 Task: Read customer reviews and ratings for real estate agents in Pittsburgh, Pennsylvania, to find a reliable agent
Action: Key pressed <Key.caps_lock>P<Key.caps_lock>ittsburgh
Screenshot: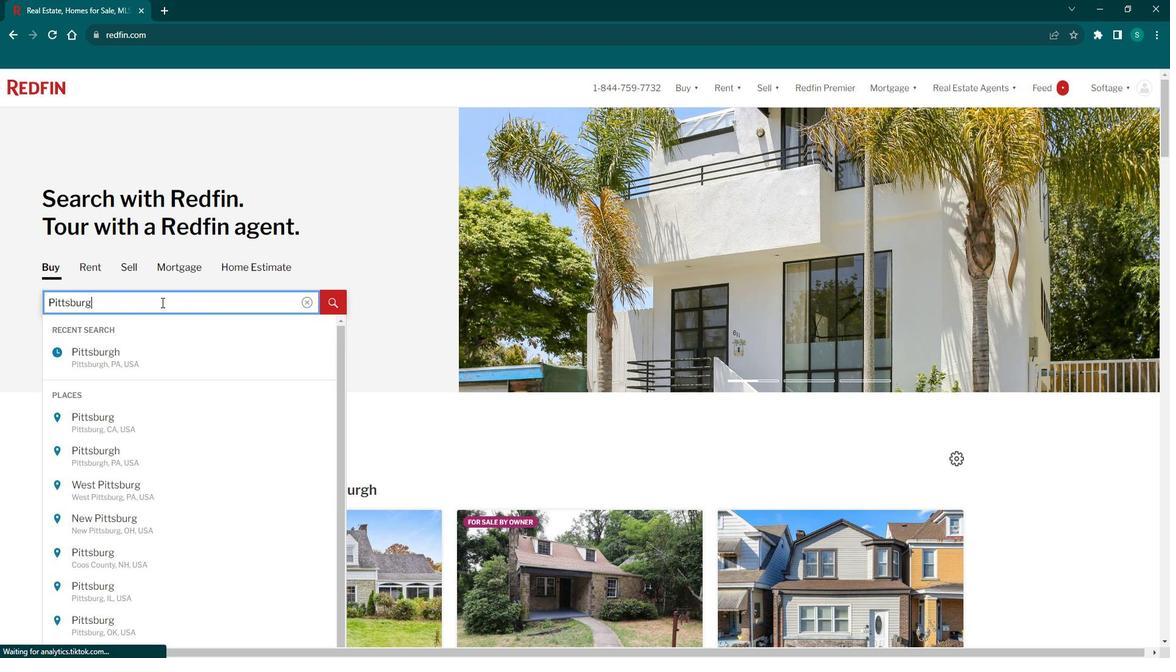
Action: Mouse moved to (127, 428)
Screenshot: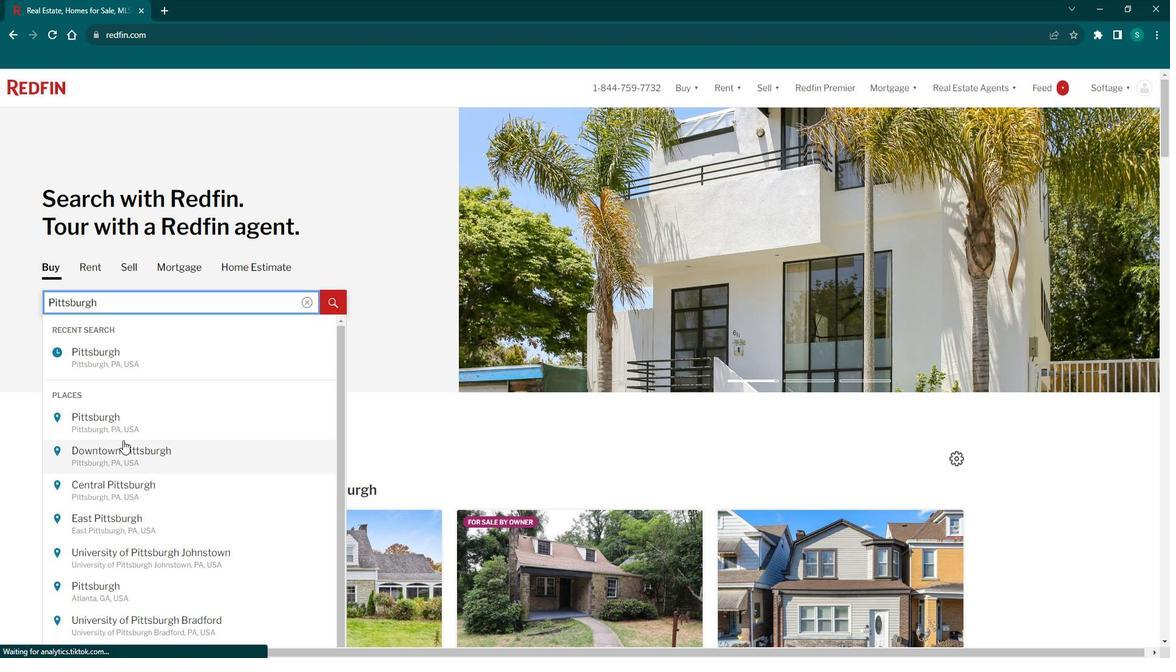 
Action: Mouse pressed left at (127, 428)
Screenshot: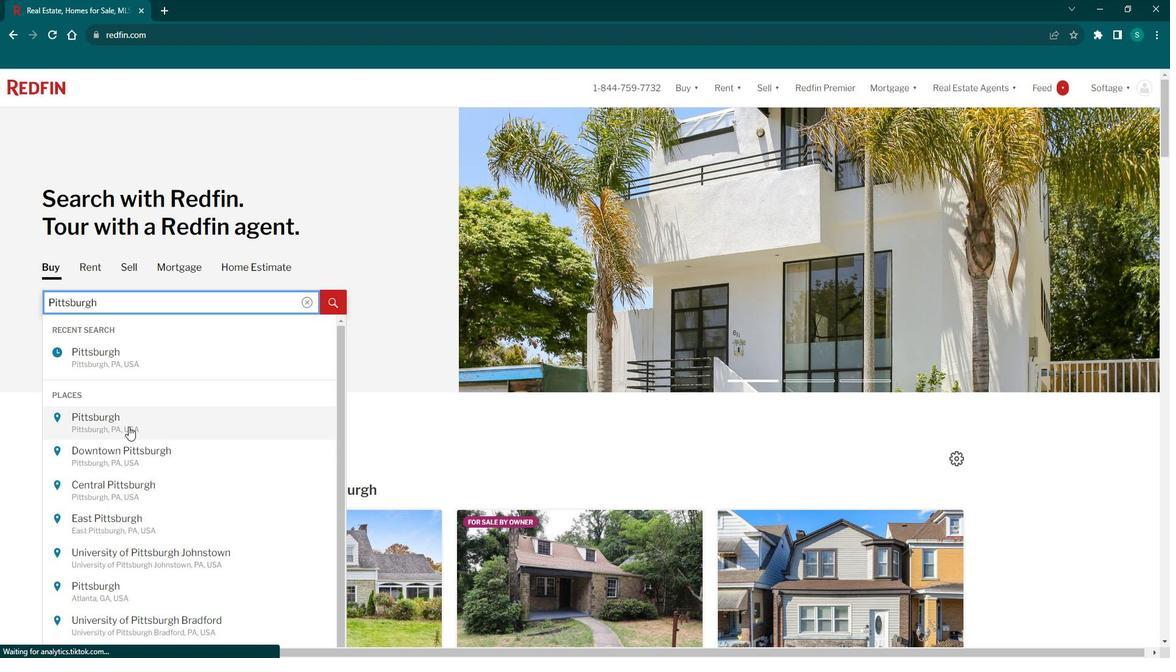 
Action: Mouse moved to (979, 84)
Screenshot: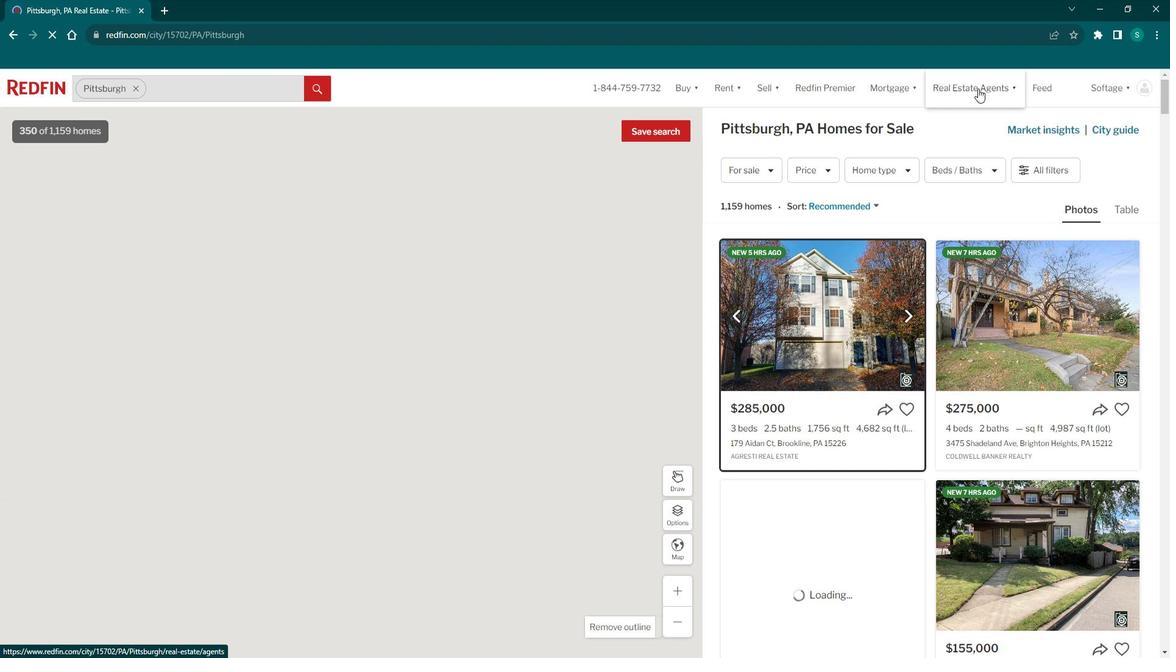 
Action: Mouse pressed left at (979, 84)
Screenshot: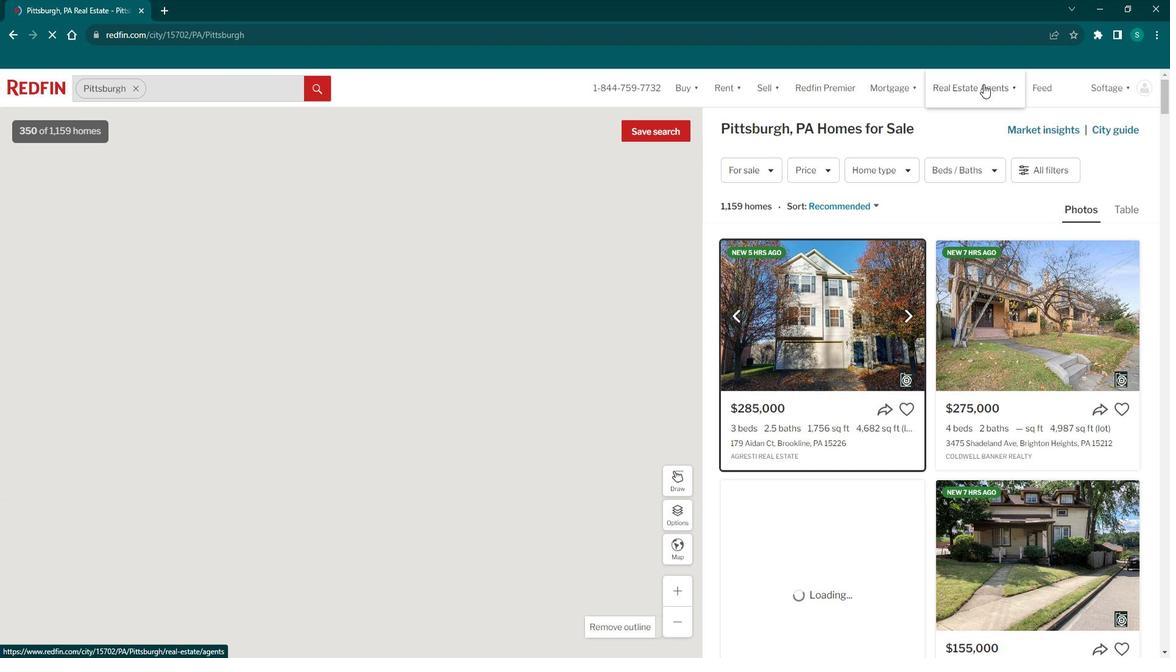 
Action: Mouse moved to (461, 348)
Screenshot: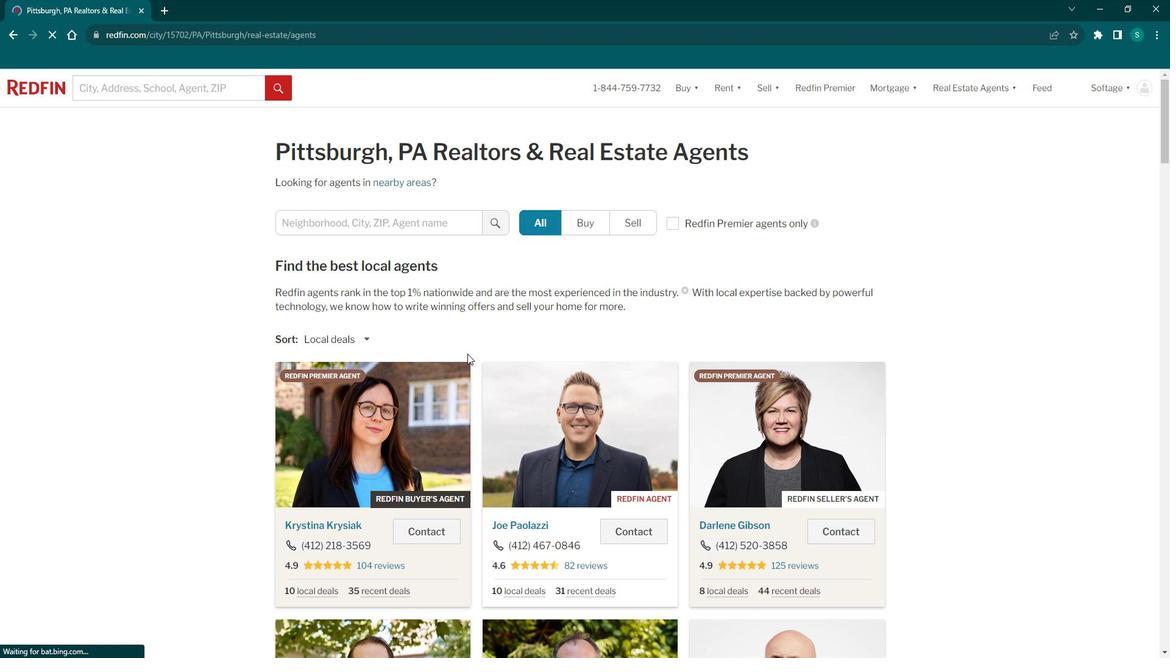 
Action: Mouse scrolled (461, 348) with delta (0, 0)
Screenshot: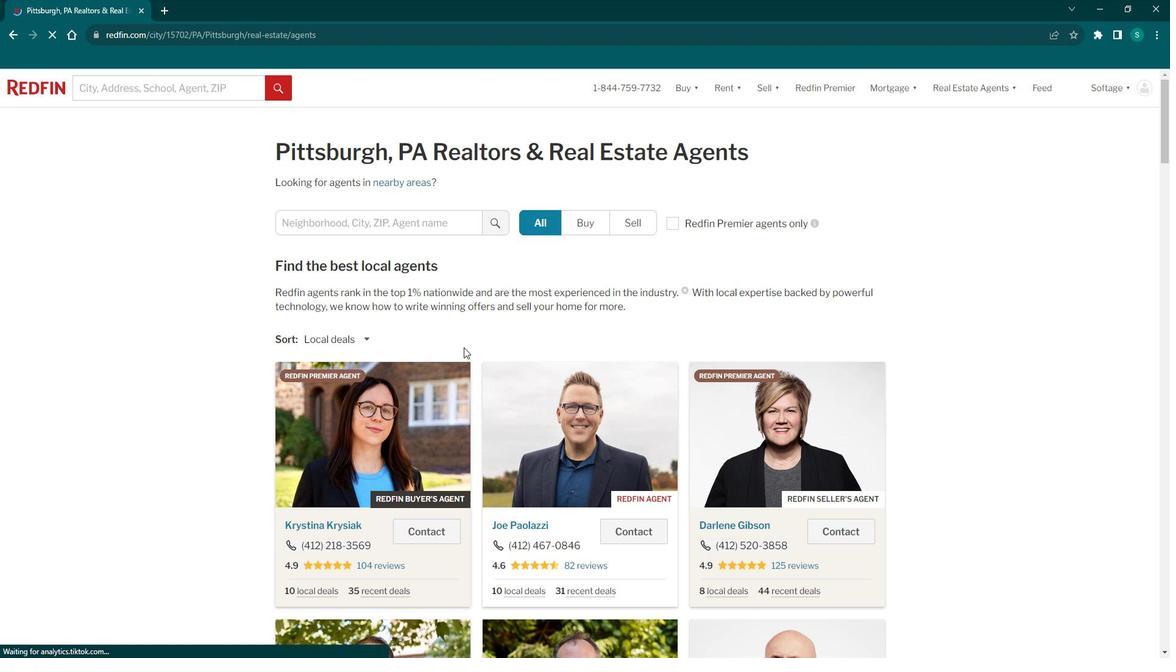 
Action: Mouse scrolled (461, 348) with delta (0, 0)
Screenshot: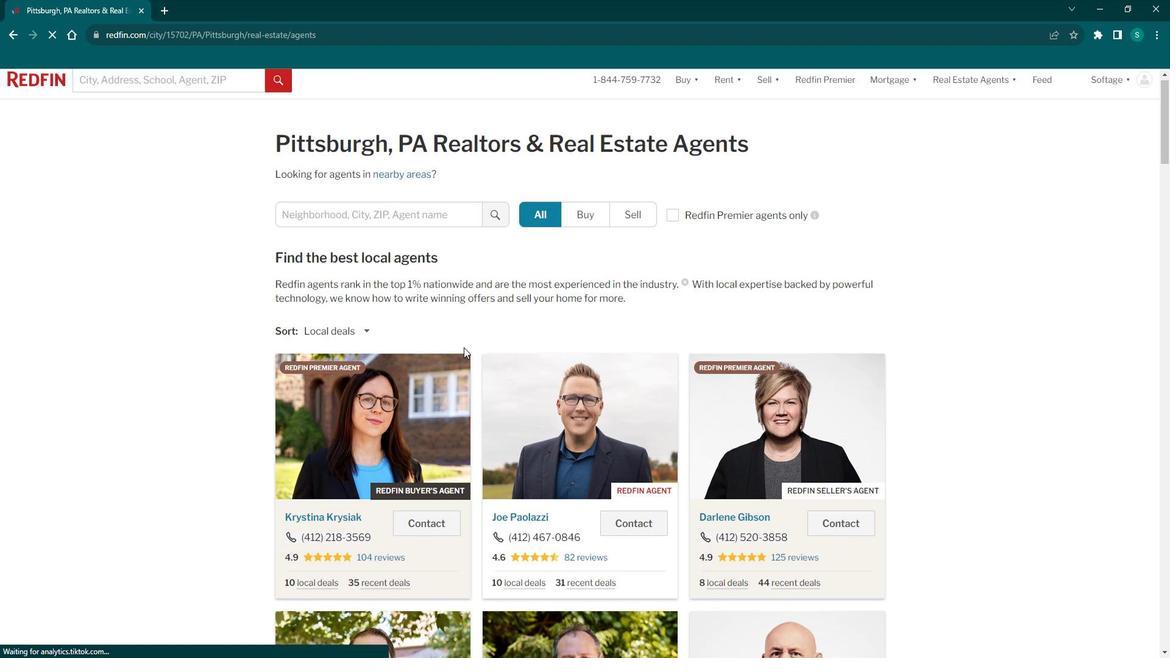 
Action: Mouse moved to (397, 316)
Screenshot: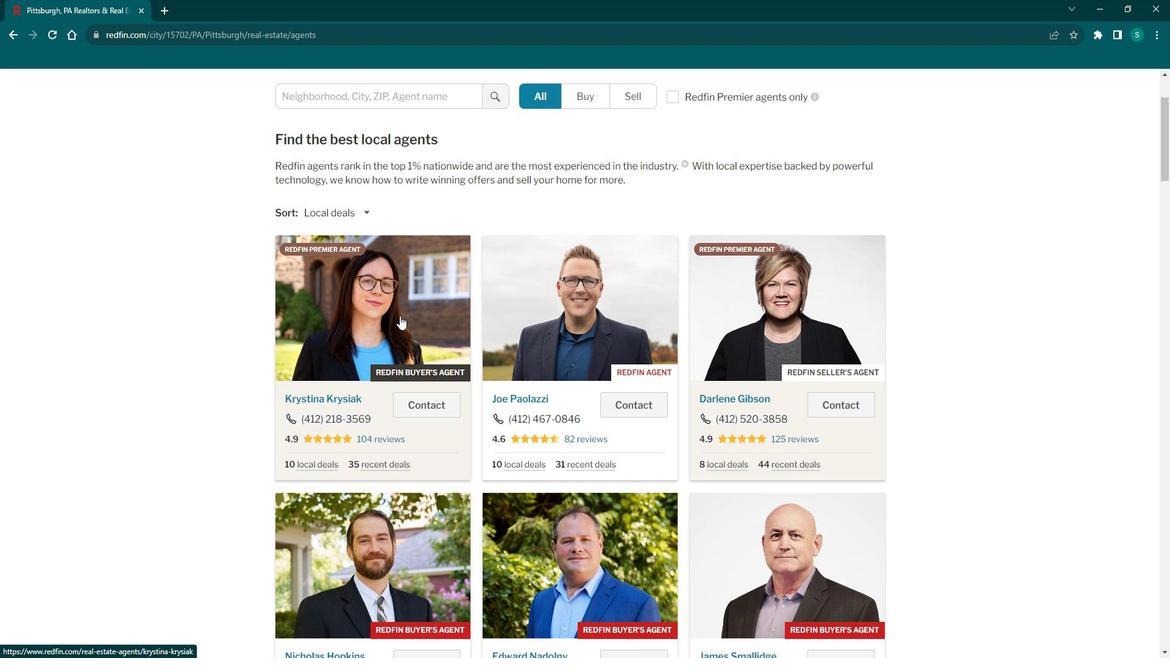 
Action: Mouse pressed left at (397, 316)
Screenshot: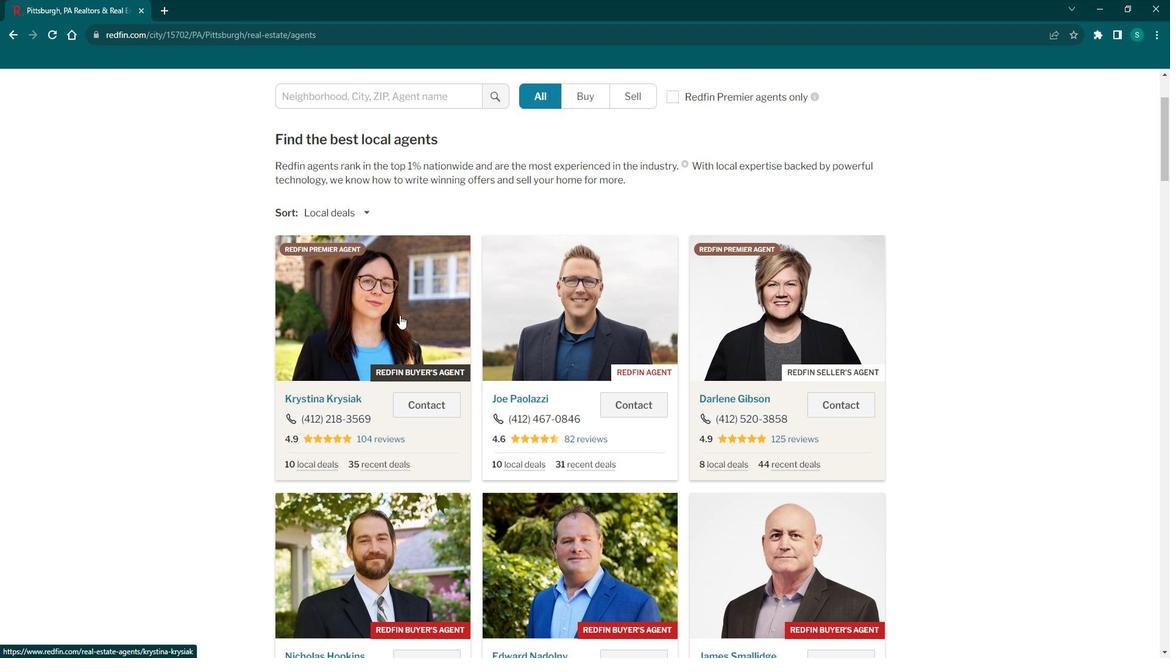 
Action: Mouse scrolled (397, 315) with delta (0, 0)
Screenshot: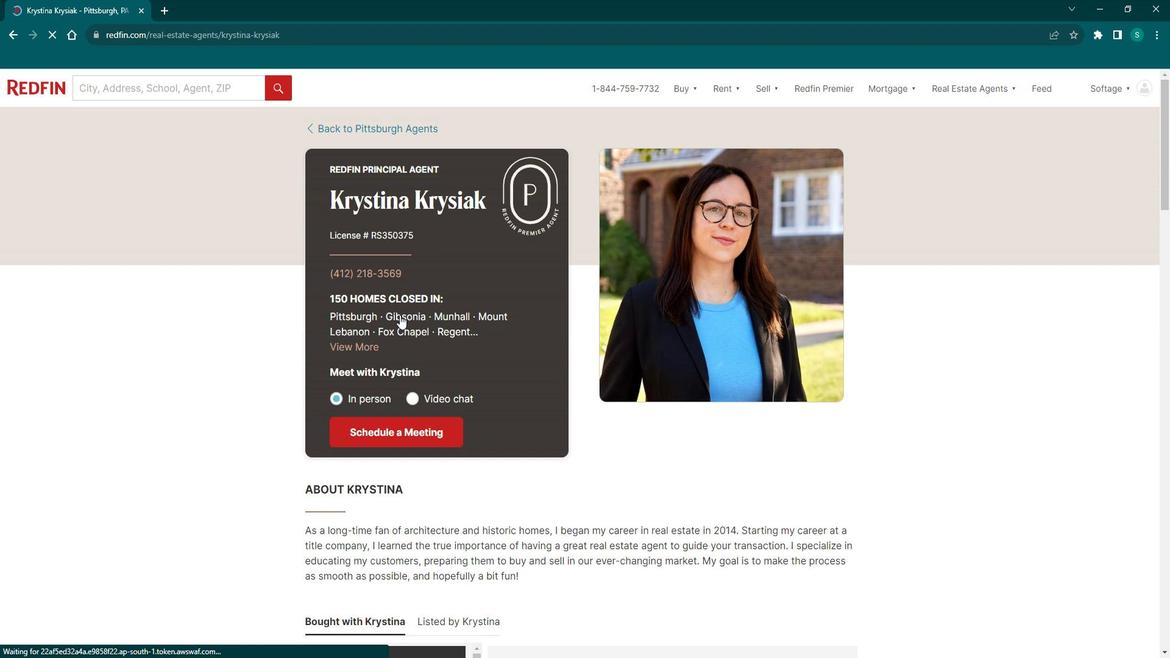 
Action: Mouse scrolled (397, 315) with delta (0, 0)
Screenshot: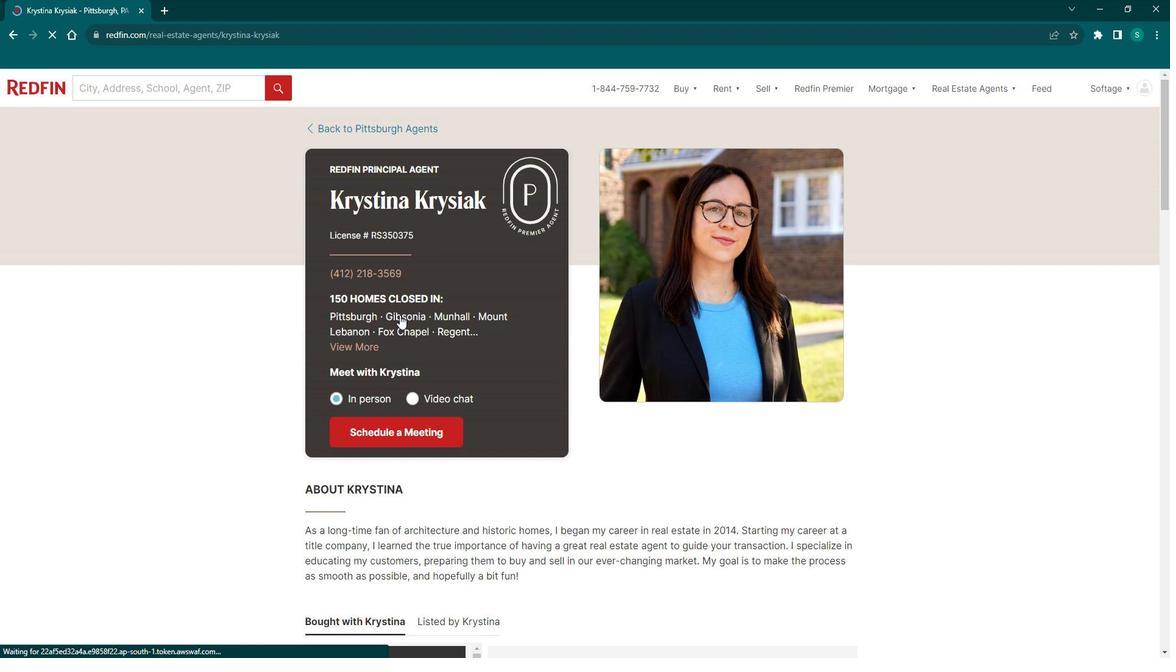 
Action: Mouse scrolled (397, 315) with delta (0, 0)
Screenshot: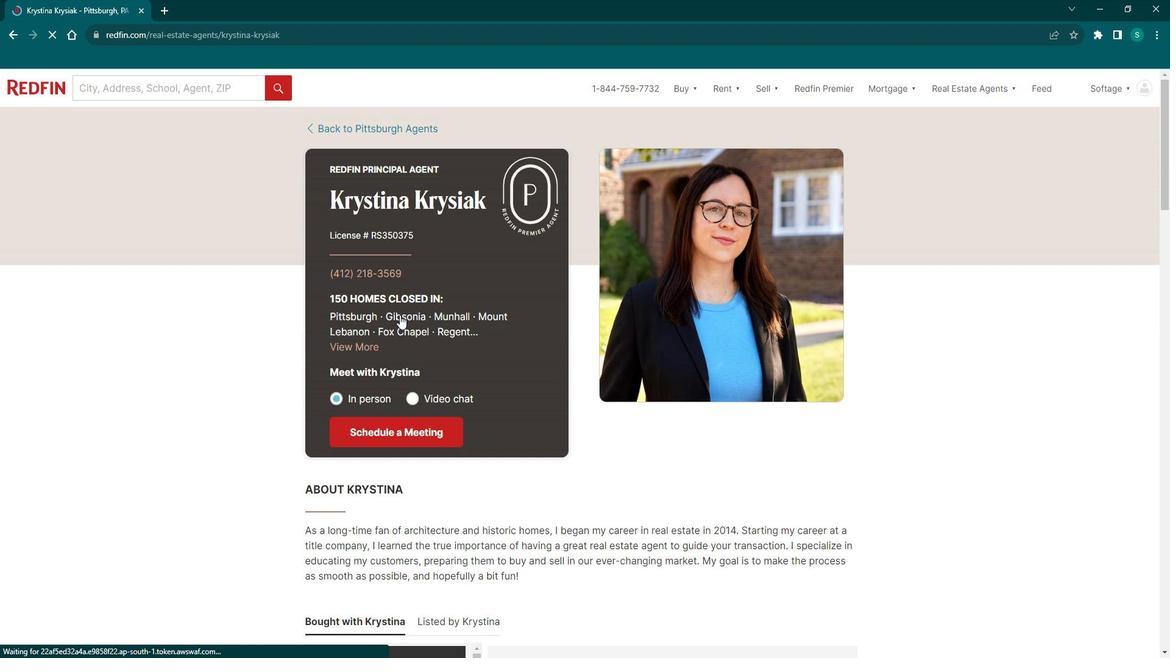 
Action: Mouse scrolled (397, 315) with delta (0, 0)
Screenshot: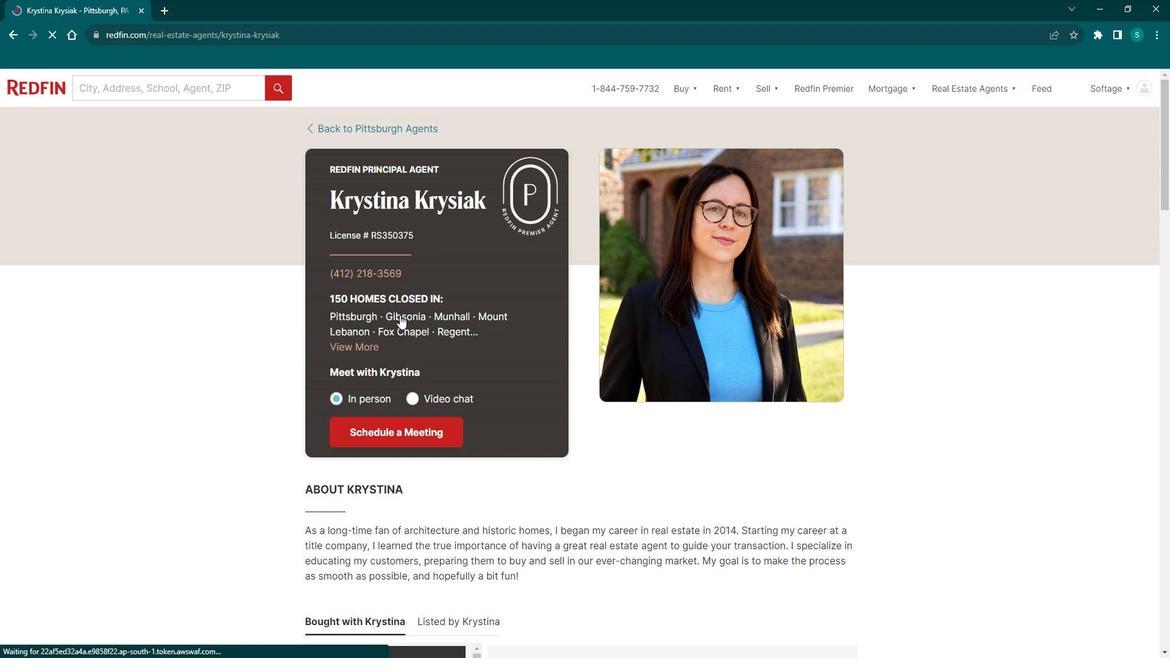 
Action: Mouse scrolled (397, 315) with delta (0, 0)
Screenshot: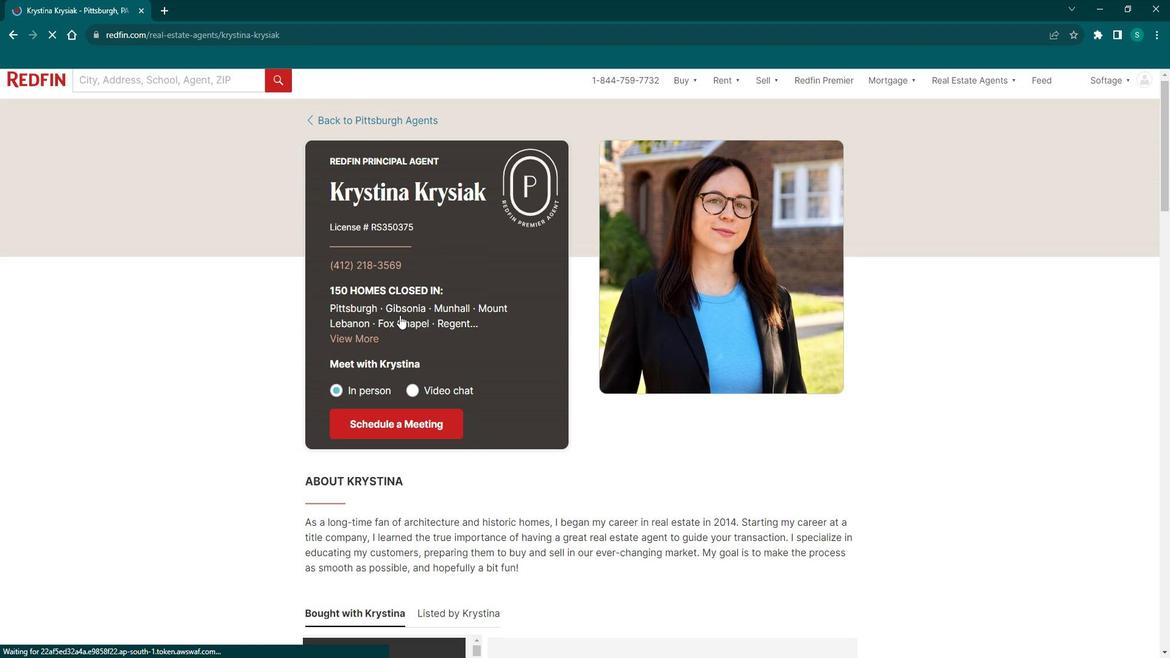 
Action: Mouse moved to (427, 307)
Screenshot: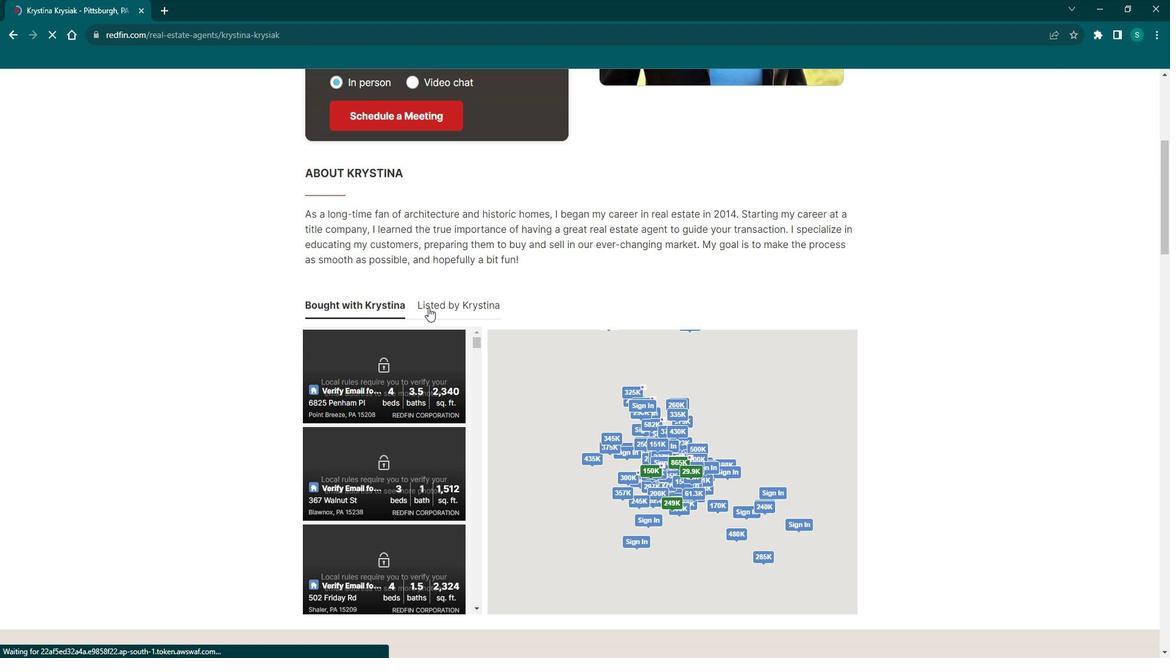 
Action: Mouse pressed left at (427, 307)
Screenshot: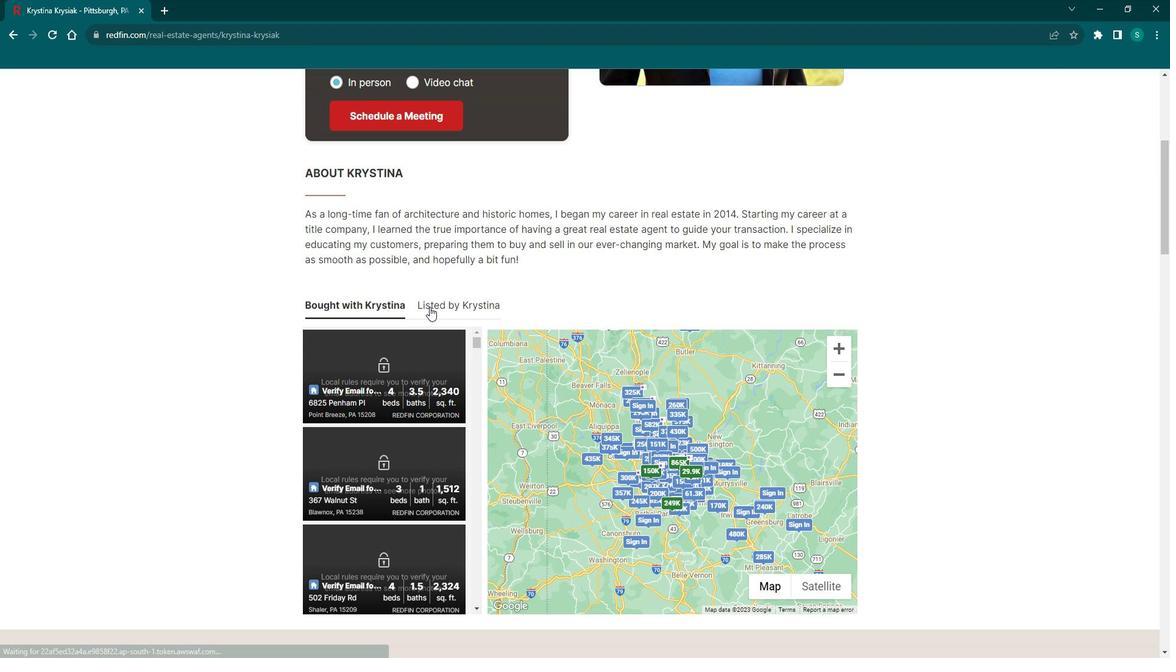 
Action: Mouse scrolled (427, 307) with delta (0, 0)
Screenshot: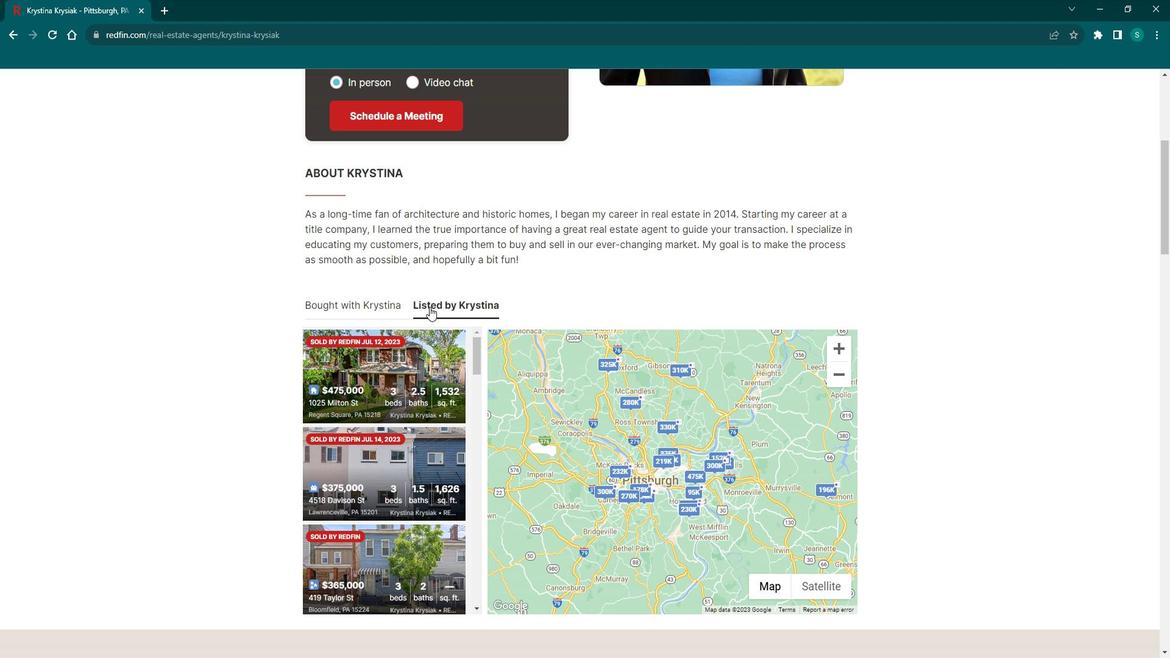
Action: Mouse scrolled (427, 307) with delta (0, 0)
Screenshot: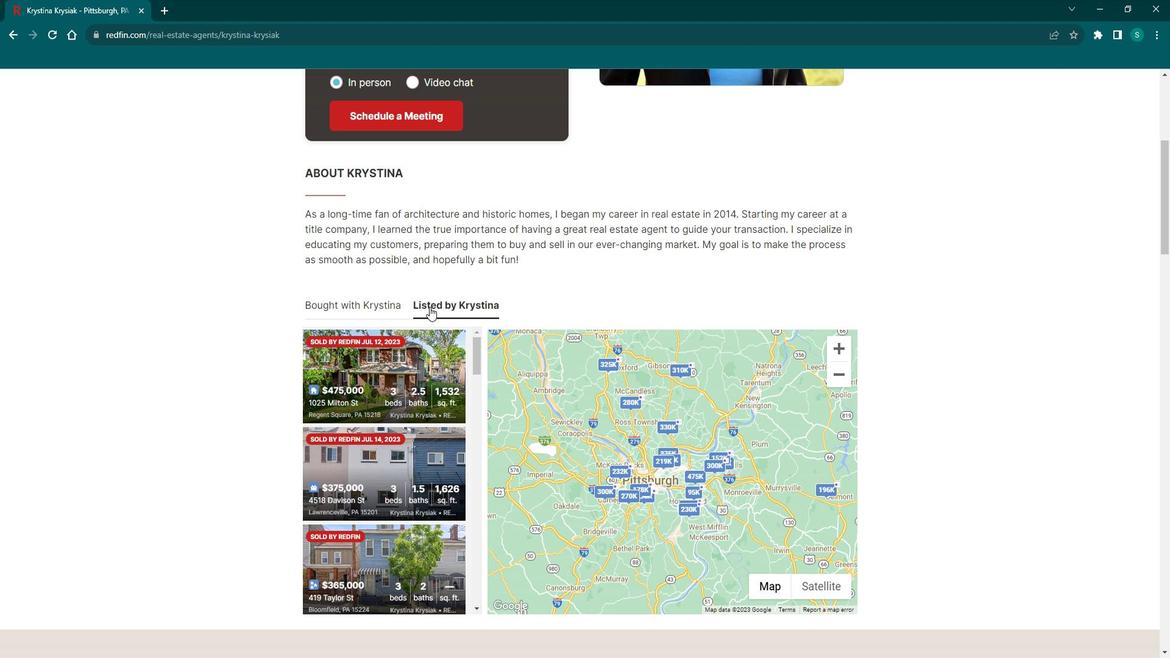 
Action: Mouse scrolled (427, 307) with delta (0, 0)
Screenshot: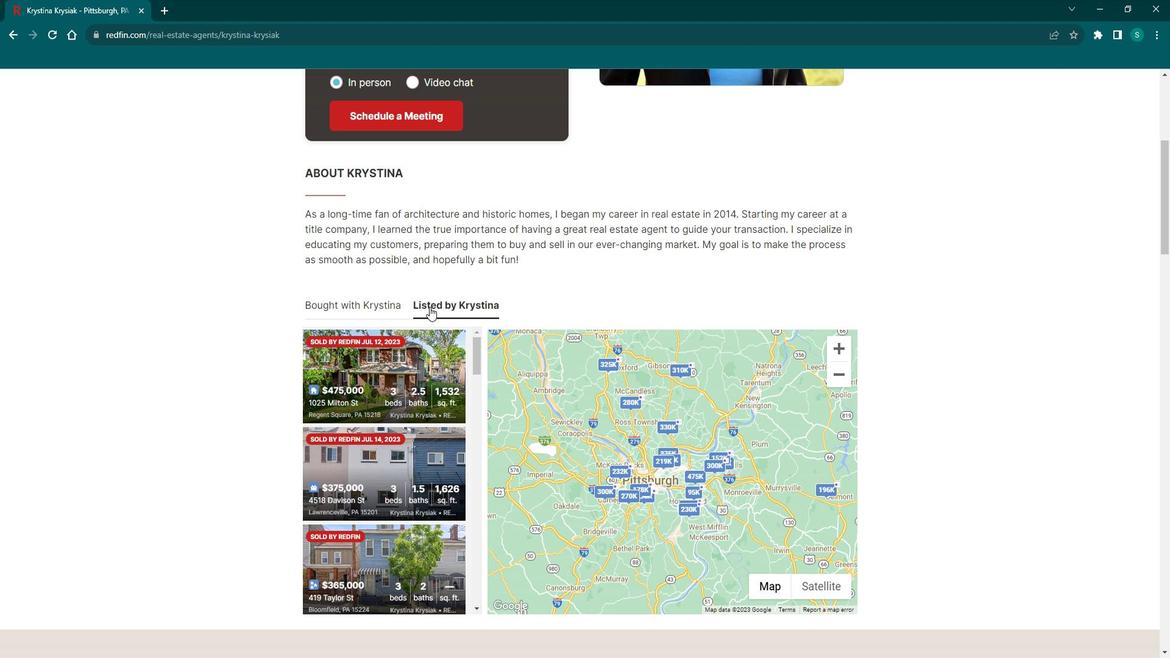 
Action: Mouse scrolled (427, 307) with delta (0, 0)
Screenshot: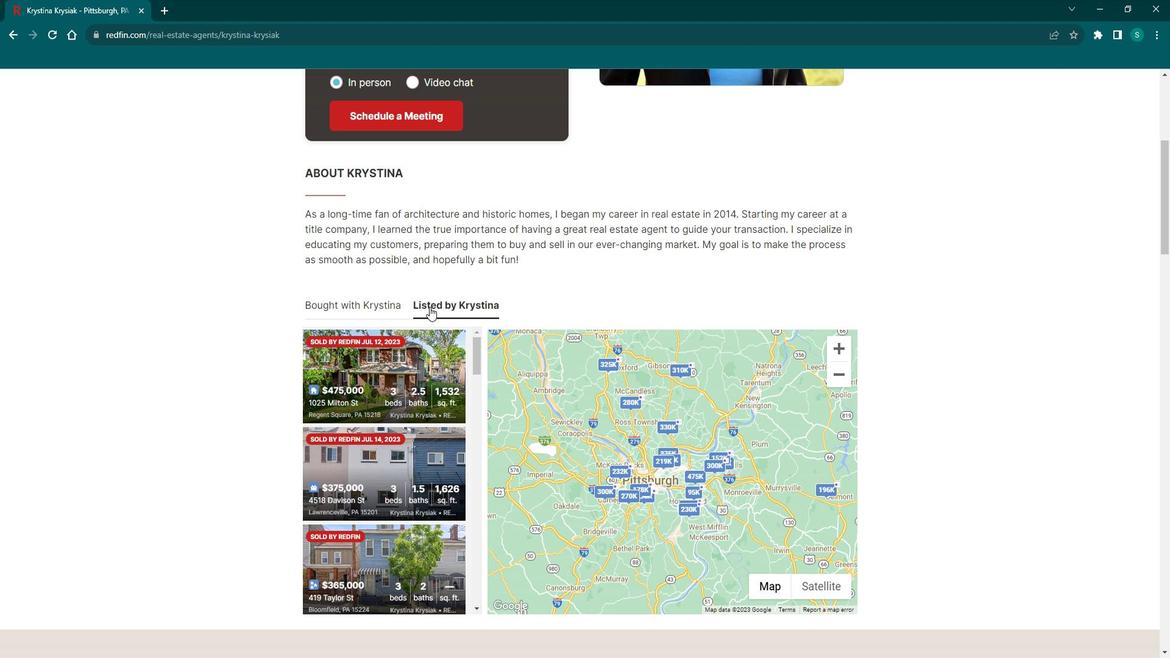 
Action: Mouse scrolled (427, 307) with delta (0, 0)
Screenshot: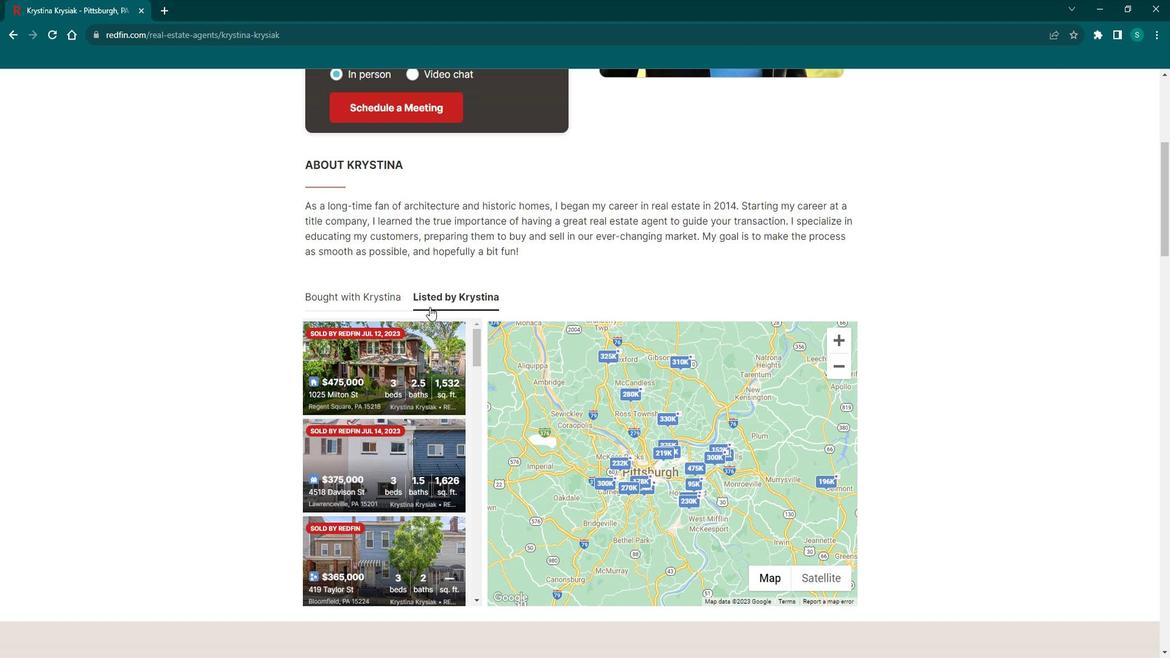 
Action: Mouse scrolled (427, 307) with delta (0, 0)
Screenshot: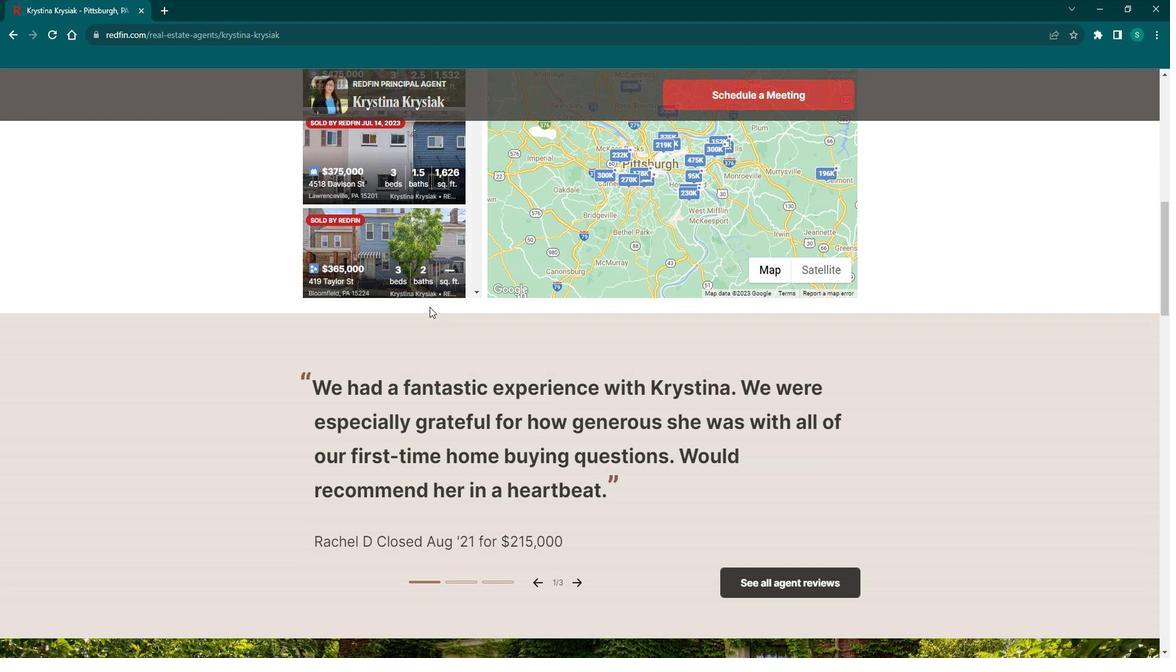 
Action: Mouse scrolled (427, 307) with delta (0, 0)
Screenshot: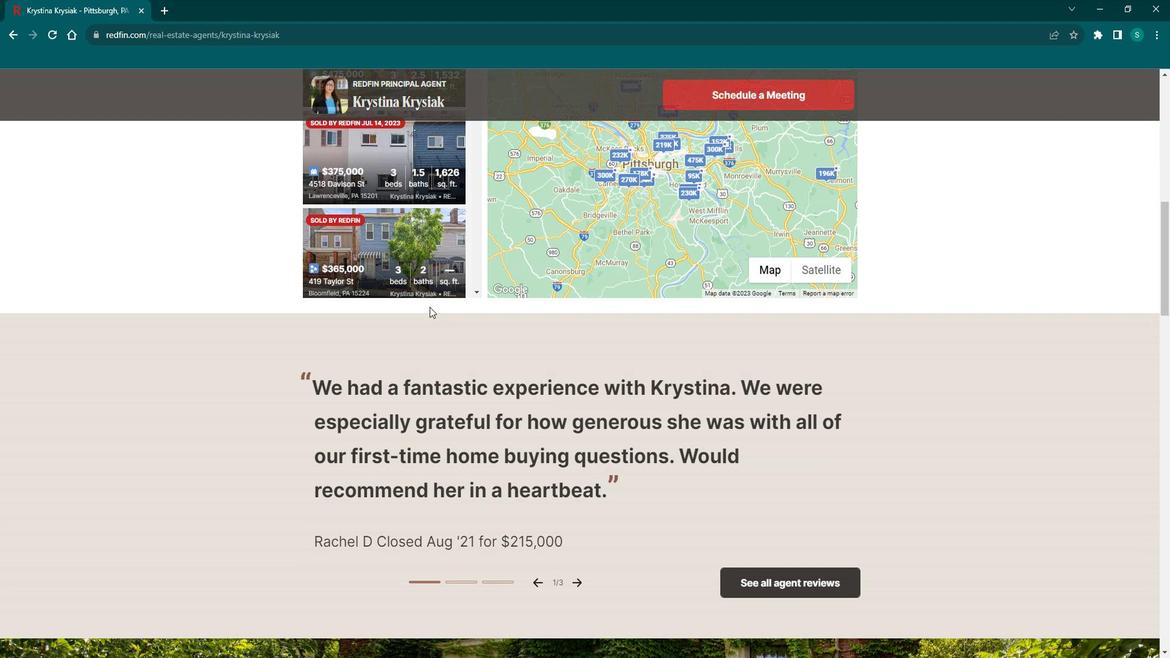 
Action: Mouse scrolled (427, 307) with delta (0, 0)
Screenshot: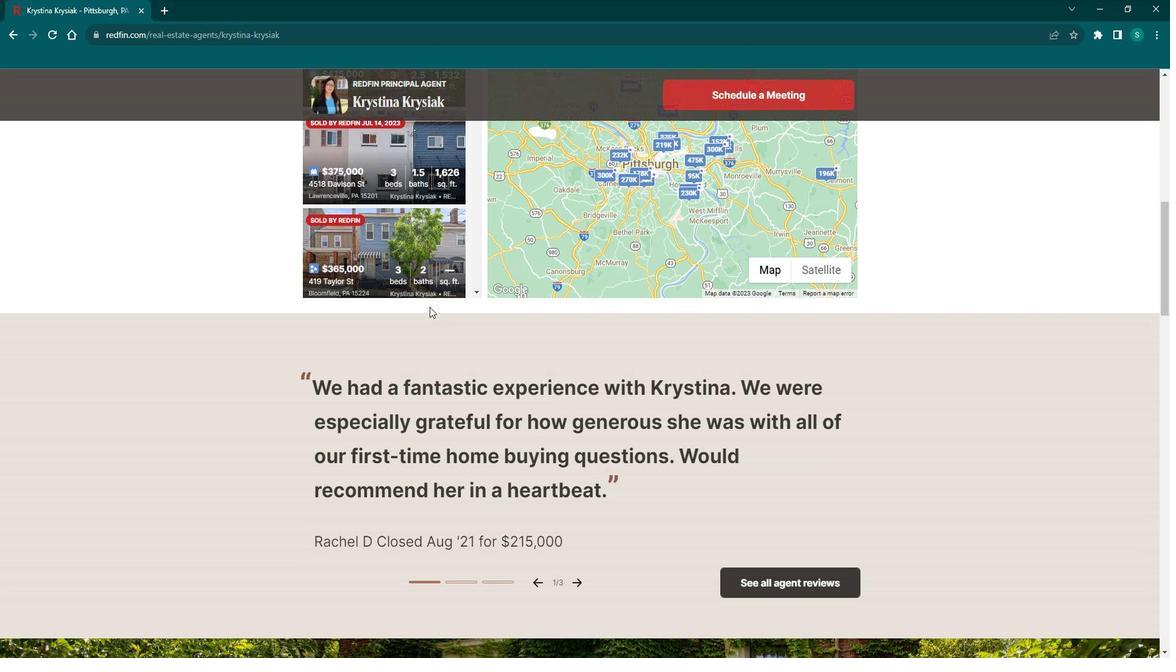 
Action: Mouse scrolled (427, 307) with delta (0, 0)
Screenshot: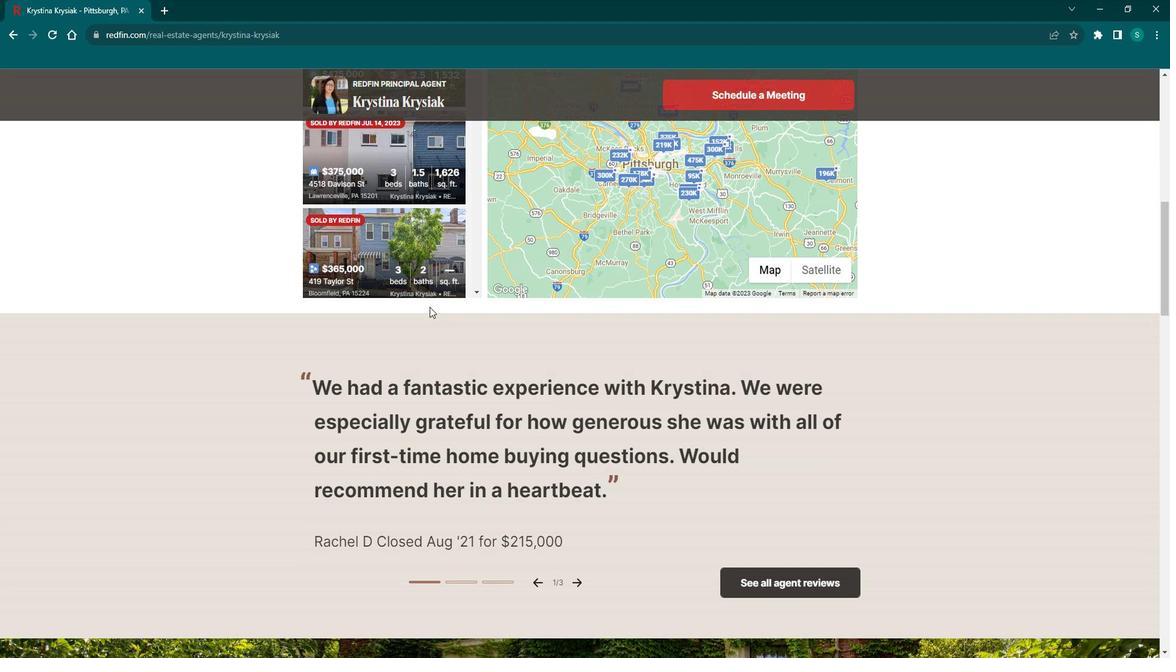 
Action: Mouse moved to (427, 307)
Screenshot: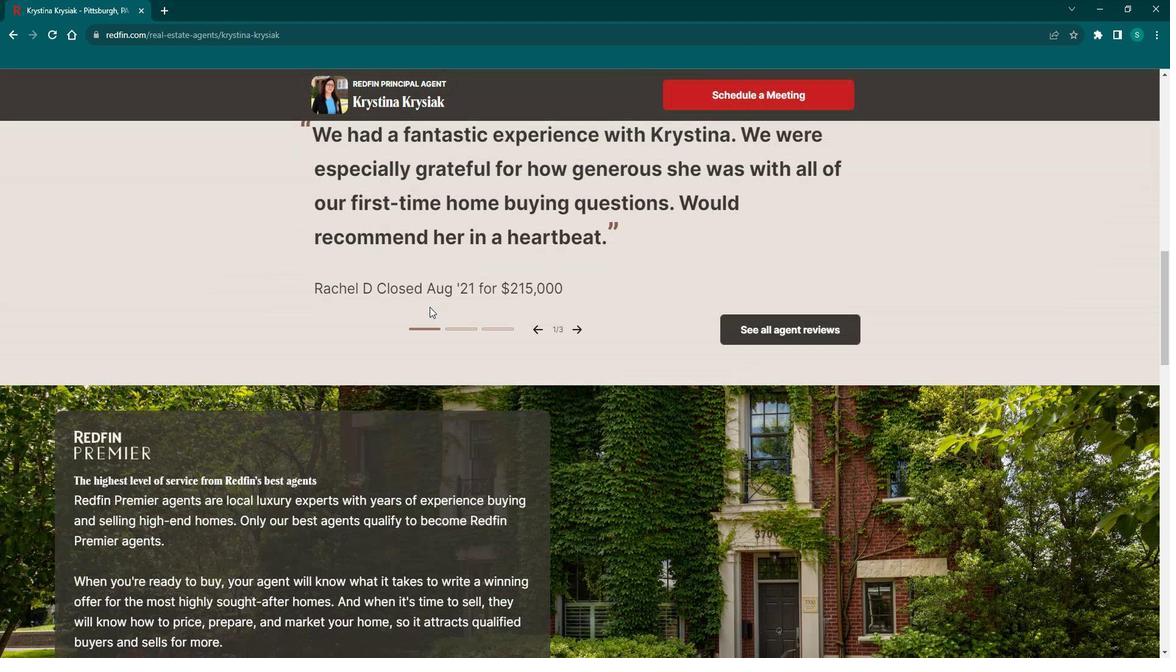 
Action: Mouse scrolled (427, 307) with delta (0, 0)
Screenshot: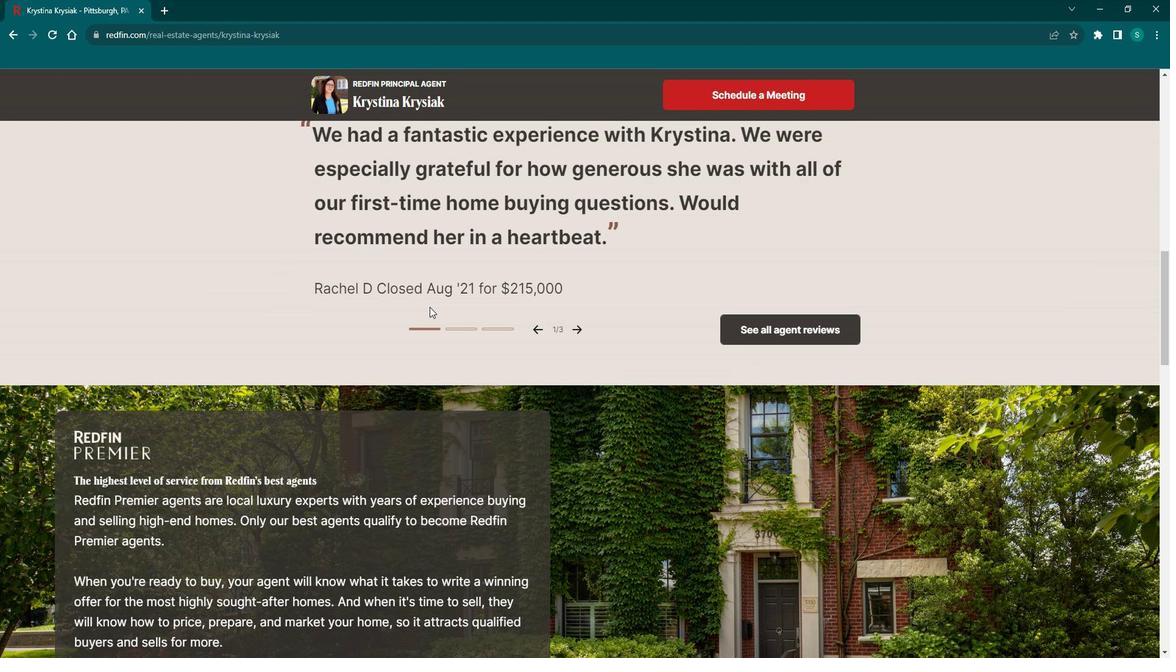 
Action: Mouse scrolled (427, 307) with delta (0, 0)
Screenshot: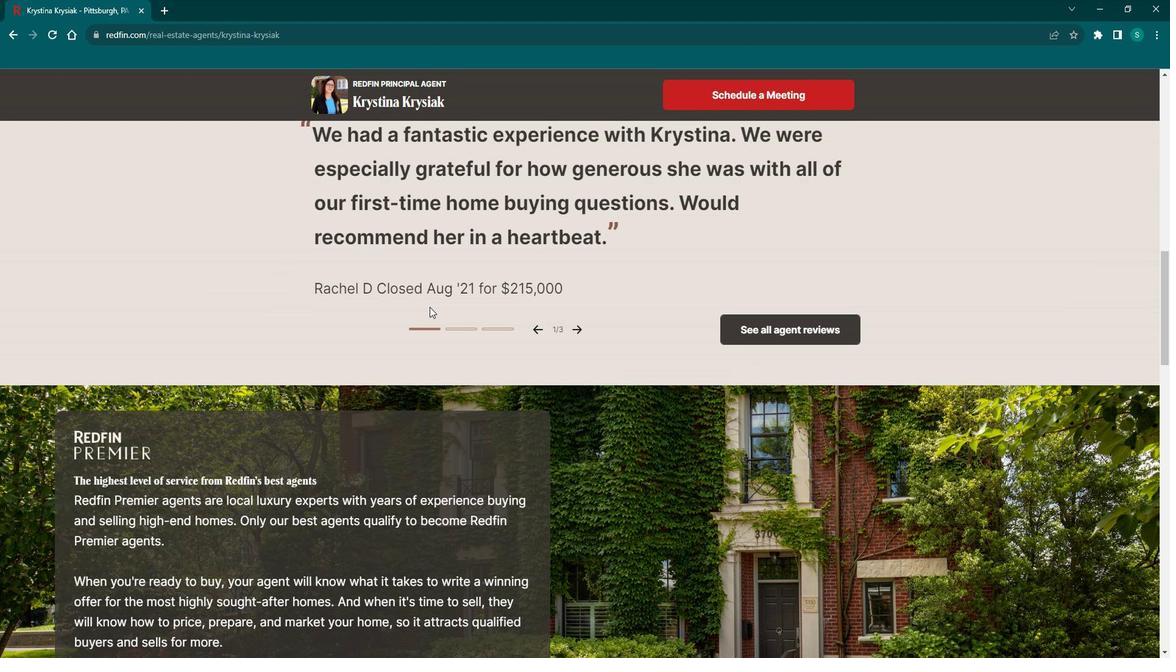 
Action: Mouse scrolled (427, 307) with delta (0, 0)
Screenshot: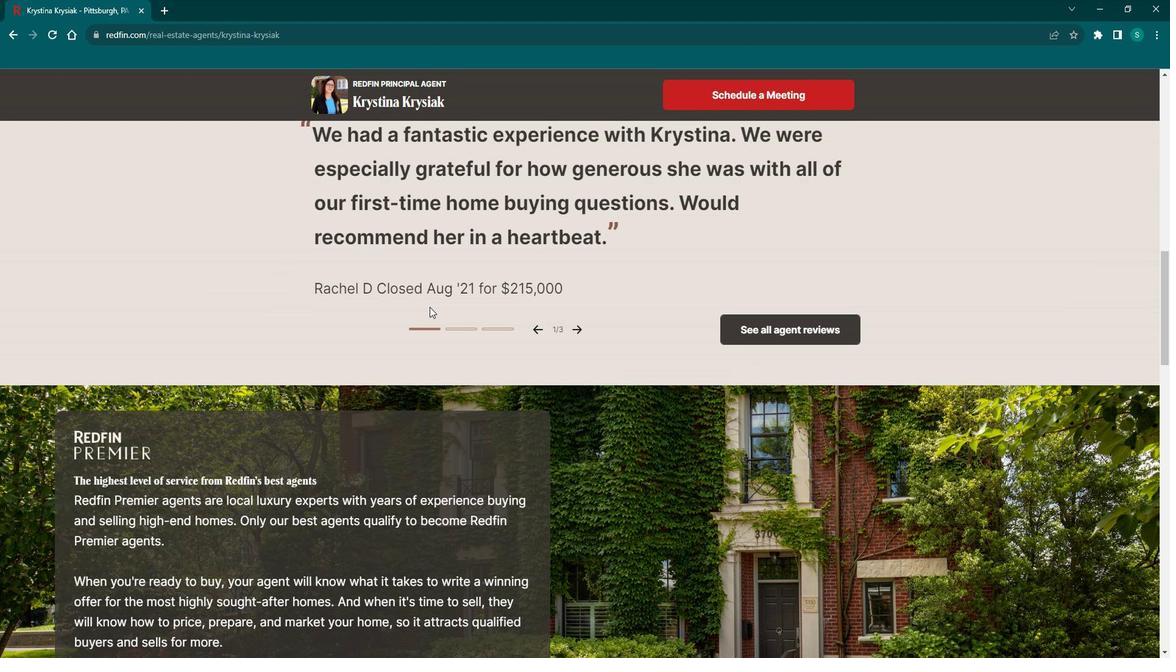 
Action: Mouse scrolled (427, 307) with delta (0, 0)
Screenshot: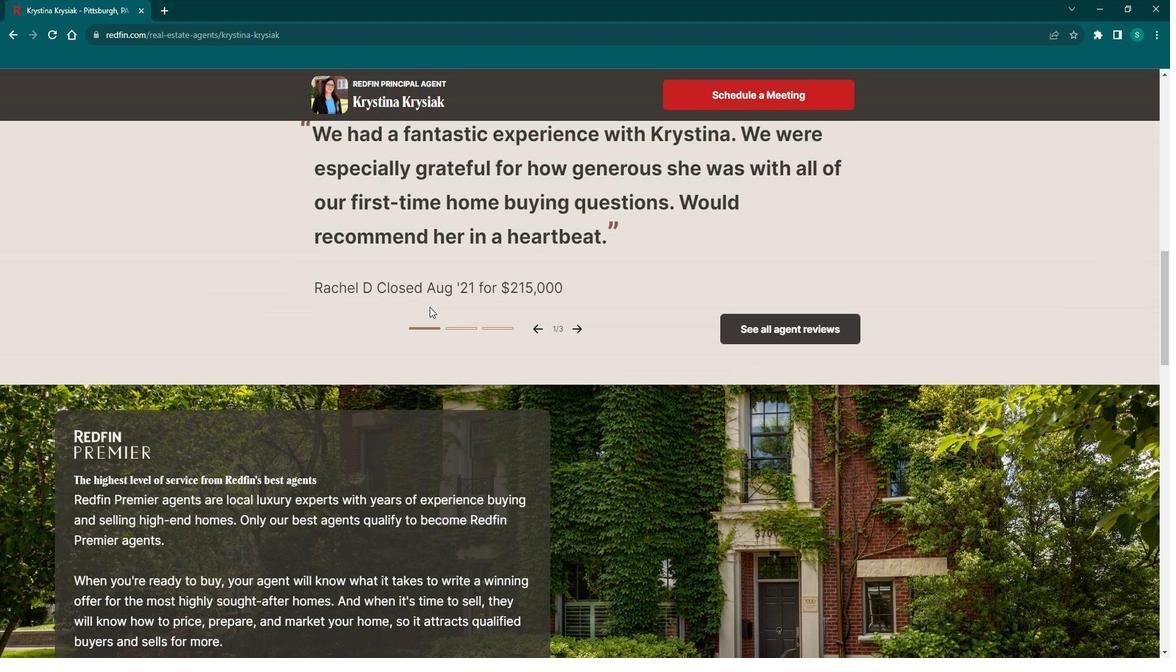 
Action: Mouse scrolled (427, 308) with delta (0, 0)
Screenshot: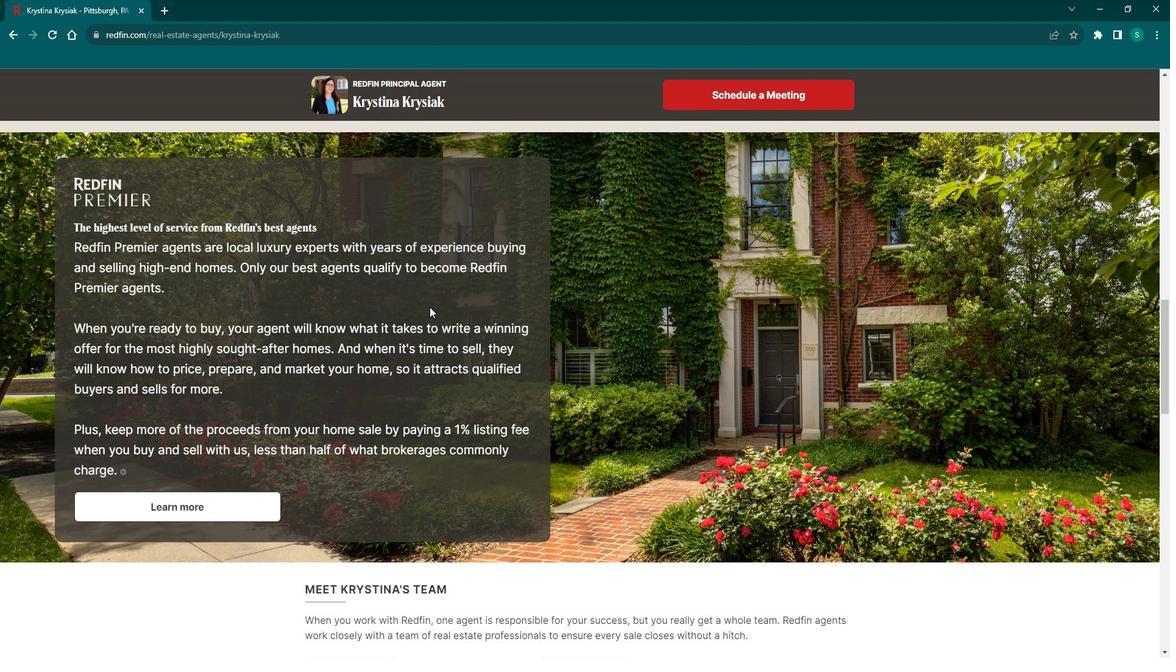 
Action: Mouse scrolled (427, 308) with delta (0, 0)
Screenshot: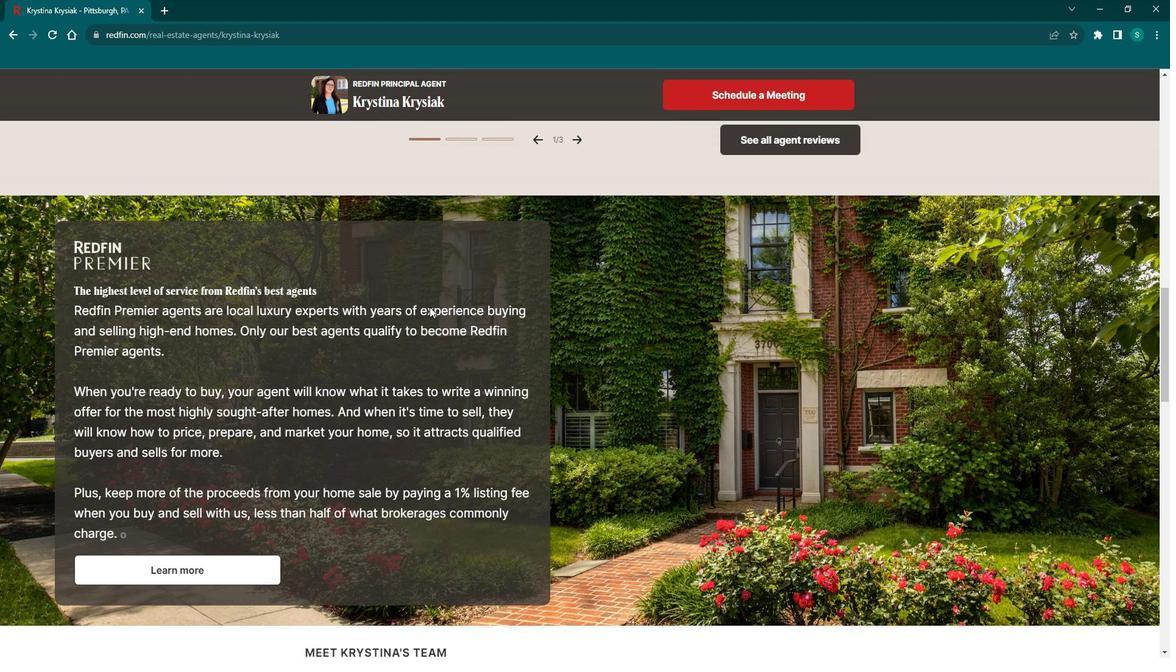 
Action: Mouse scrolled (427, 308) with delta (0, 0)
Screenshot: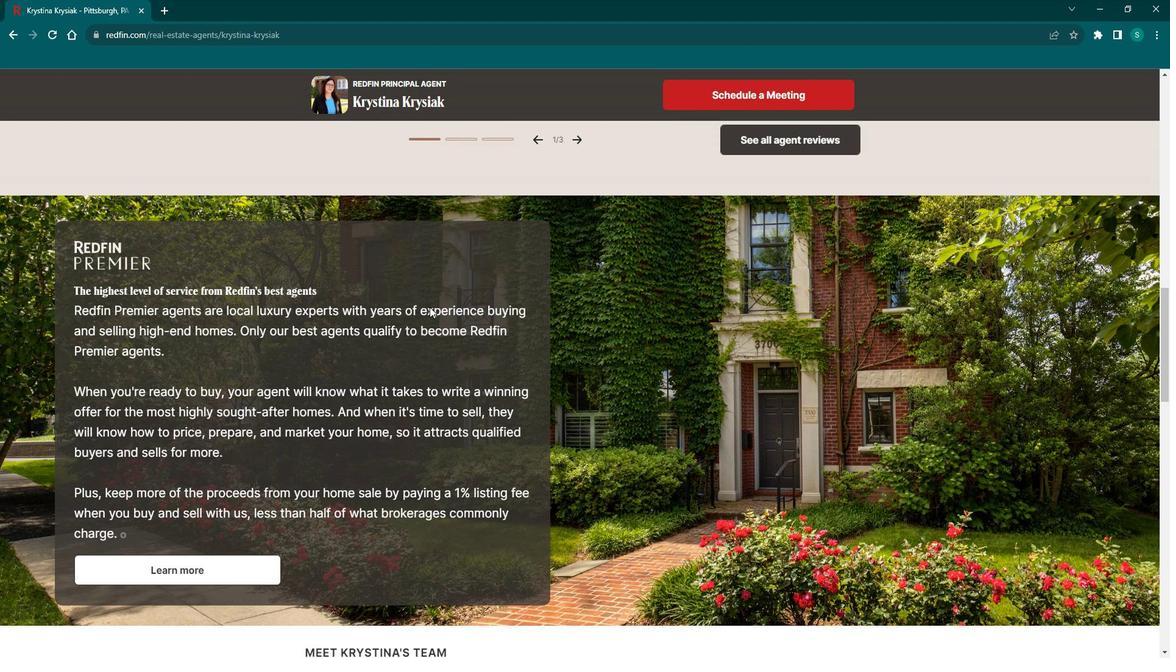 
Action: Mouse scrolled (427, 308) with delta (0, 0)
Screenshot: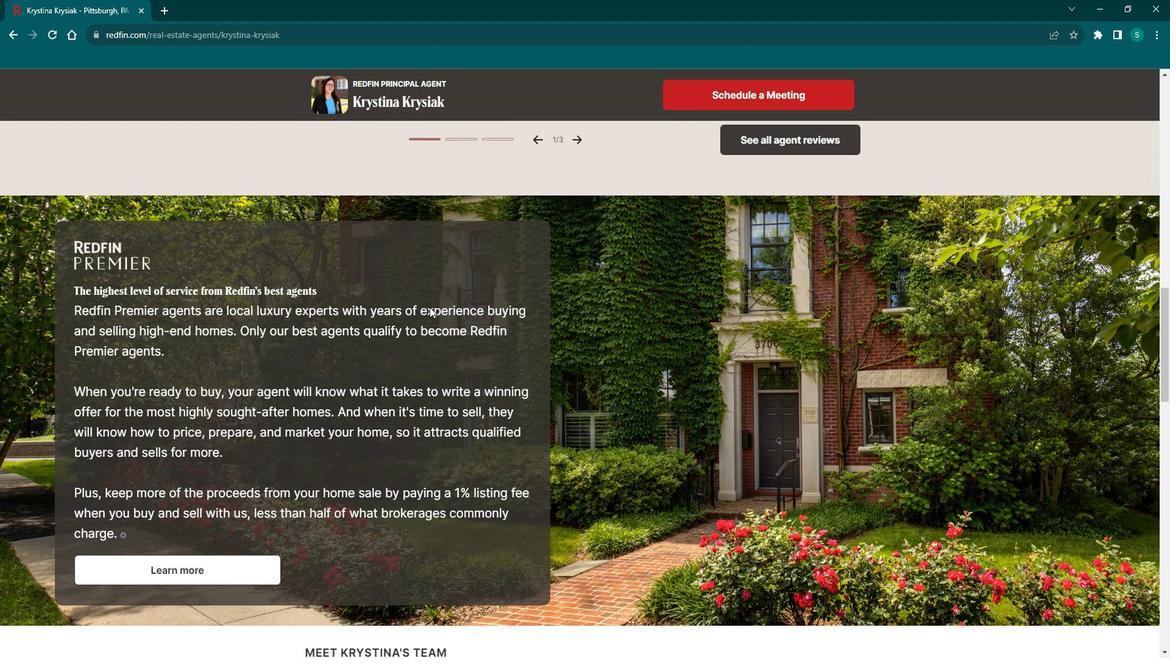 
Action: Mouse scrolled (427, 308) with delta (0, 0)
Screenshot: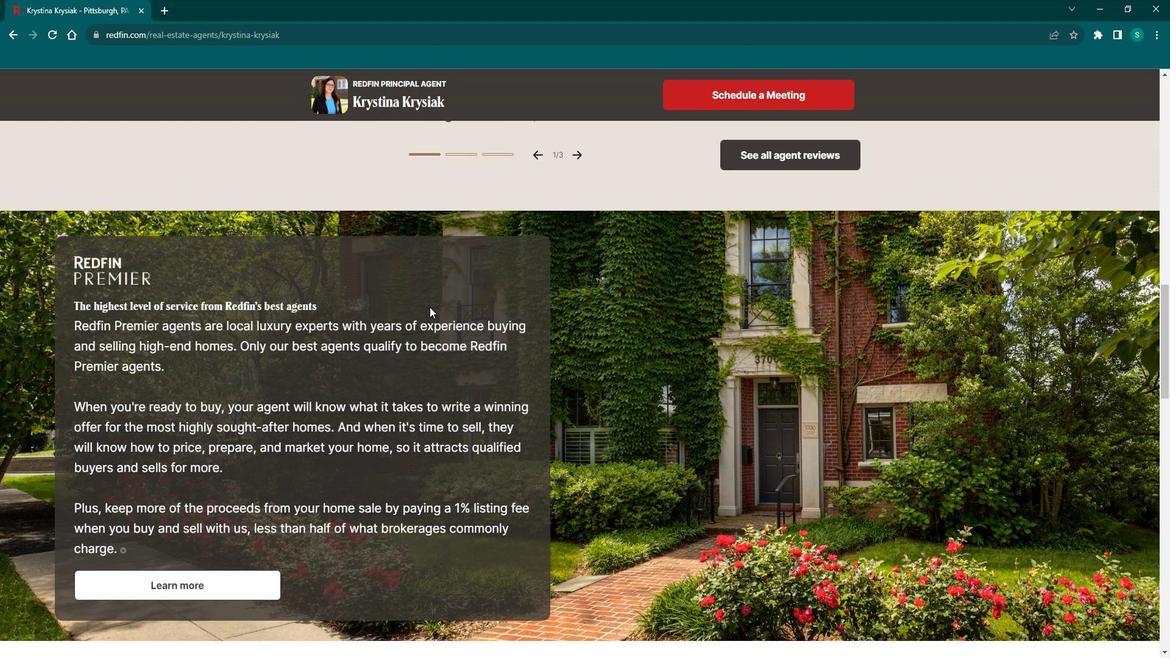 
Action: Mouse scrolled (427, 308) with delta (0, 0)
Screenshot: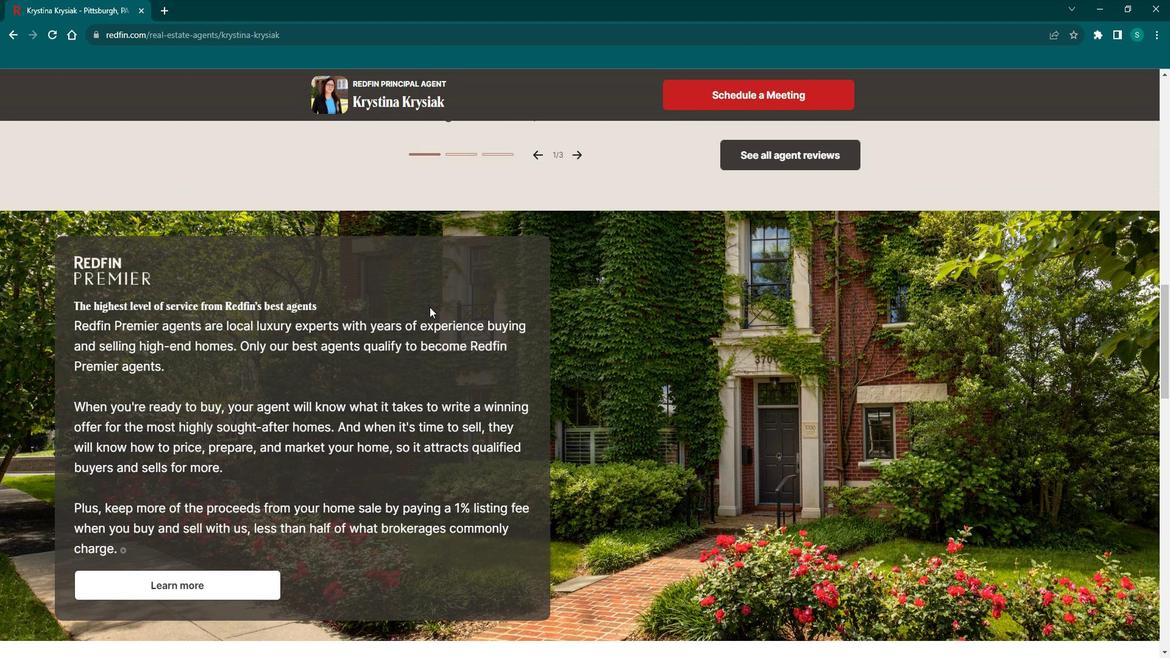 
Action: Mouse moved to (806, 462)
Screenshot: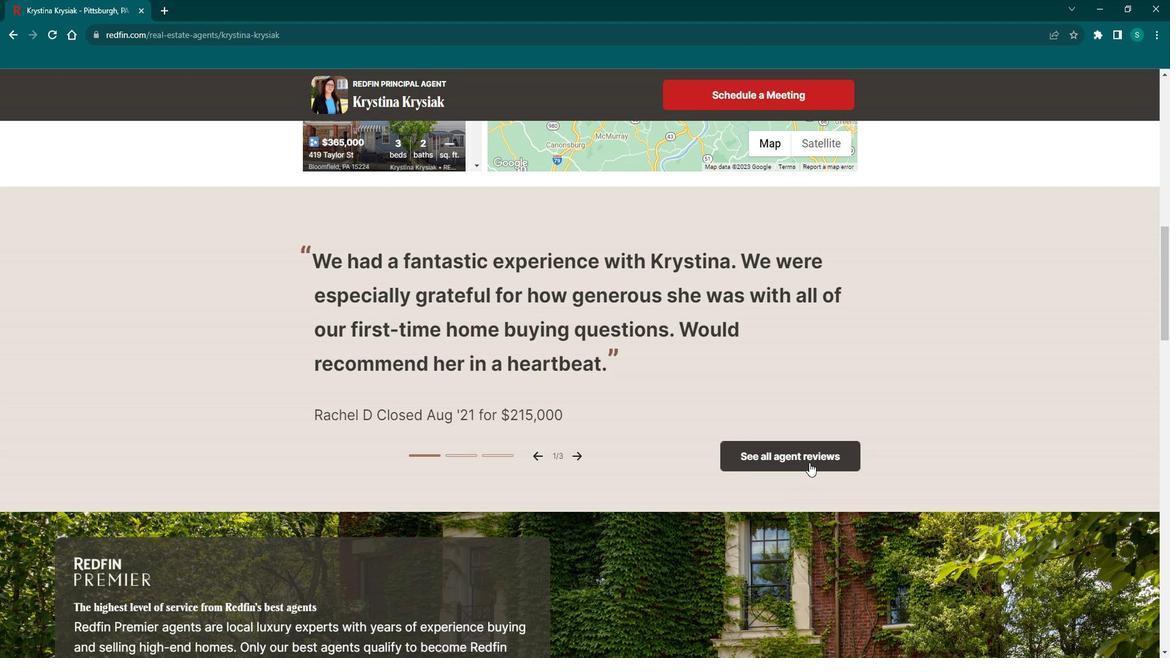 
Action: Mouse pressed left at (806, 462)
Screenshot: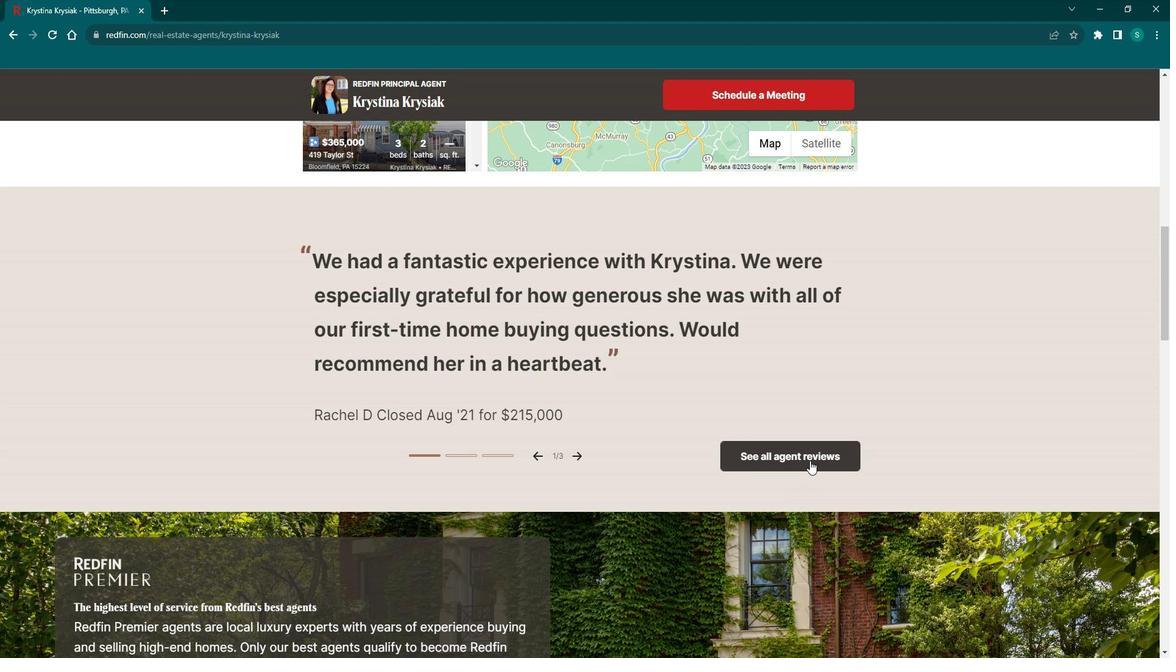 
Action: Mouse moved to (660, 446)
Screenshot: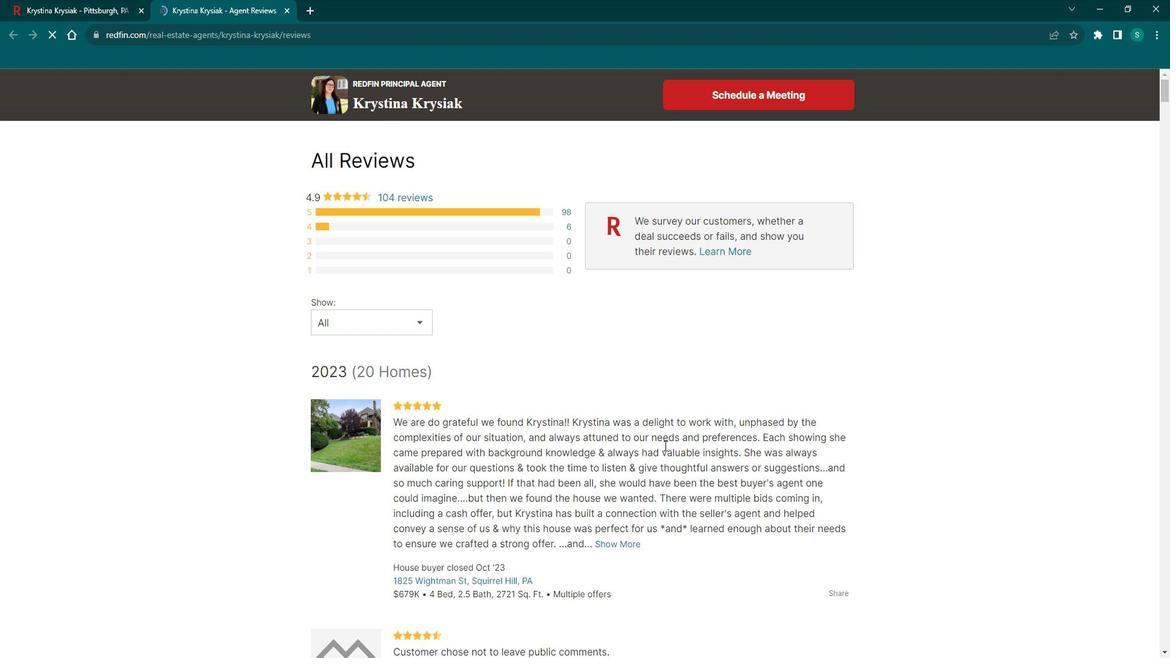 
Action: Mouse scrolled (660, 445) with delta (0, 0)
Screenshot: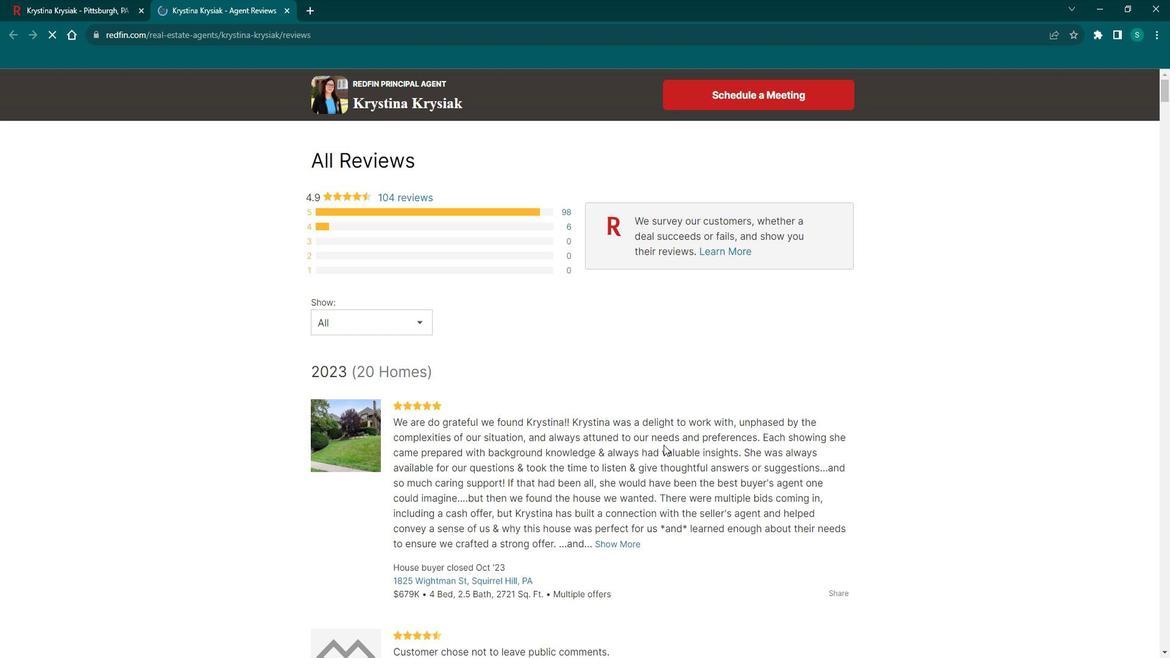 
Action: Mouse scrolled (660, 445) with delta (0, 0)
Screenshot: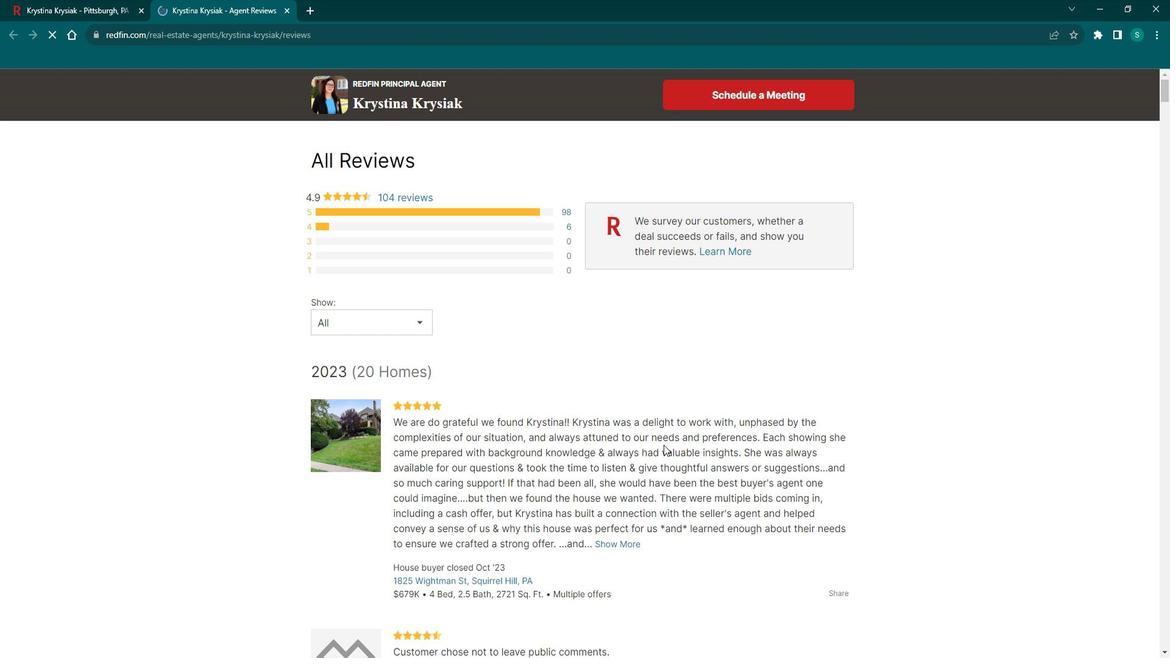
Action: Mouse scrolled (660, 445) with delta (0, 0)
Screenshot: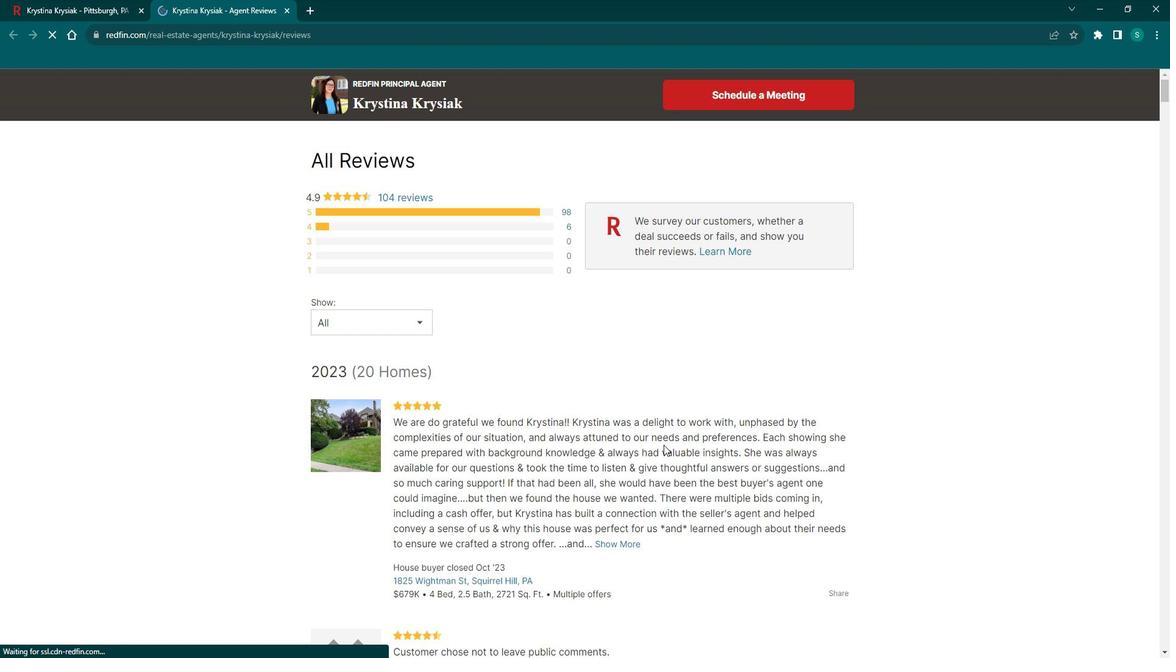 
Action: Mouse scrolled (660, 445) with delta (0, 0)
Screenshot: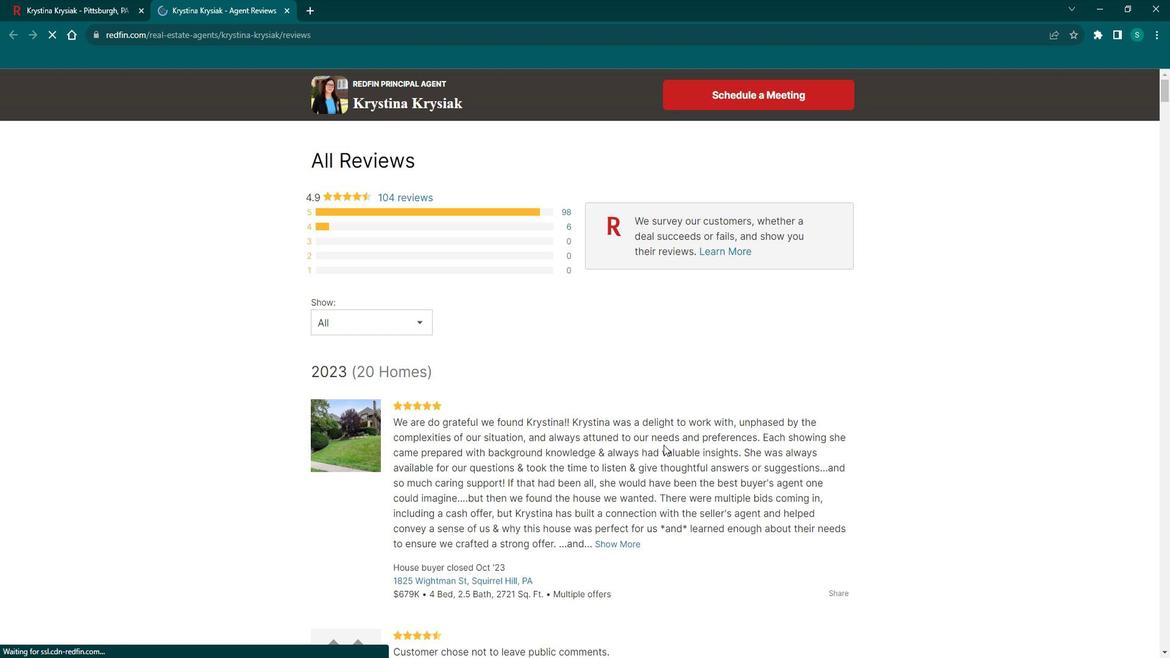 
Action: Mouse scrolled (660, 445) with delta (0, 0)
Screenshot: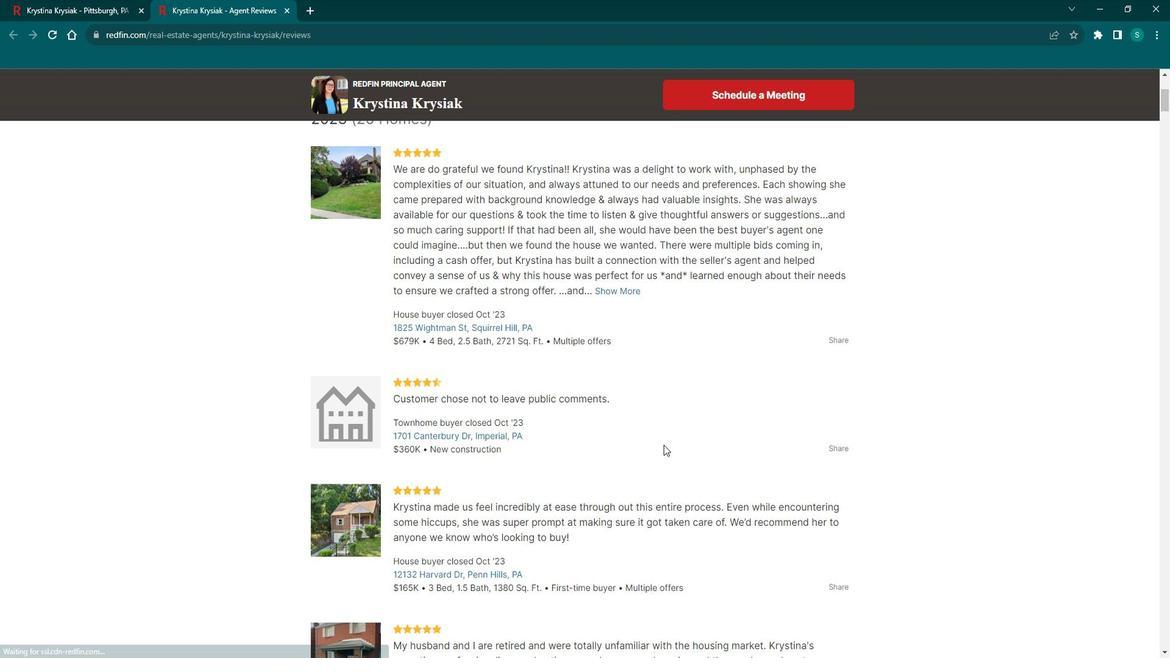 
Action: Mouse scrolled (660, 445) with delta (0, 0)
Screenshot: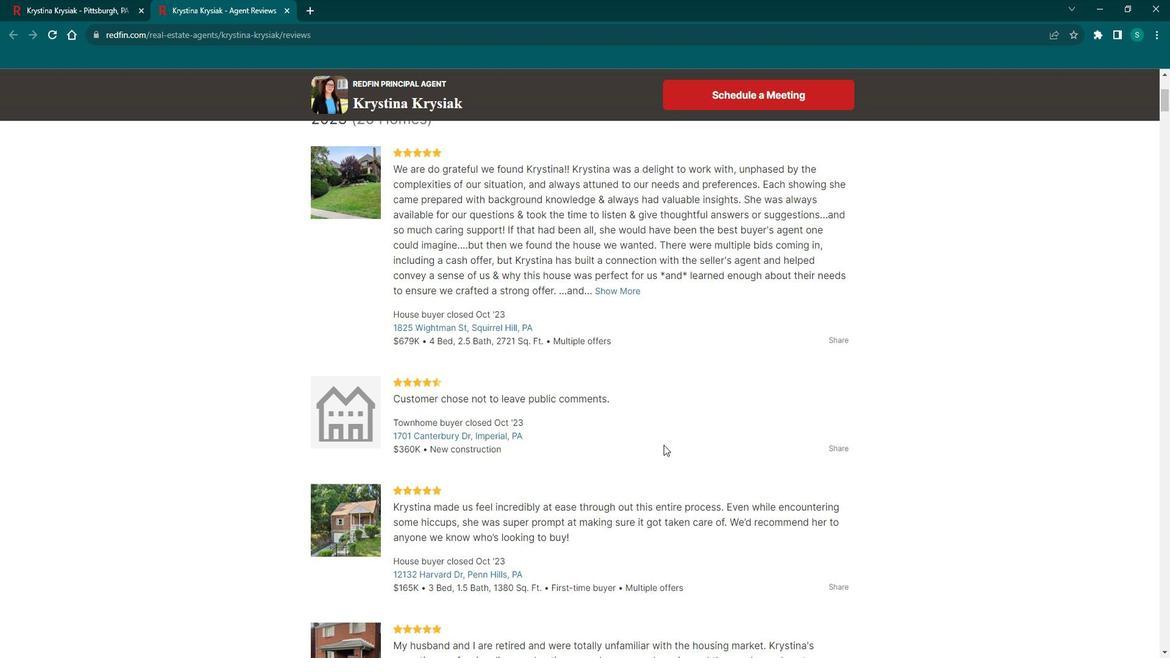 
Action: Mouse scrolled (660, 445) with delta (0, 0)
Screenshot: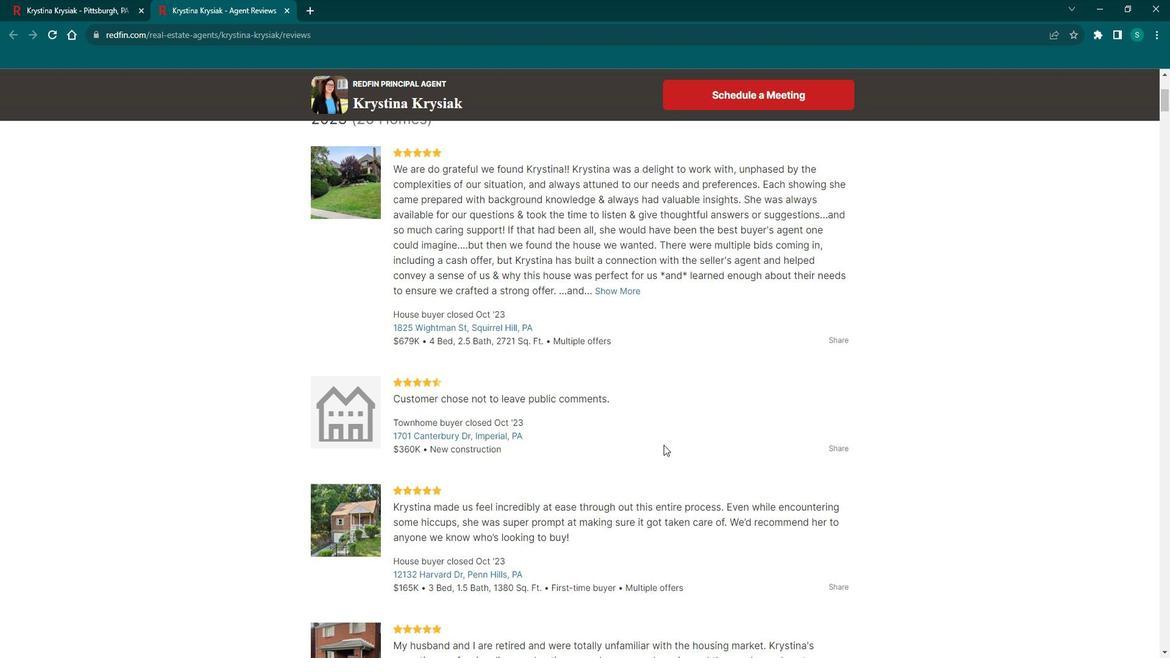 
Action: Mouse scrolled (660, 445) with delta (0, 0)
Screenshot: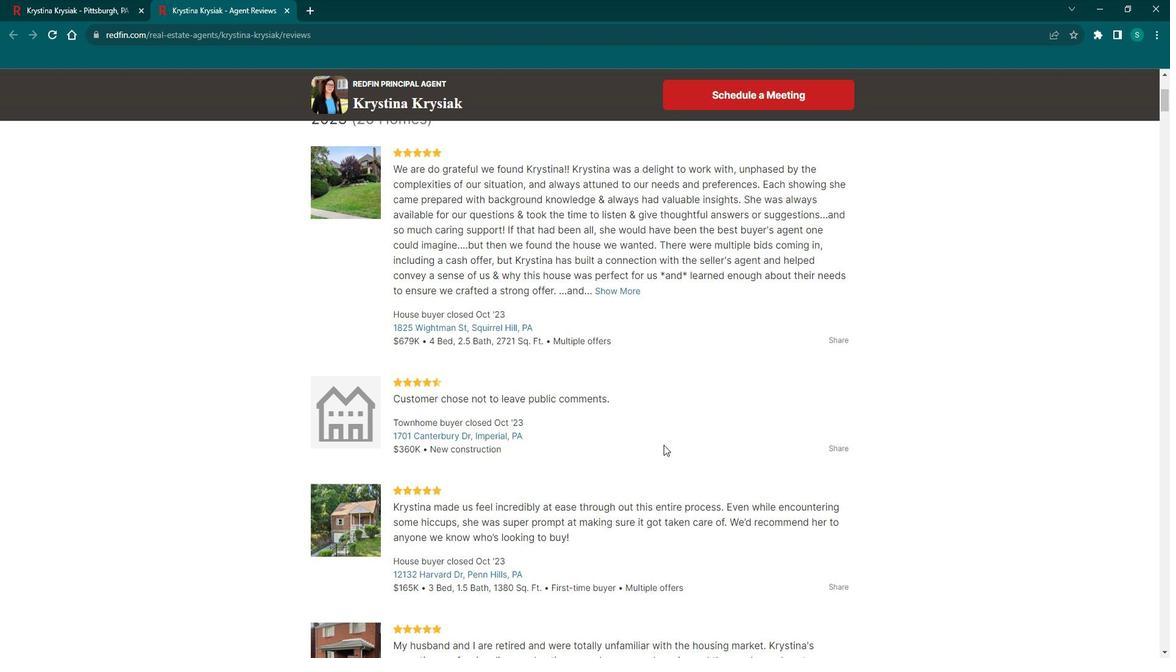 
Action: Mouse scrolled (660, 445) with delta (0, 0)
Screenshot: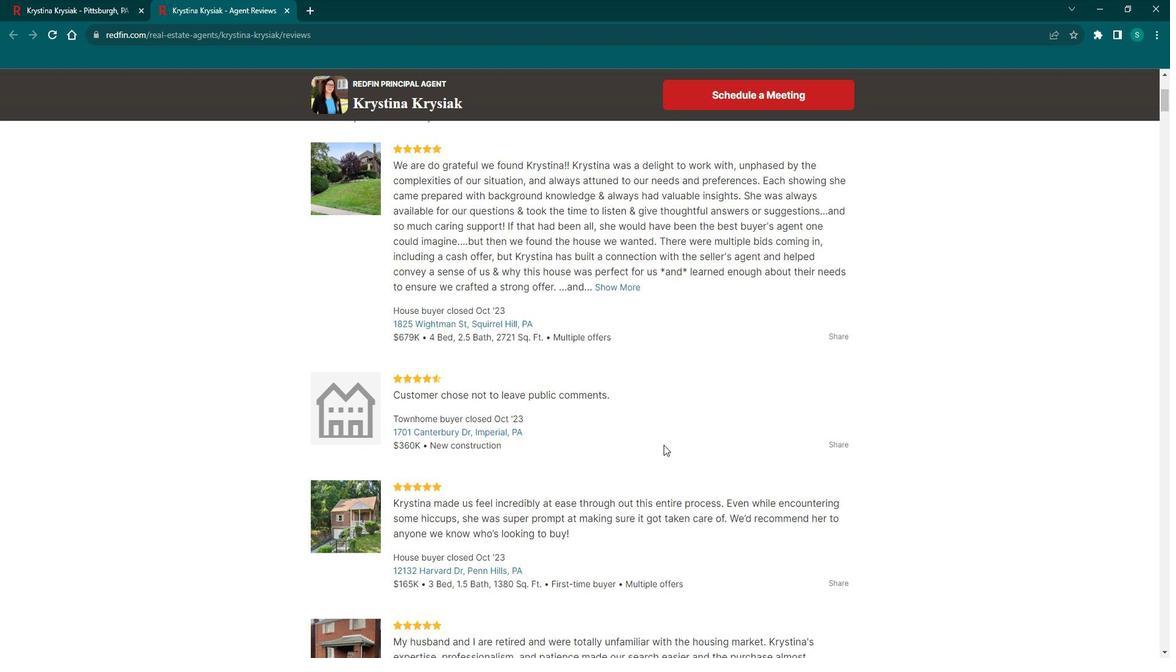 
Action: Mouse scrolled (660, 445) with delta (0, 0)
Screenshot: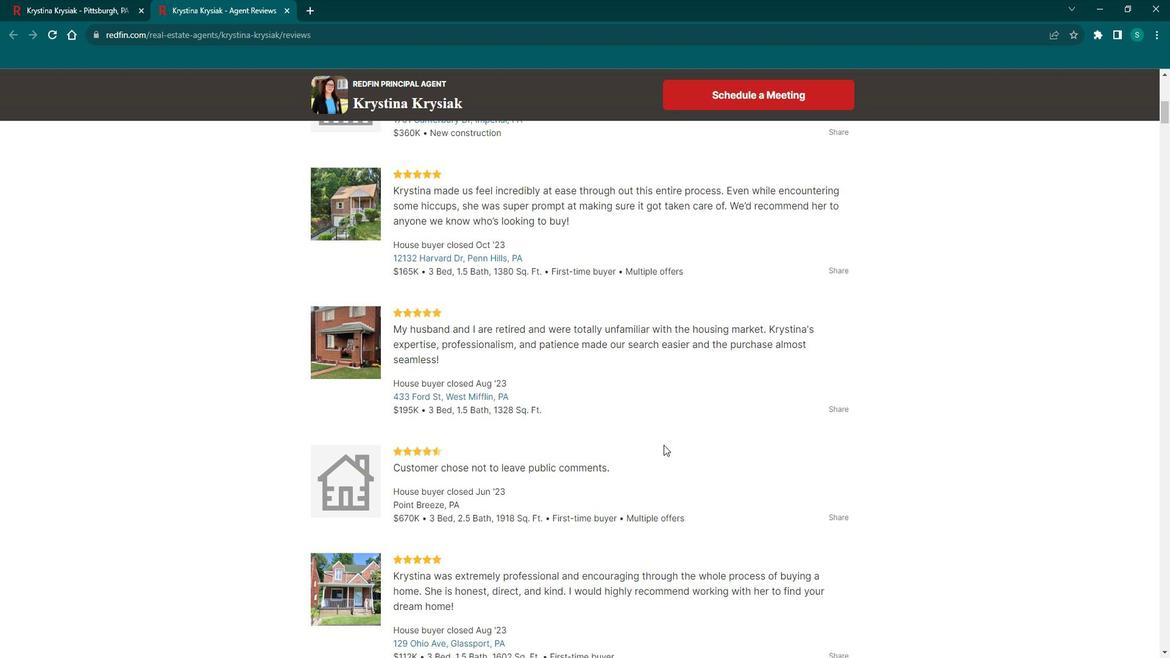 
Action: Mouse scrolled (660, 445) with delta (0, 0)
Screenshot: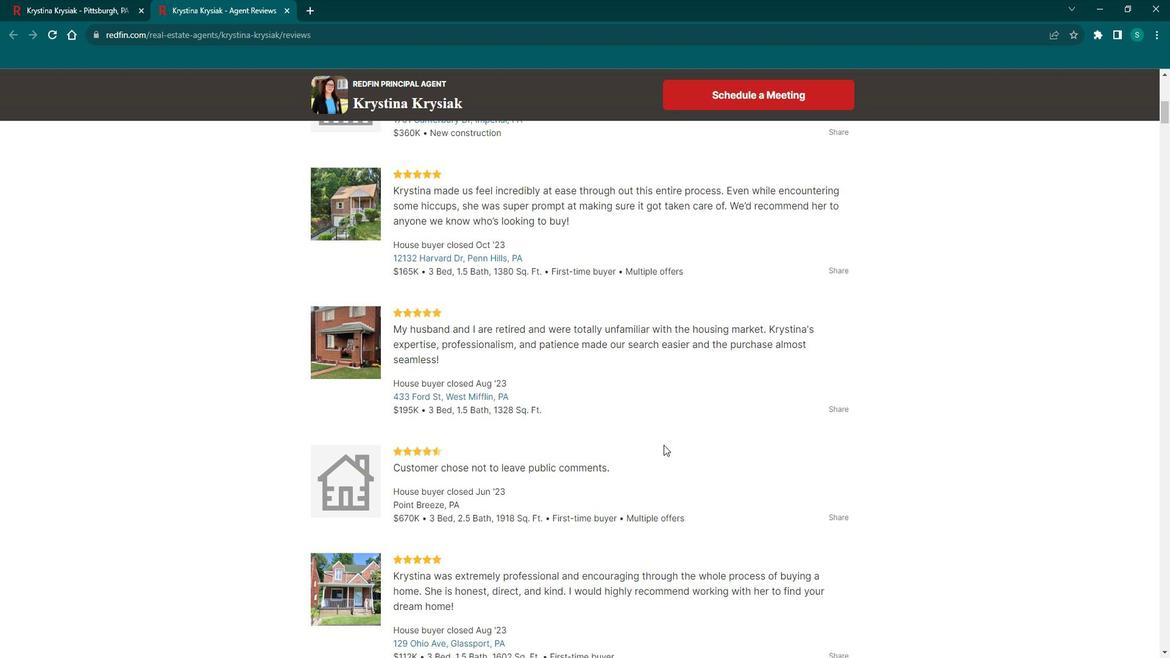 
Action: Mouse scrolled (660, 445) with delta (0, 0)
Screenshot: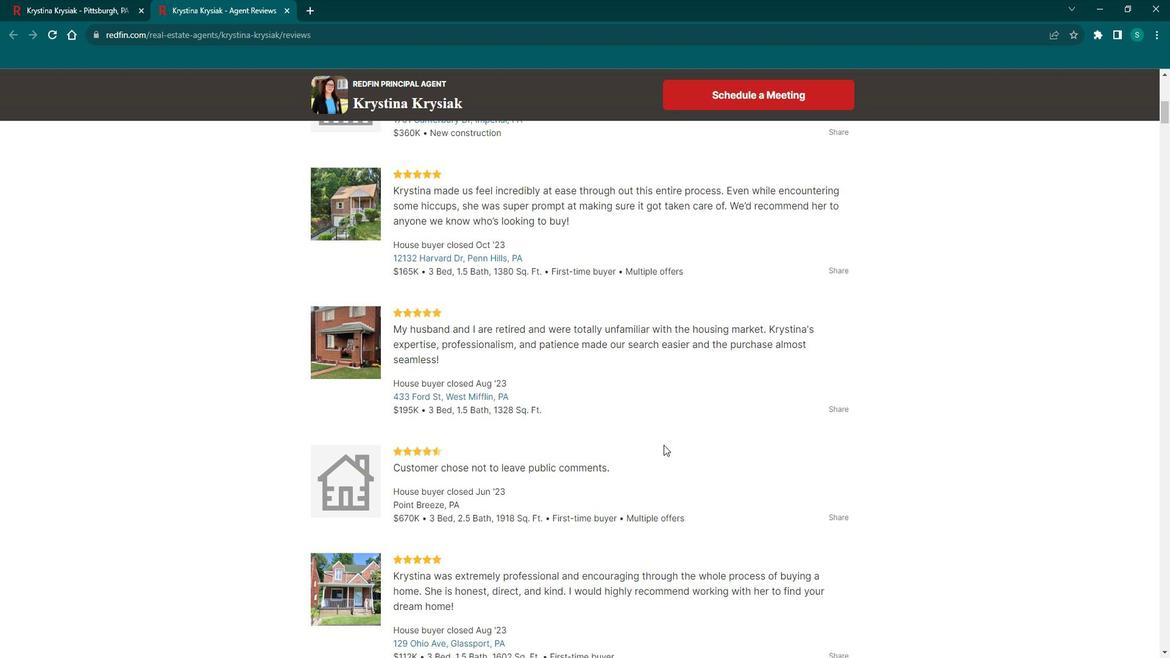 
Action: Mouse scrolled (660, 445) with delta (0, 0)
Screenshot: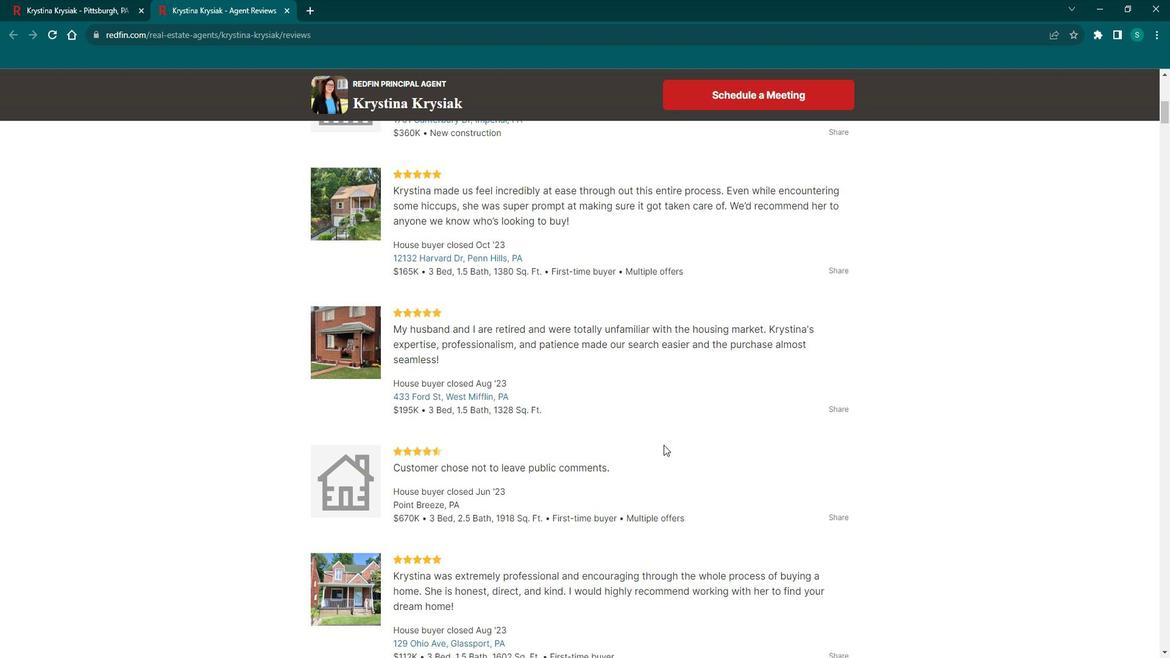 
Action: Mouse scrolled (660, 445) with delta (0, 0)
Screenshot: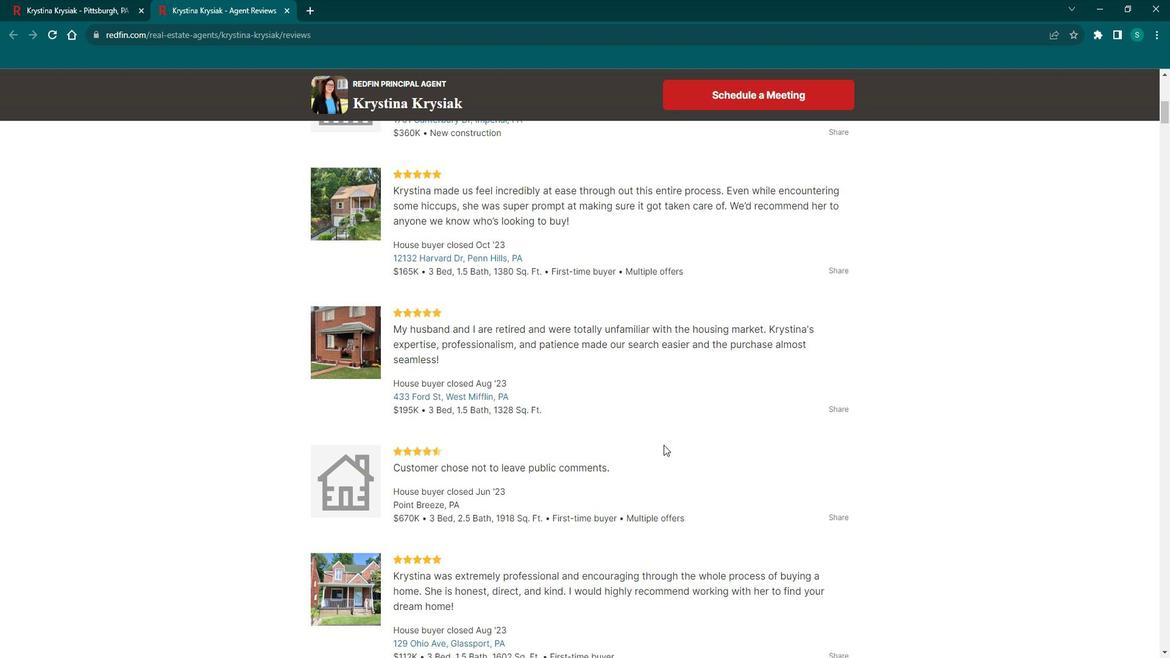 
Action: Mouse scrolled (660, 445) with delta (0, 0)
Screenshot: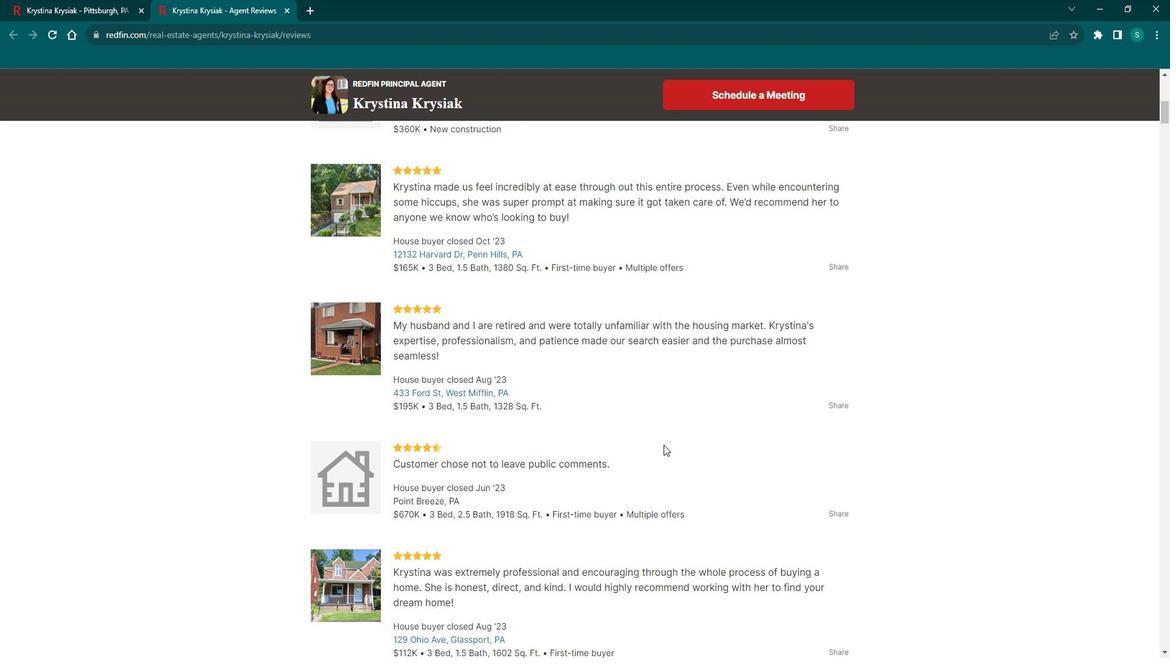 
Action: Mouse scrolled (660, 445) with delta (0, 0)
Screenshot: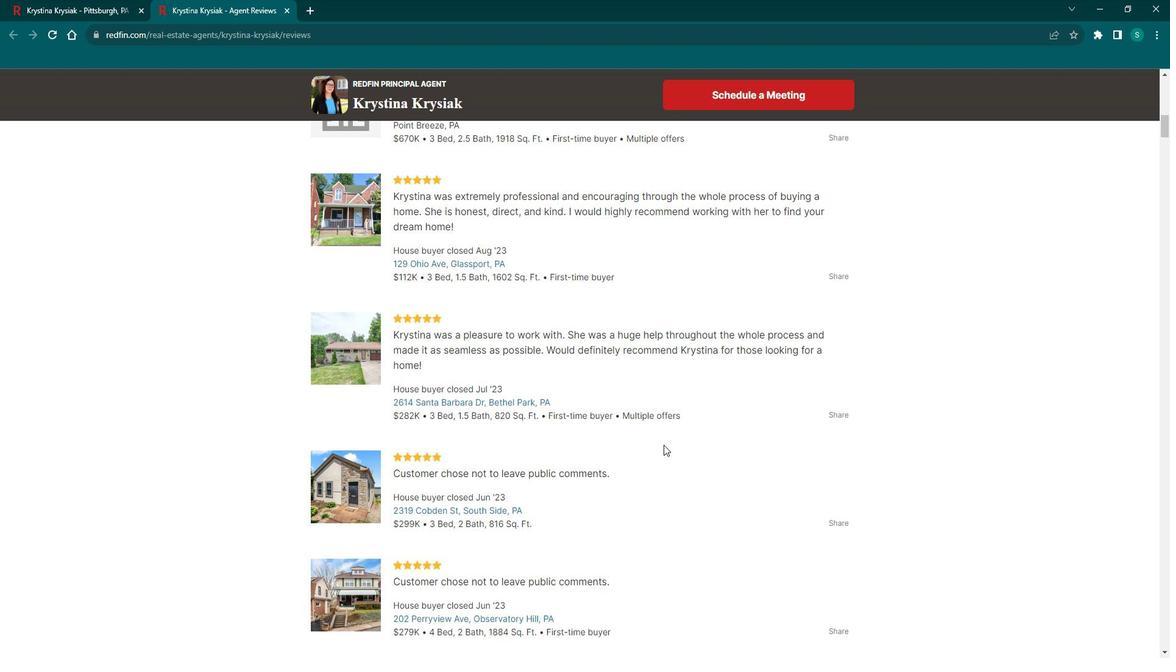 
Action: Mouse scrolled (660, 445) with delta (0, 0)
Screenshot: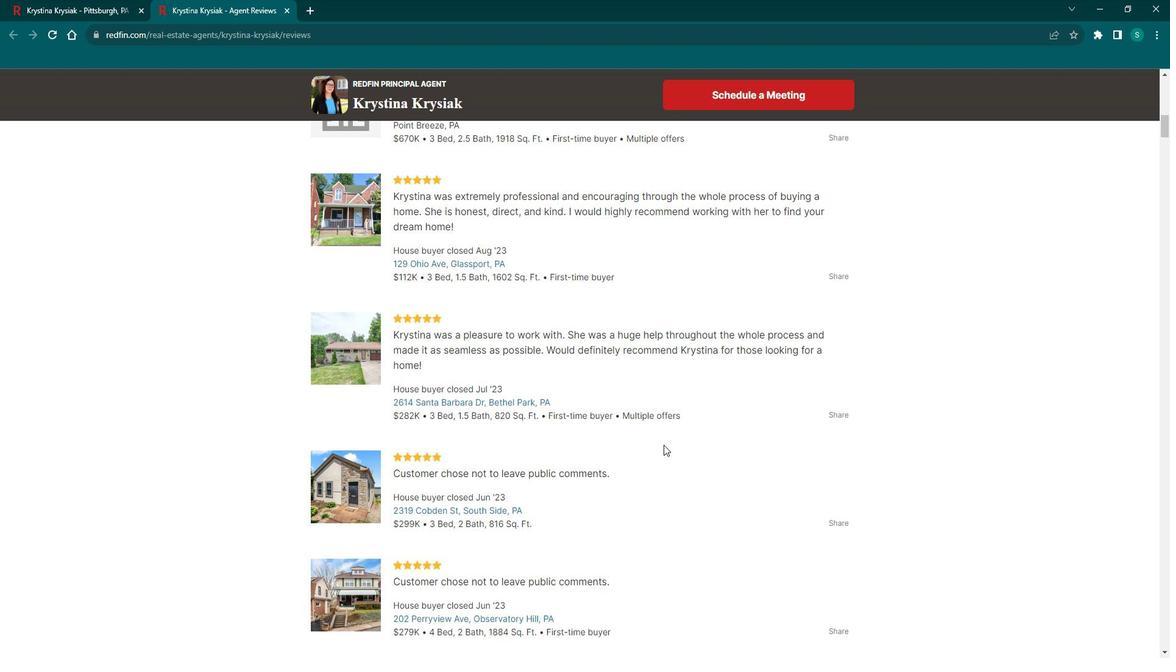 
Action: Mouse scrolled (660, 445) with delta (0, 0)
Screenshot: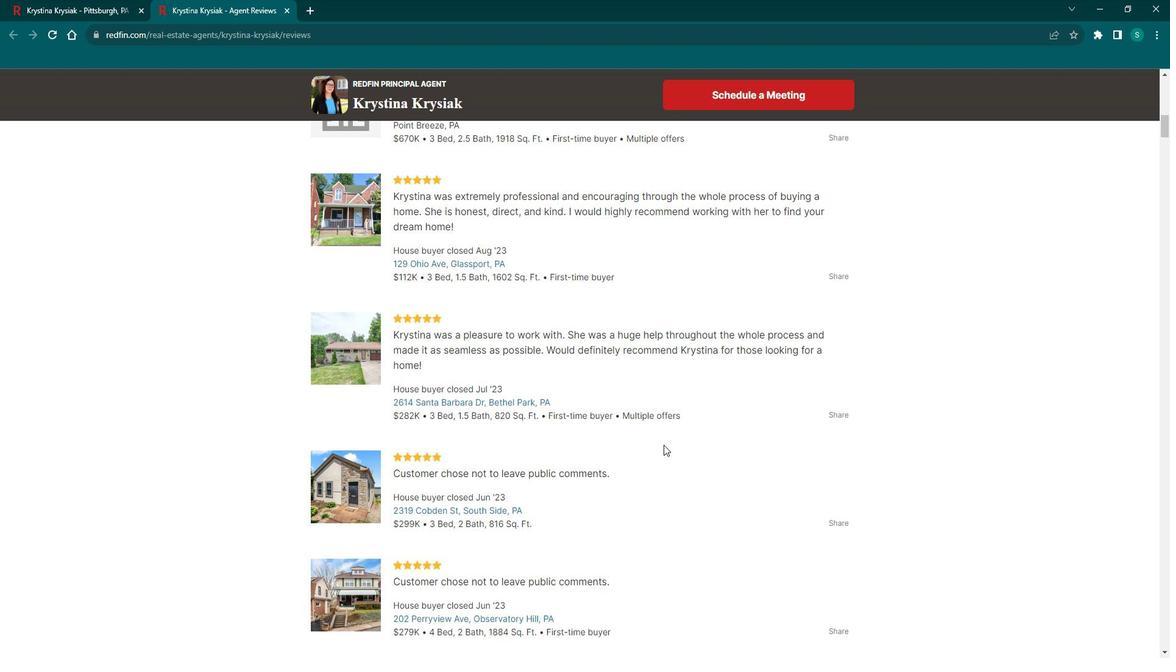 
Action: Mouse scrolled (660, 445) with delta (0, 0)
Screenshot: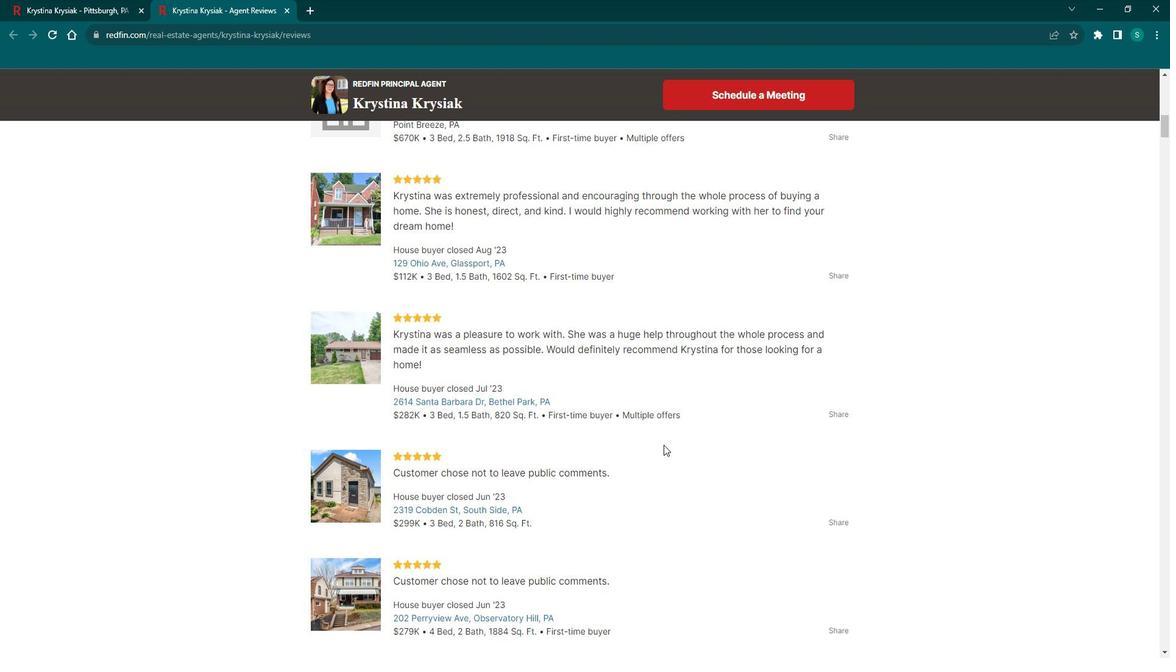 
Action: Mouse scrolled (660, 445) with delta (0, 0)
Screenshot: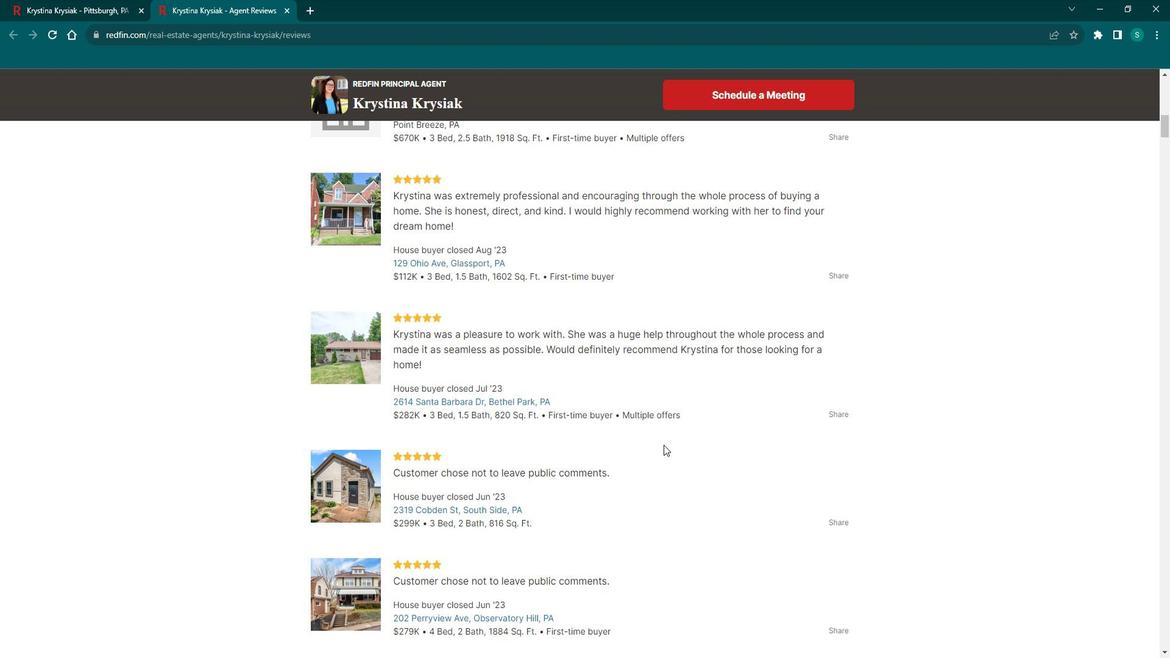 
Action: Mouse scrolled (660, 445) with delta (0, 0)
Screenshot: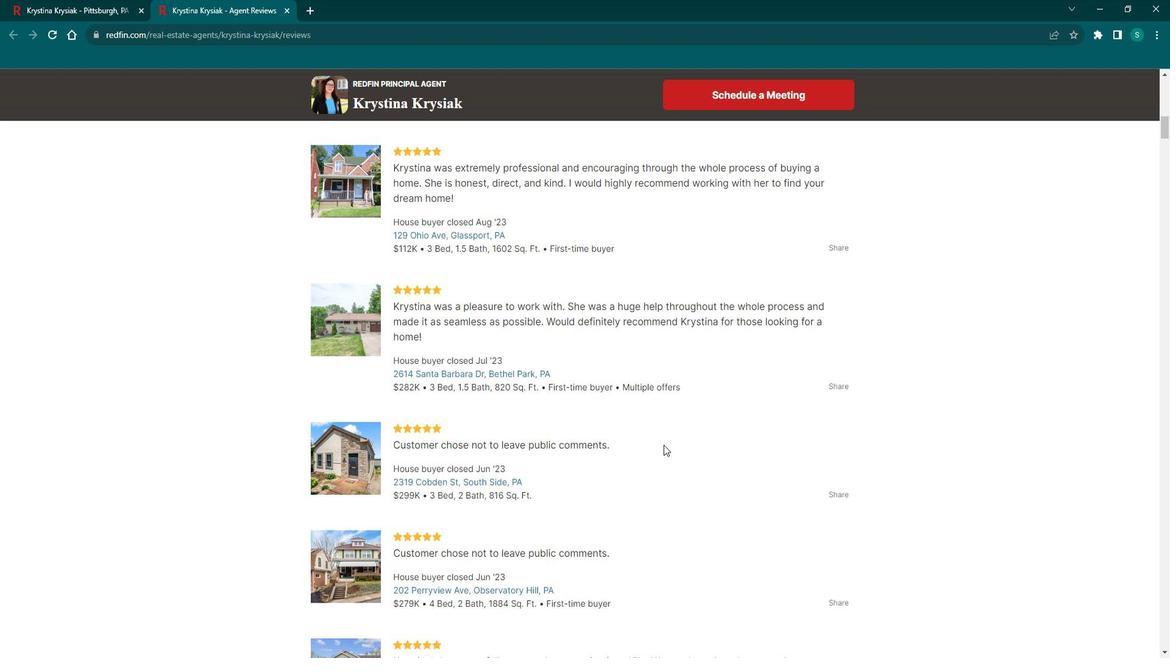 
Action: Mouse scrolled (660, 445) with delta (0, 0)
Screenshot: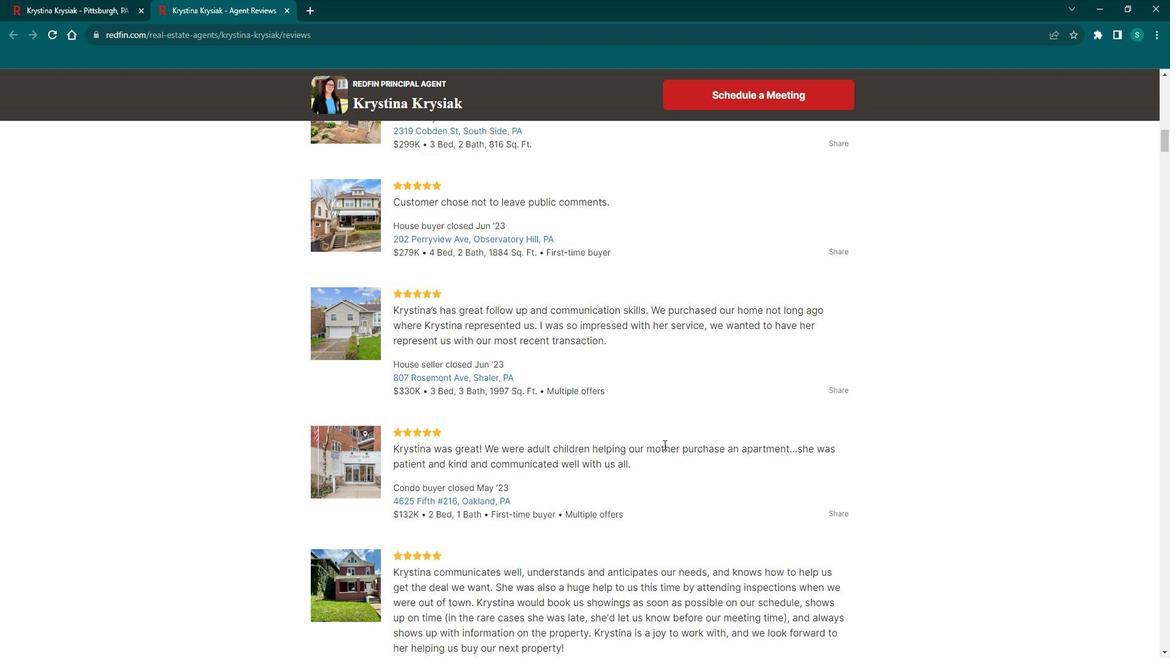 
Action: Mouse scrolled (660, 445) with delta (0, 0)
Screenshot: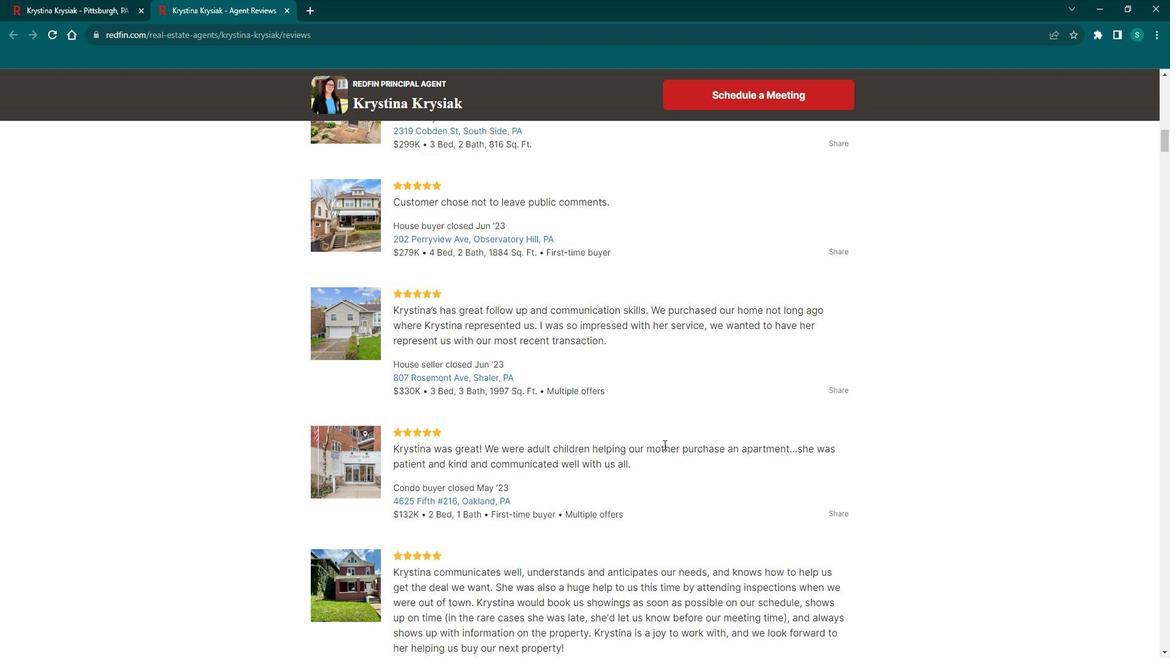 
Action: Mouse scrolled (660, 445) with delta (0, 0)
Screenshot: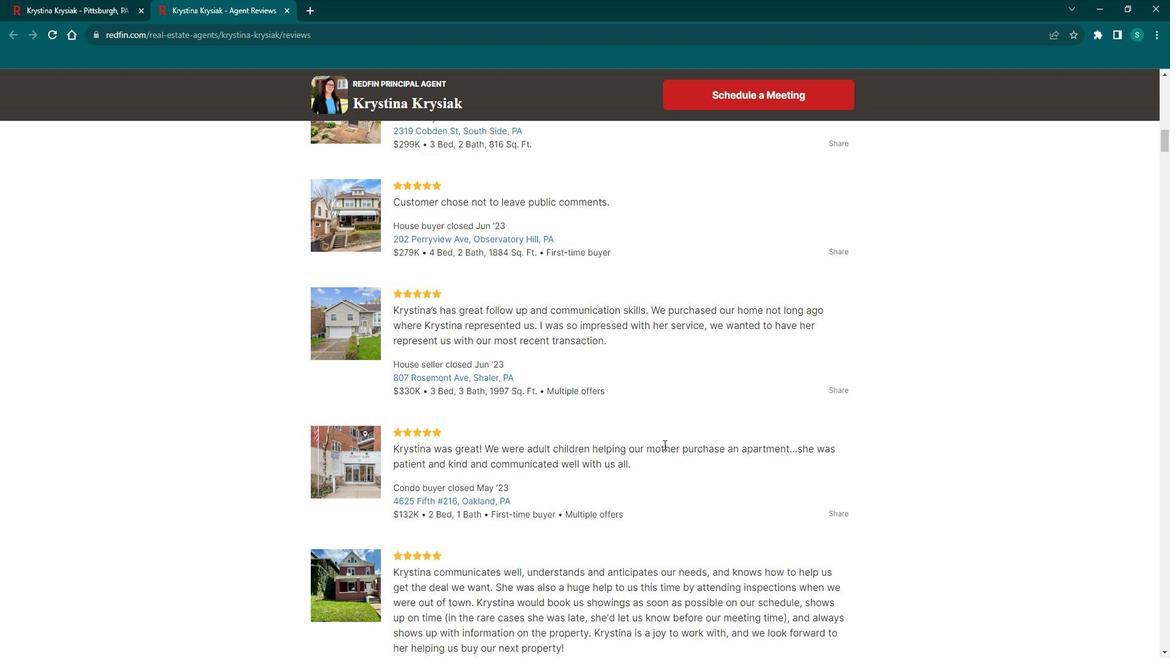 
Action: Mouse scrolled (660, 445) with delta (0, 0)
Screenshot: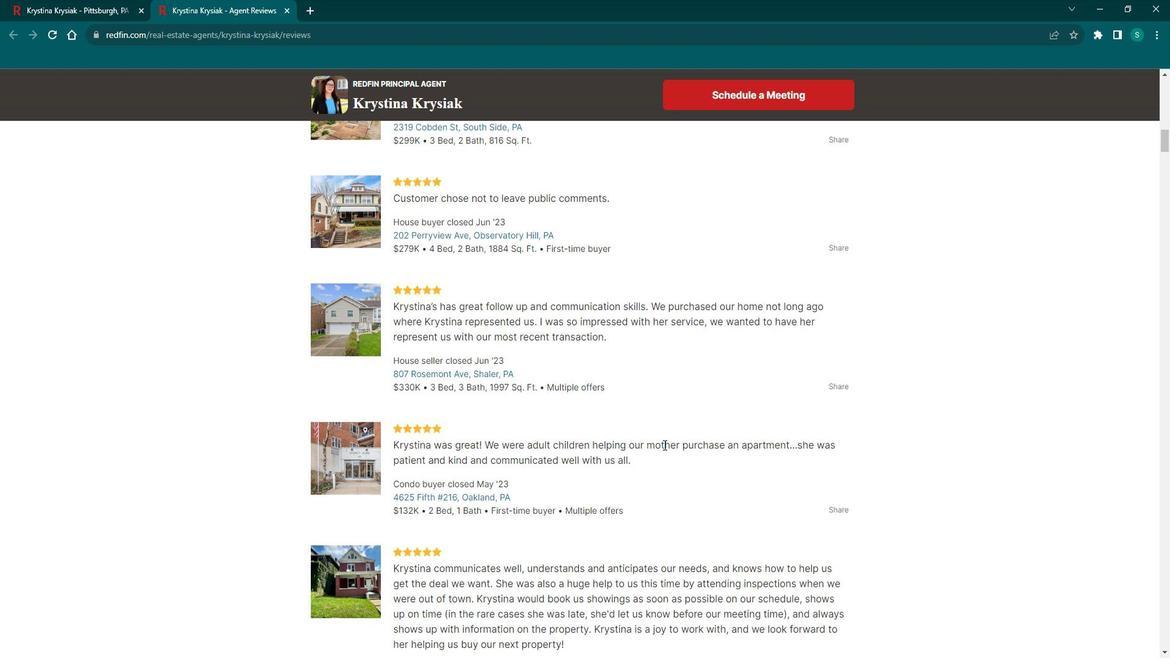 
Action: Mouse scrolled (660, 445) with delta (0, 0)
Screenshot: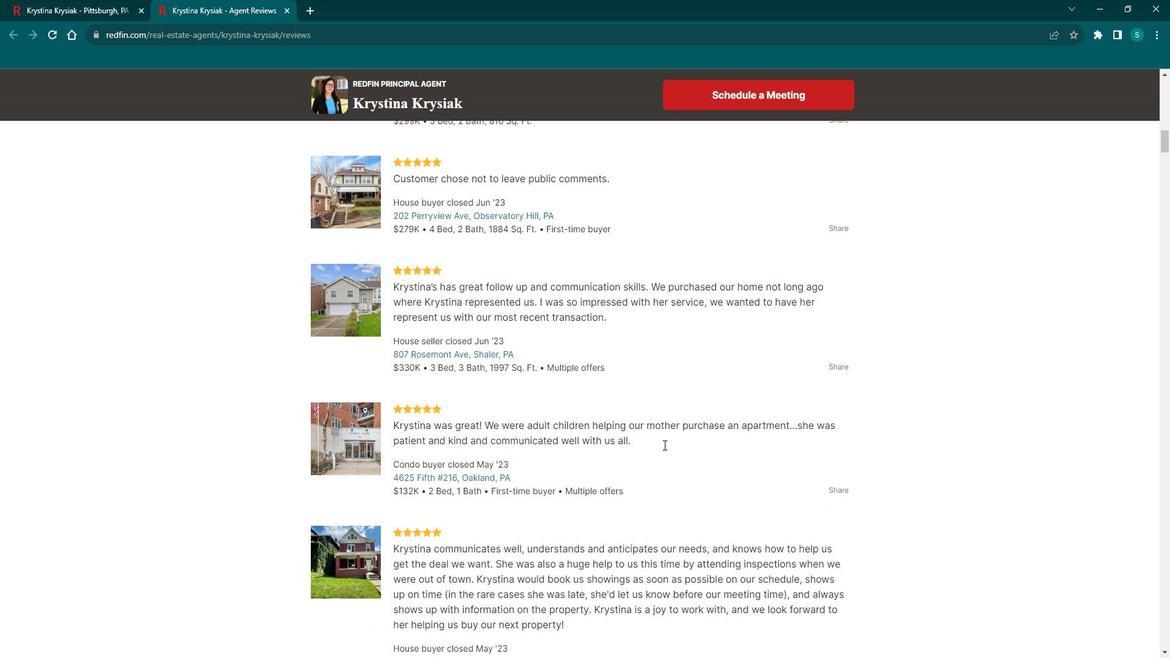
Action: Mouse scrolled (660, 445) with delta (0, 0)
Screenshot: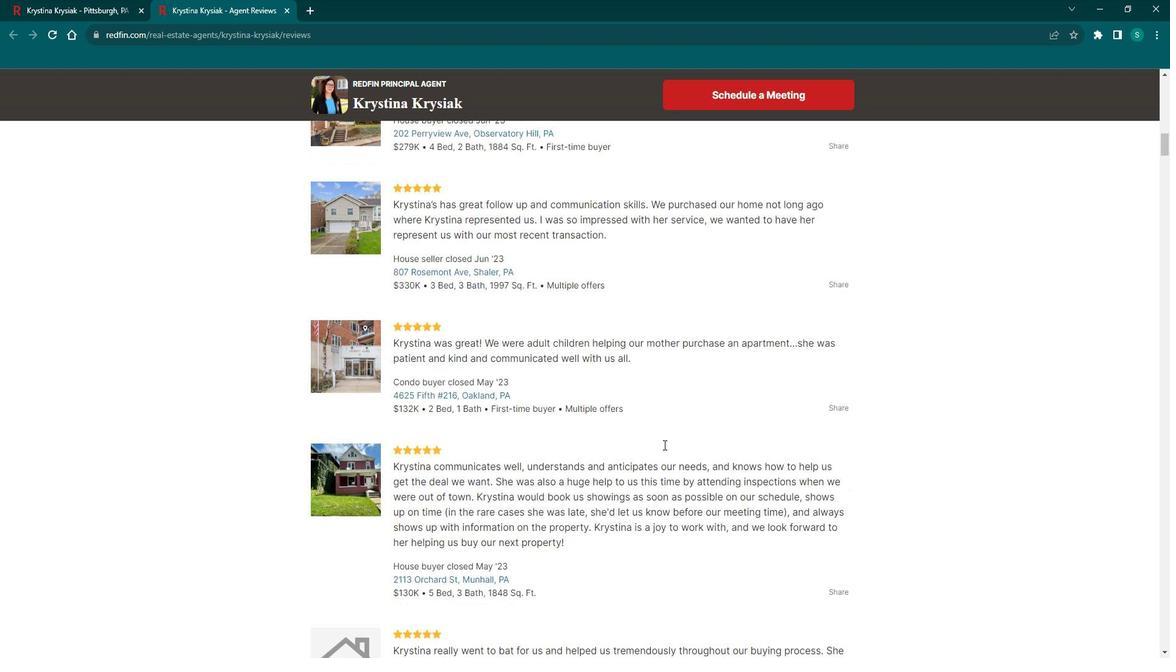 
Action: Mouse scrolled (660, 445) with delta (0, 0)
Screenshot: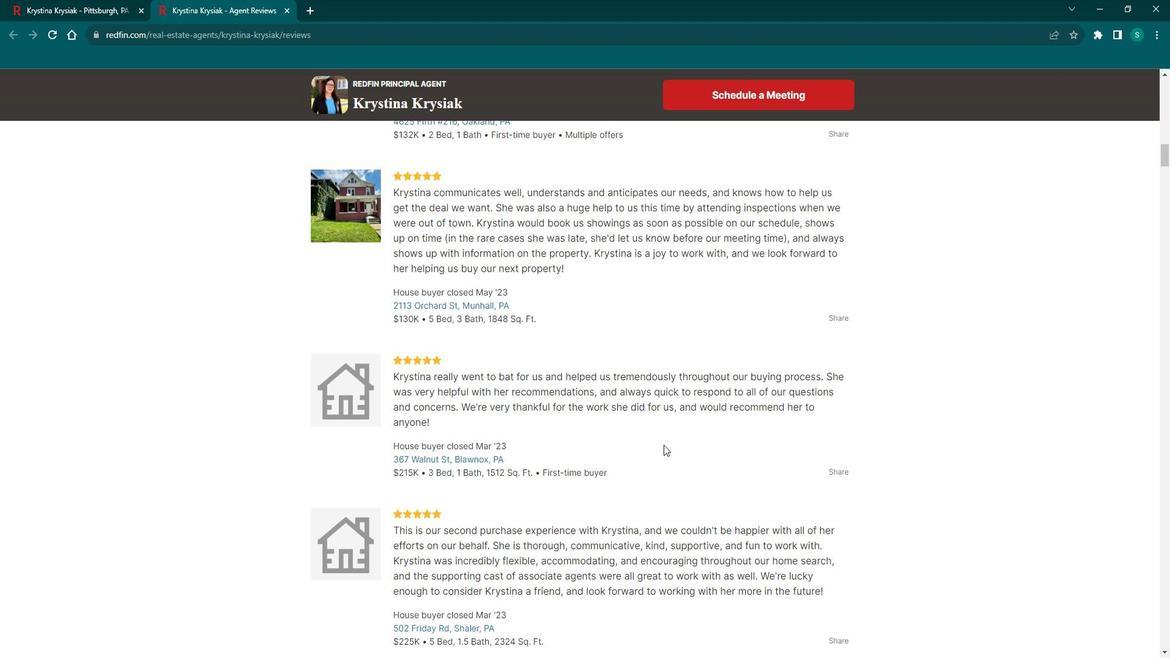 
Action: Mouse scrolled (660, 445) with delta (0, 0)
Screenshot: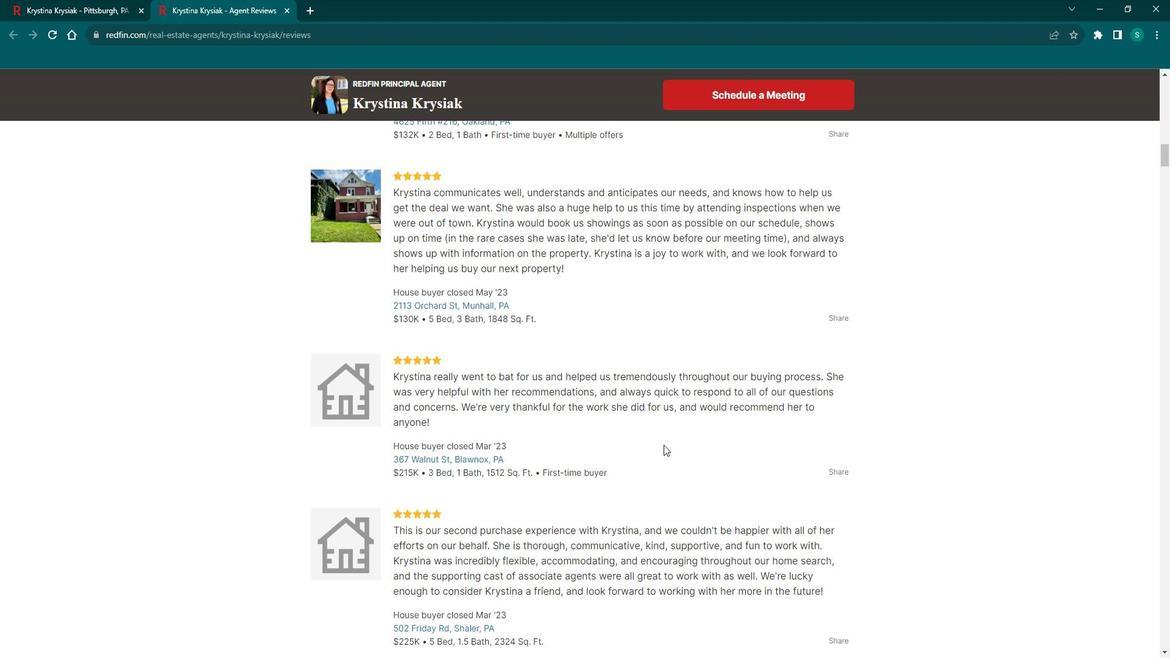 
Action: Mouse scrolled (660, 445) with delta (0, 0)
Screenshot: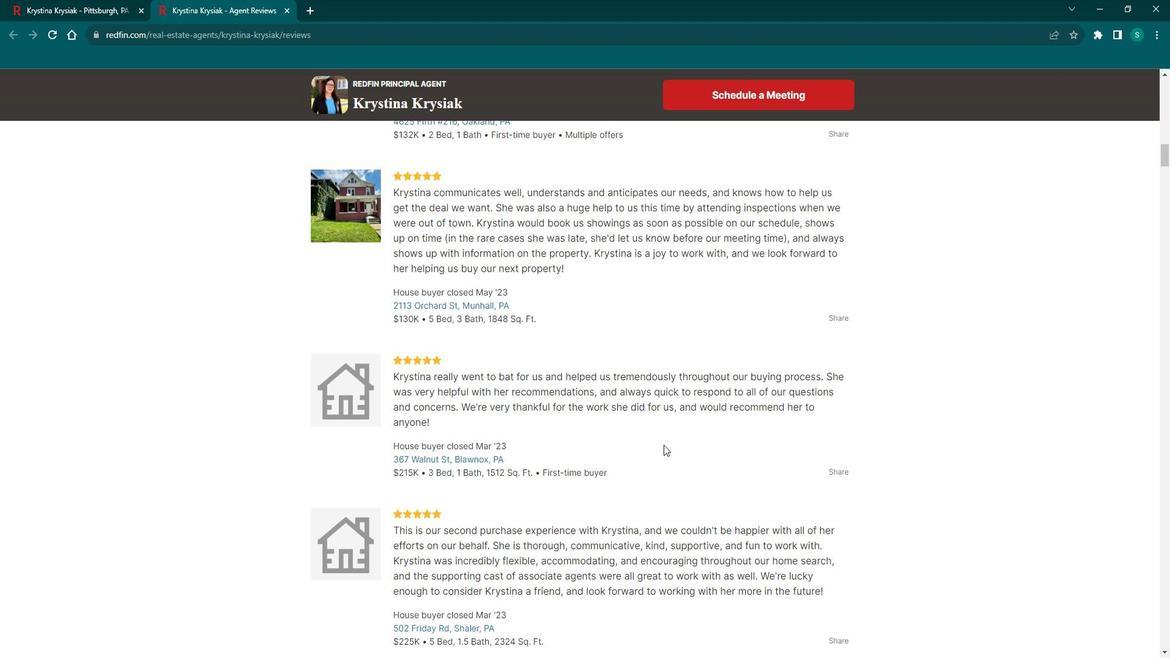 
Action: Mouse scrolled (660, 445) with delta (0, 0)
Screenshot: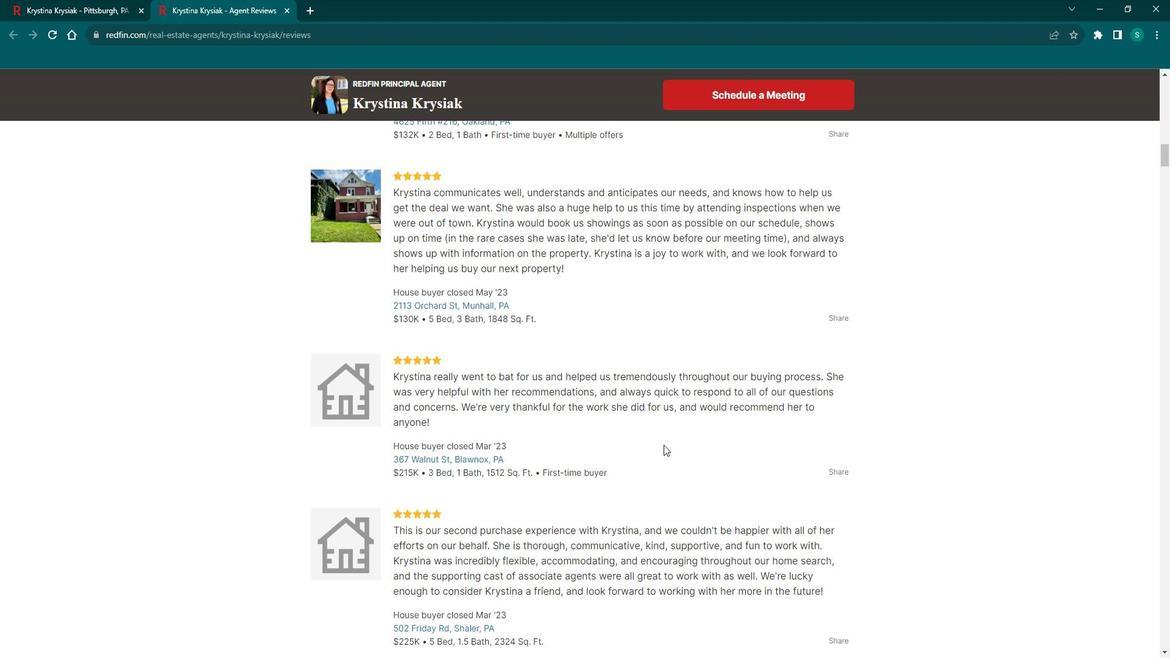 
Action: Mouse scrolled (660, 445) with delta (0, 0)
Screenshot: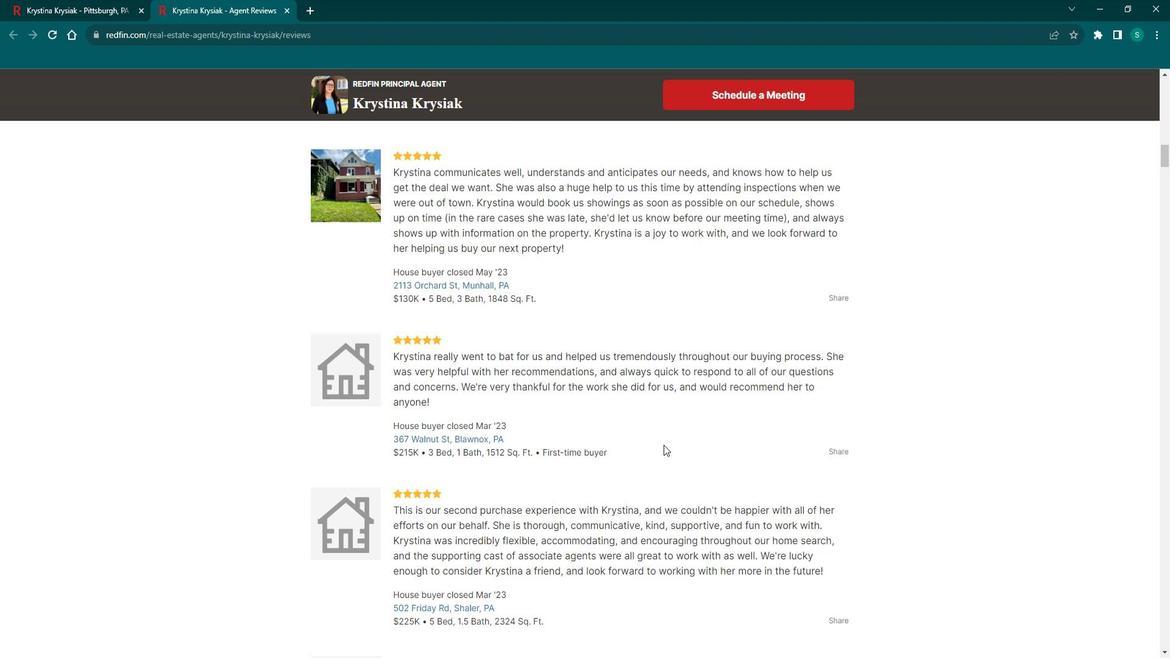 
Action: Mouse scrolled (660, 445) with delta (0, 0)
Screenshot: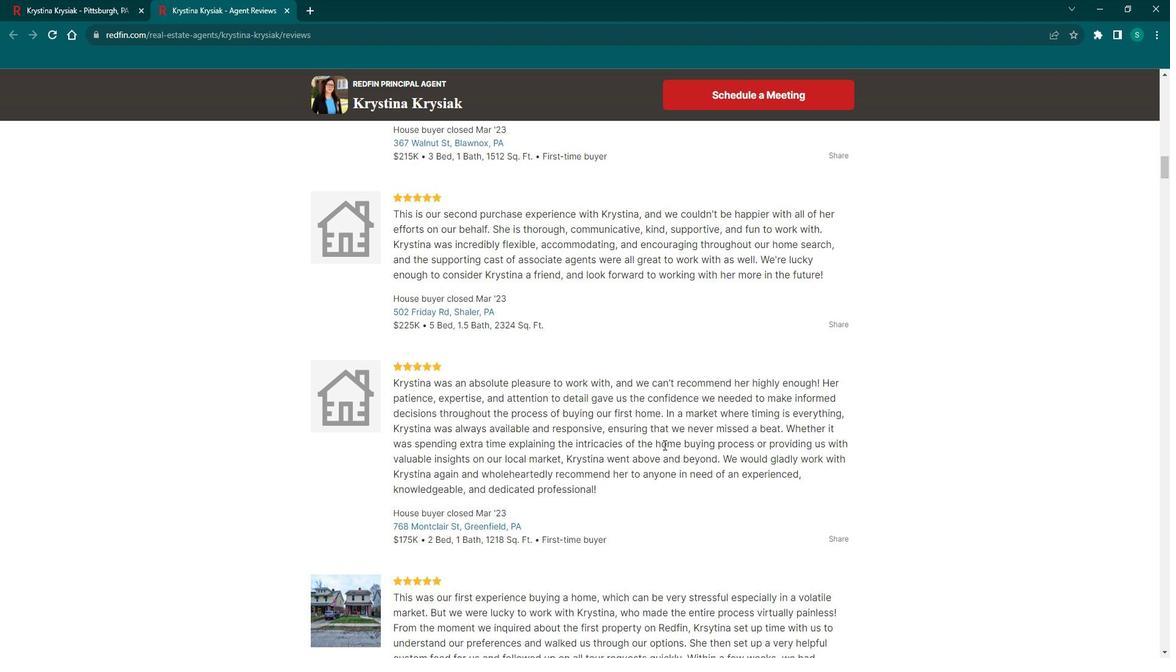 
Action: Mouse scrolled (660, 445) with delta (0, 0)
Screenshot: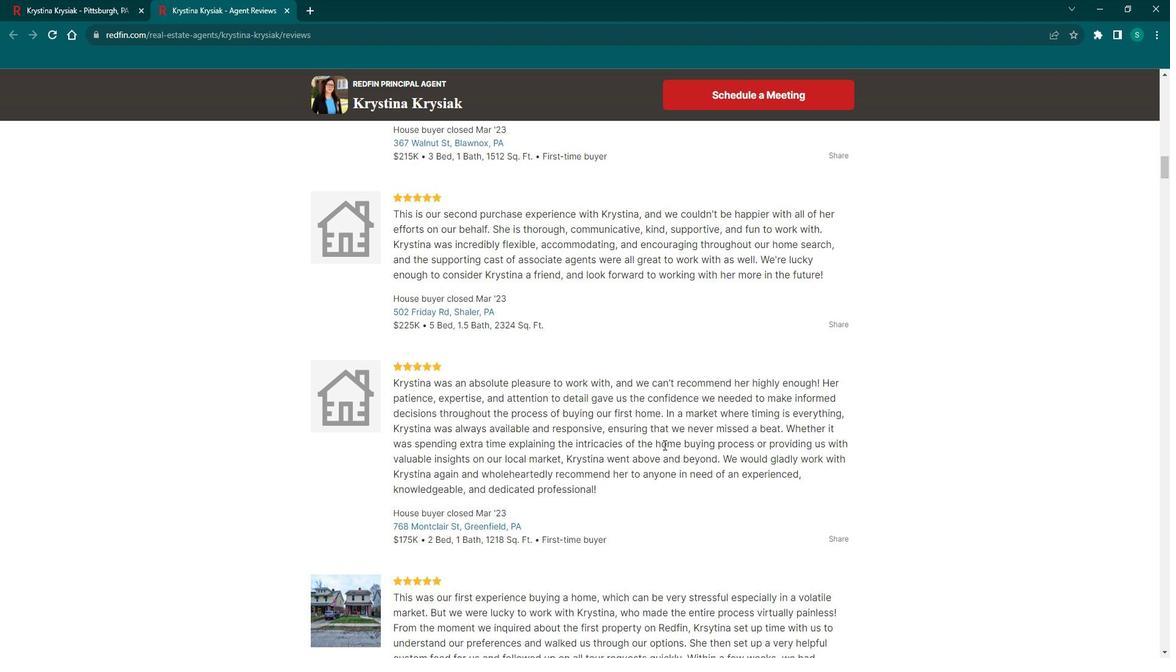 
Action: Mouse scrolled (660, 445) with delta (0, 0)
Screenshot: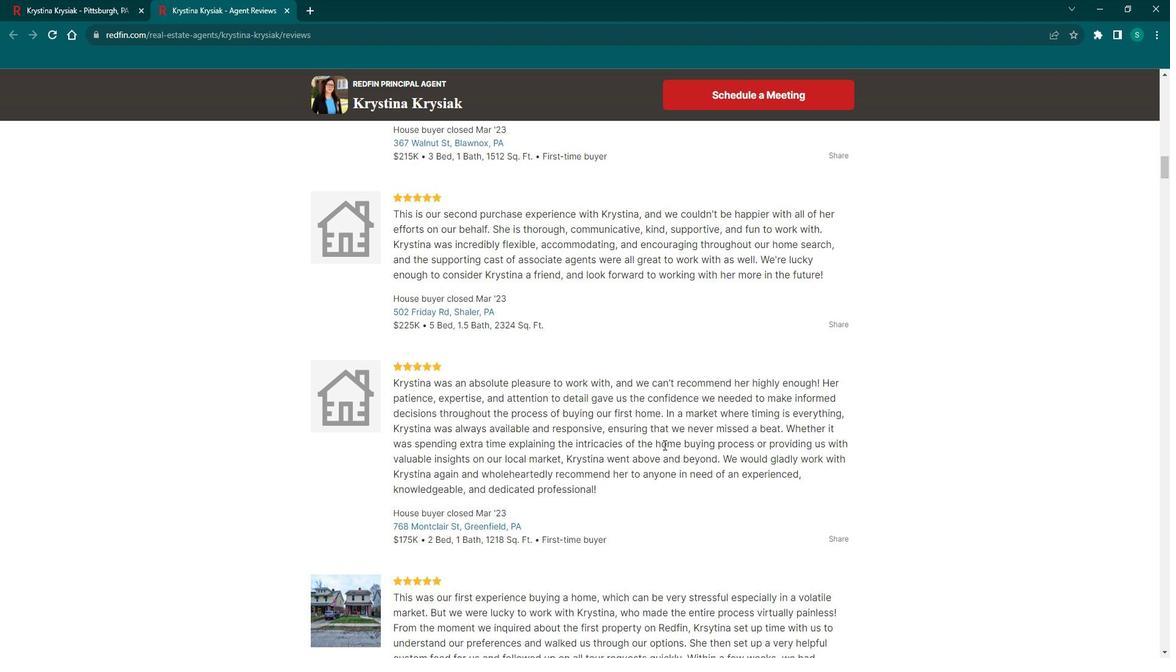 
Action: Mouse scrolled (660, 445) with delta (0, 0)
Screenshot: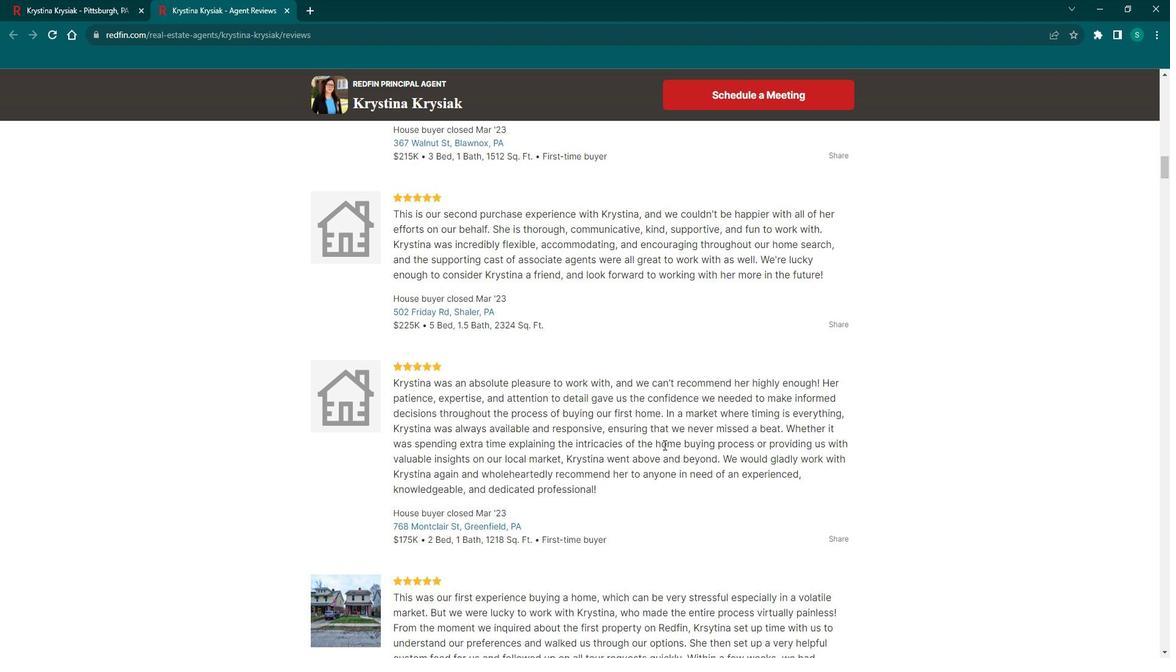 
Action: Mouse scrolled (660, 445) with delta (0, 0)
Screenshot: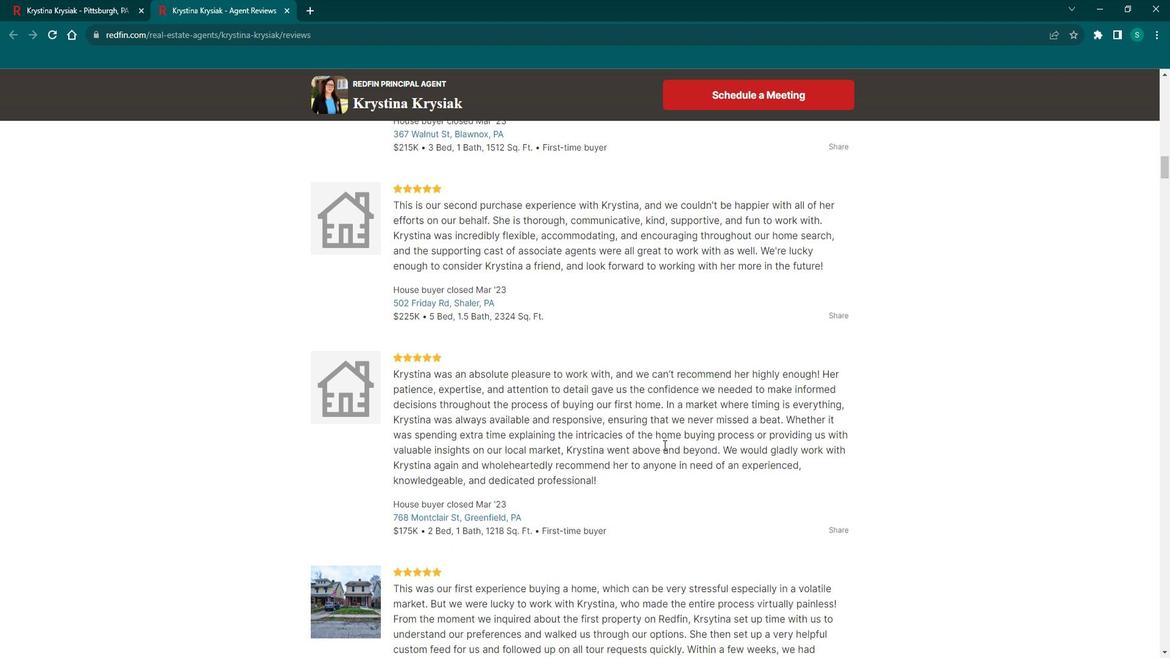 
Action: Mouse scrolled (660, 445) with delta (0, 0)
Screenshot: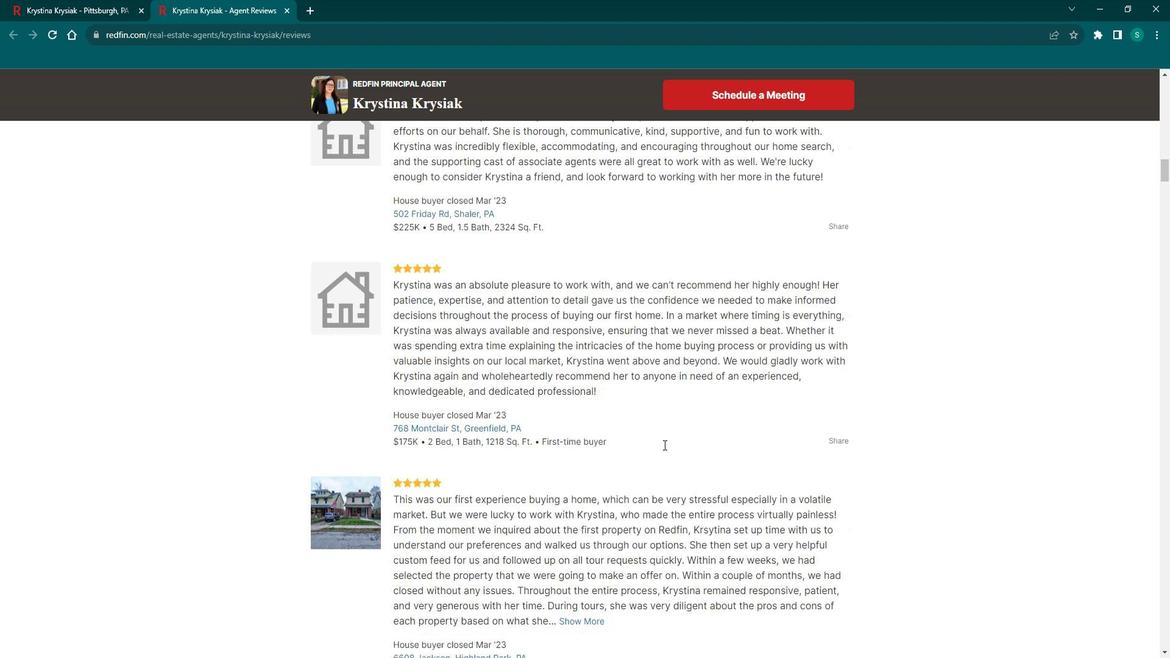 
Action: Mouse scrolled (660, 445) with delta (0, 0)
Screenshot: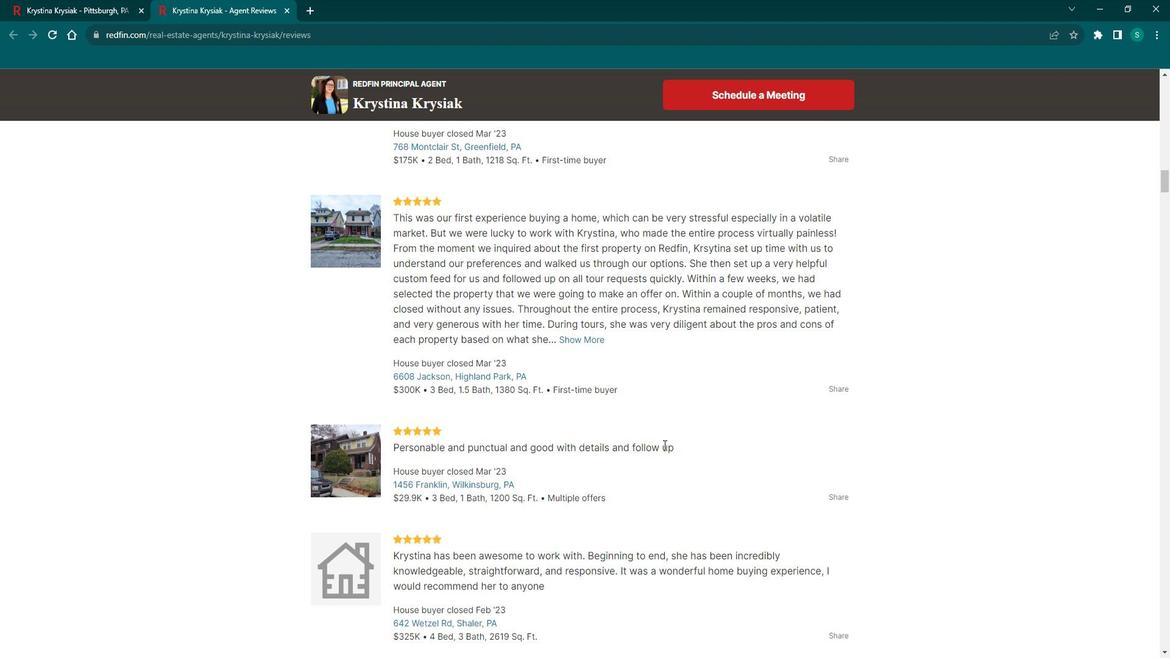 
Action: Mouse scrolled (660, 445) with delta (0, 0)
Screenshot: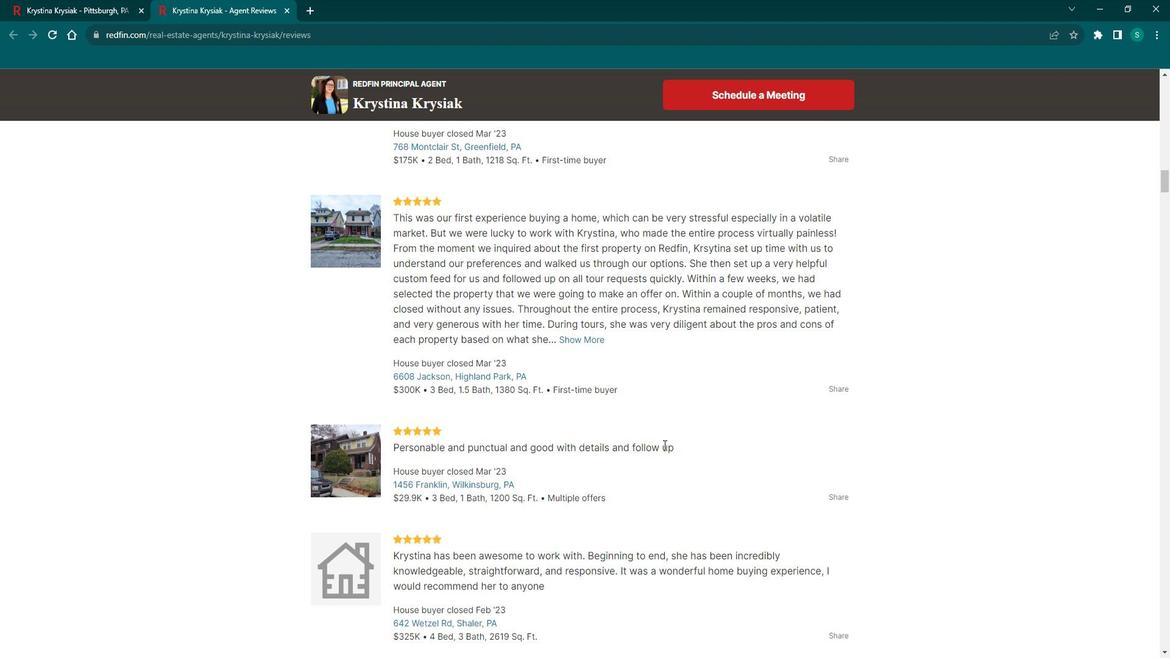
Action: Mouse scrolled (660, 445) with delta (0, 0)
Screenshot: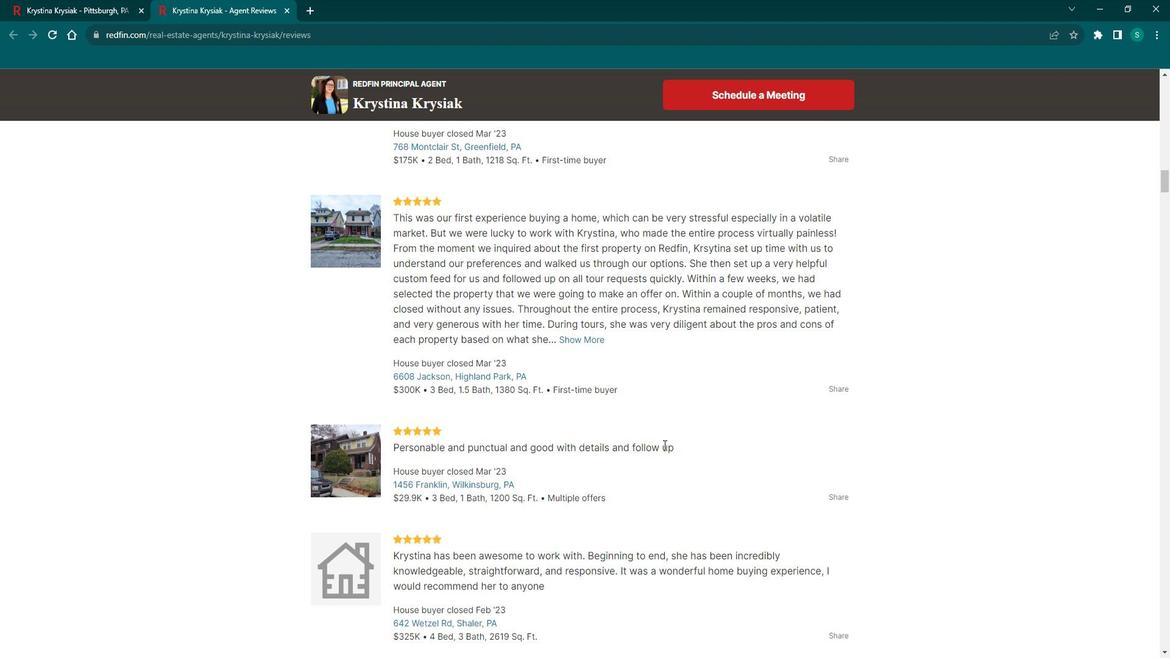 
Action: Mouse scrolled (660, 445) with delta (0, 0)
Screenshot: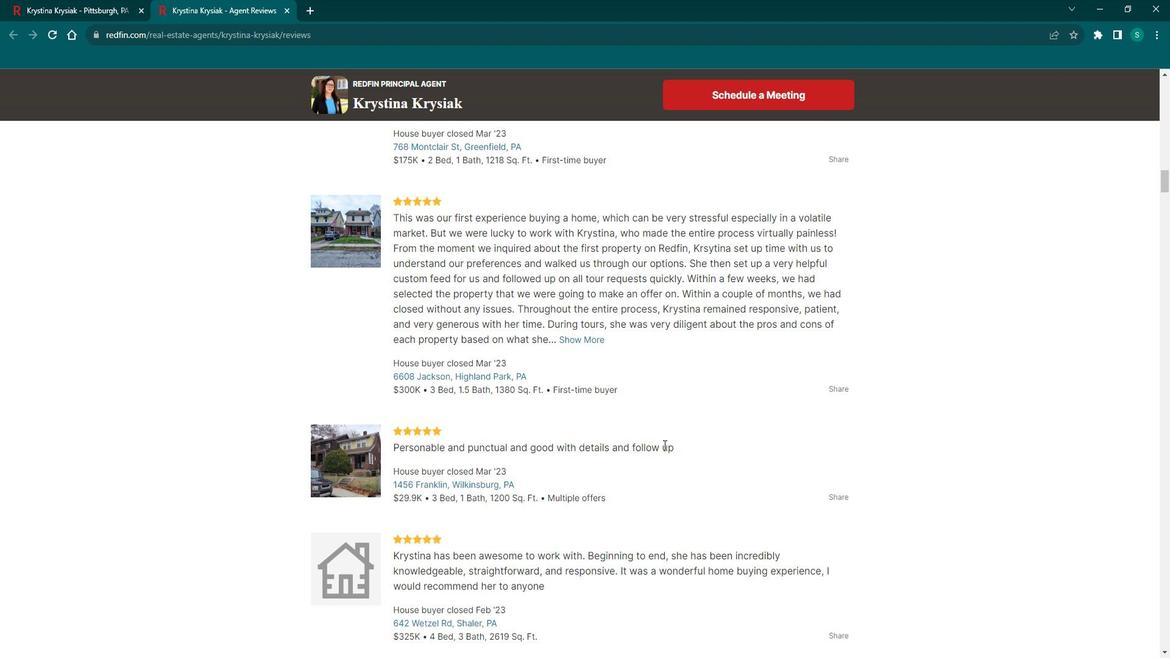 
Action: Mouse scrolled (660, 445) with delta (0, 0)
Screenshot: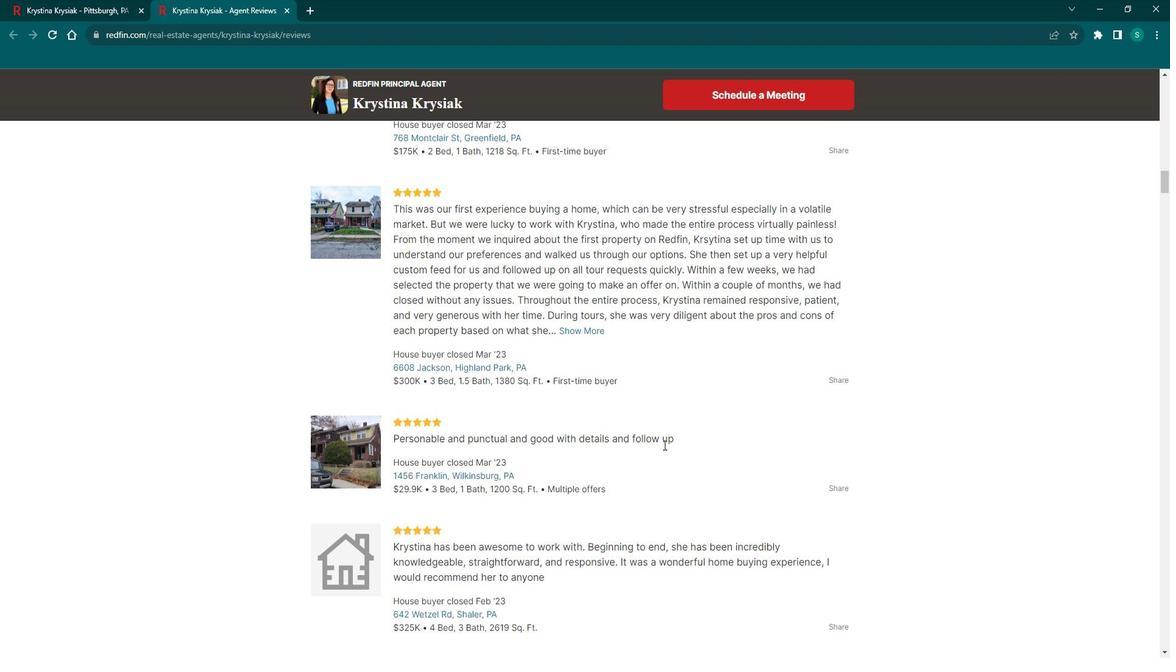 
Action: Mouse scrolled (660, 445) with delta (0, 0)
Screenshot: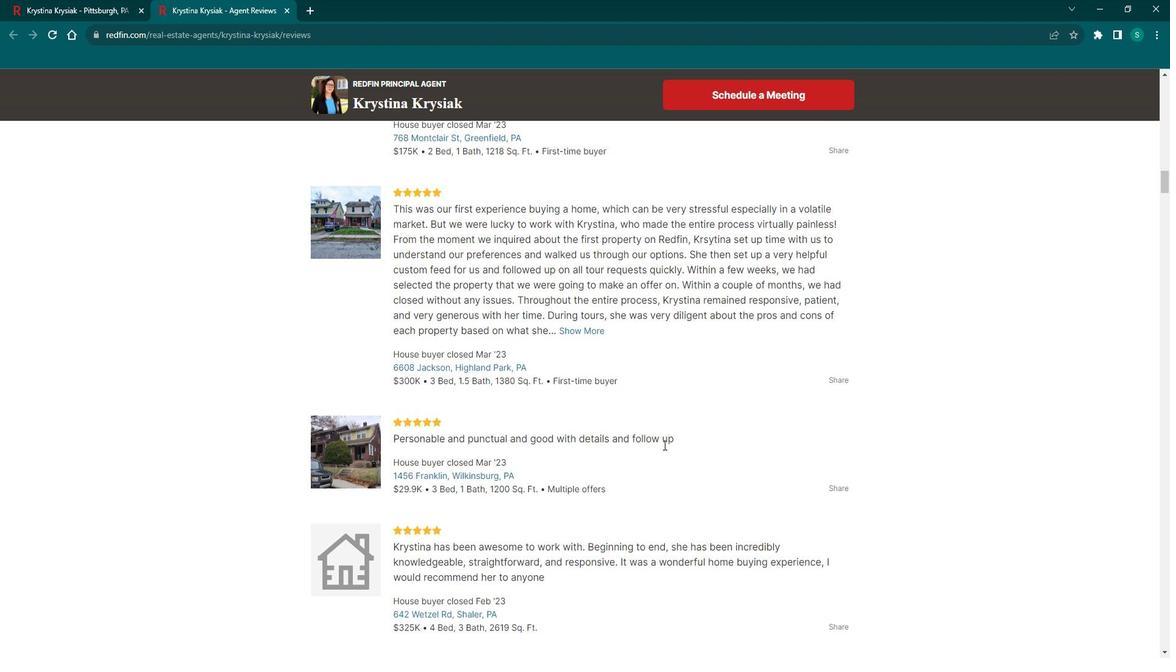 
Action: Mouse scrolled (660, 445) with delta (0, 0)
Screenshot: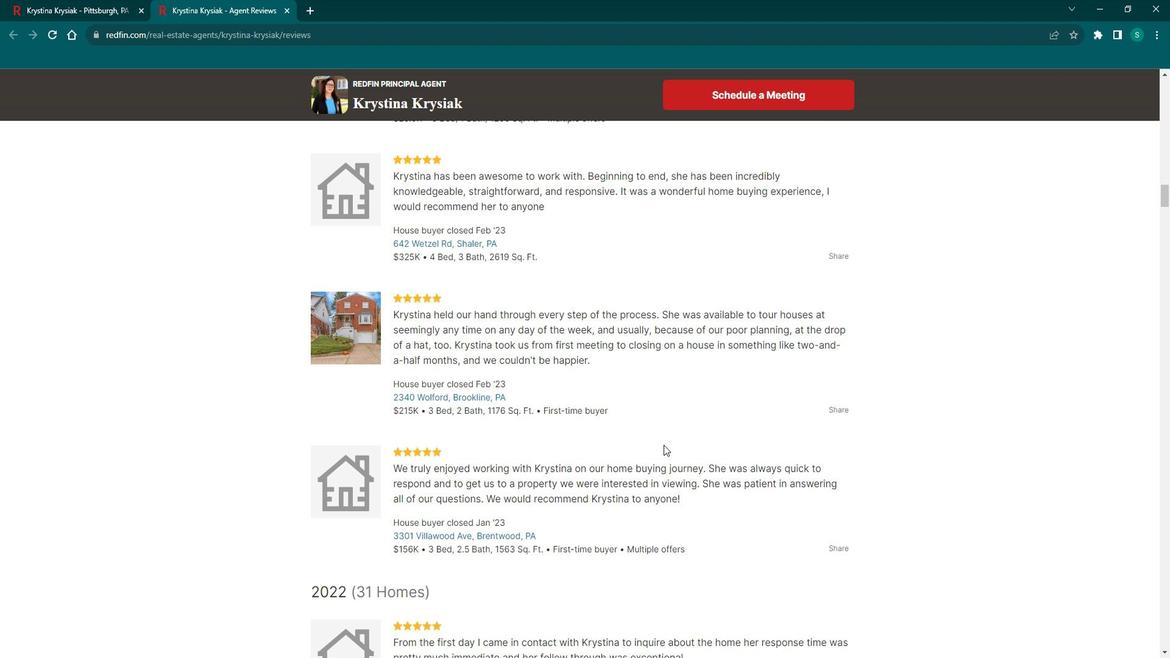 
Action: Mouse scrolled (660, 445) with delta (0, 0)
Screenshot: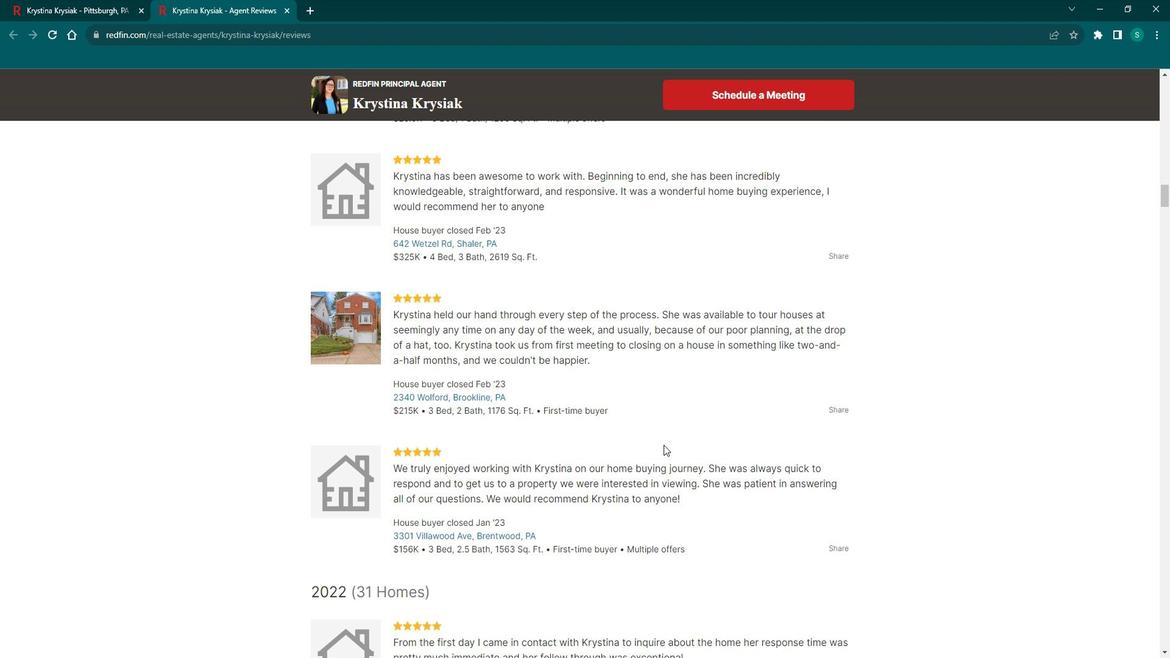 
Action: Mouse scrolled (660, 445) with delta (0, 0)
Screenshot: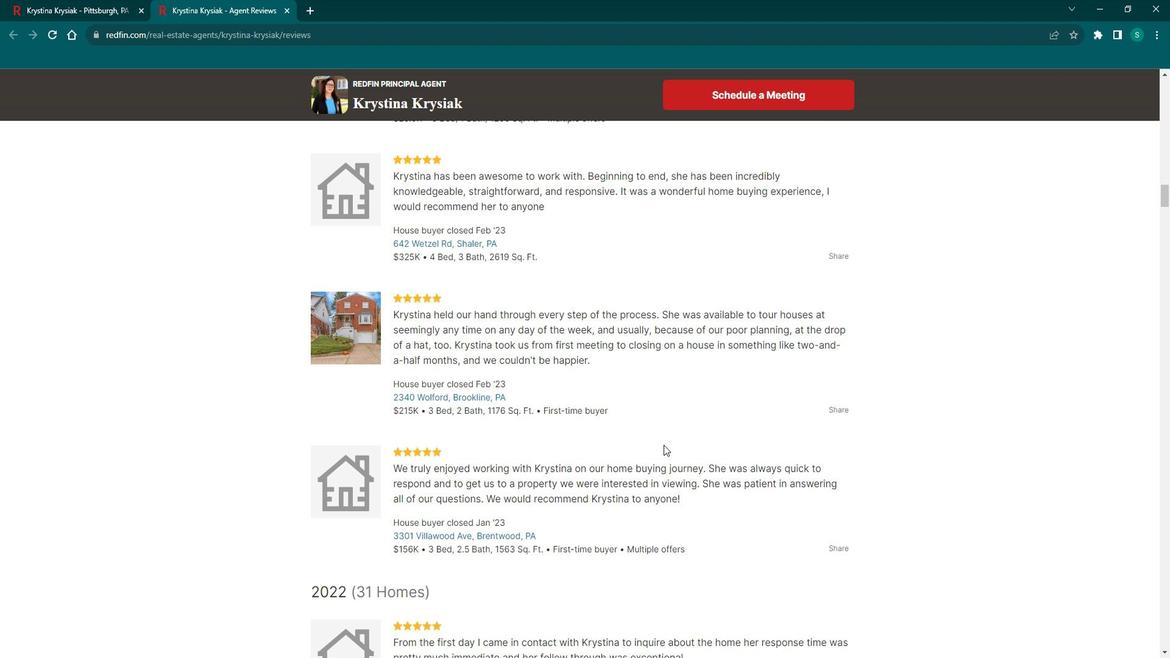 
Action: Mouse scrolled (660, 445) with delta (0, 0)
Screenshot: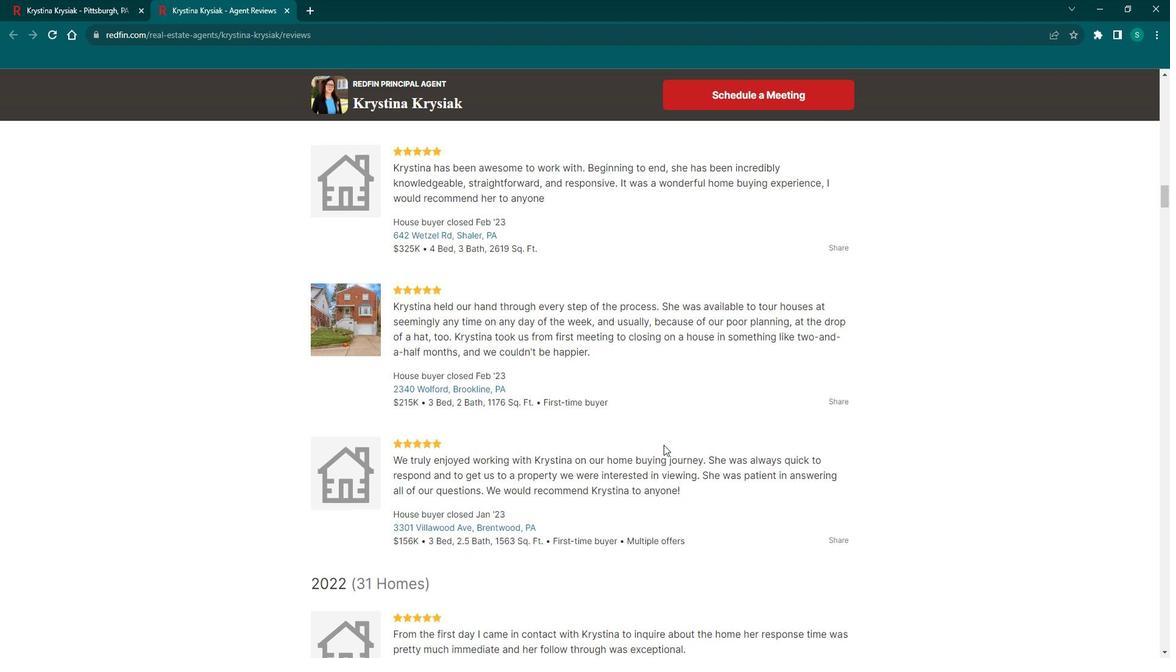 
Action: Mouse scrolled (660, 445) with delta (0, 0)
Screenshot: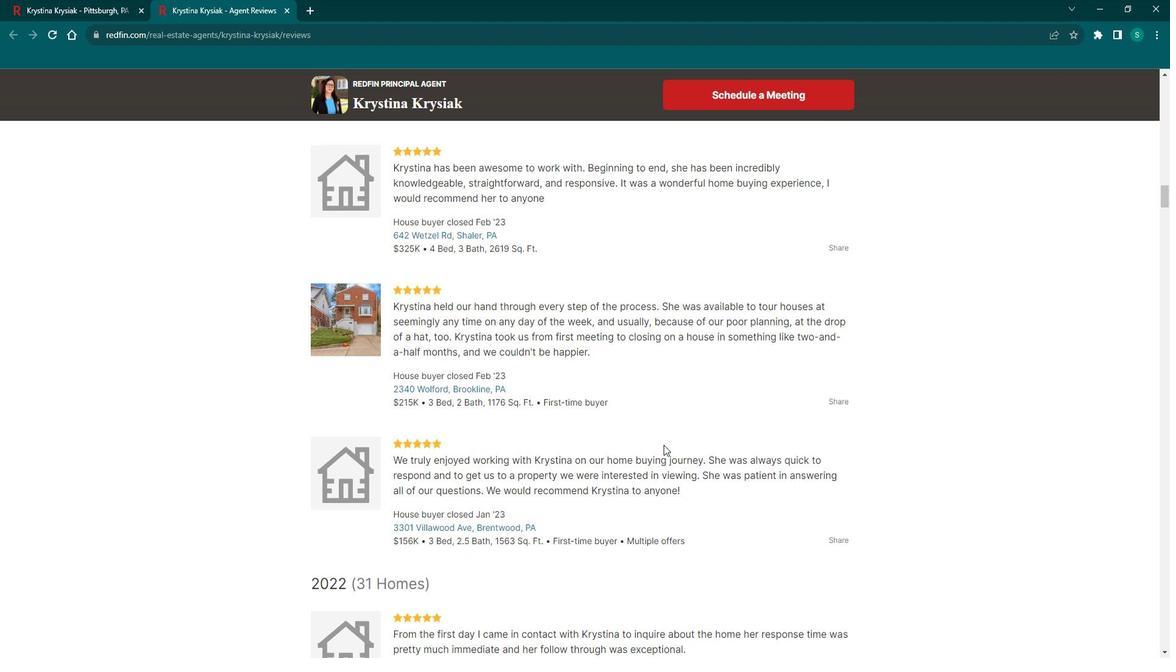 
Action: Mouse scrolled (660, 445) with delta (0, 0)
Screenshot: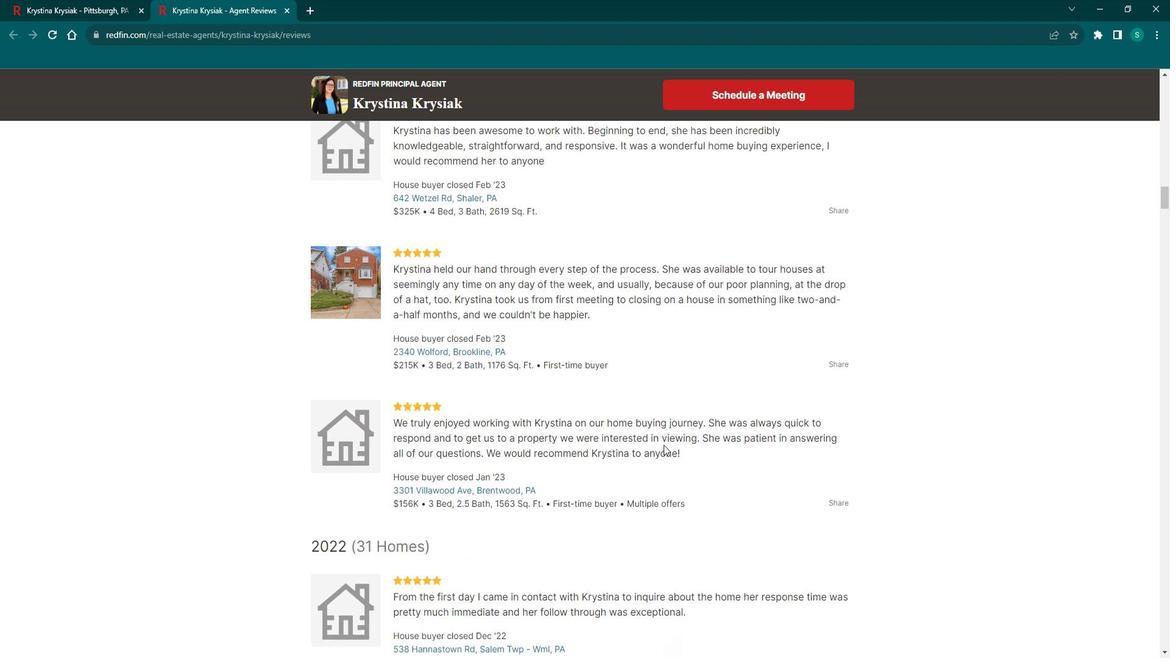 
Action: Mouse scrolled (660, 445) with delta (0, 0)
Screenshot: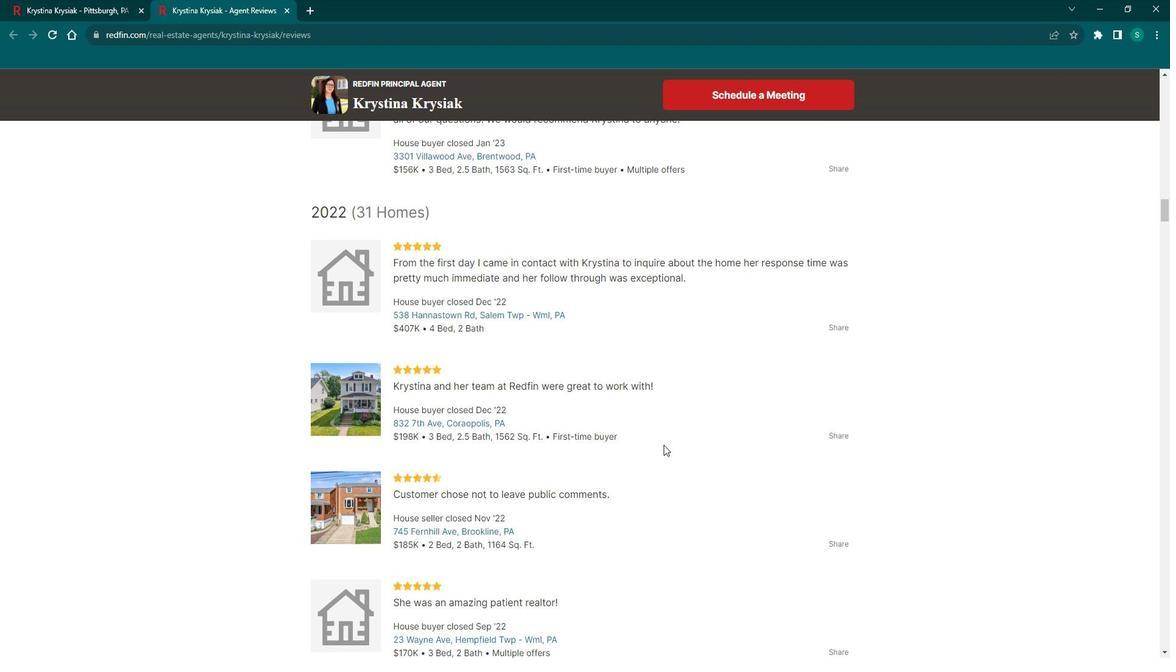 
Action: Mouse scrolled (660, 445) with delta (0, 0)
Screenshot: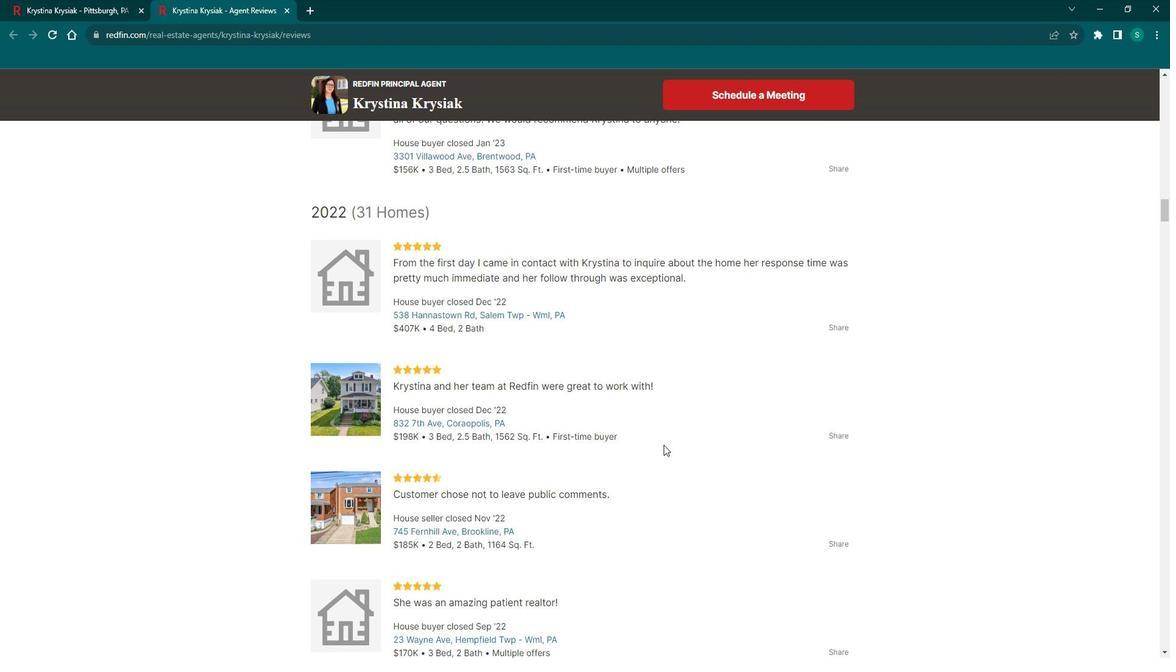 
Action: Mouse scrolled (660, 445) with delta (0, 0)
Screenshot: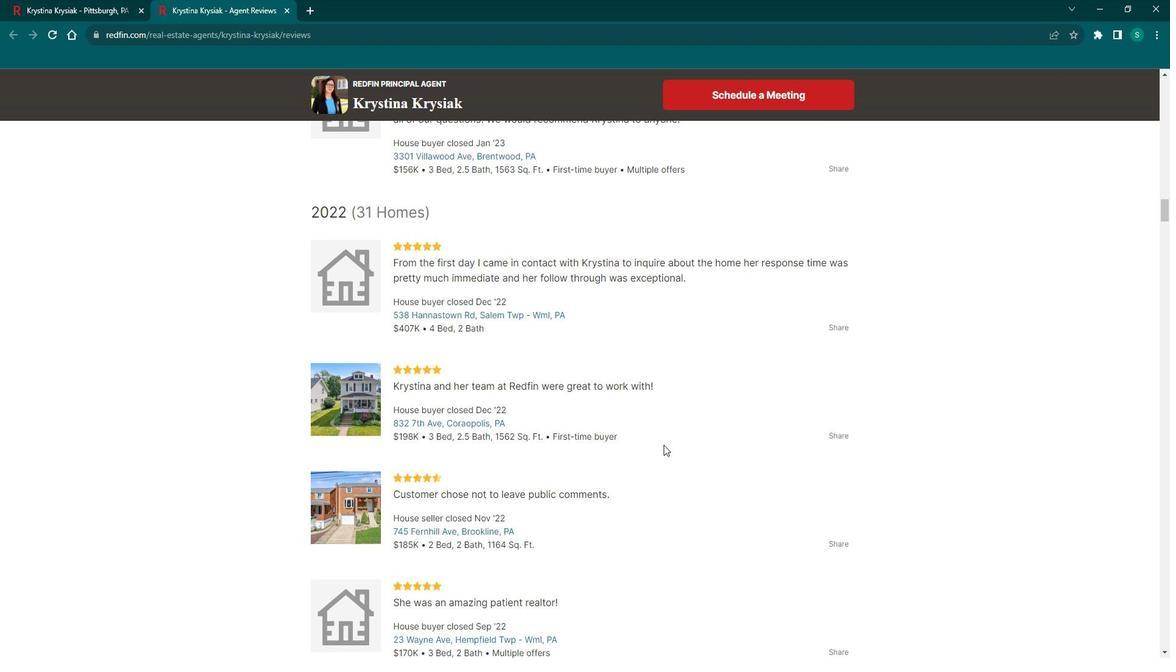 
Action: Mouse scrolled (660, 445) with delta (0, 0)
Screenshot: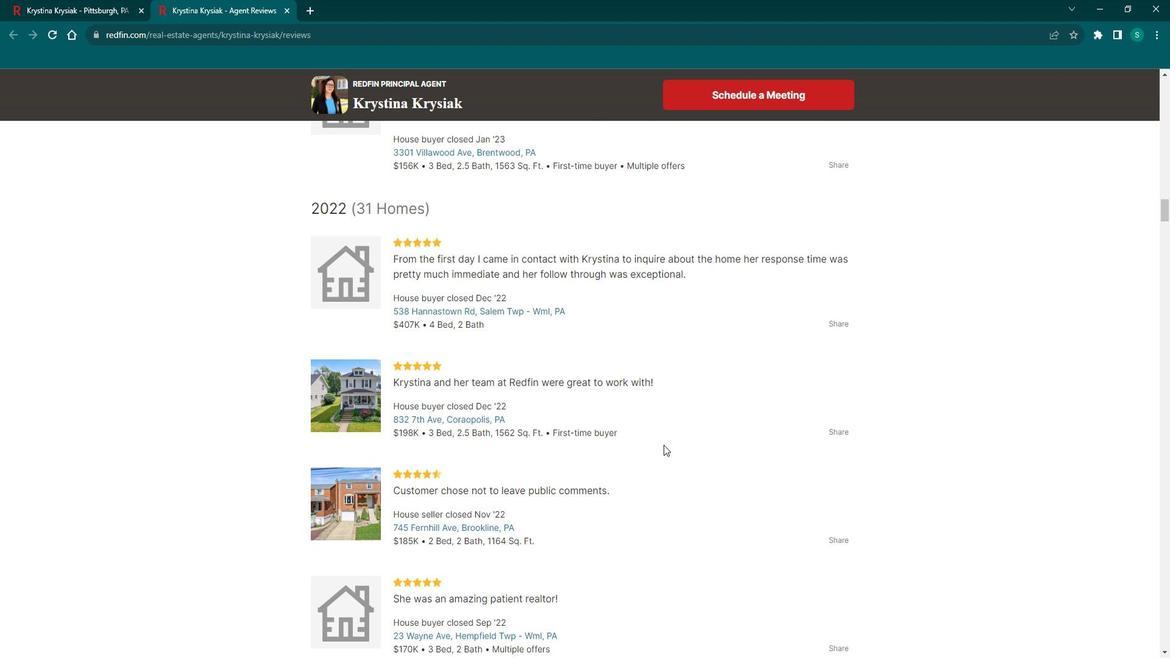 
Action: Mouse scrolled (660, 445) with delta (0, 0)
Screenshot: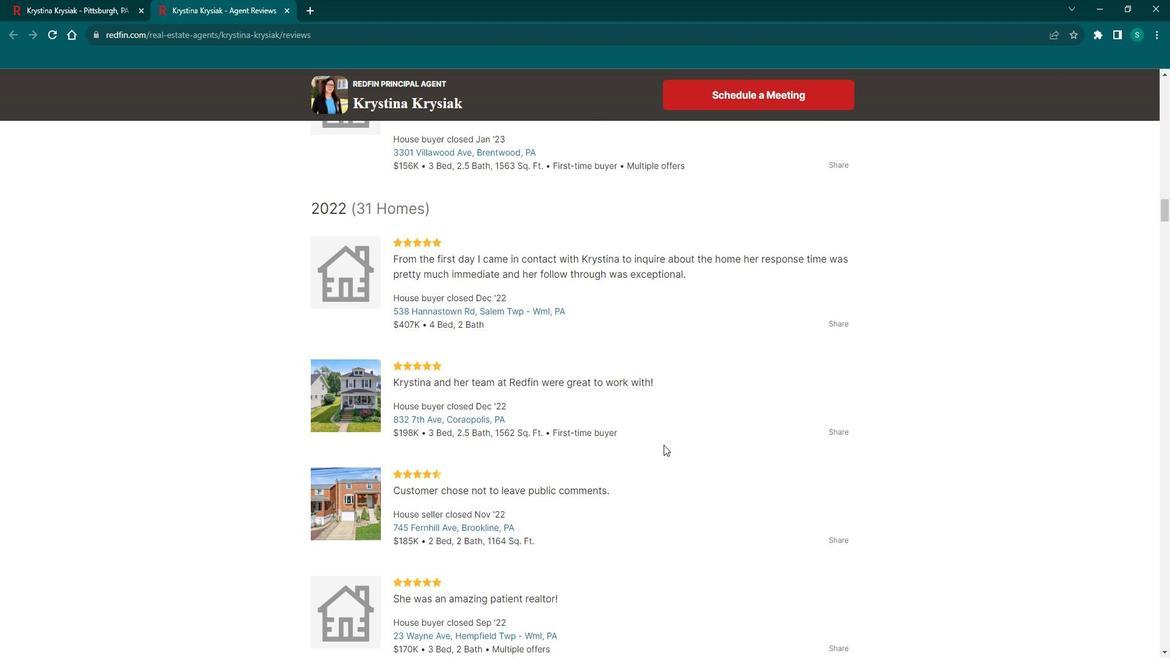 
Action: Mouse scrolled (660, 445) with delta (0, 0)
Screenshot: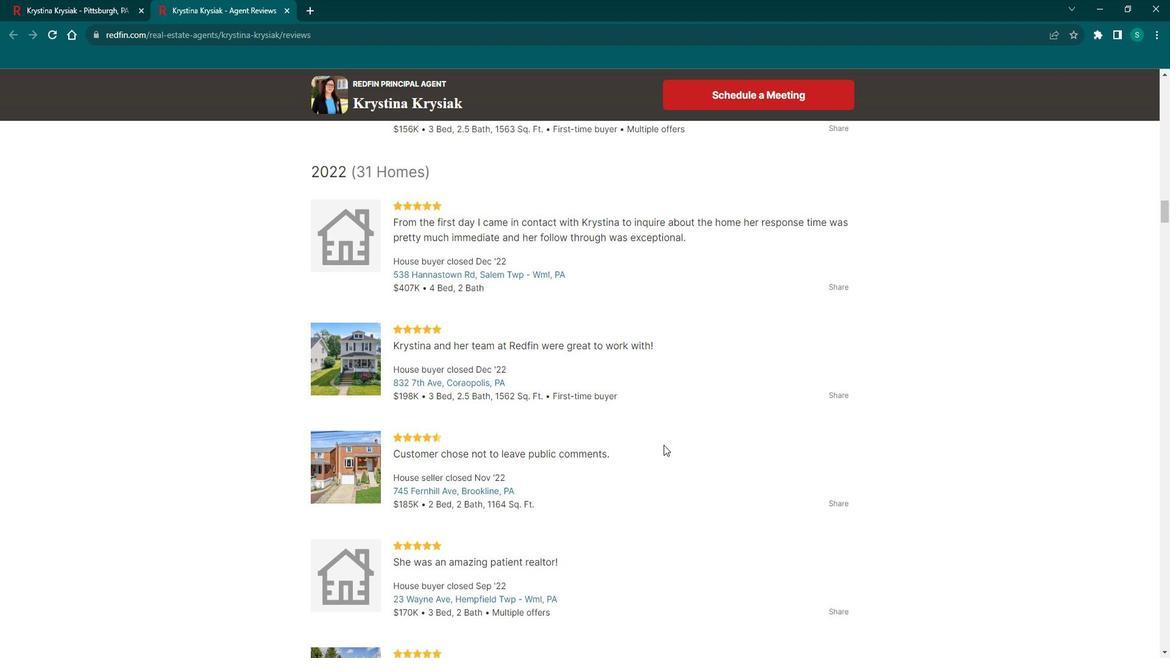 
Action: Mouse scrolled (660, 445) with delta (0, 0)
Screenshot: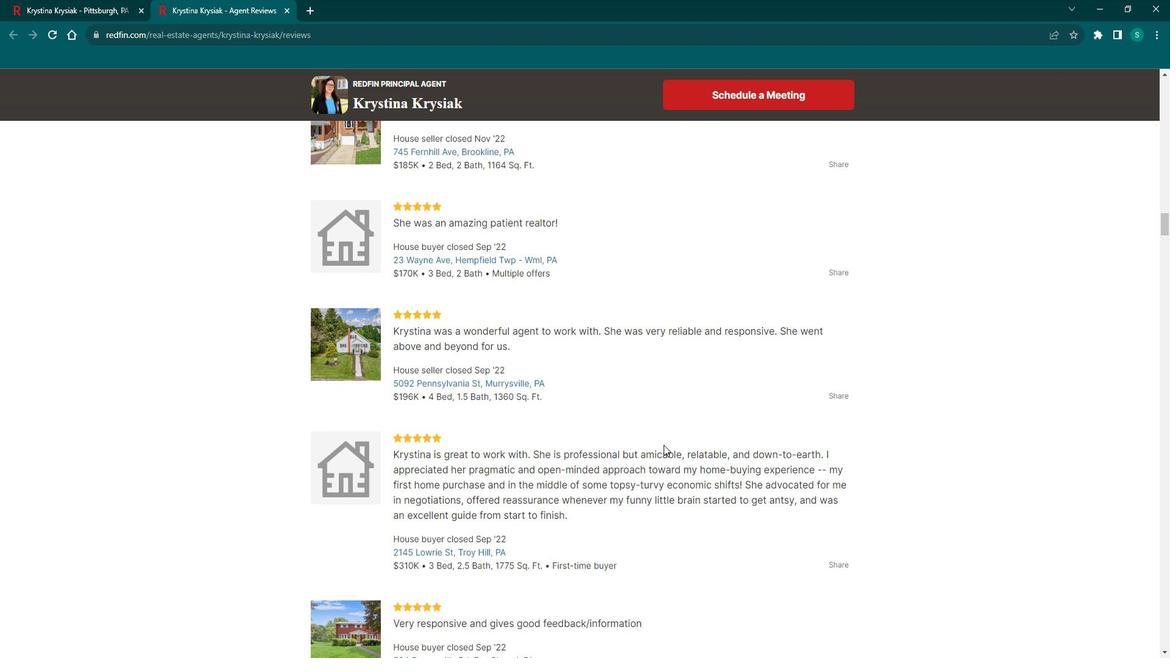 
Action: Mouse scrolled (660, 445) with delta (0, 0)
Screenshot: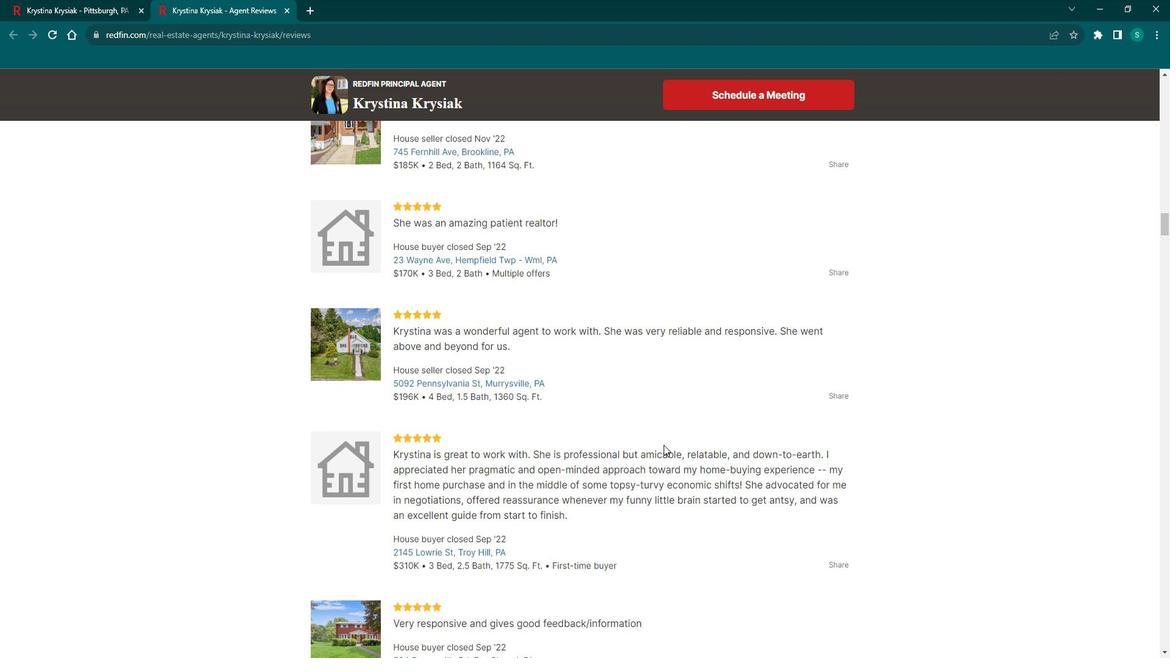 
Action: Mouse scrolled (660, 445) with delta (0, 0)
Screenshot: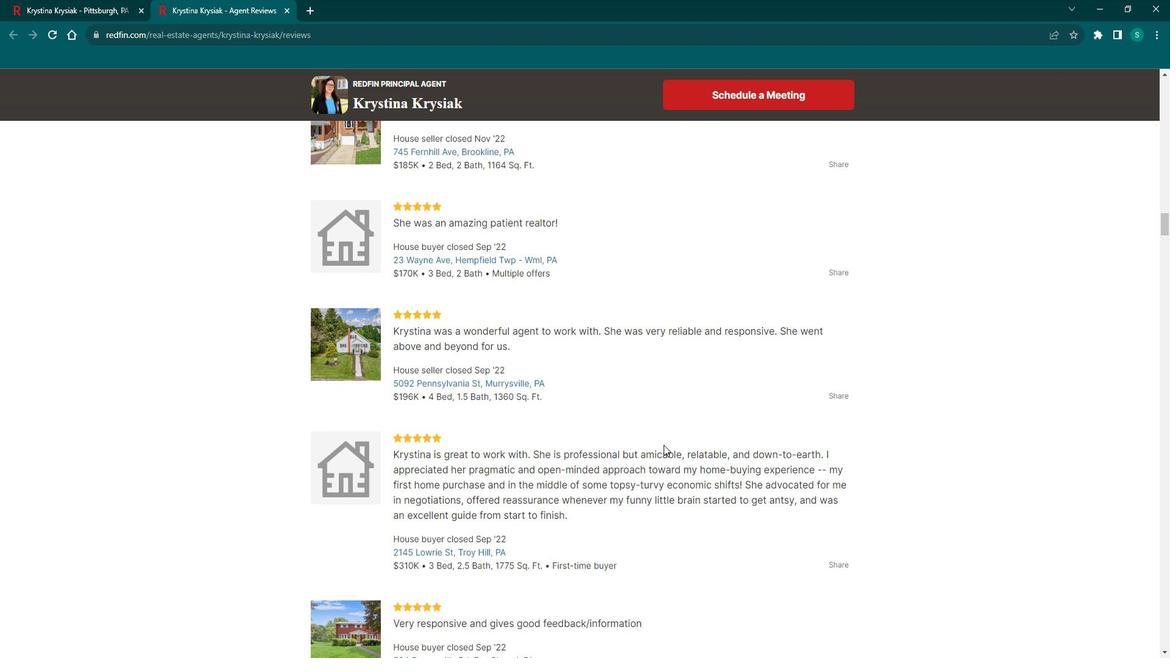 
Action: Mouse scrolled (660, 445) with delta (0, 0)
Screenshot: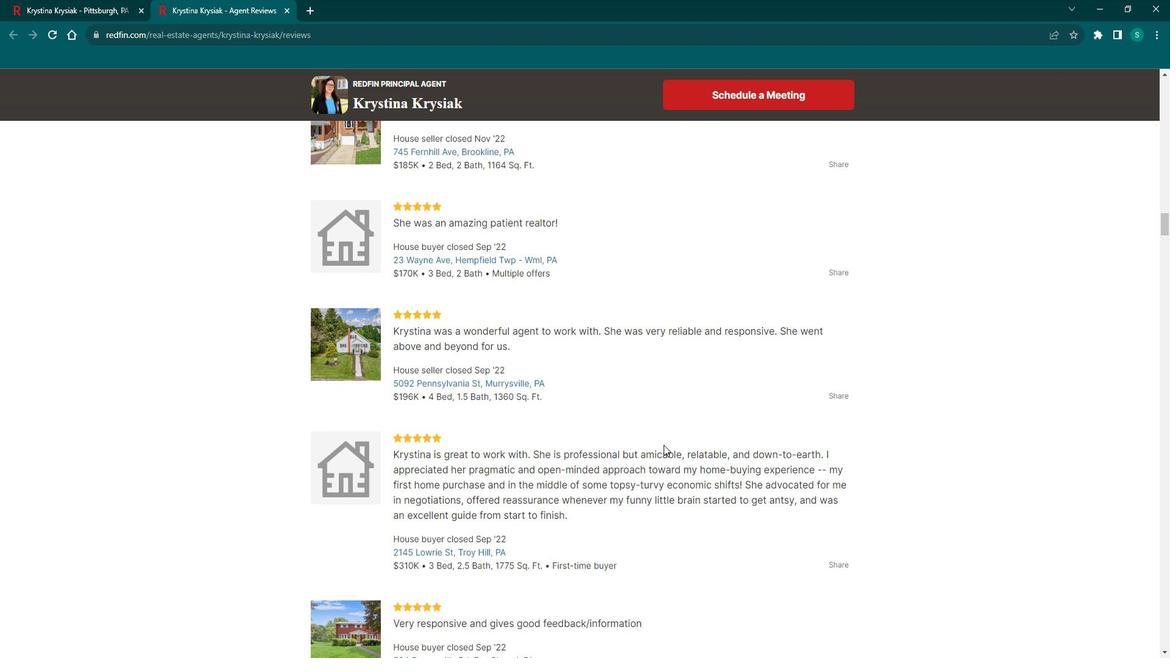 
Action: Mouse scrolled (660, 445) with delta (0, 0)
Screenshot: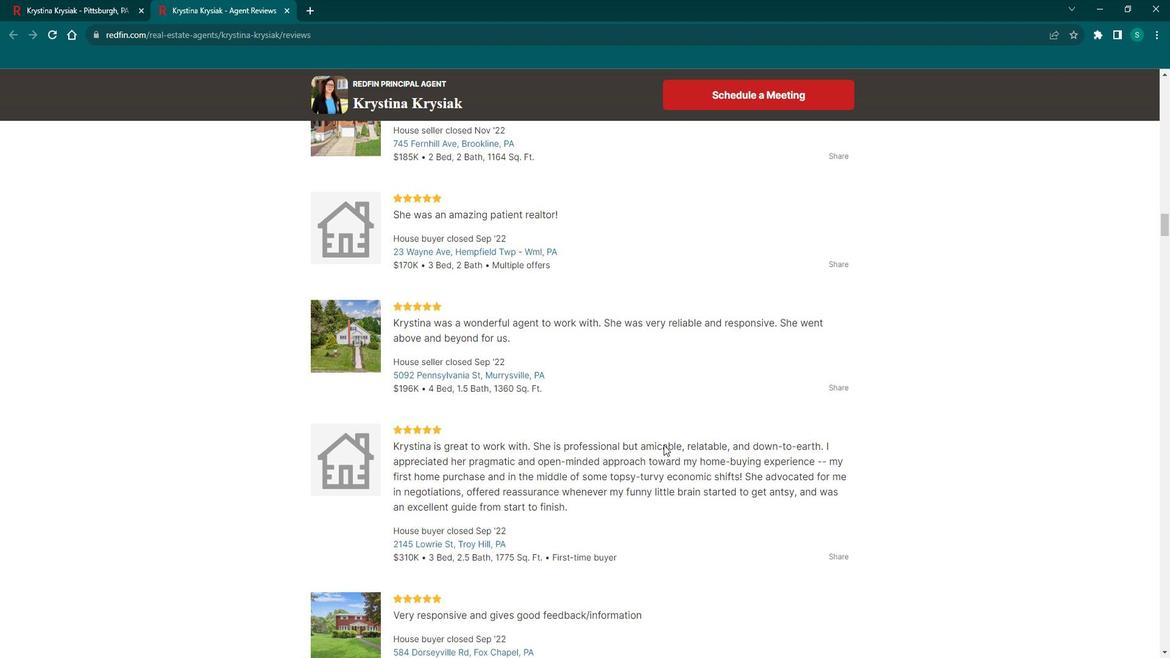 
Action: Mouse scrolled (660, 445) with delta (0, 0)
Screenshot: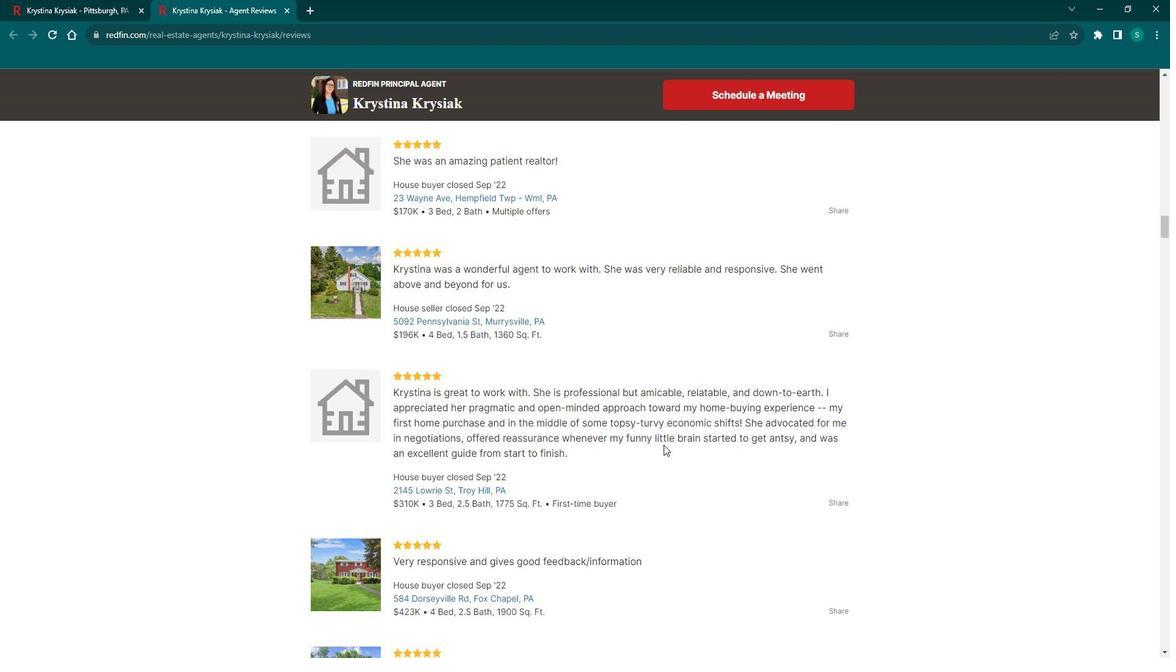 
Action: Mouse scrolled (660, 445) with delta (0, 0)
Screenshot: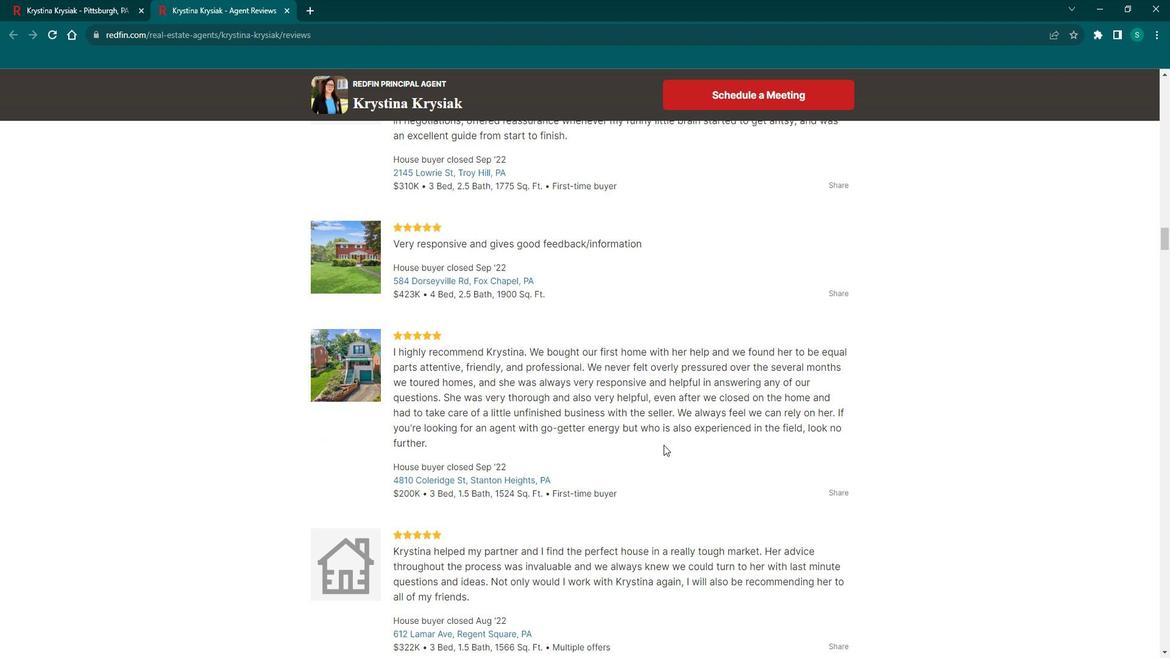 
Action: Mouse scrolled (660, 445) with delta (0, 0)
Screenshot: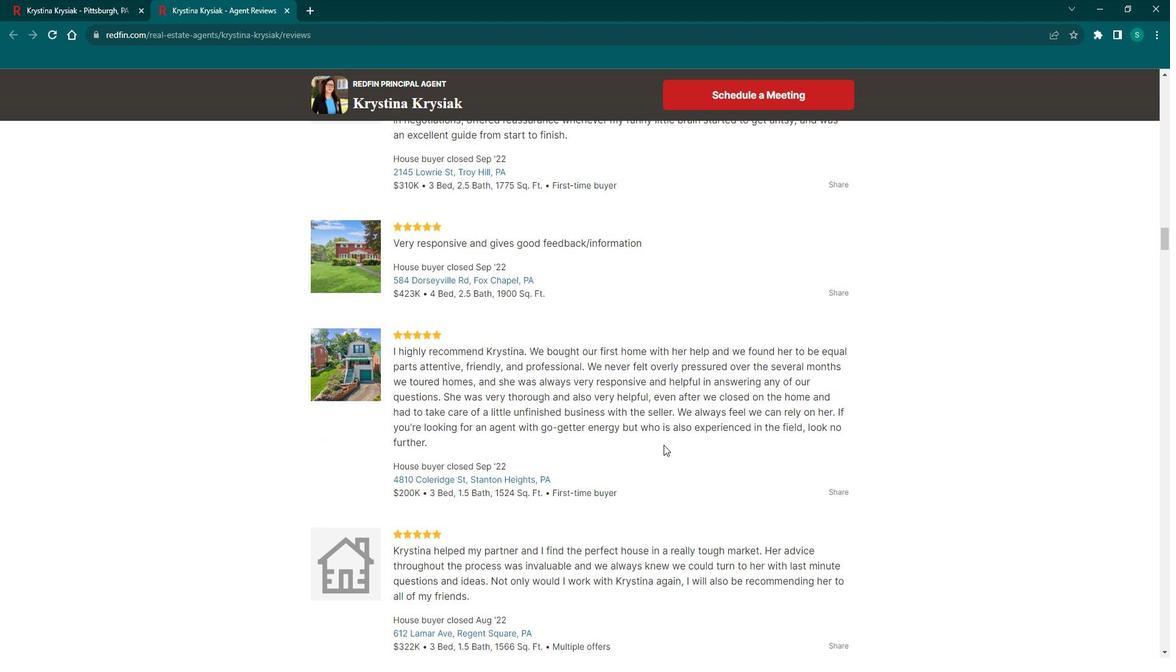 
Action: Mouse scrolled (660, 445) with delta (0, 0)
Screenshot: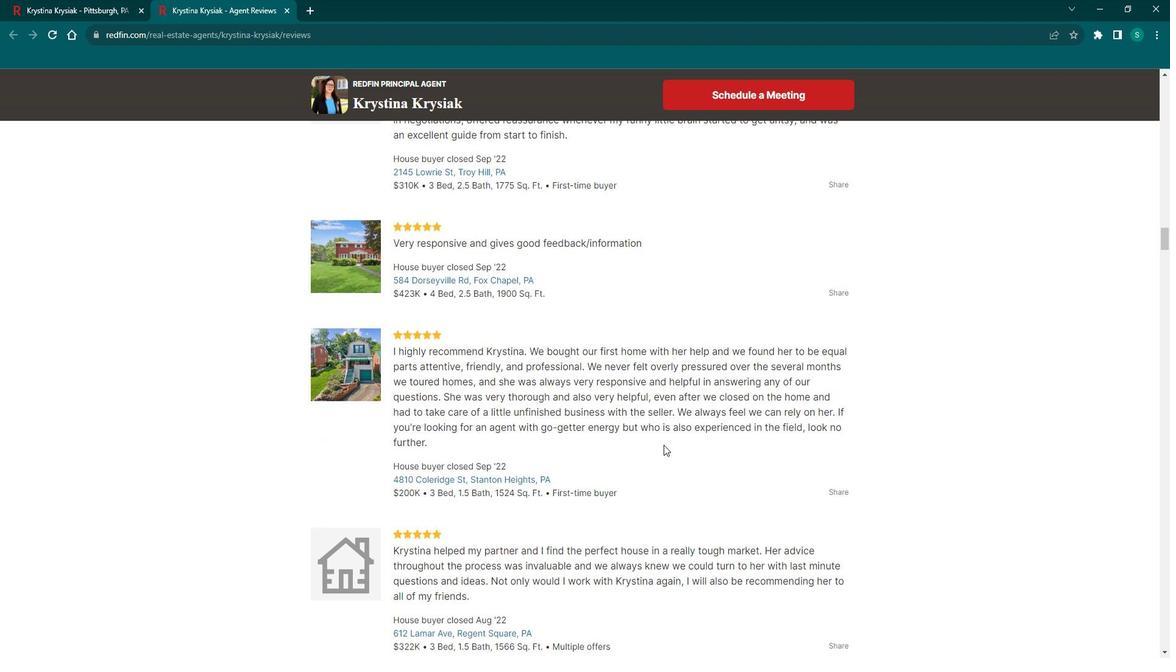 
Action: Mouse scrolled (660, 445) with delta (0, 0)
Screenshot: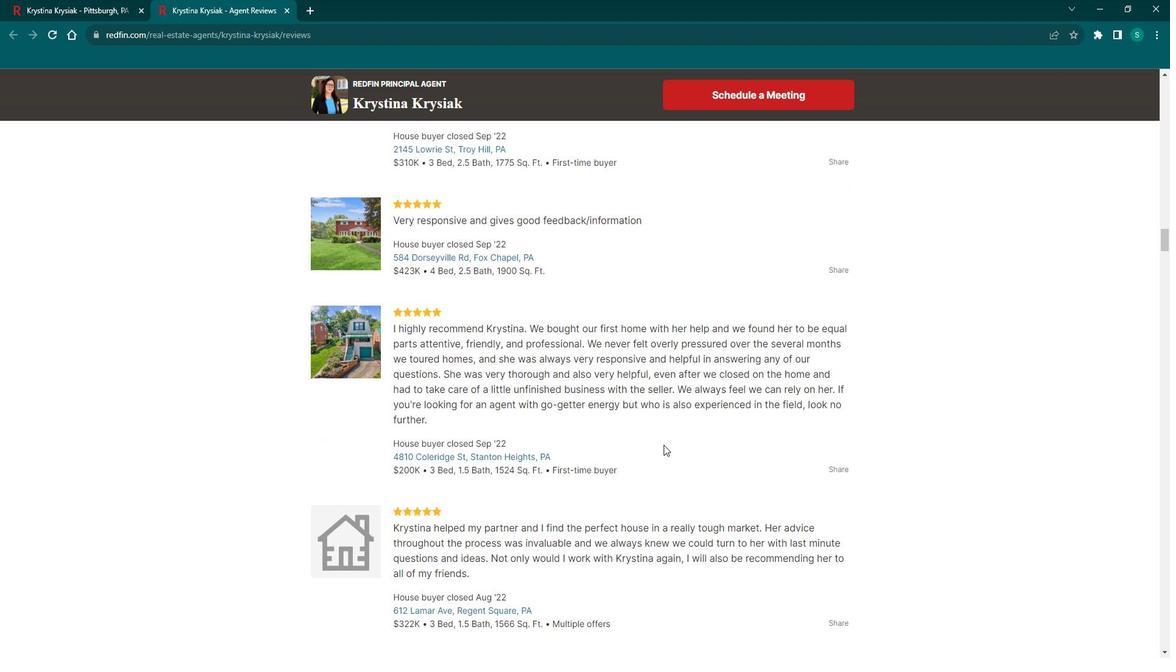 
Action: Mouse scrolled (660, 445) with delta (0, 0)
Screenshot: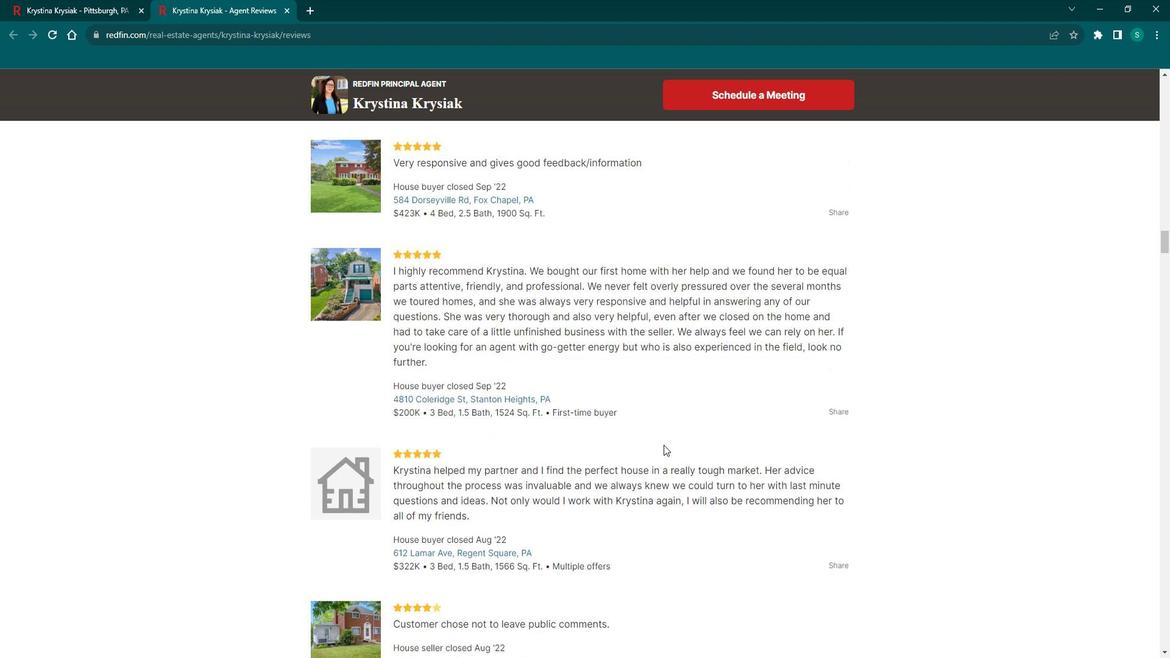 
Action: Mouse scrolled (660, 445) with delta (0, 0)
Screenshot: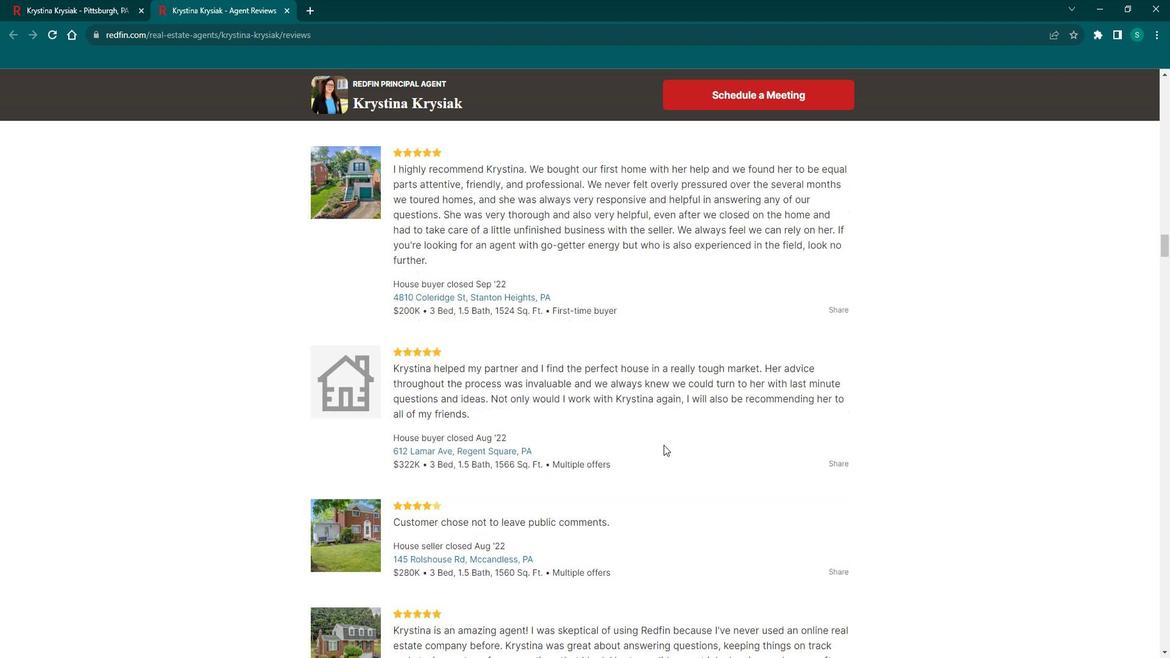 
Action: Mouse scrolled (660, 445) with delta (0, 0)
Screenshot: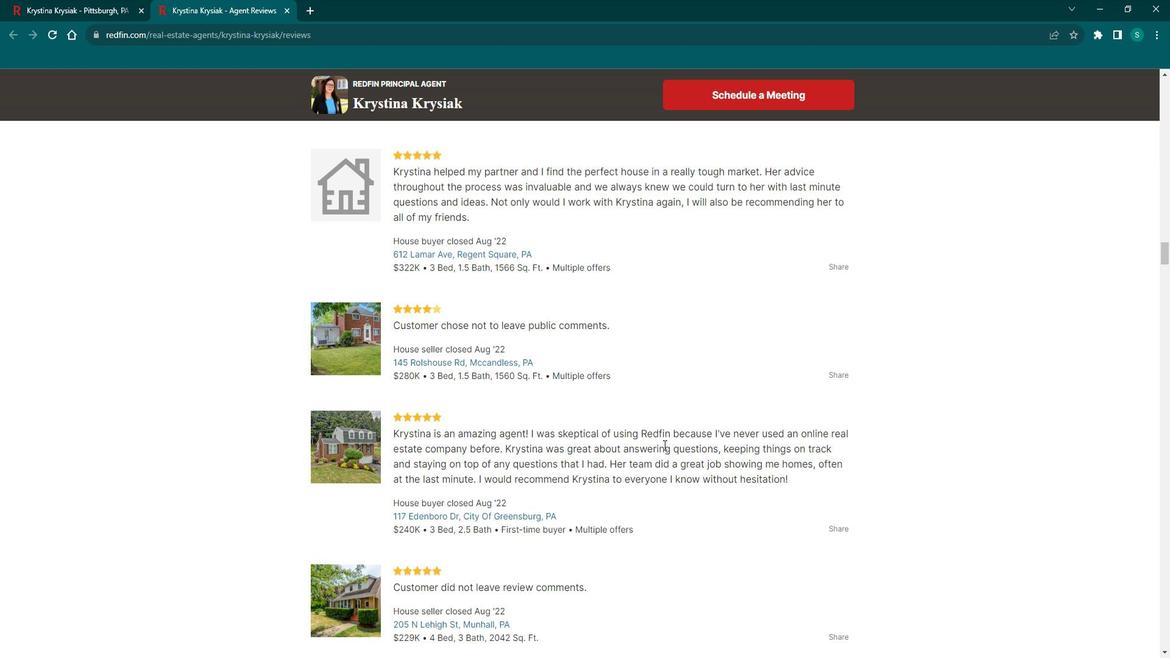 
Action: Mouse scrolled (660, 445) with delta (0, 0)
Screenshot: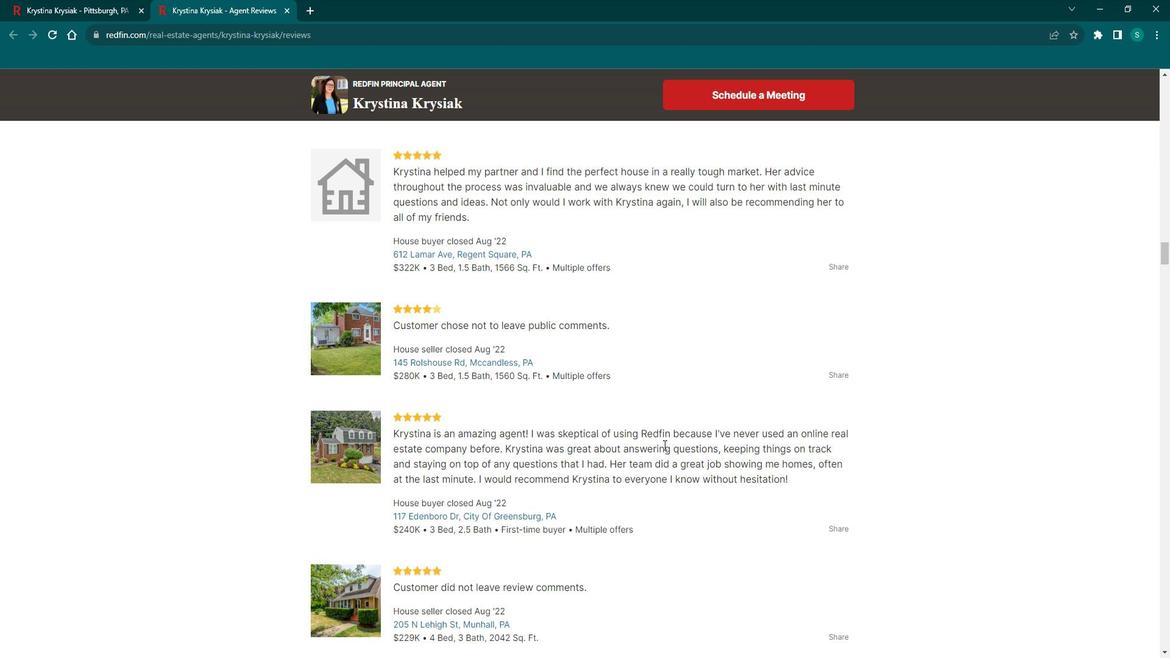 
Action: Mouse scrolled (660, 445) with delta (0, 0)
Screenshot: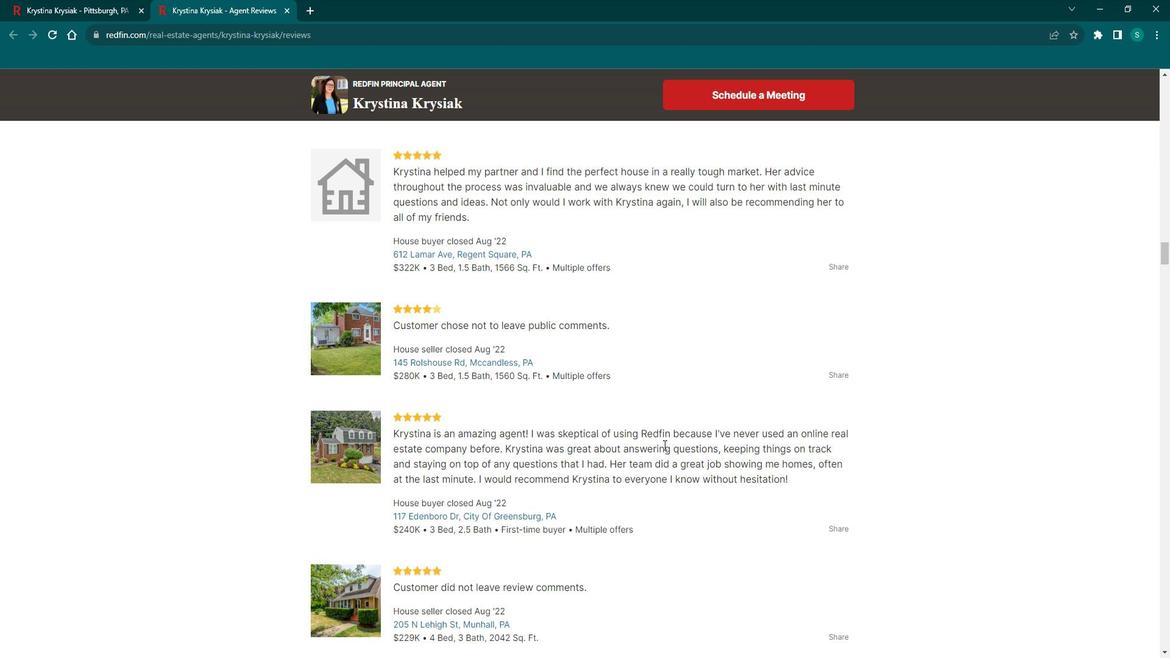 
Action: Mouse scrolled (660, 445) with delta (0, 0)
Screenshot: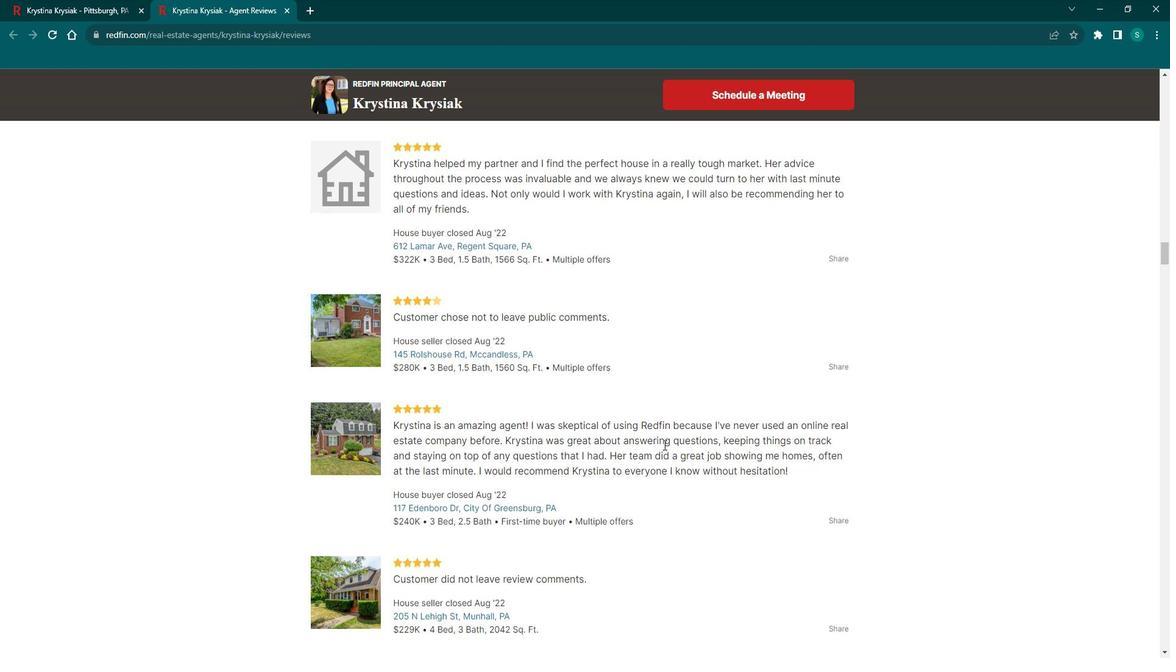 
Action: Mouse scrolled (660, 445) with delta (0, 0)
Screenshot: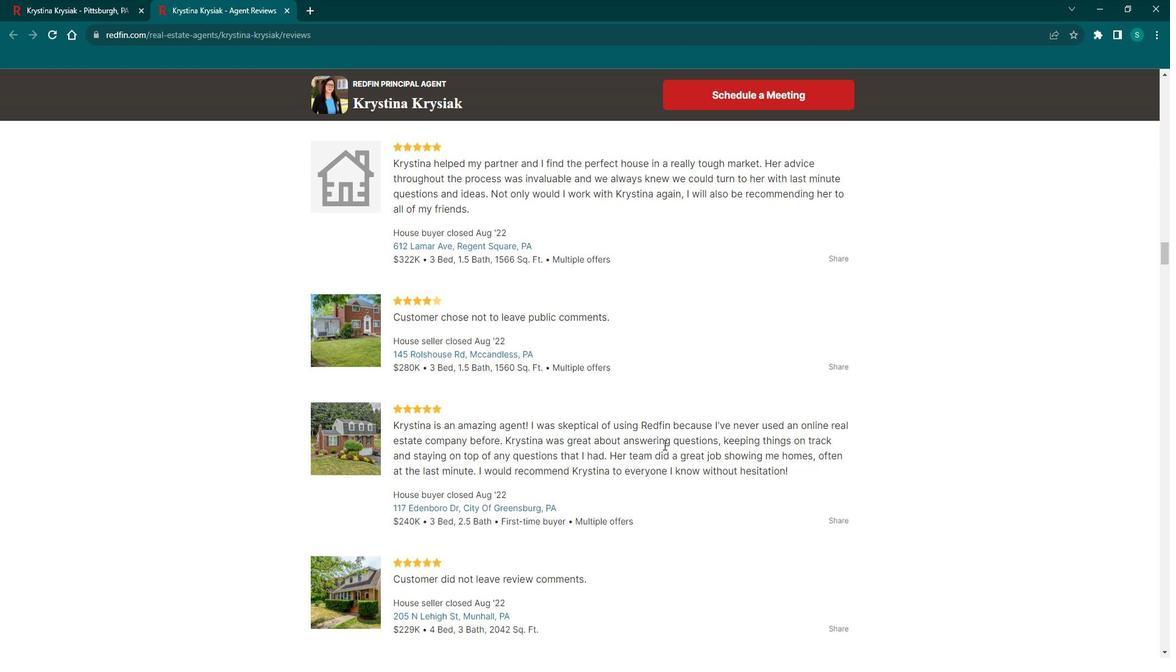 
Action: Mouse scrolled (660, 445) with delta (0, 0)
Screenshot: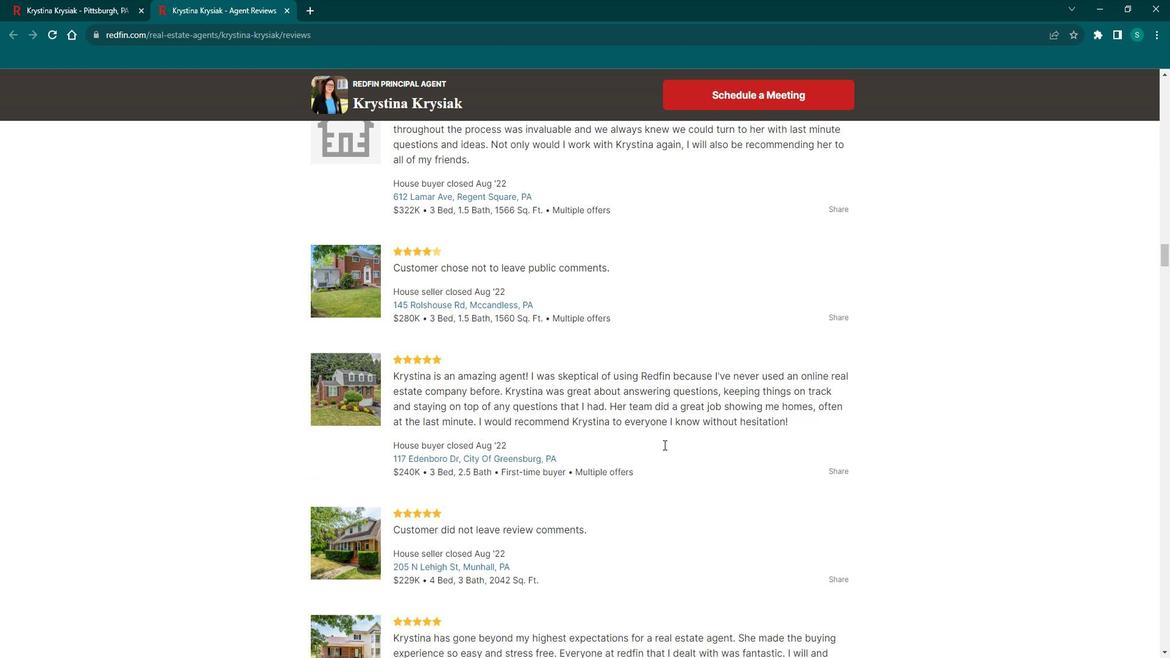 
Action: Mouse scrolled (660, 445) with delta (0, 0)
Screenshot: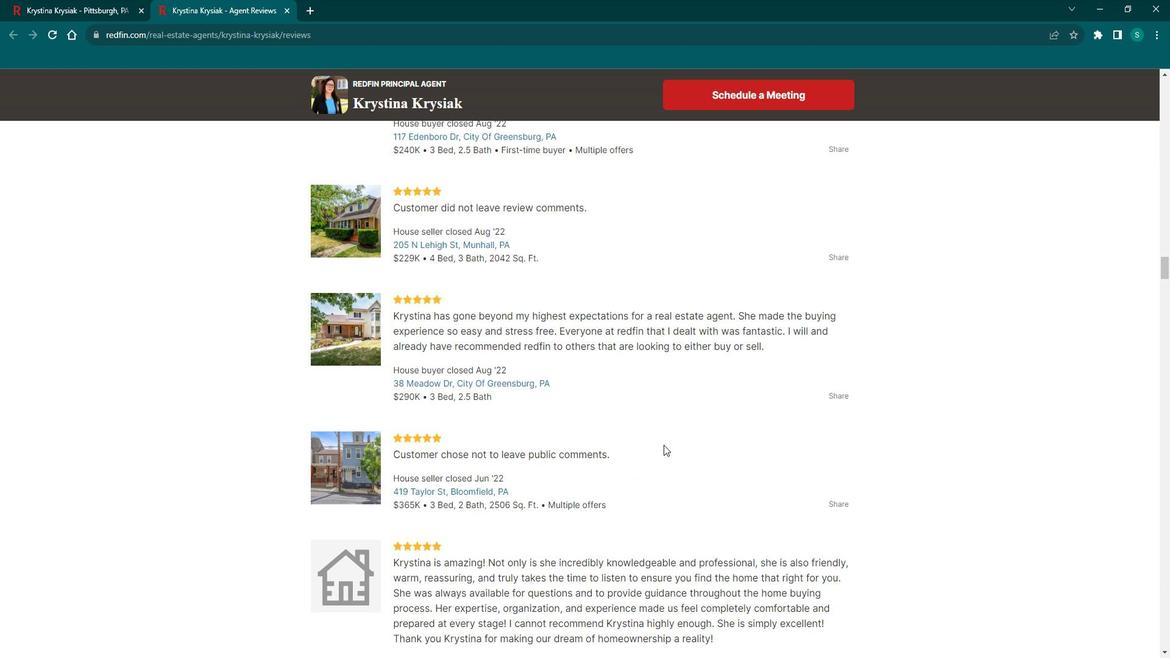 
Action: Mouse scrolled (660, 445) with delta (0, 0)
Screenshot: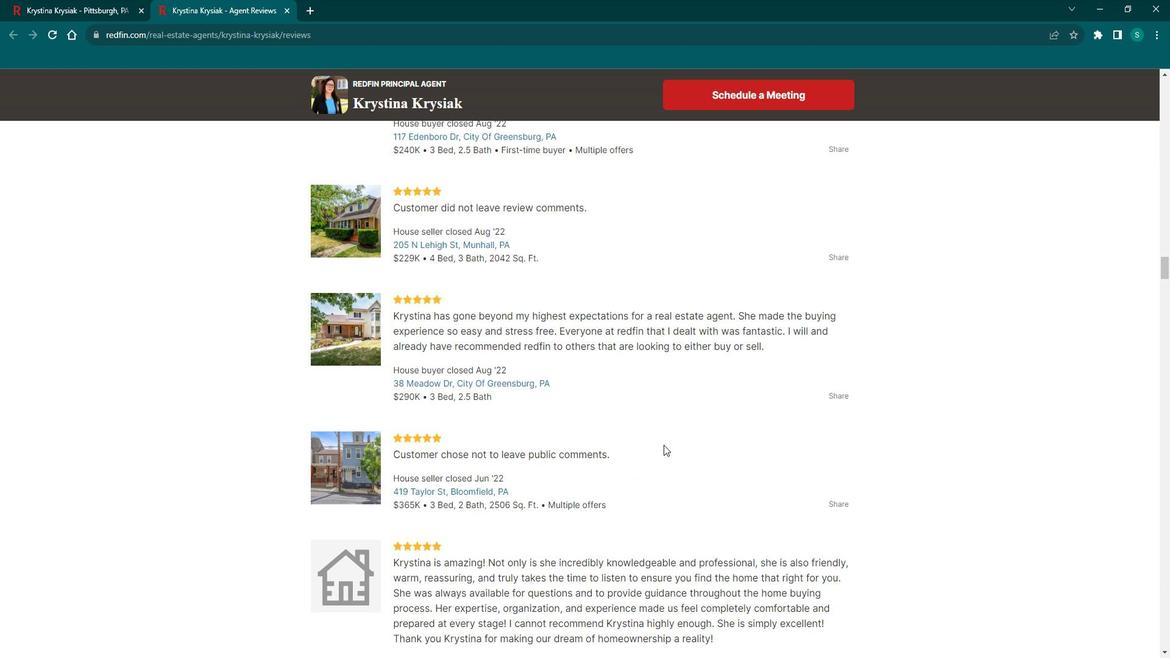 
Action: Mouse scrolled (660, 445) with delta (0, 0)
Screenshot: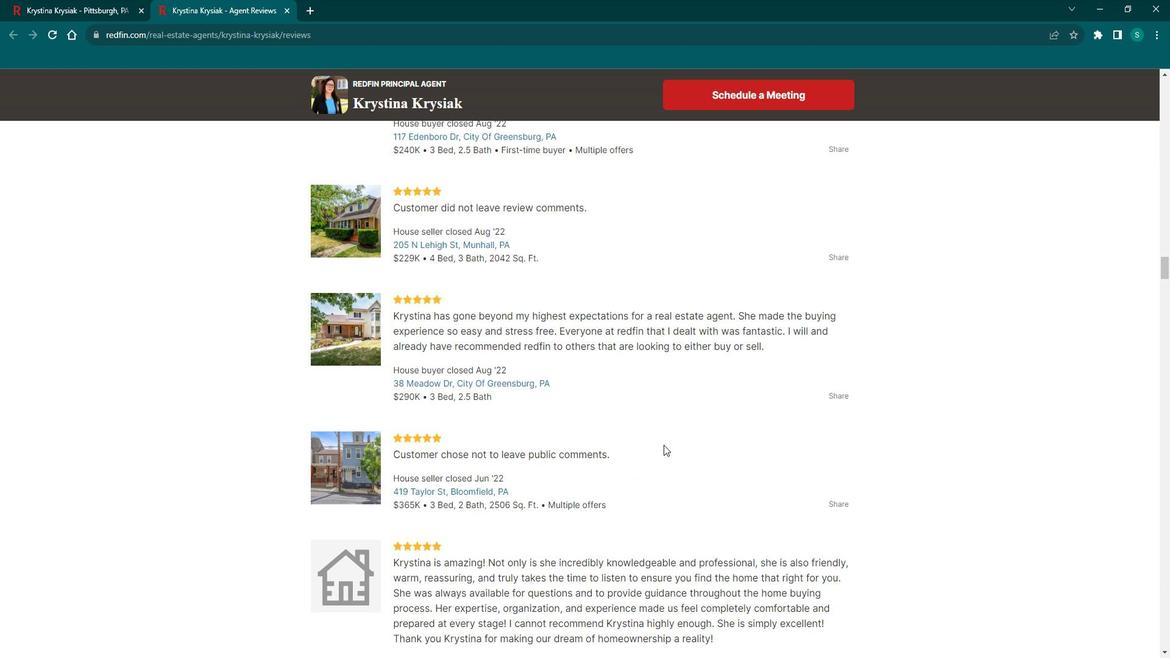 
Action: Mouse scrolled (660, 445) with delta (0, 0)
Screenshot: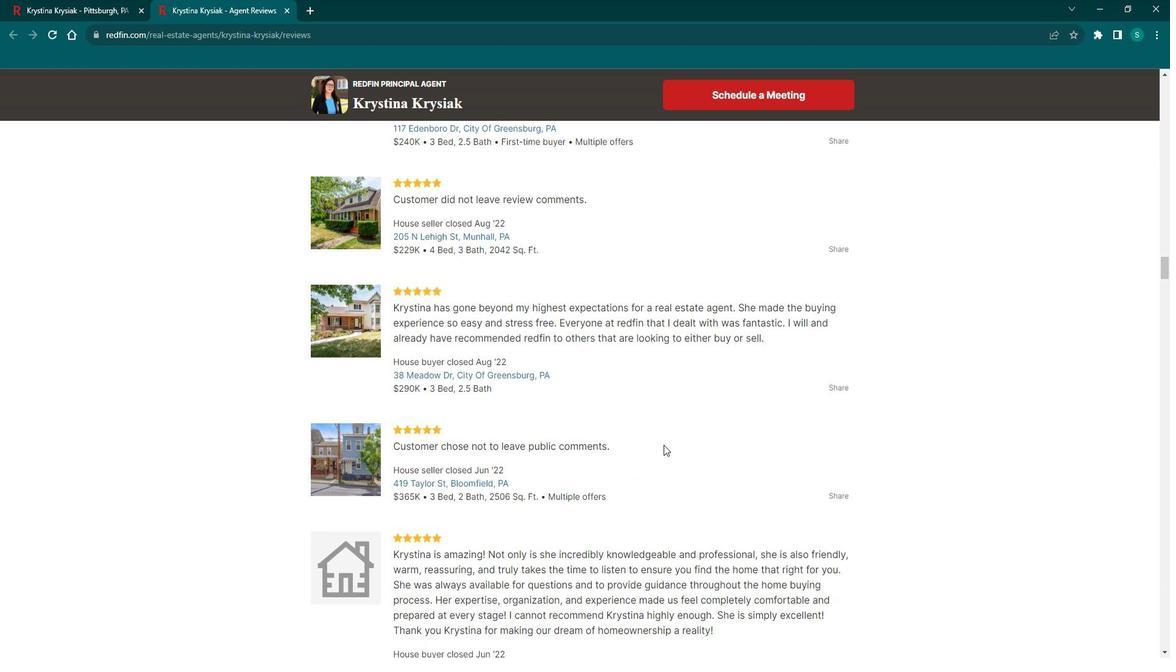
Action: Mouse moved to (660, 445)
Screenshot: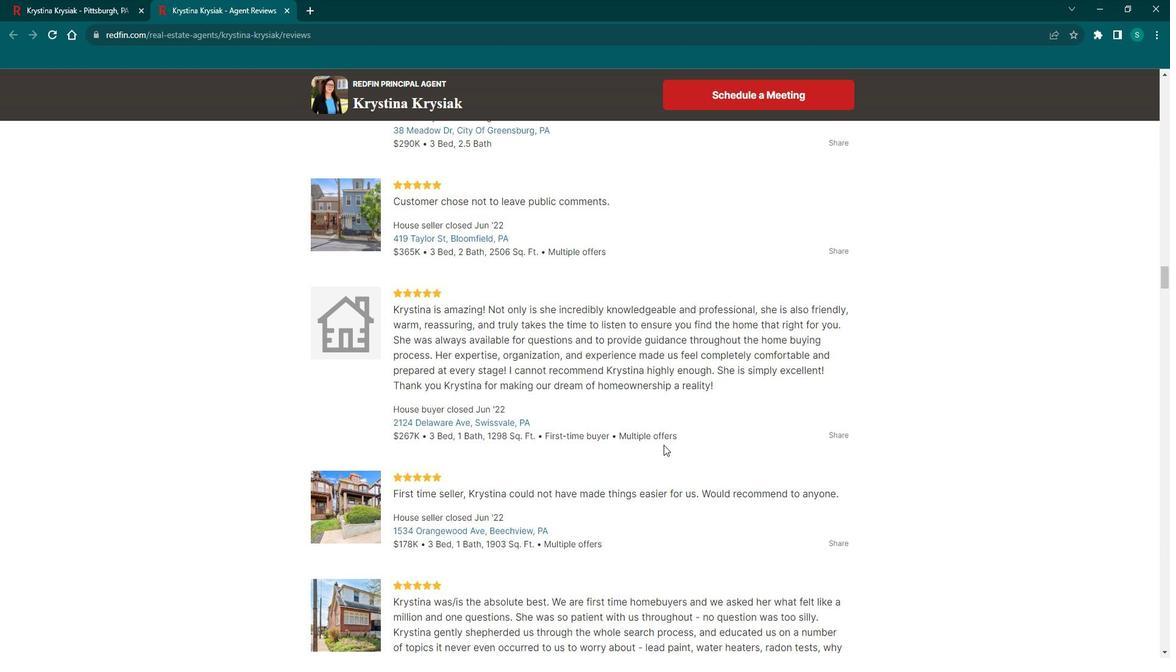 
Action: Mouse scrolled (660, 445) with delta (0, 0)
Screenshot: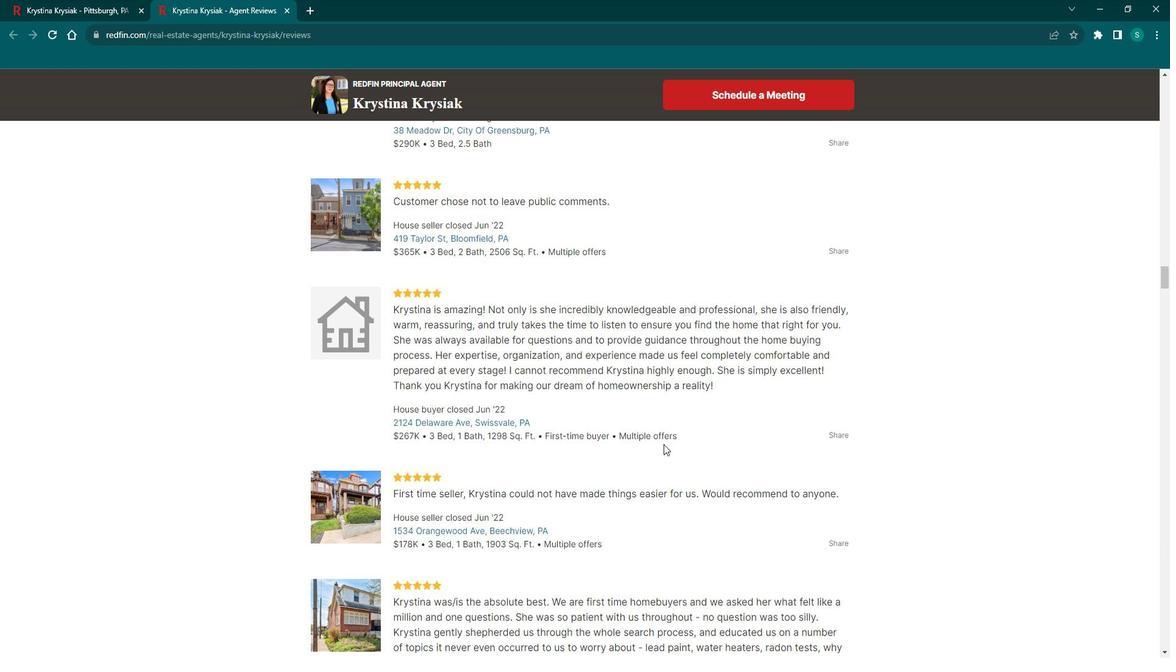 
Action: Mouse scrolled (660, 445) with delta (0, 0)
Screenshot: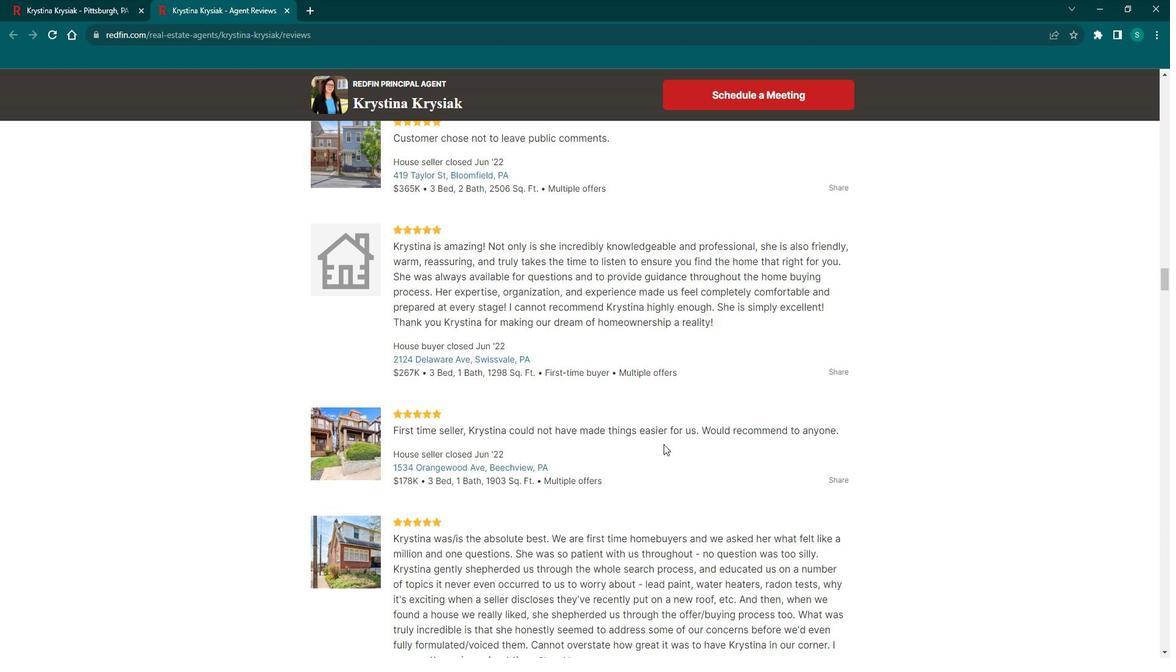 
Action: Mouse scrolled (660, 445) with delta (0, 0)
Screenshot: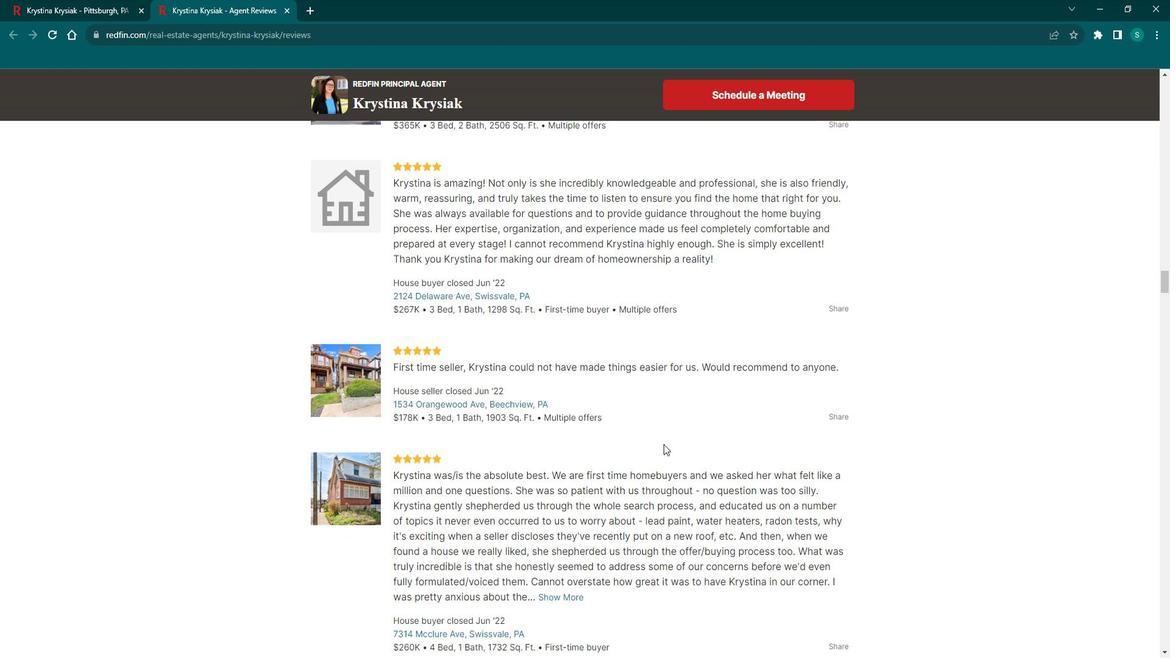 
Action: Mouse scrolled (660, 445) with delta (0, 0)
Screenshot: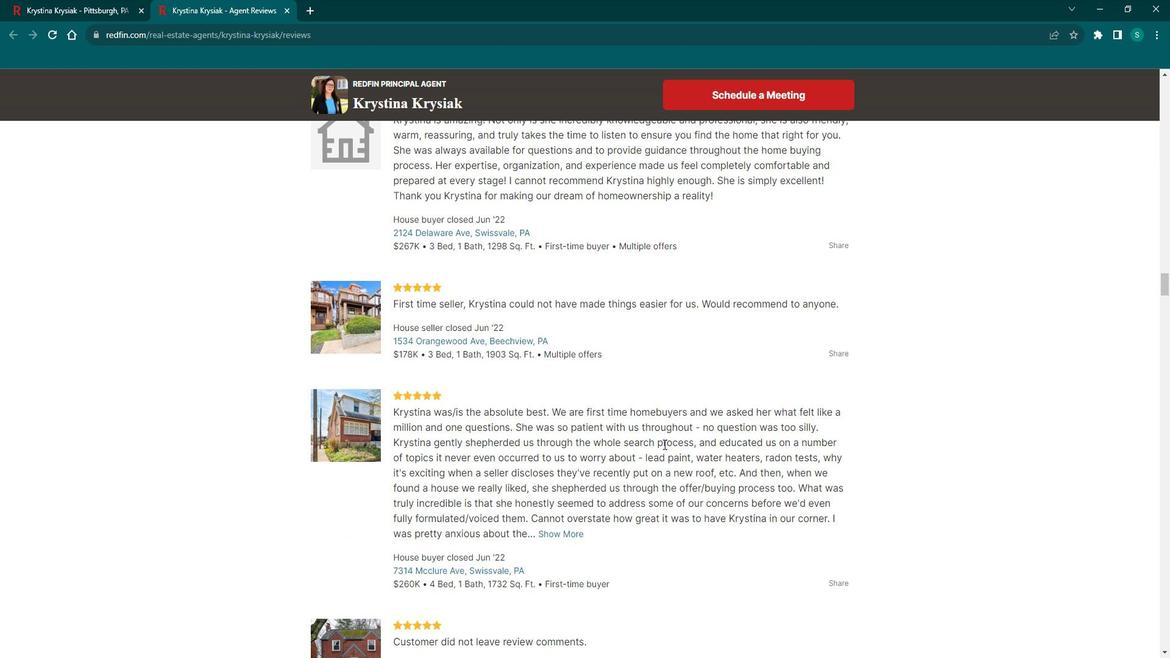 
Action: Mouse moved to (96, 10)
Screenshot: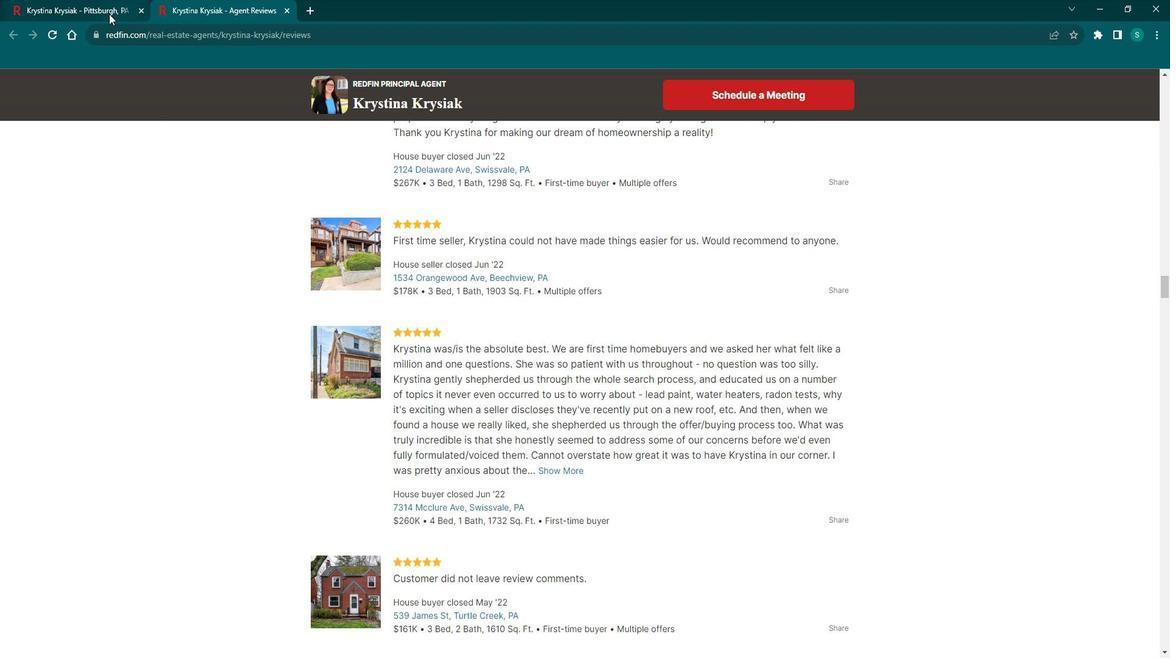 
Action: Mouse pressed left at (96, 10)
Screenshot: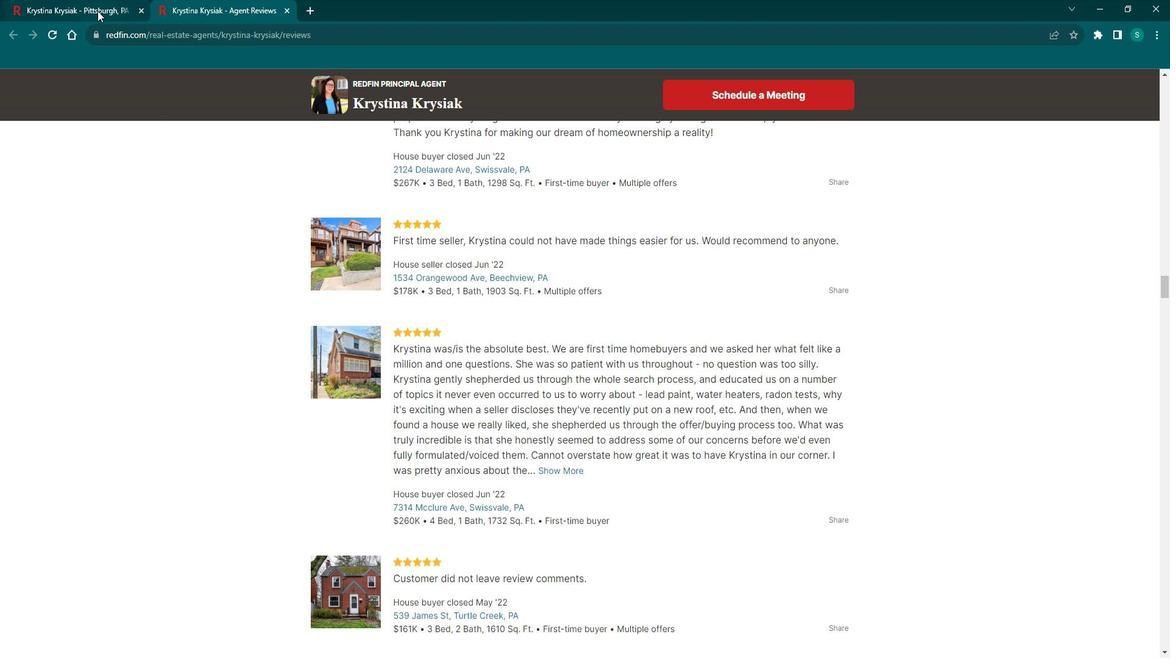 
Action: Mouse moved to (438, 159)
Screenshot: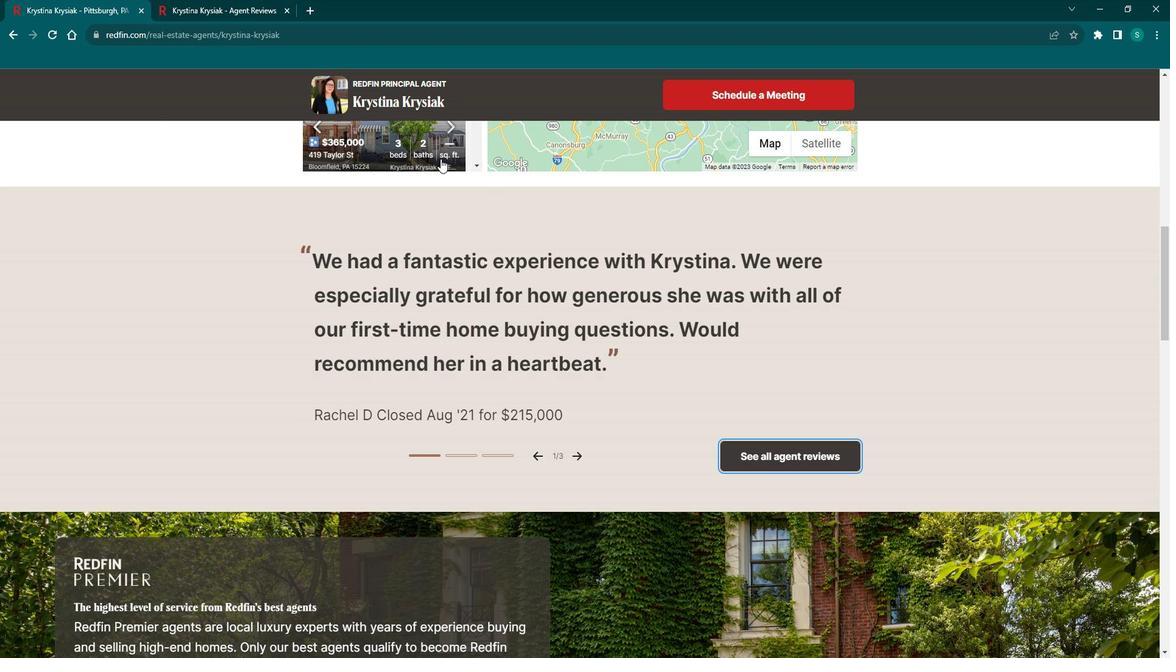 
Action: Mouse scrolled (438, 160) with delta (0, 0)
Screenshot: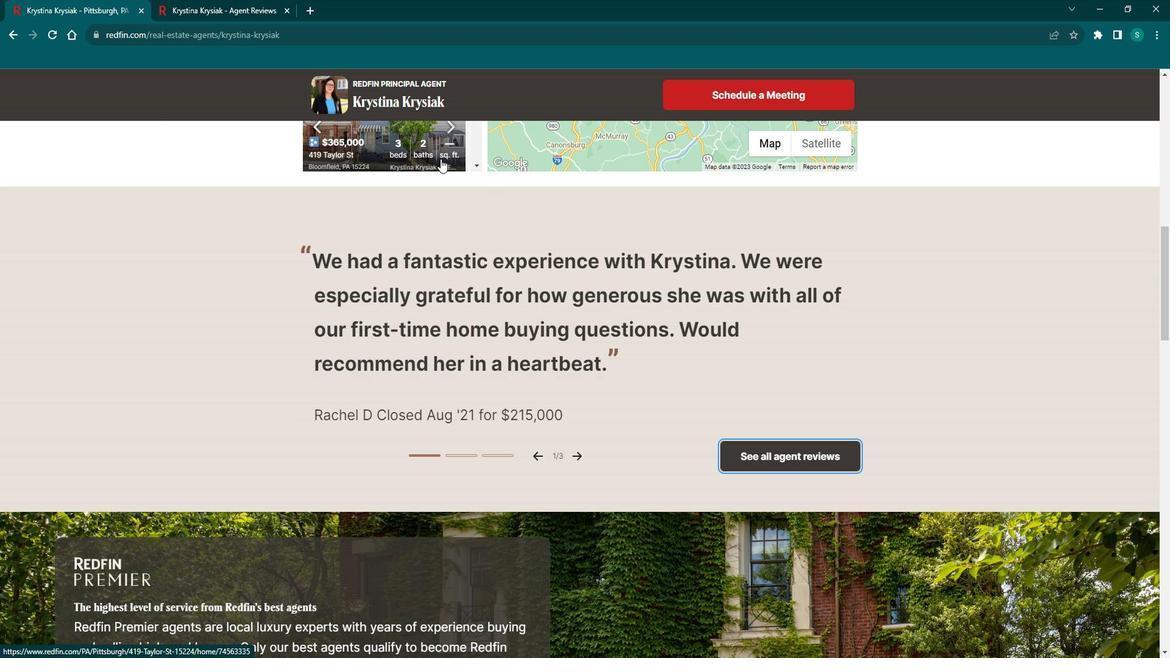 
Action: Mouse scrolled (438, 160) with delta (0, 0)
Screenshot: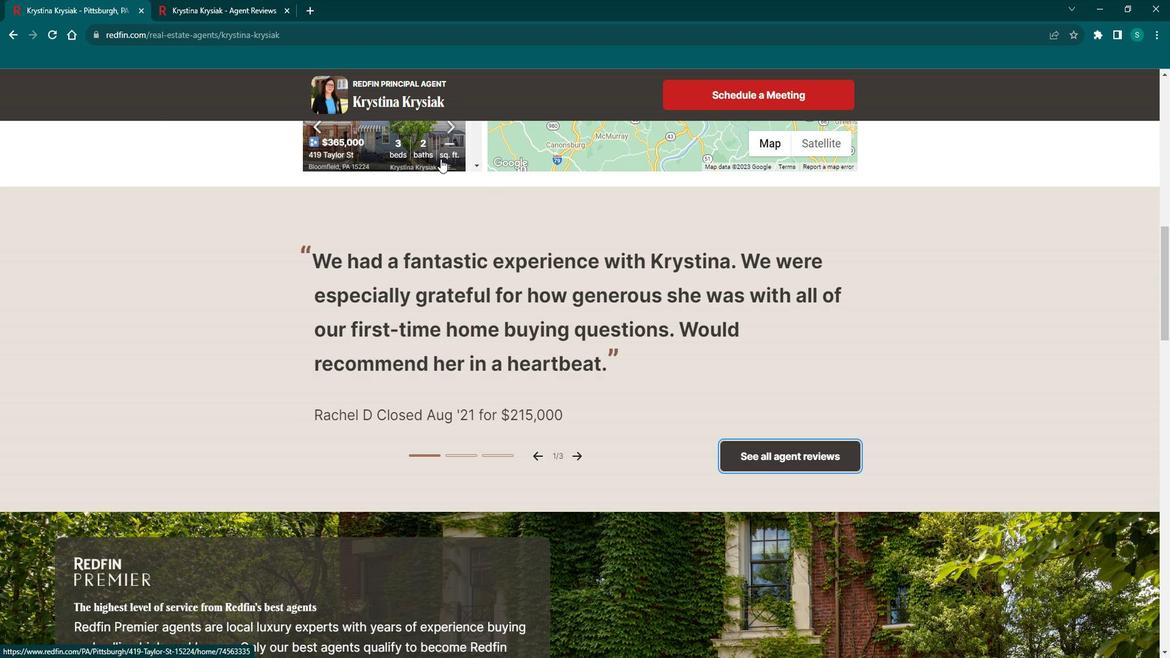 
Action: Mouse scrolled (438, 160) with delta (0, 0)
Screenshot: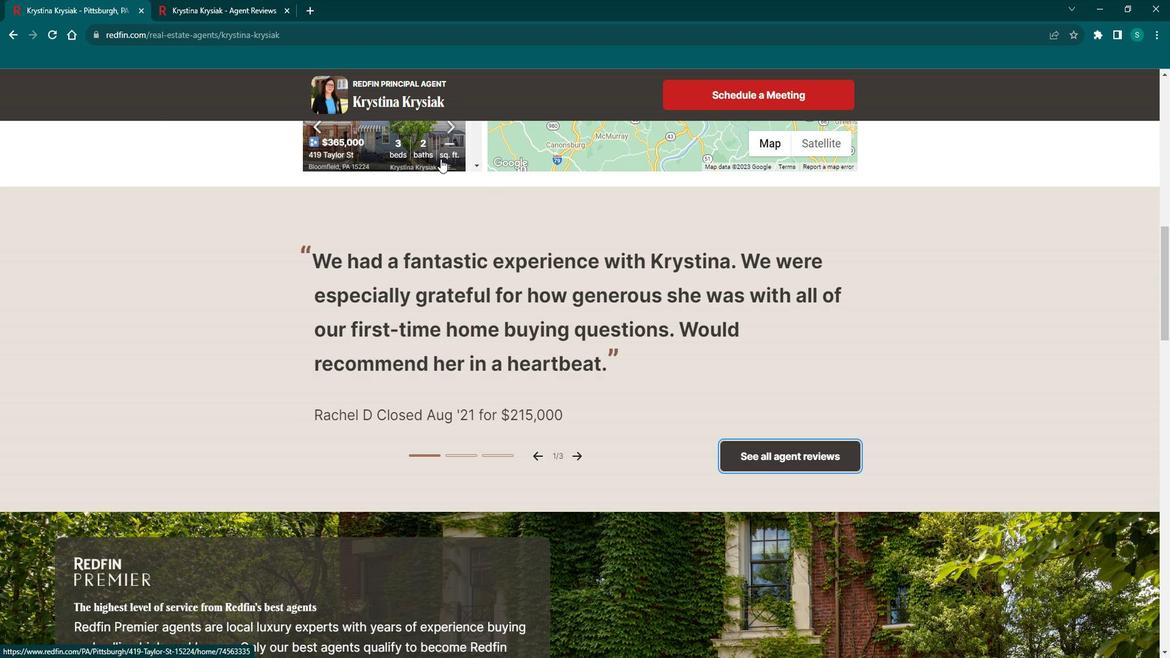 
Action: Mouse scrolled (438, 160) with delta (0, 0)
Screenshot: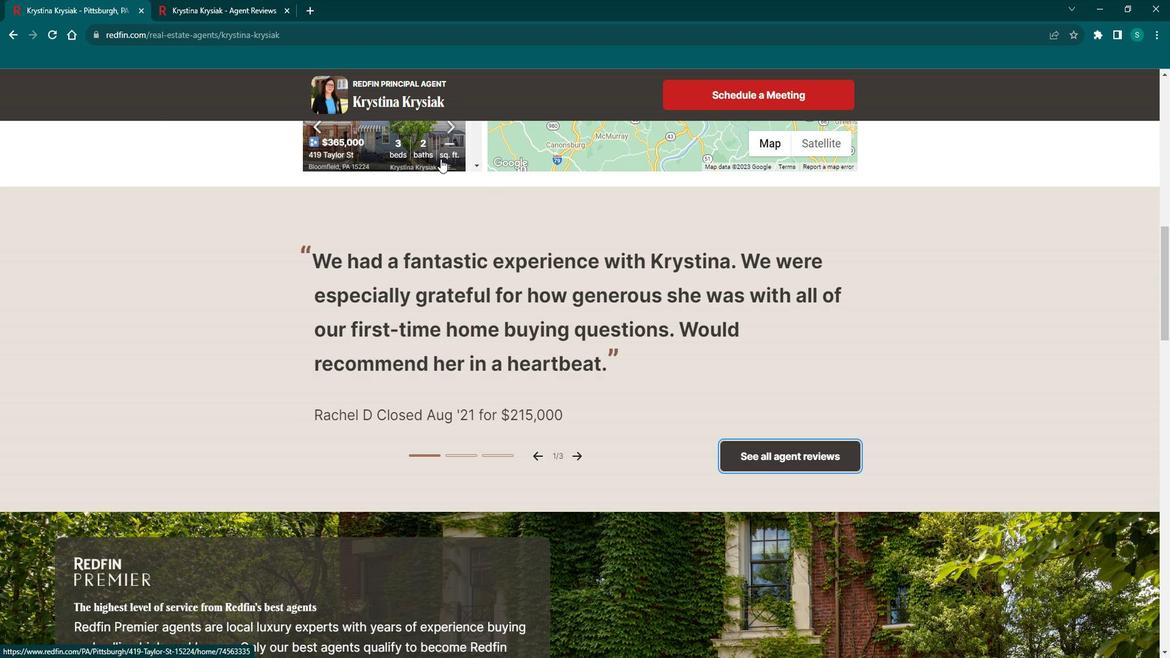 
Action: Mouse scrolled (438, 160) with delta (0, 0)
Screenshot: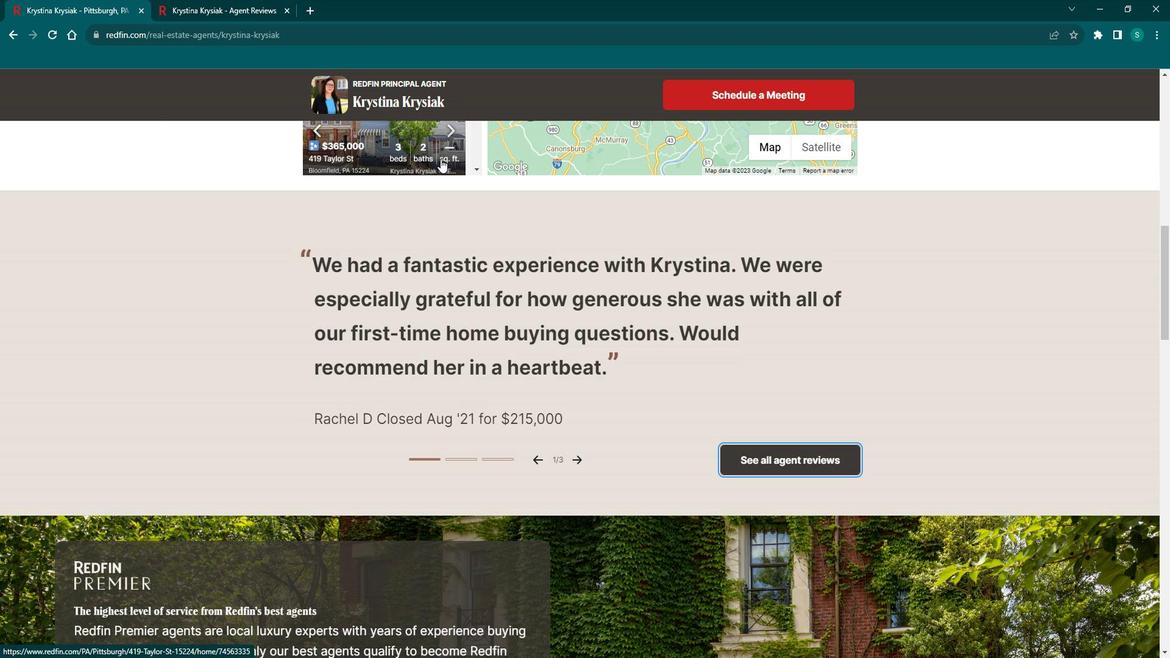 
Action: Mouse scrolled (438, 160) with delta (0, 0)
Screenshot: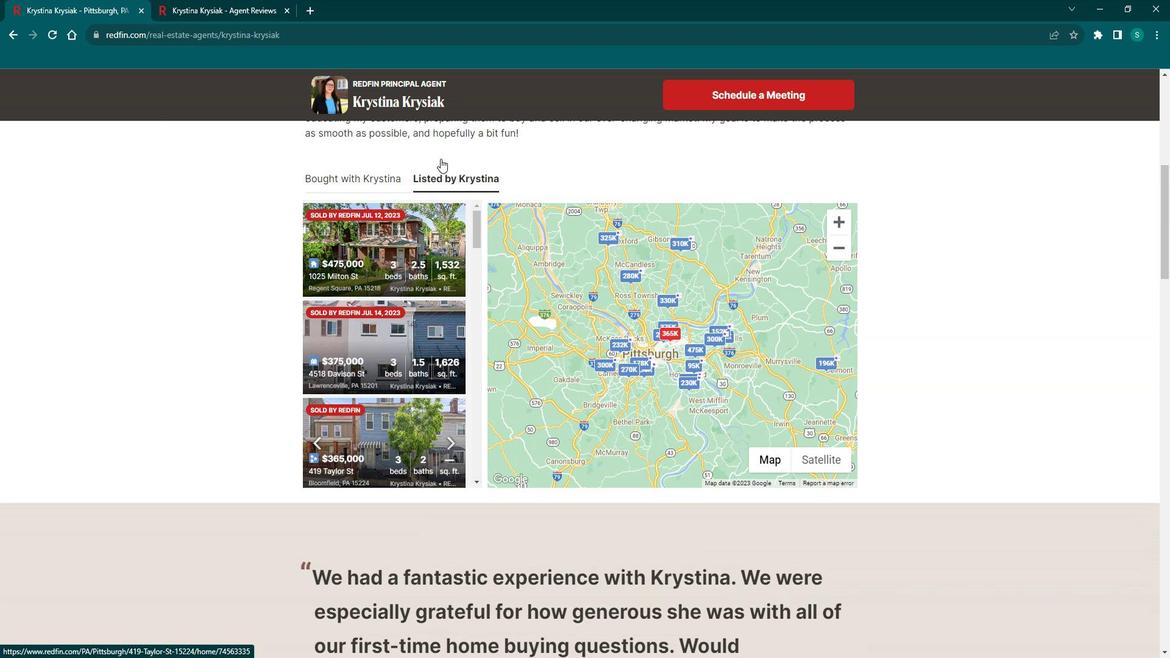 
Action: Mouse scrolled (438, 160) with delta (0, 0)
Screenshot: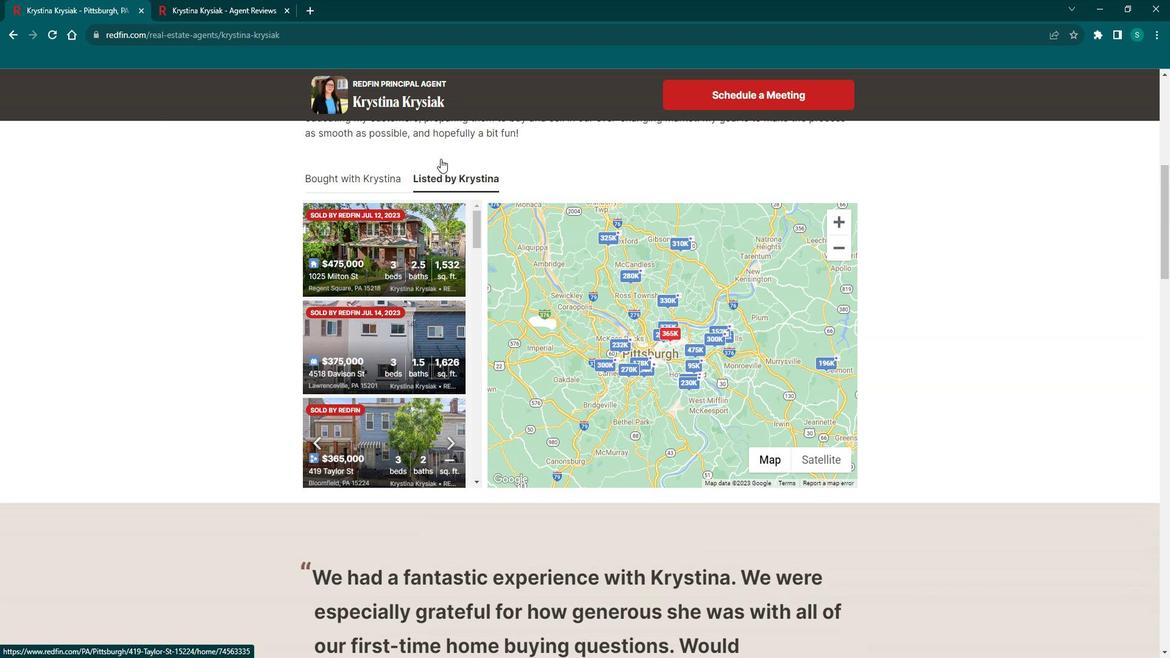 
Action: Mouse scrolled (438, 160) with delta (0, 0)
Screenshot: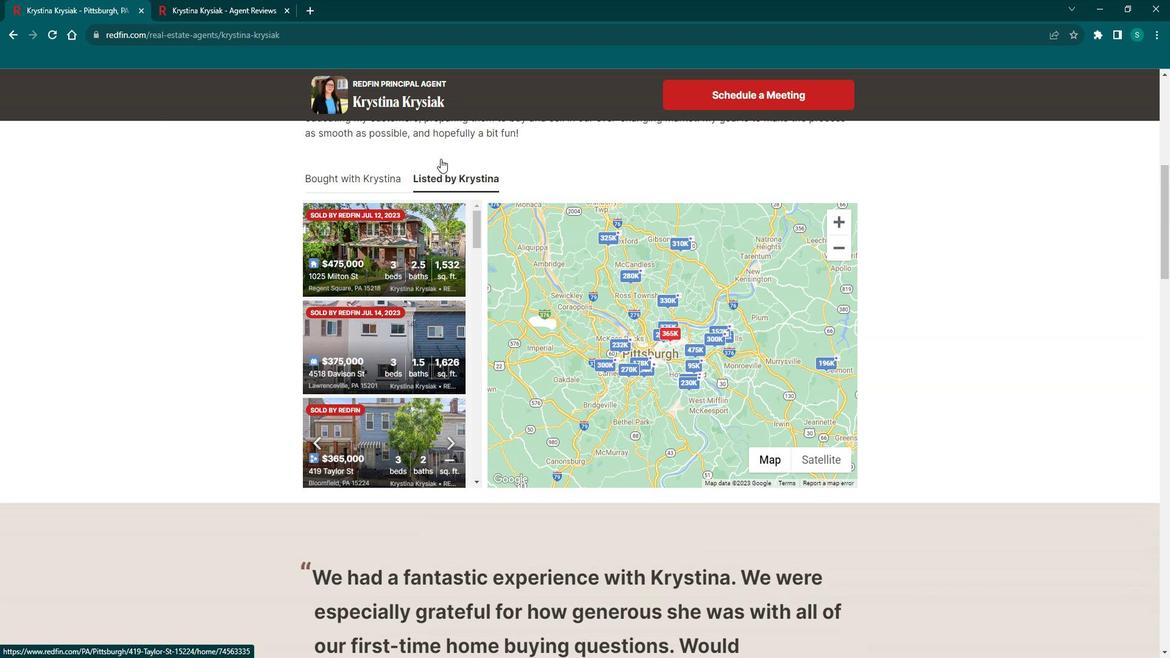 
Action: Mouse scrolled (438, 160) with delta (0, 0)
Screenshot: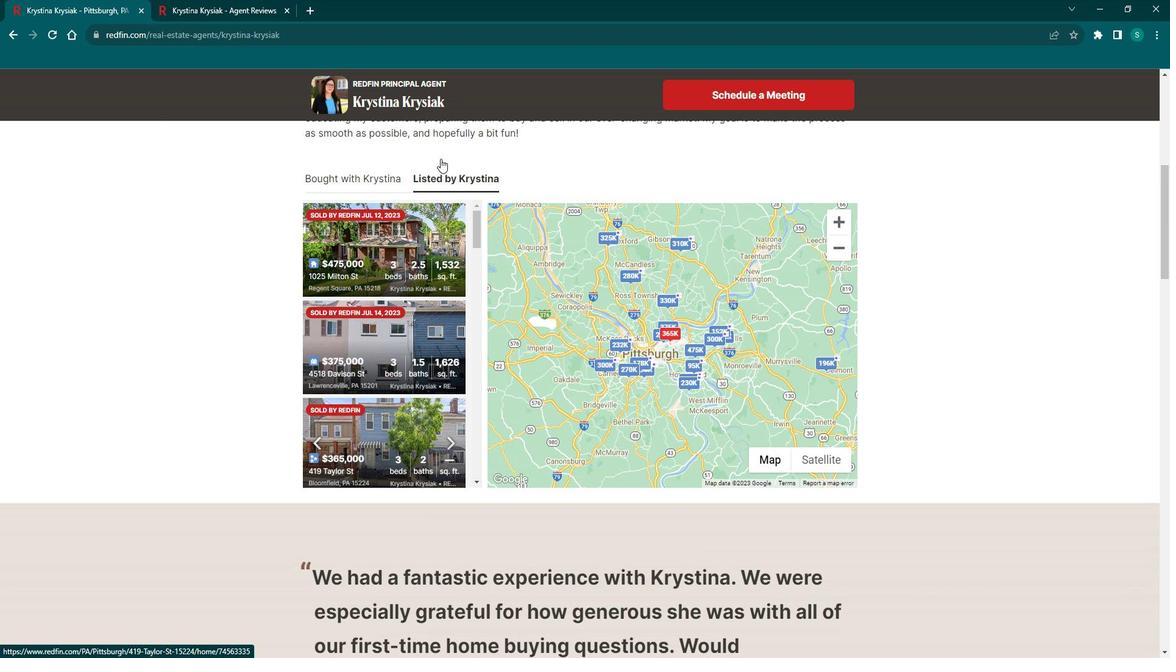 
Action: Mouse scrolled (438, 160) with delta (0, 0)
Screenshot: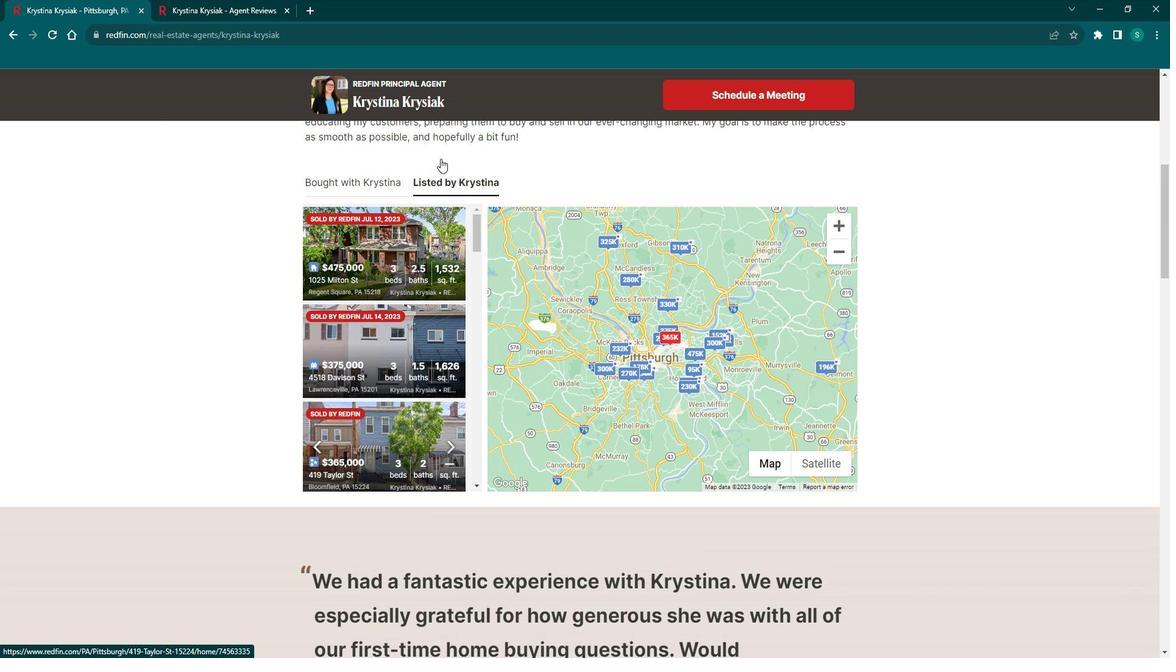 
Action: Mouse scrolled (438, 160) with delta (0, 0)
Screenshot: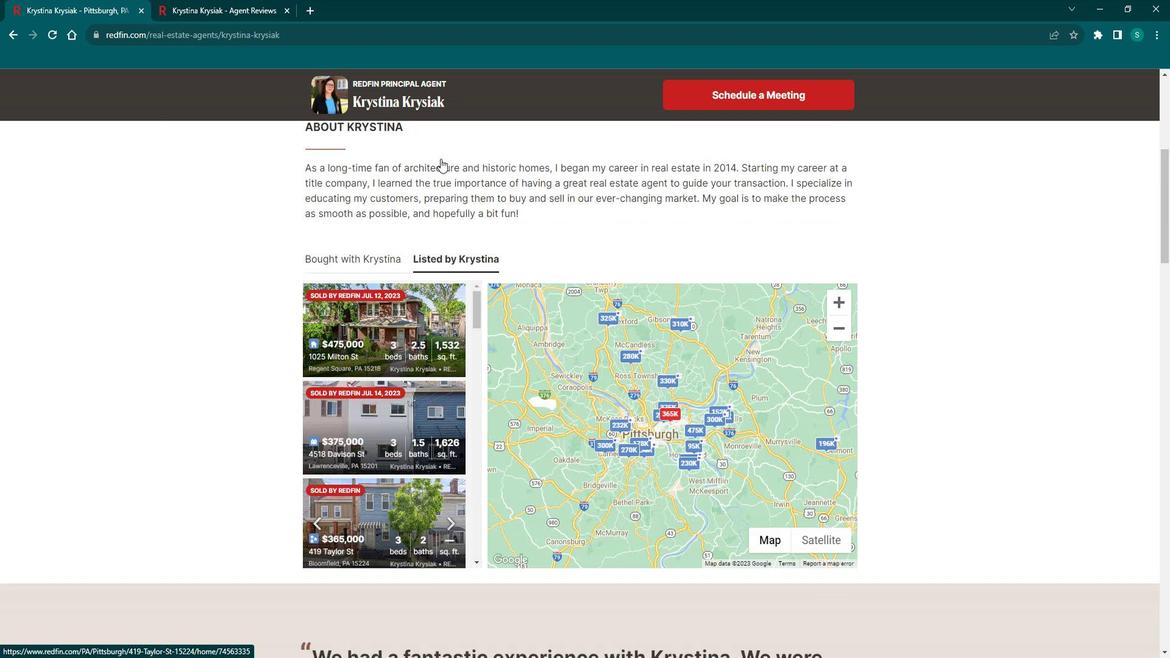 
Action: Mouse scrolled (438, 160) with delta (0, 0)
Screenshot: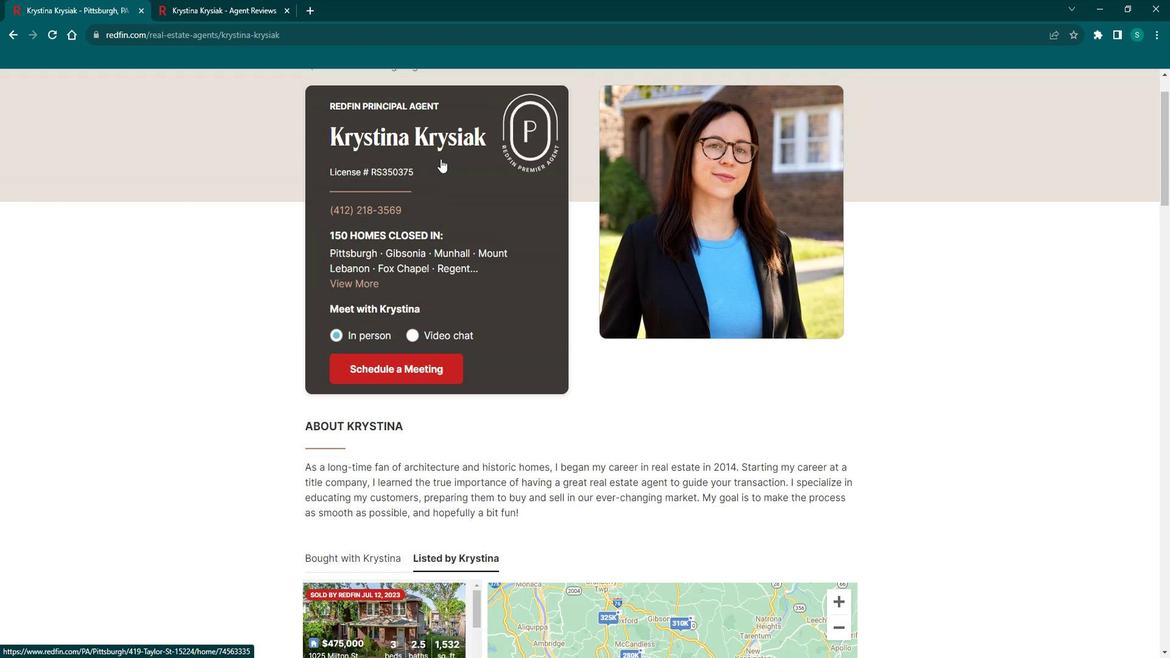 
Action: Mouse scrolled (438, 160) with delta (0, 0)
Screenshot: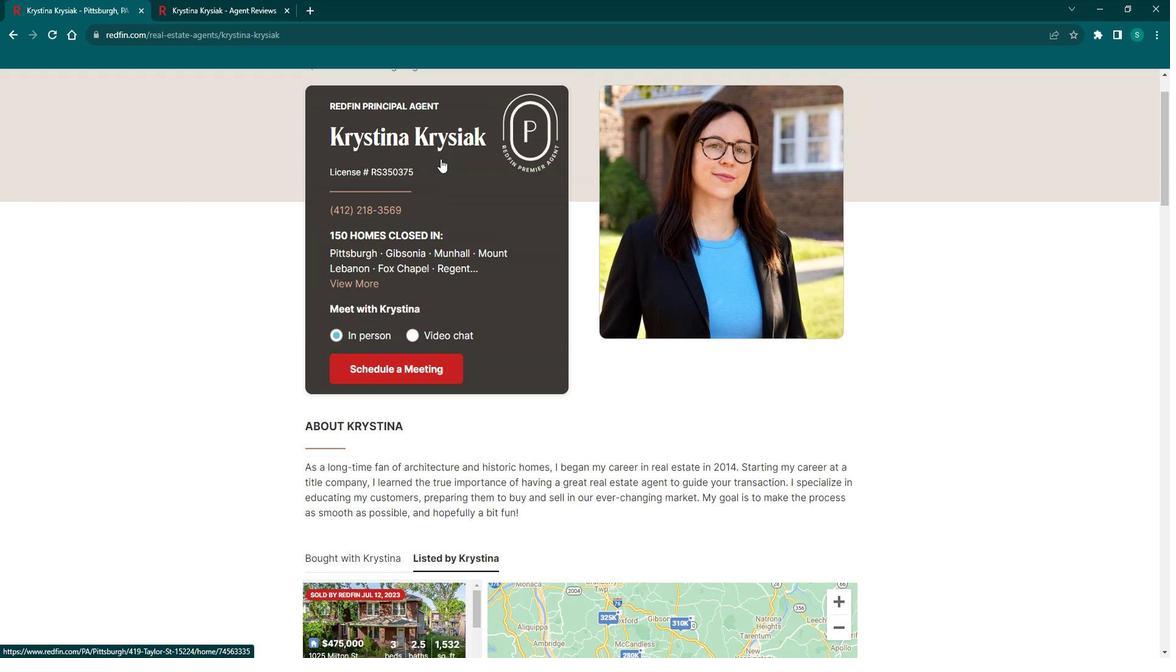 
Action: Mouse scrolled (438, 160) with delta (0, 0)
Screenshot: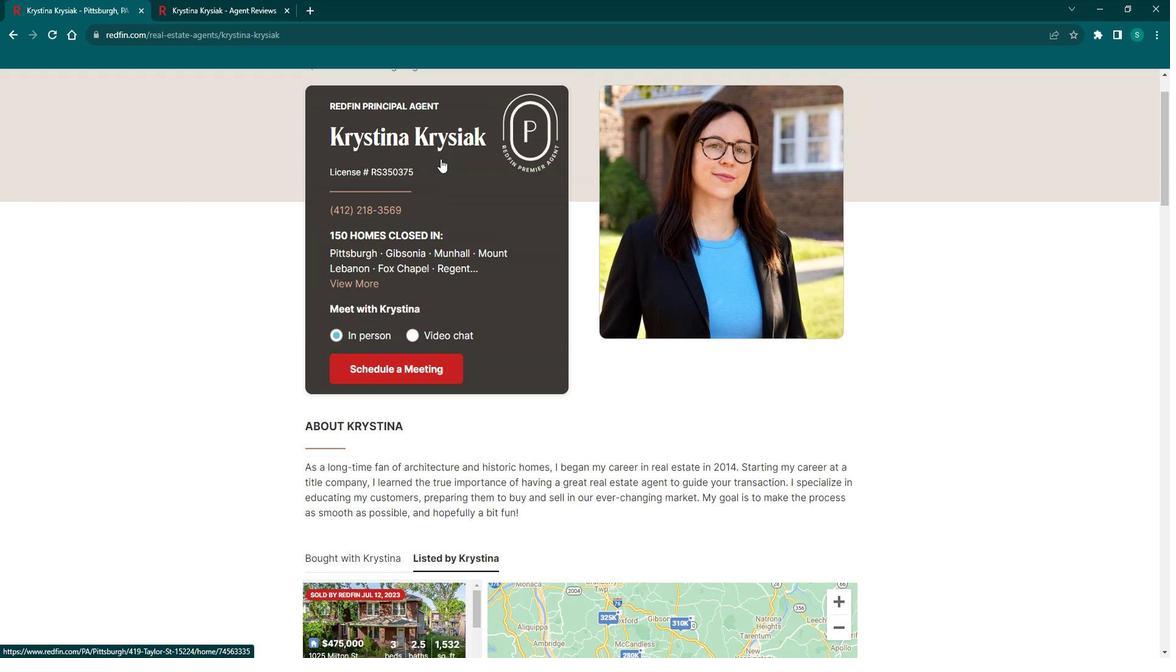 
Action: Mouse scrolled (438, 160) with delta (0, 0)
Screenshot: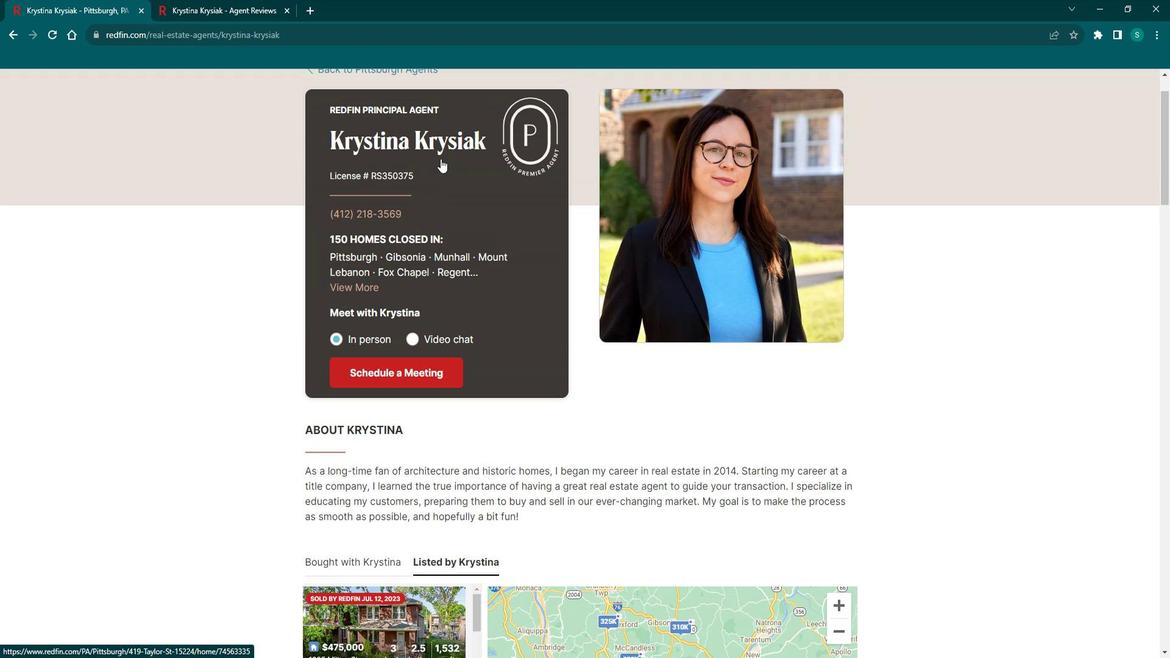 
Action: Mouse scrolled (438, 160) with delta (0, 0)
Screenshot: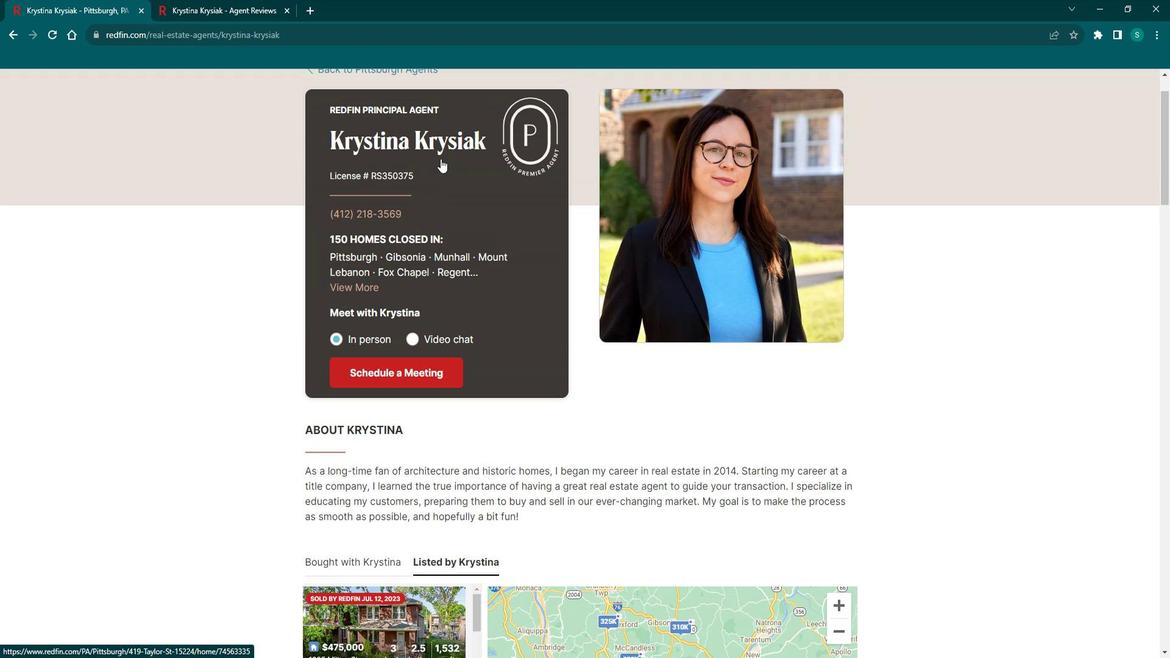 
Action: Mouse moved to (437, 159)
Screenshot: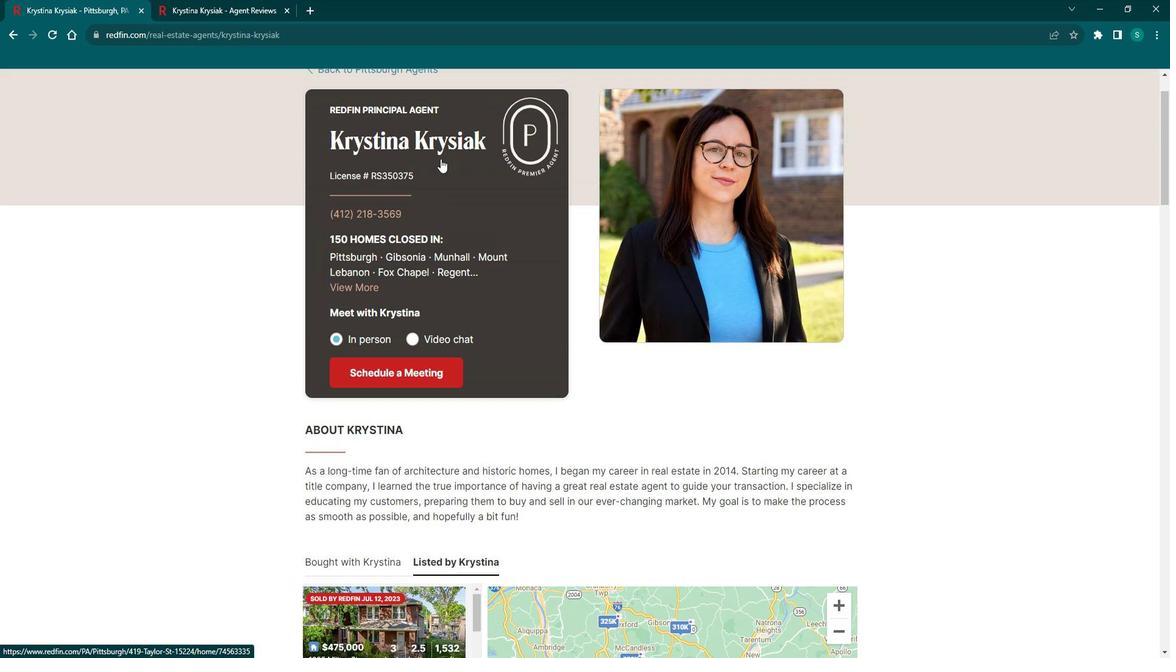 
Action: Mouse scrolled (437, 160) with delta (0, 0)
Screenshot: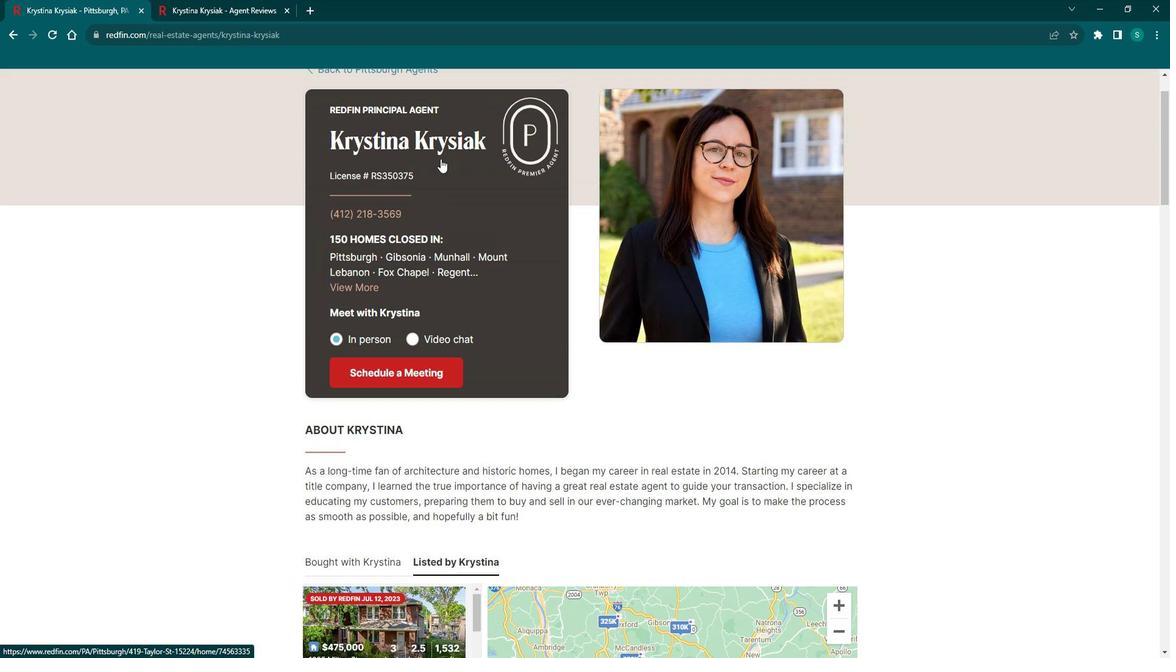 
Action: Mouse moved to (404, 124)
Screenshot: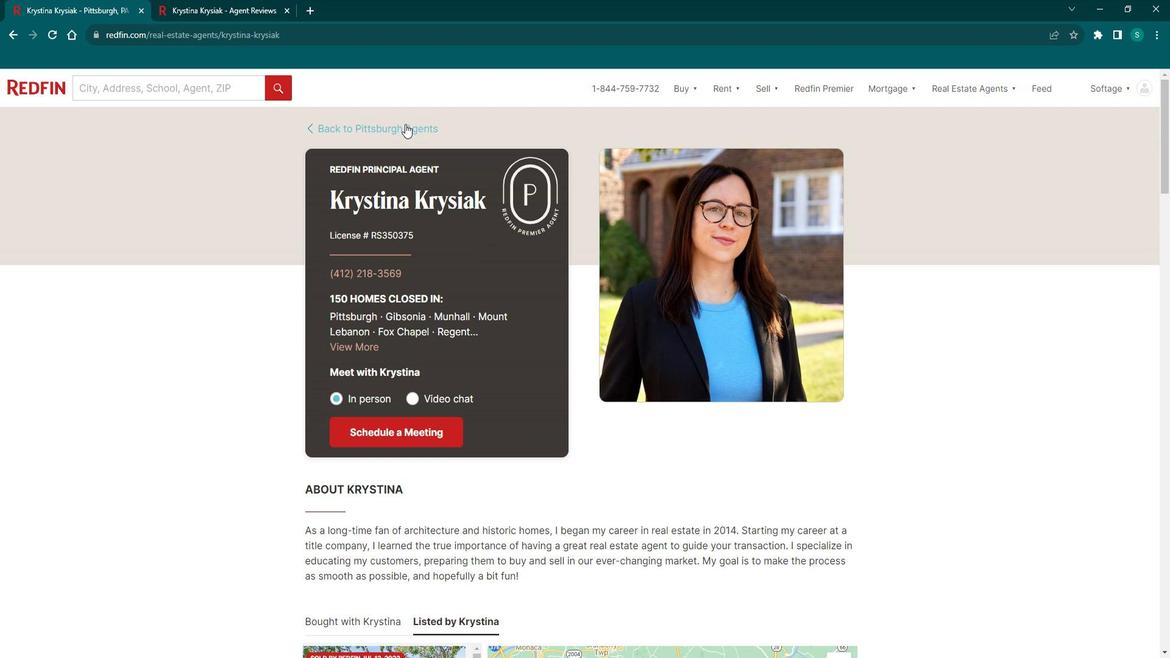 
Action: Mouse pressed left at (404, 124)
Screenshot: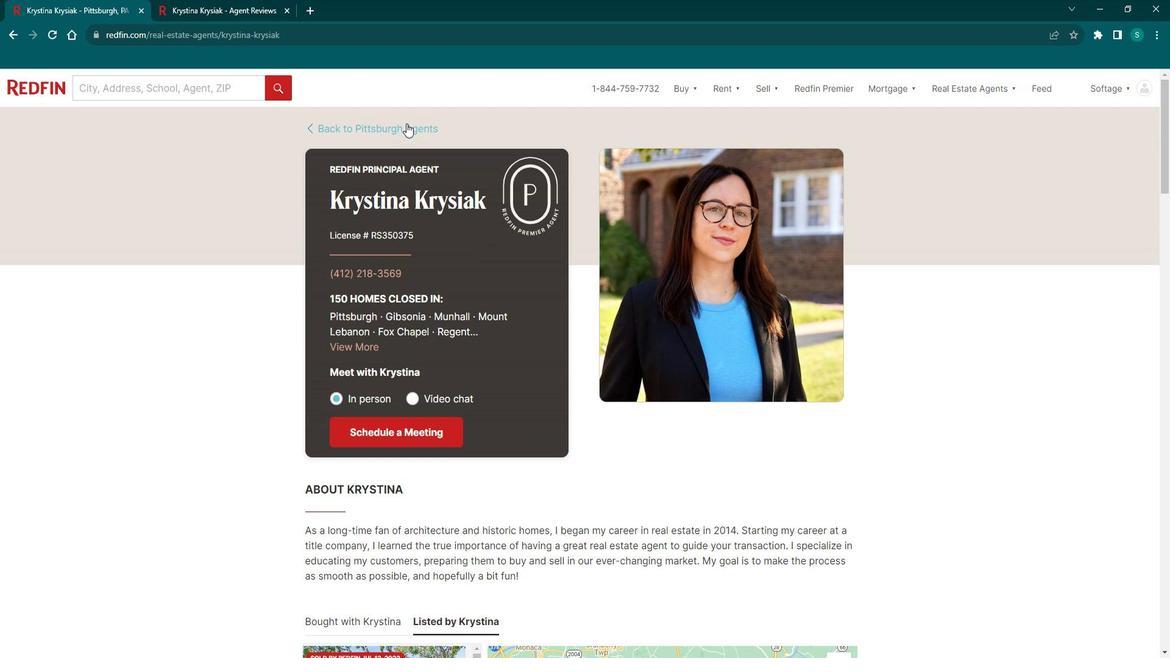 
Action: Mouse moved to (579, 465)
Screenshot: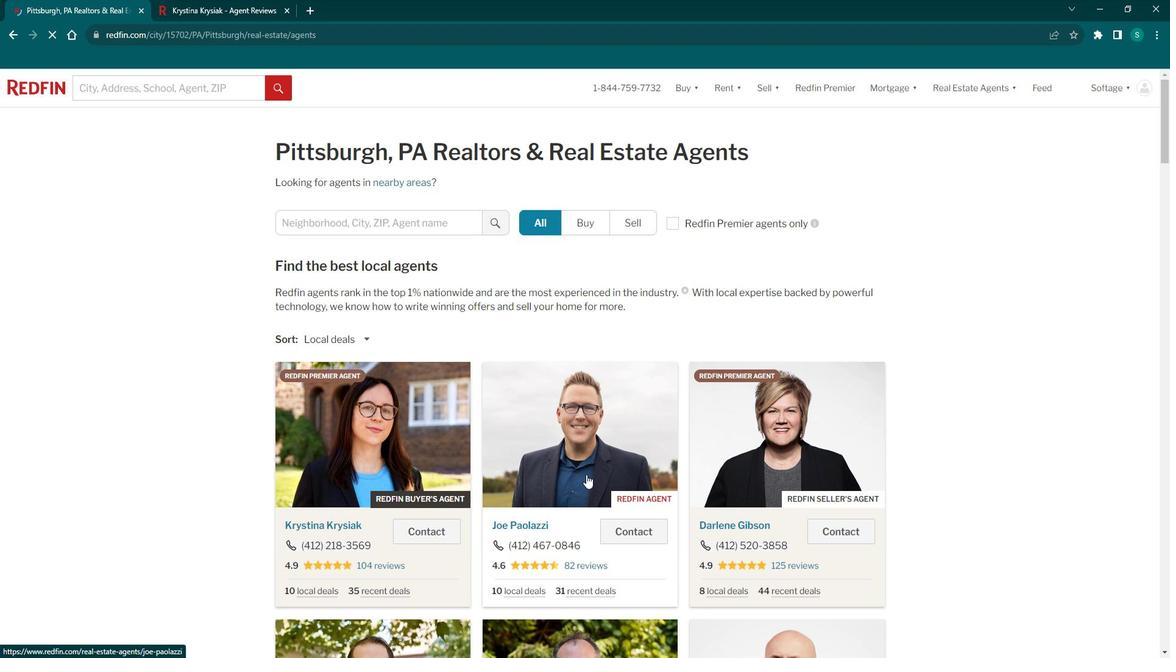 
Action: Mouse pressed left at (579, 465)
Screenshot: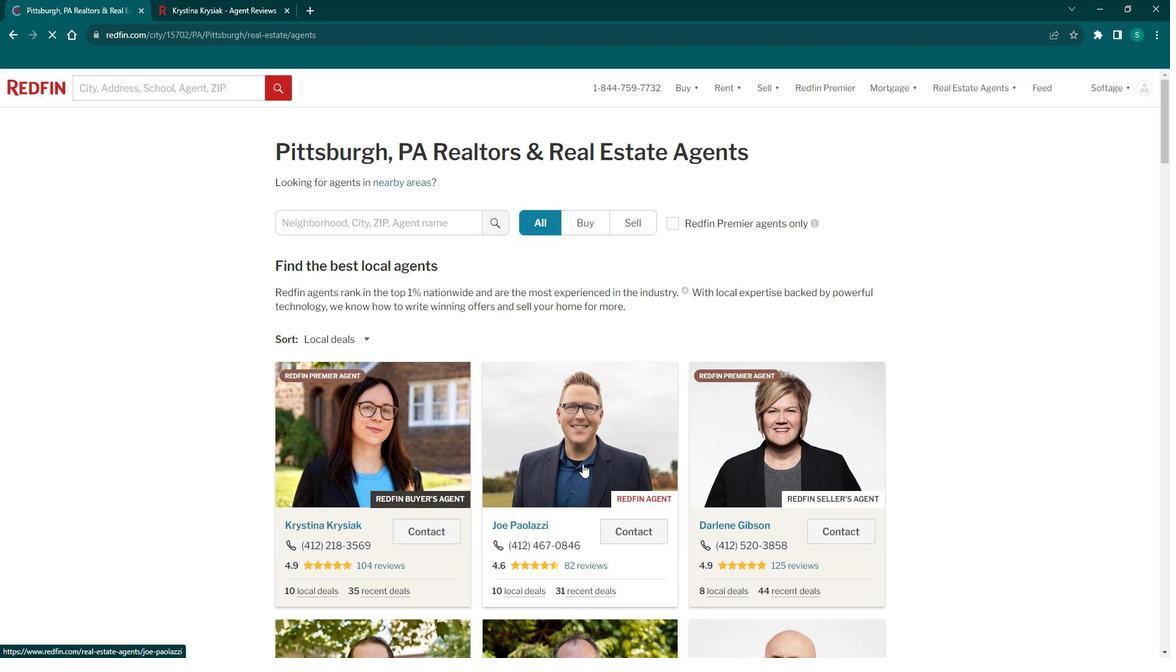 
Action: Mouse moved to (494, 476)
Screenshot: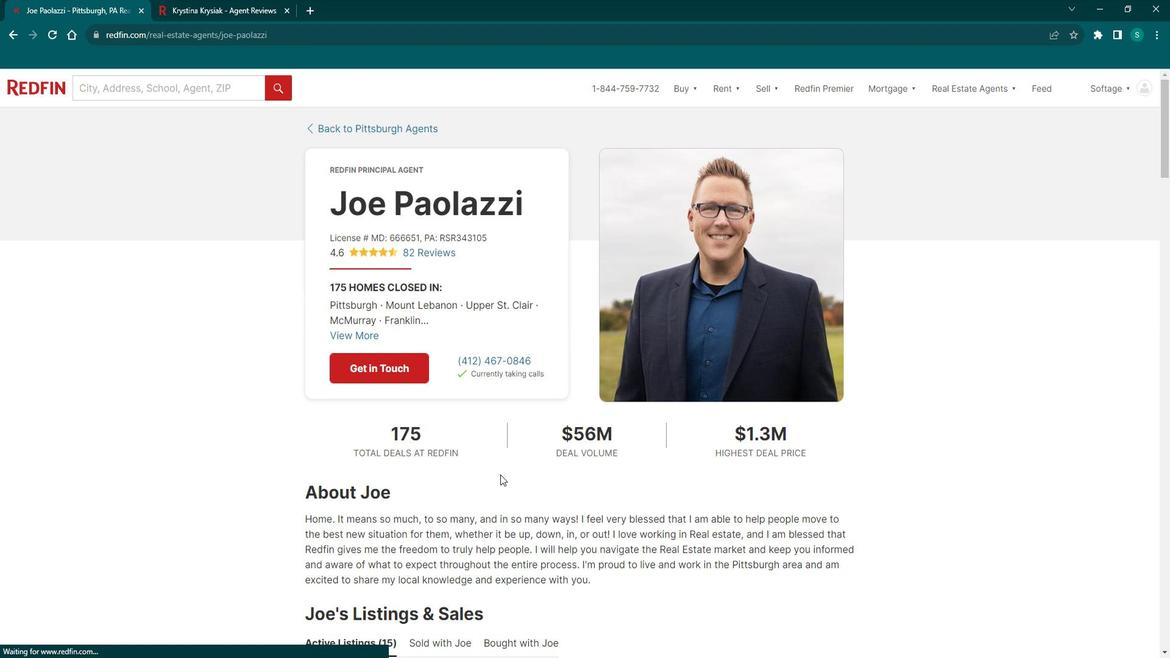 
Action: Mouse scrolled (494, 476) with delta (0, 0)
Screenshot: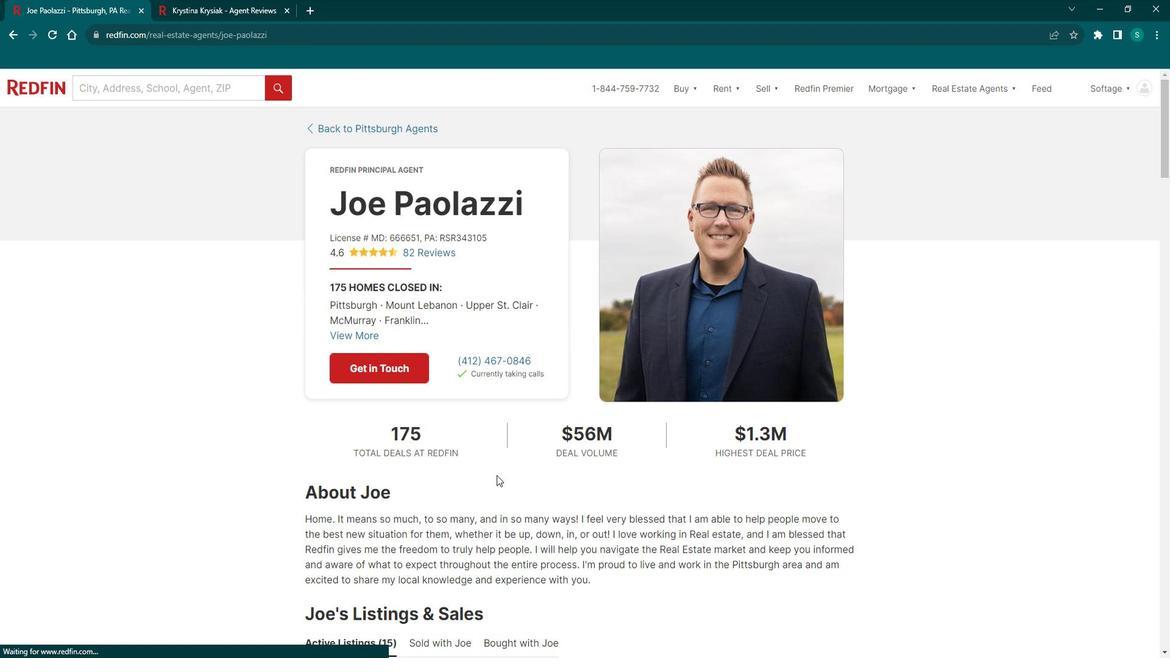 
Action: Mouse scrolled (494, 476) with delta (0, 0)
Screenshot: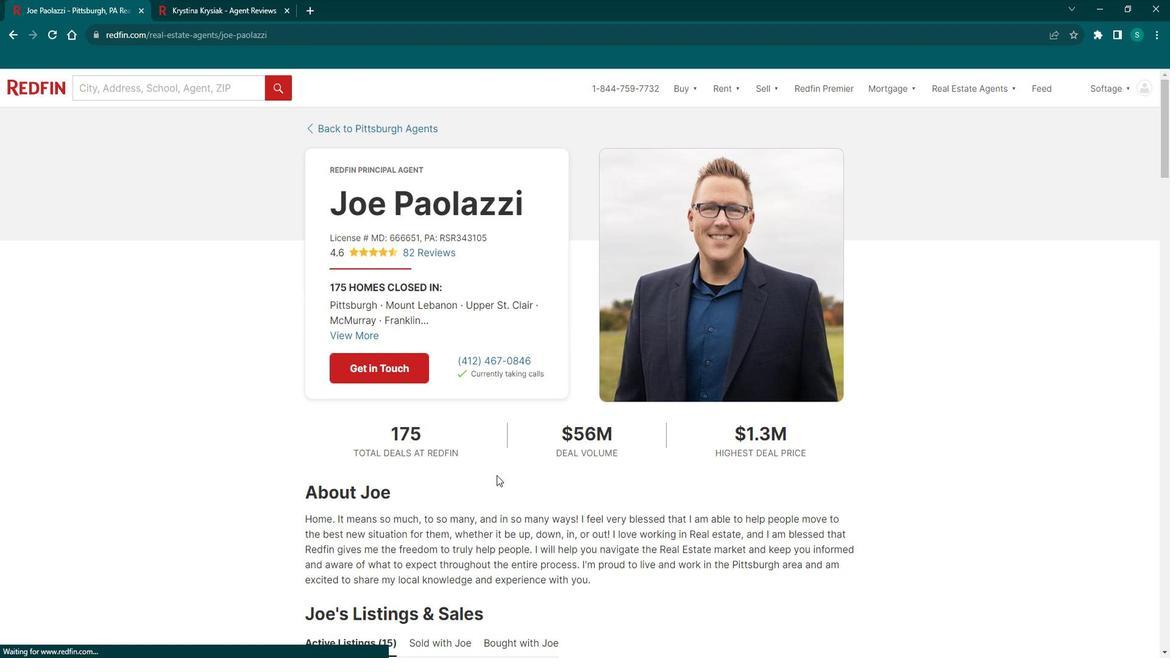 
Action: Mouse scrolled (494, 476) with delta (0, 0)
Screenshot: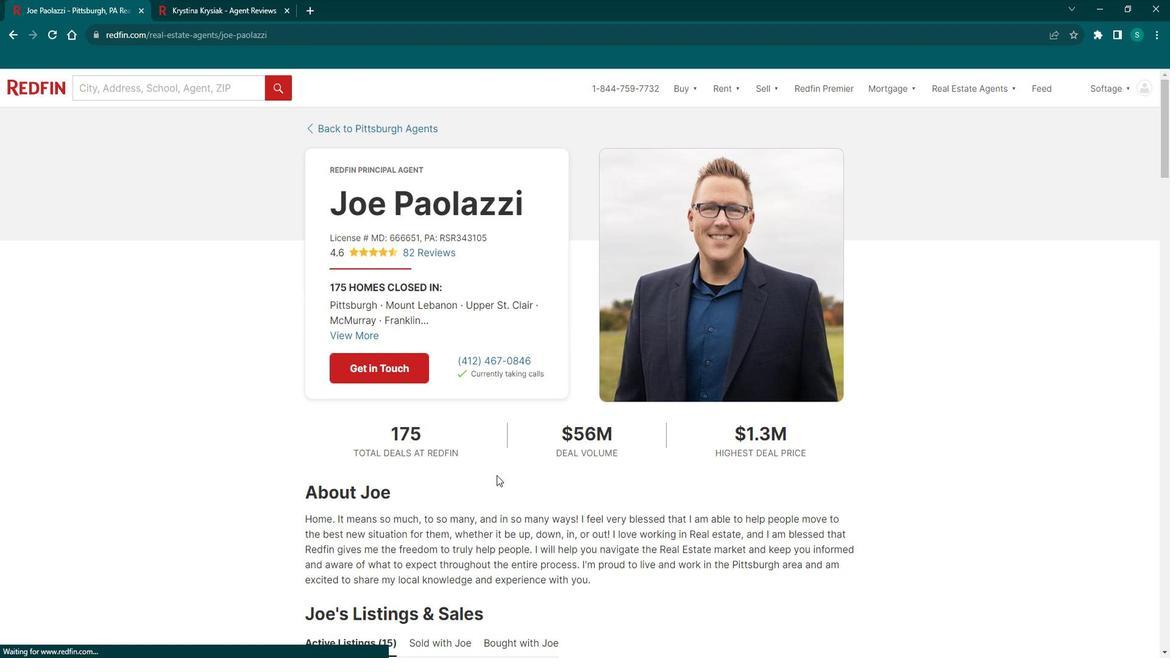 
Action: Mouse scrolled (494, 476) with delta (0, 0)
Screenshot: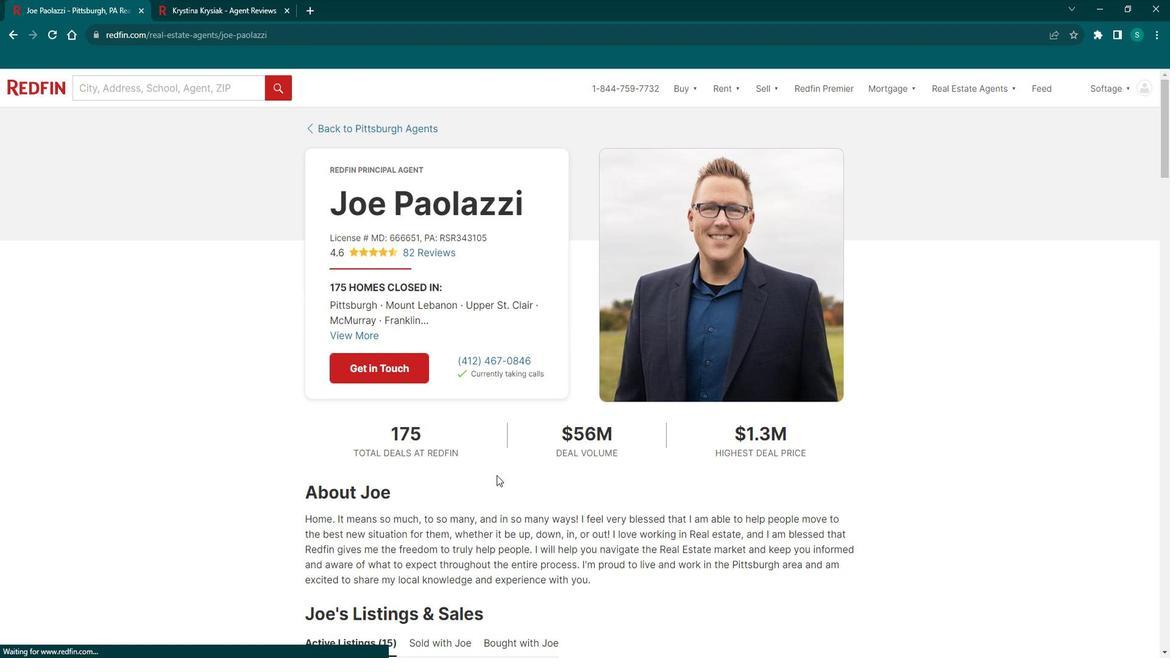 
Action: Mouse scrolled (494, 476) with delta (0, 0)
Screenshot: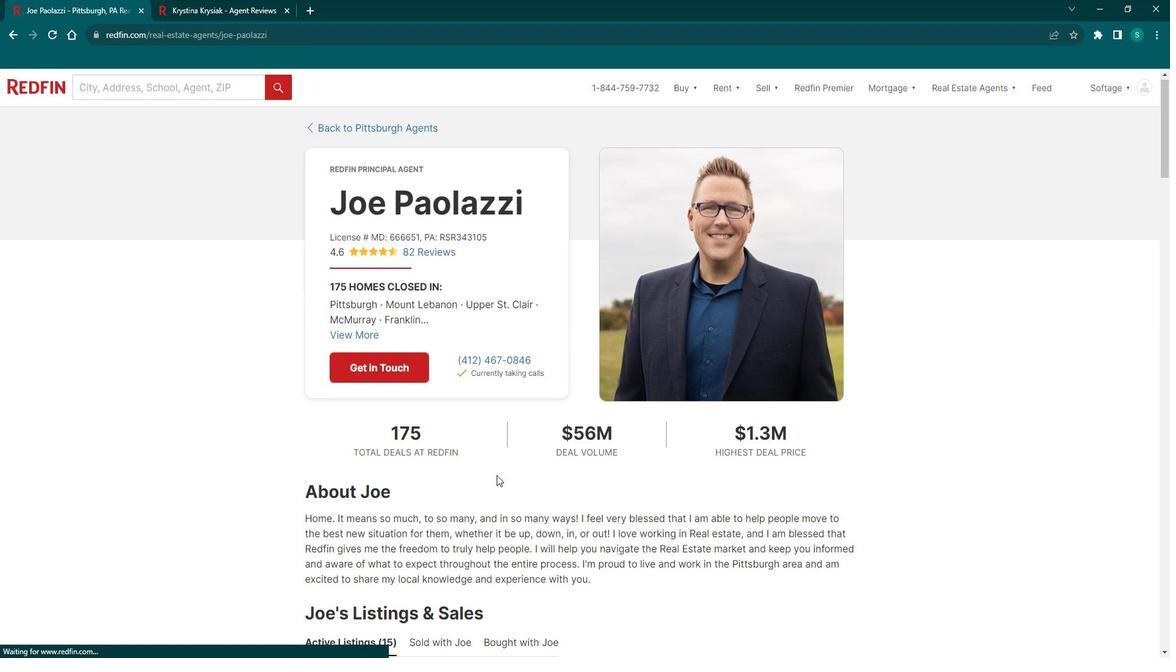 
Action: Mouse moved to (494, 476)
Screenshot: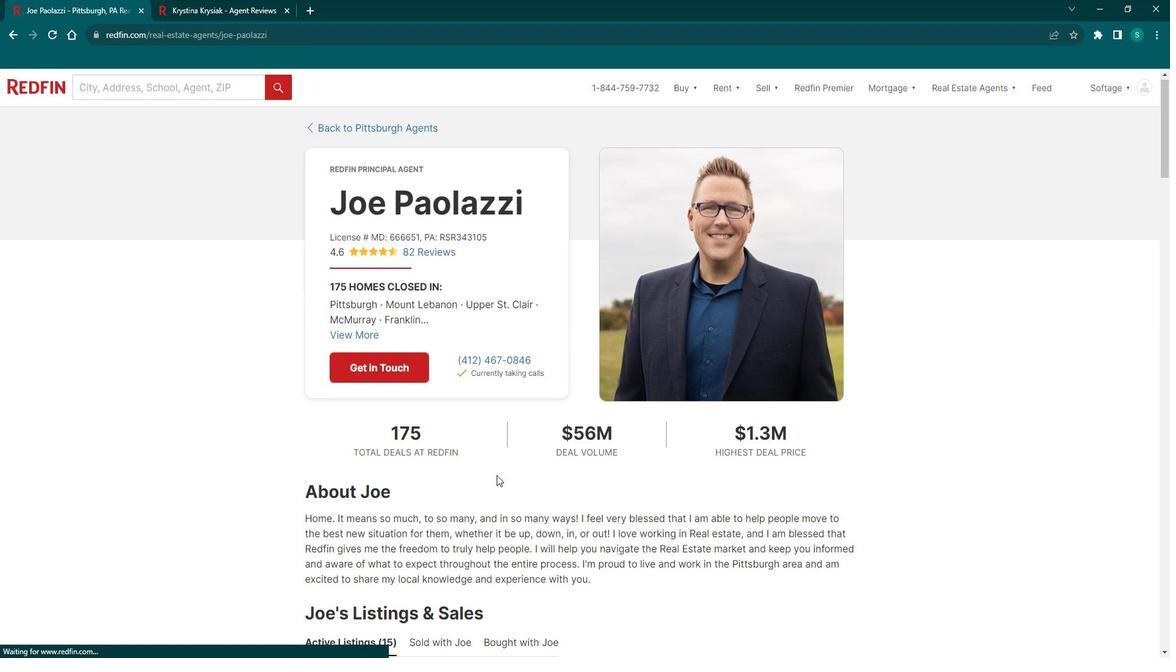 
Action: Mouse scrolled (494, 476) with delta (0, 0)
Screenshot: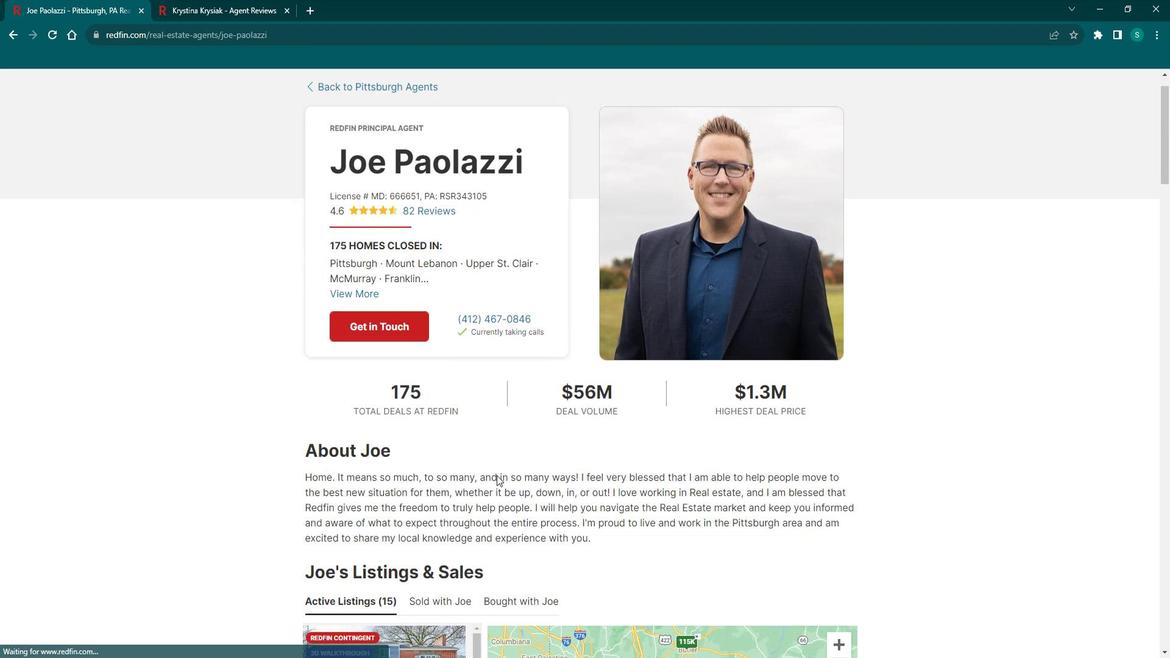 
Action: Mouse moved to (451, 264)
Screenshot: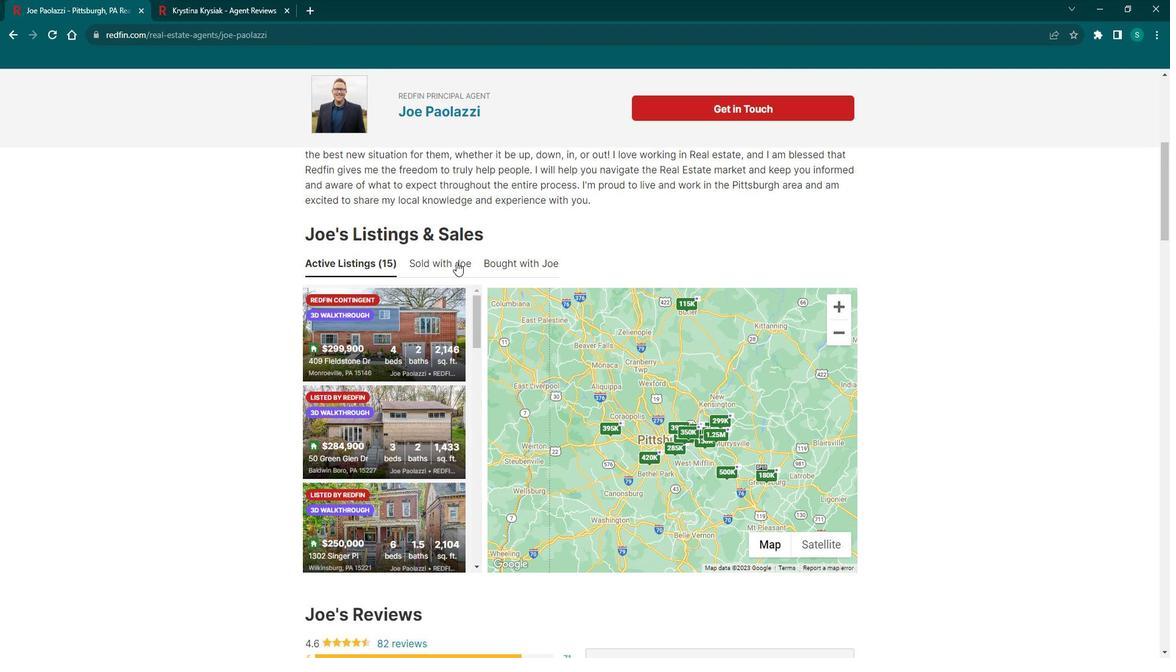 
Action: Mouse pressed left at (451, 264)
Screenshot: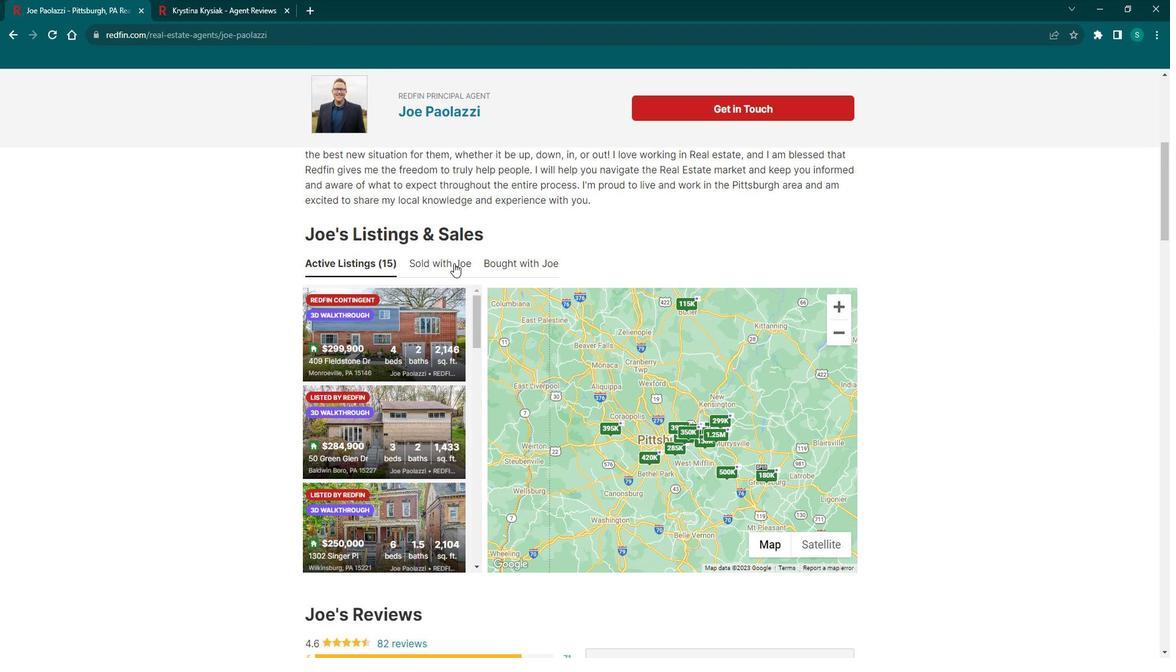 
Action: Mouse moved to (501, 260)
Screenshot: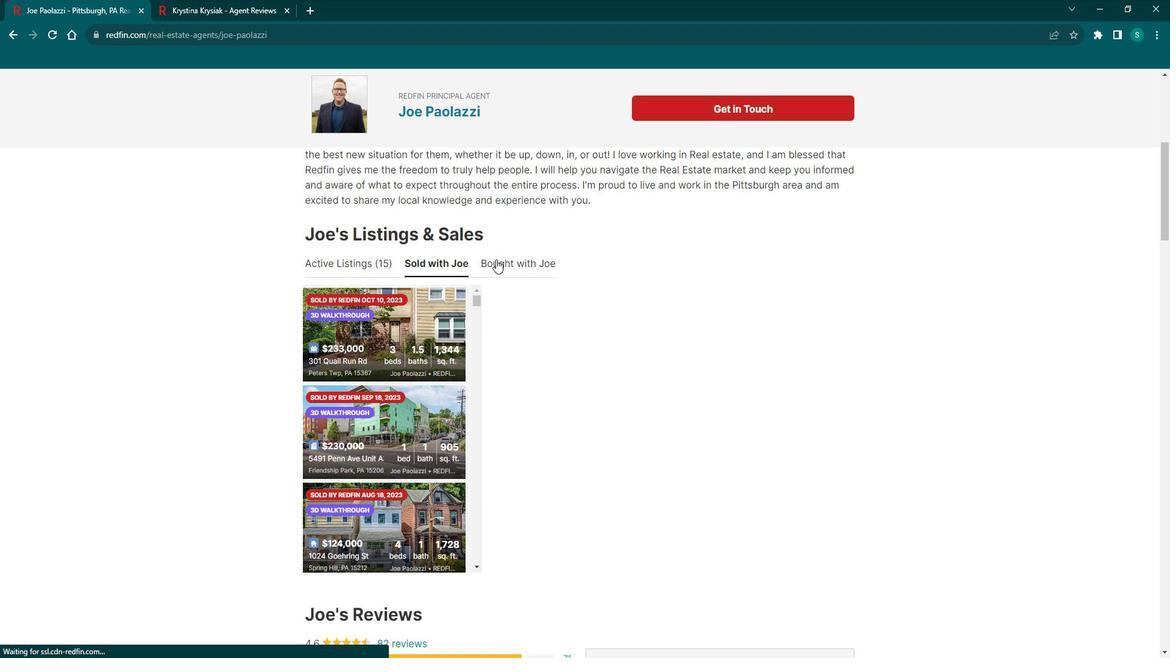 
Action: Mouse pressed left at (501, 260)
Screenshot: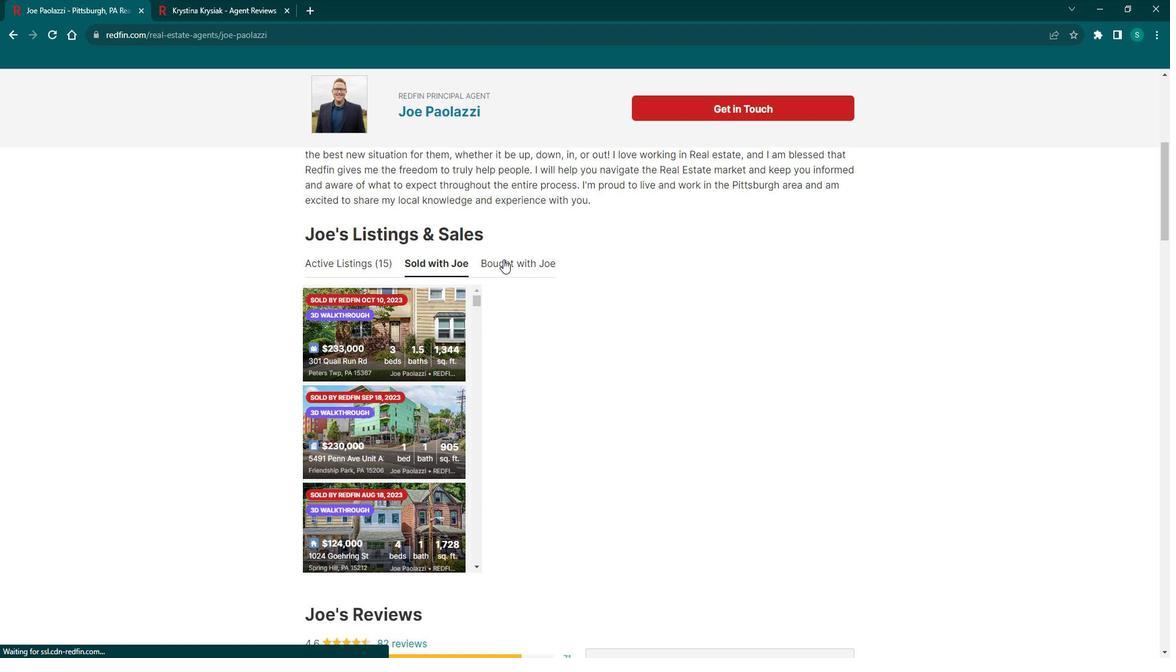 
Action: Mouse moved to (486, 279)
Screenshot: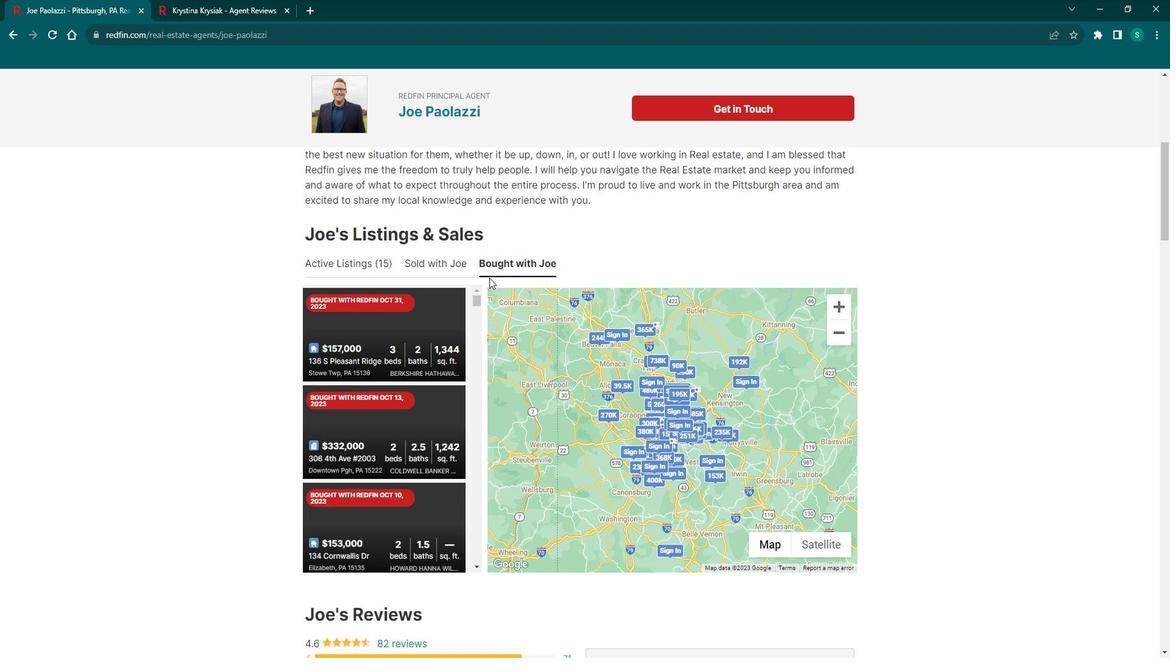 
Action: Mouse scrolled (486, 278) with delta (0, -1)
Screenshot: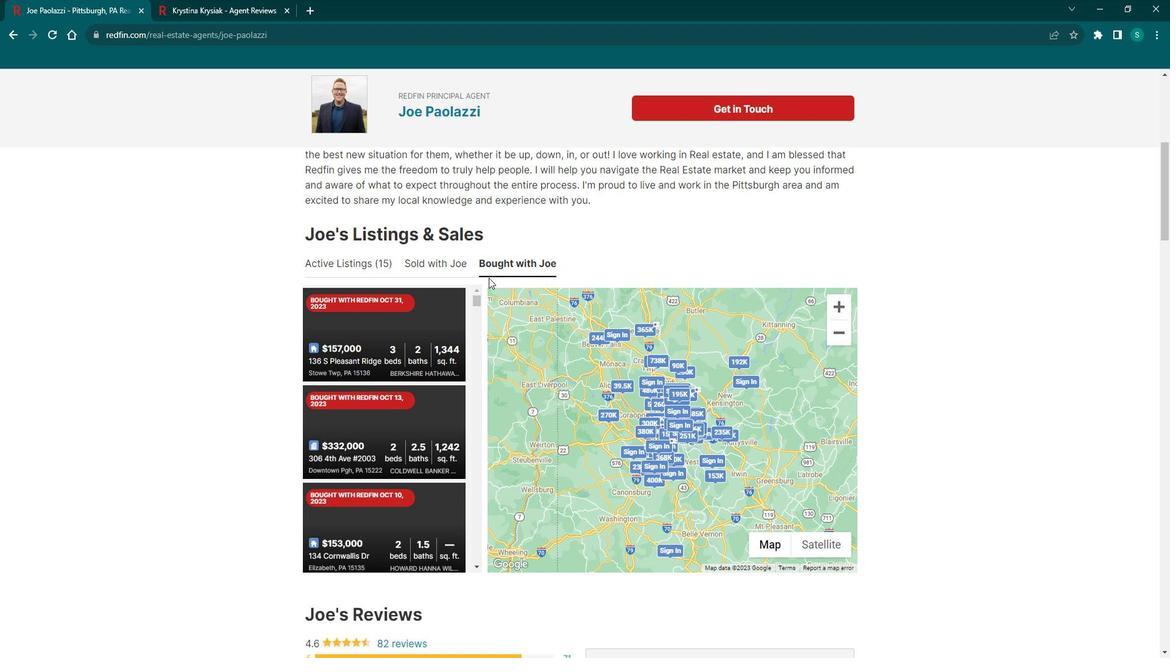 
Action: Mouse scrolled (486, 278) with delta (0, -1)
Screenshot: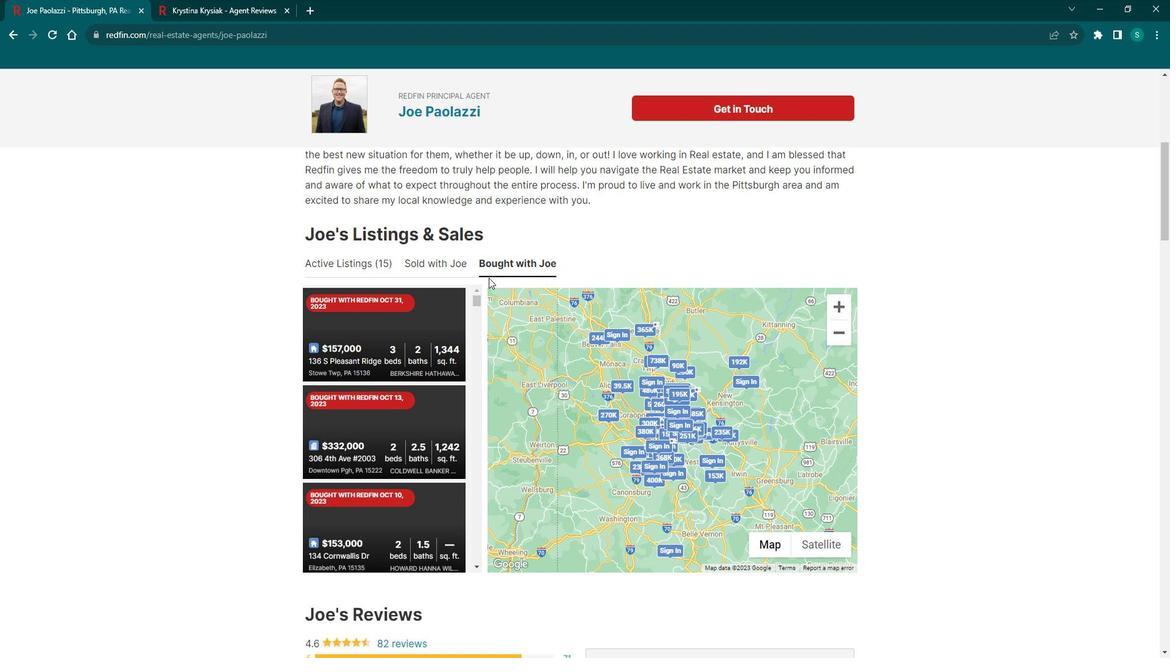 
Action: Mouse scrolled (486, 278) with delta (0, -1)
Screenshot: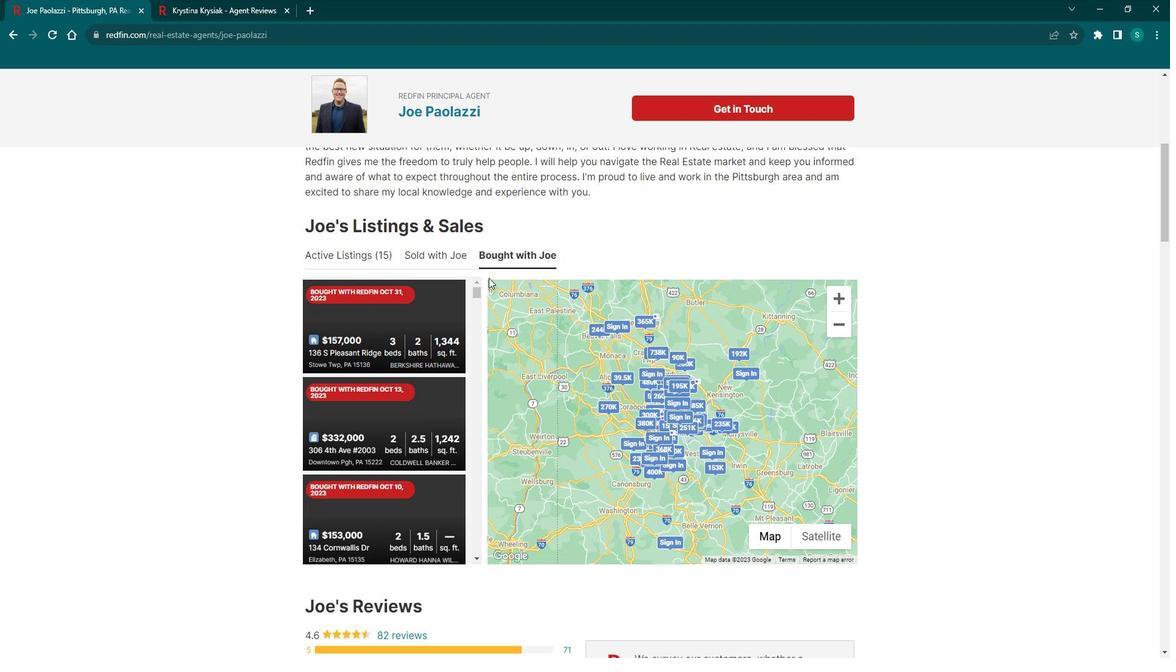 
Action: Mouse scrolled (486, 278) with delta (0, -1)
Screenshot: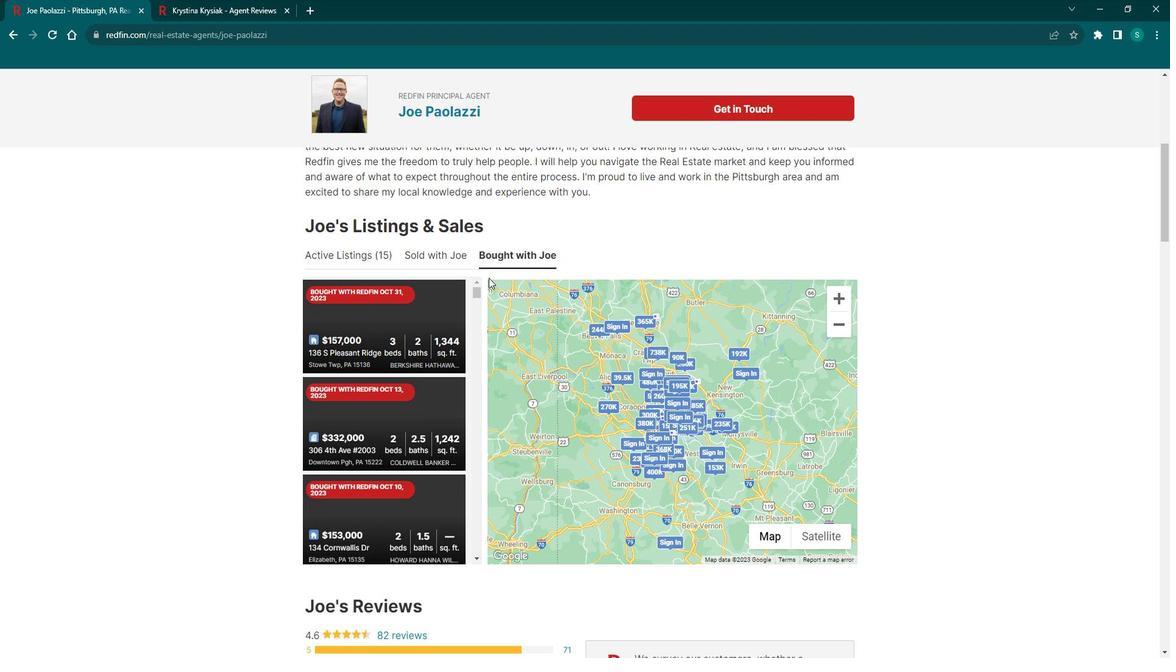 
Action: Mouse scrolled (486, 278) with delta (0, -1)
Screenshot: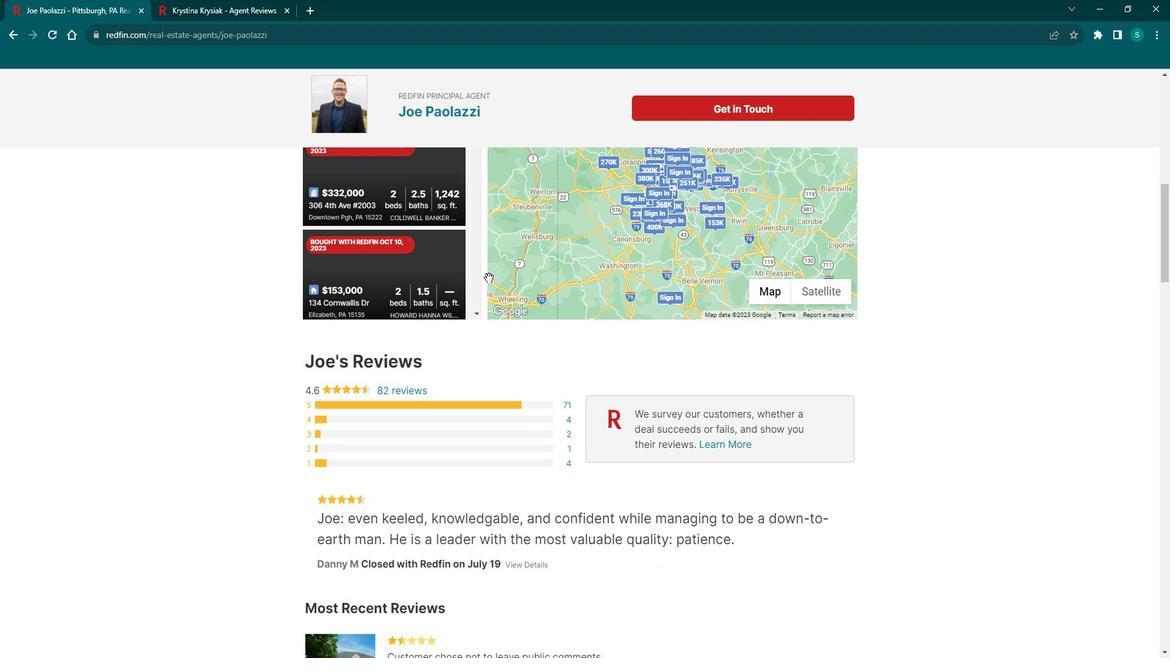 
Action: Mouse scrolled (486, 278) with delta (0, -1)
Screenshot: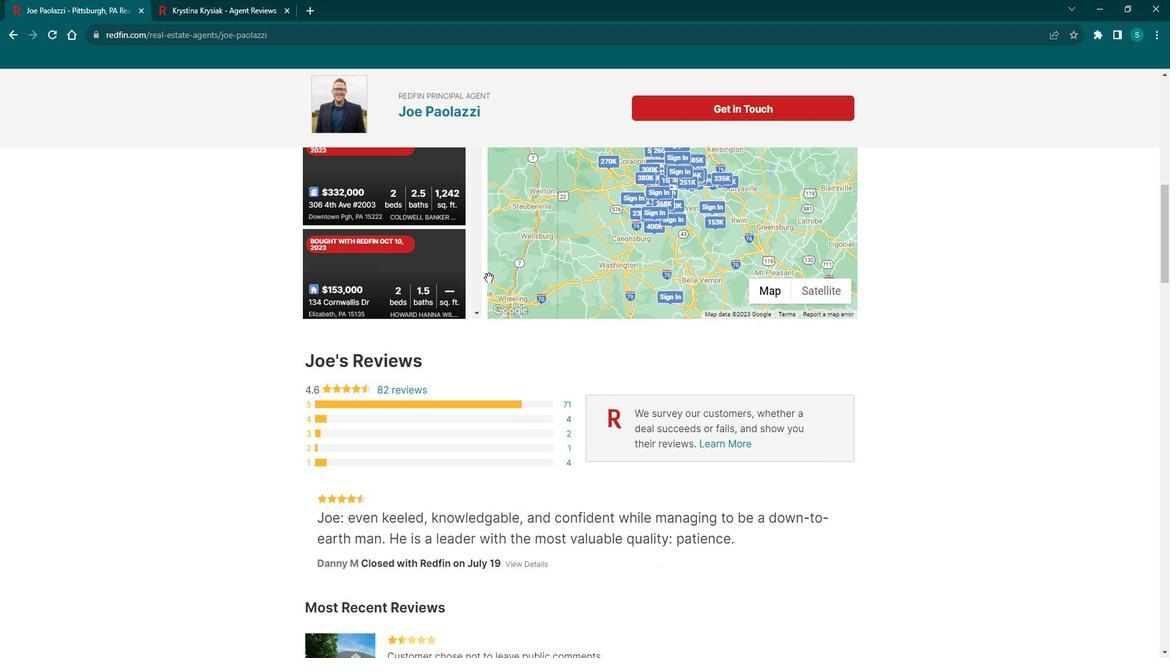 
Action: Mouse scrolled (486, 278) with delta (0, -1)
Screenshot: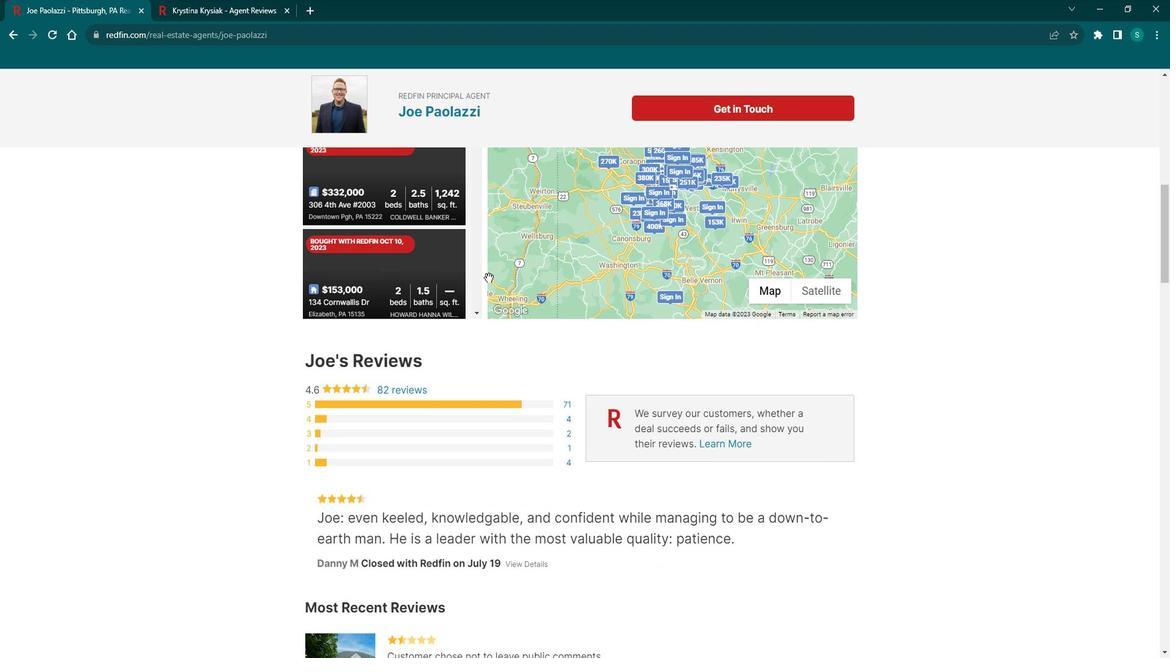 
Action: Mouse scrolled (486, 278) with delta (0, -1)
Screenshot: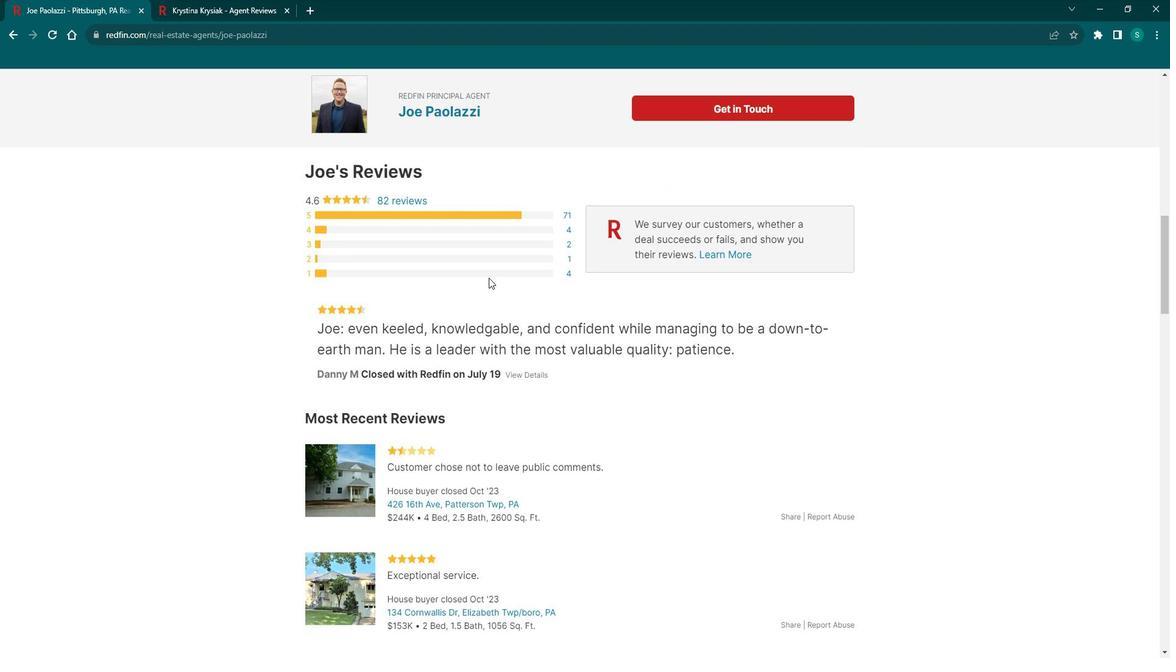 
Action: Mouse scrolled (486, 278) with delta (0, -1)
Screenshot: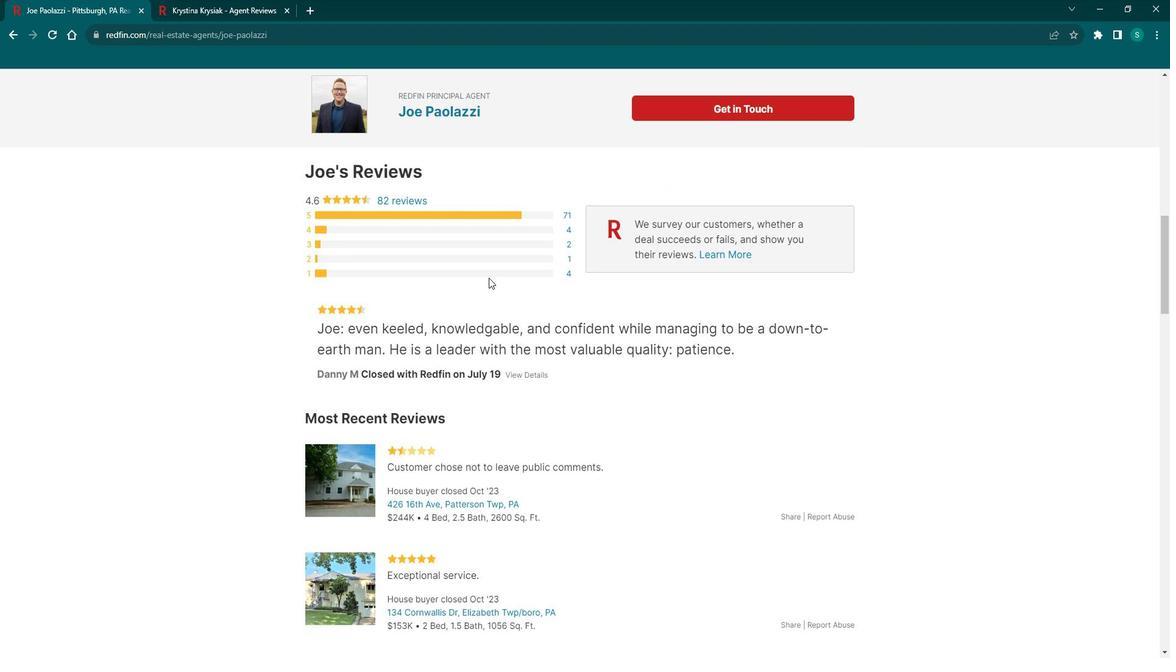 
Action: Mouse scrolled (486, 278) with delta (0, -1)
Screenshot: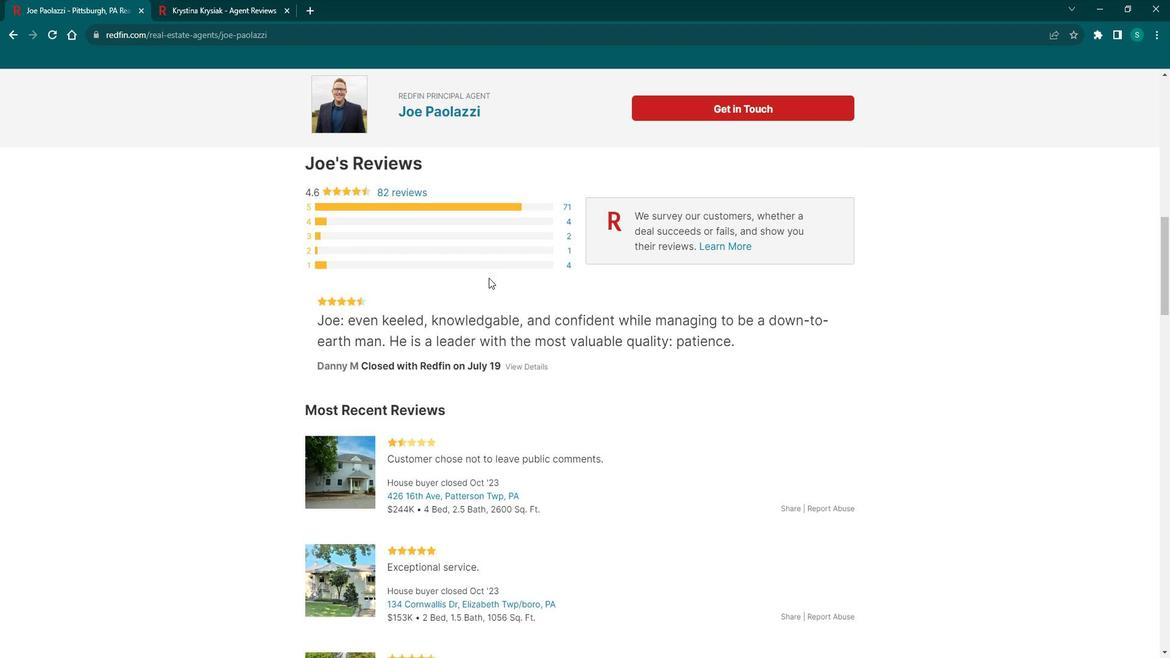 
Action: Mouse scrolled (486, 278) with delta (0, -1)
Screenshot: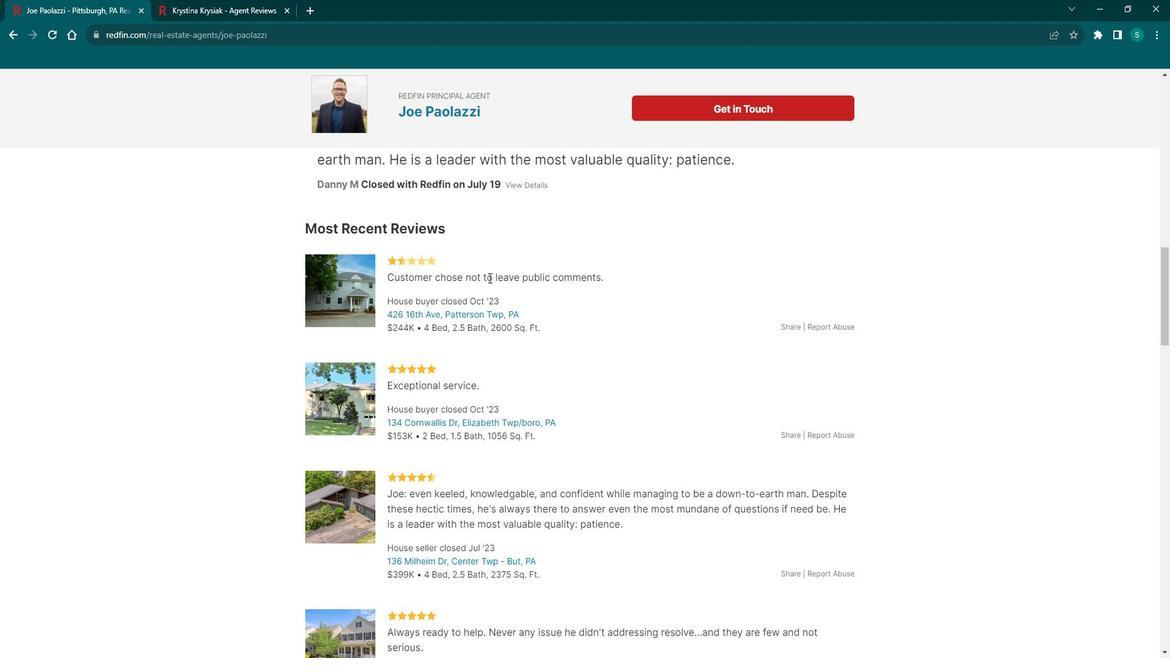 
Action: Mouse scrolled (486, 278) with delta (0, -1)
Screenshot: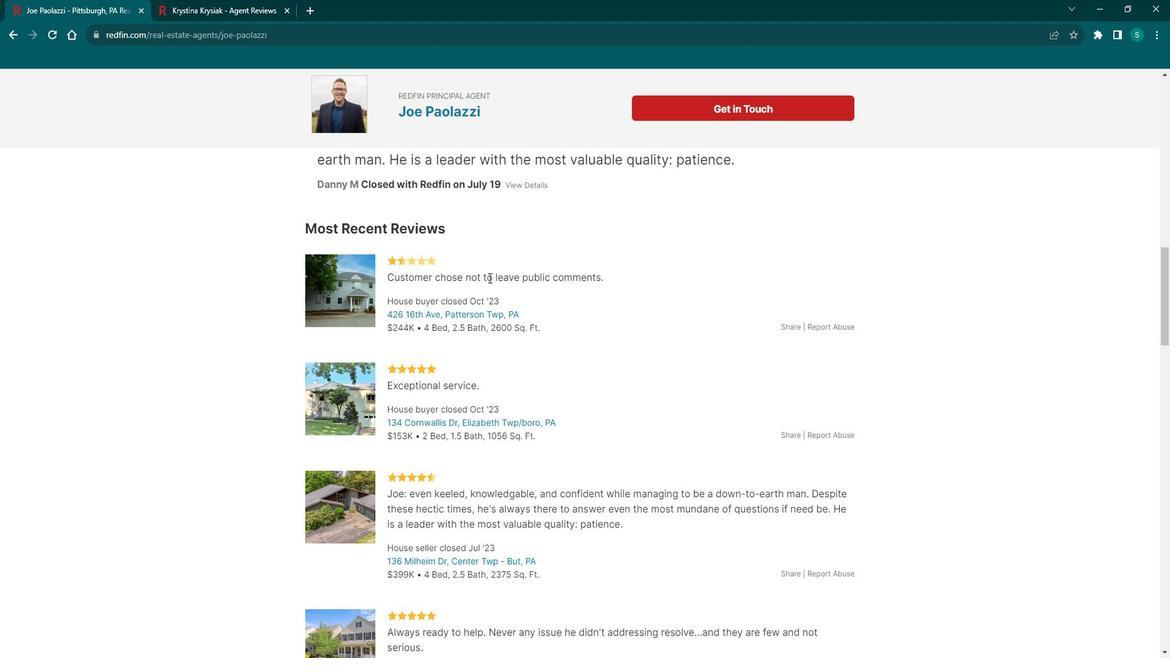 
Action: Mouse scrolled (486, 278) with delta (0, -1)
Screenshot: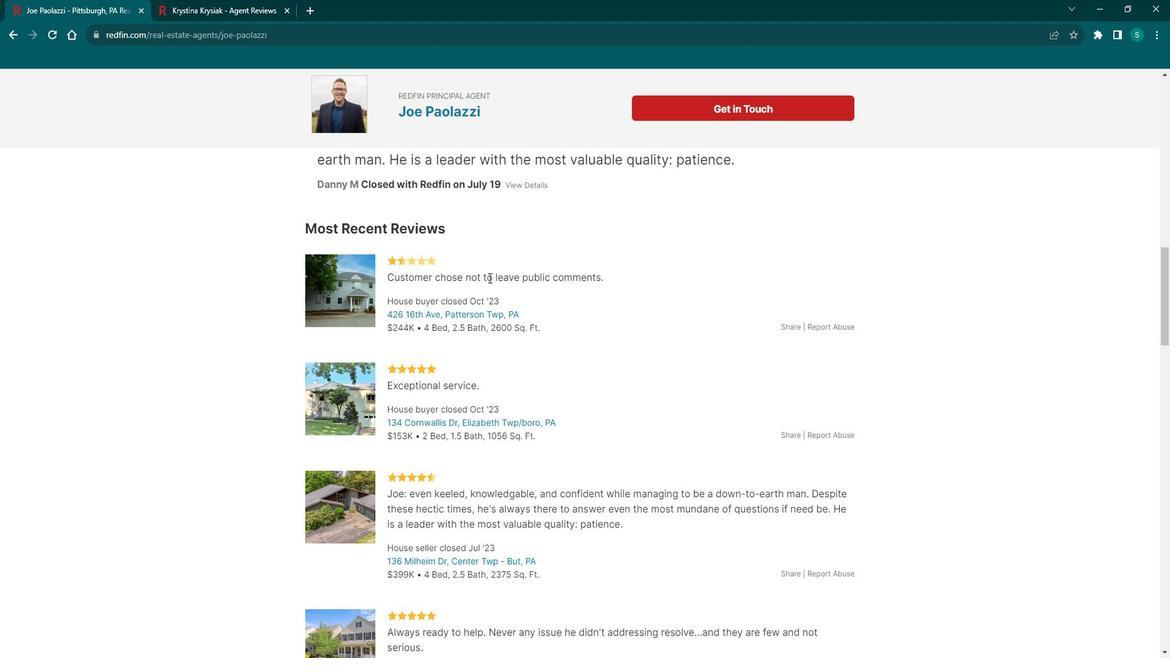 
Action: Mouse scrolled (486, 278) with delta (0, -1)
Screenshot: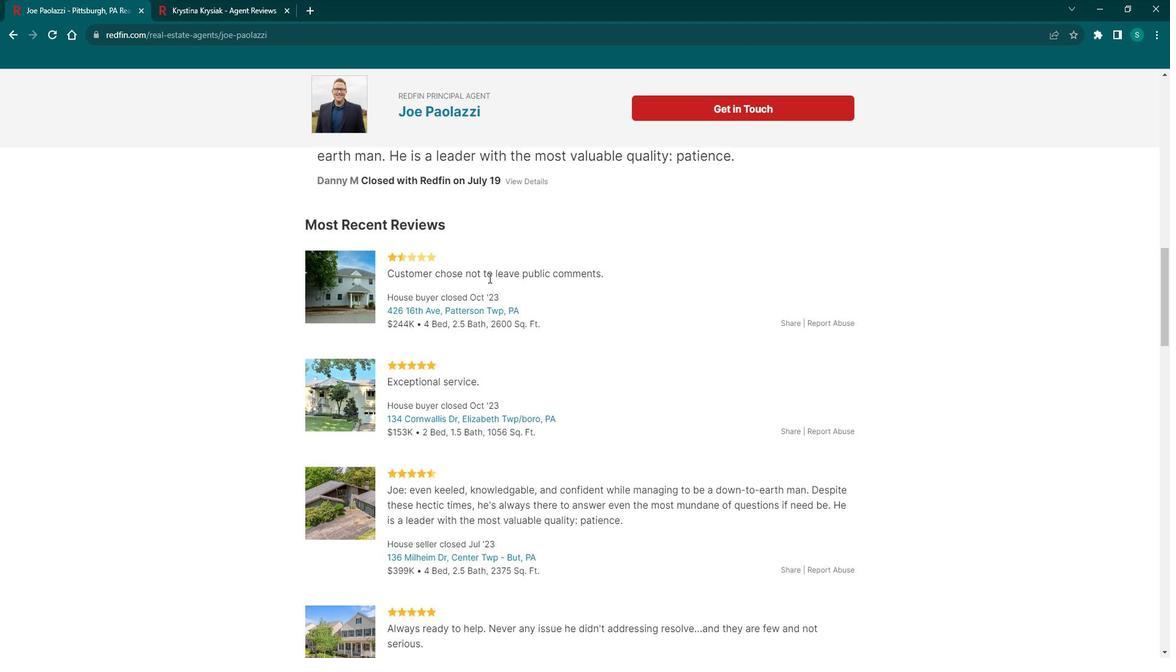 
Action: Mouse scrolled (486, 278) with delta (0, -1)
Screenshot: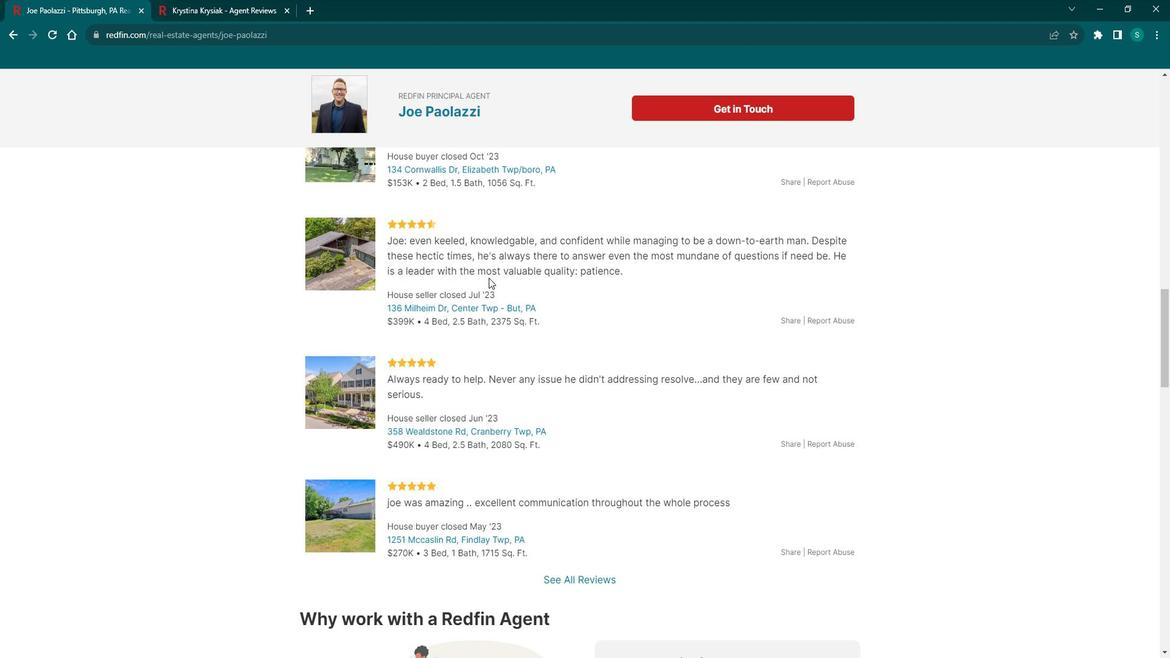 
Action: Mouse scrolled (486, 278) with delta (0, -1)
Screenshot: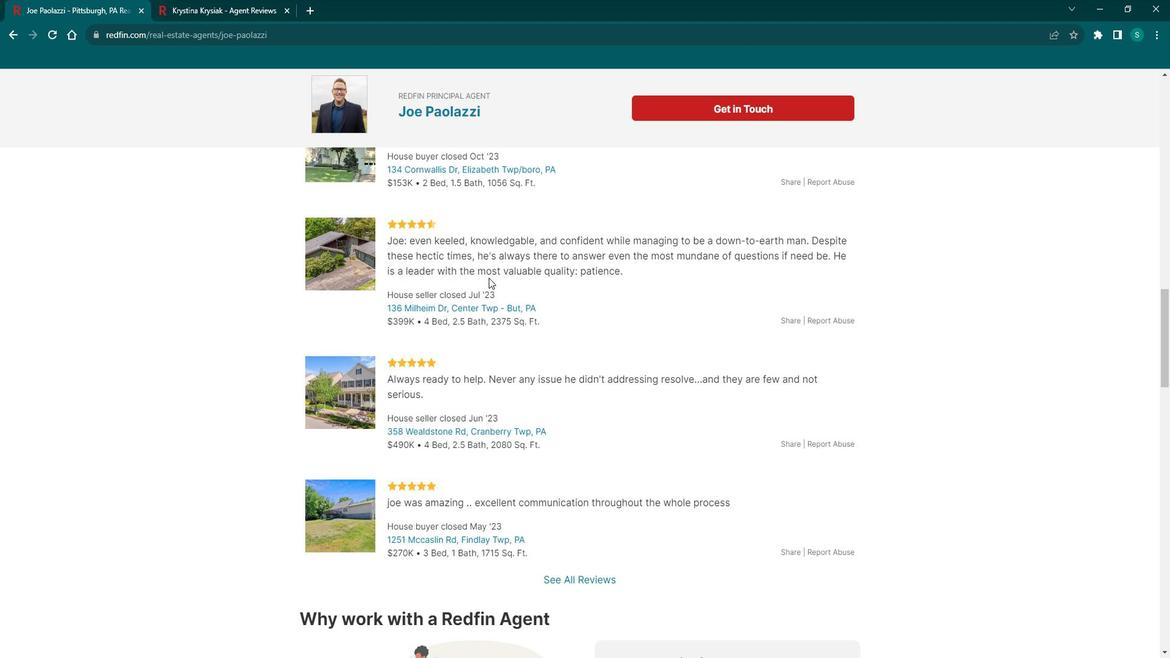 
Action: Mouse scrolled (486, 278) with delta (0, -1)
Screenshot: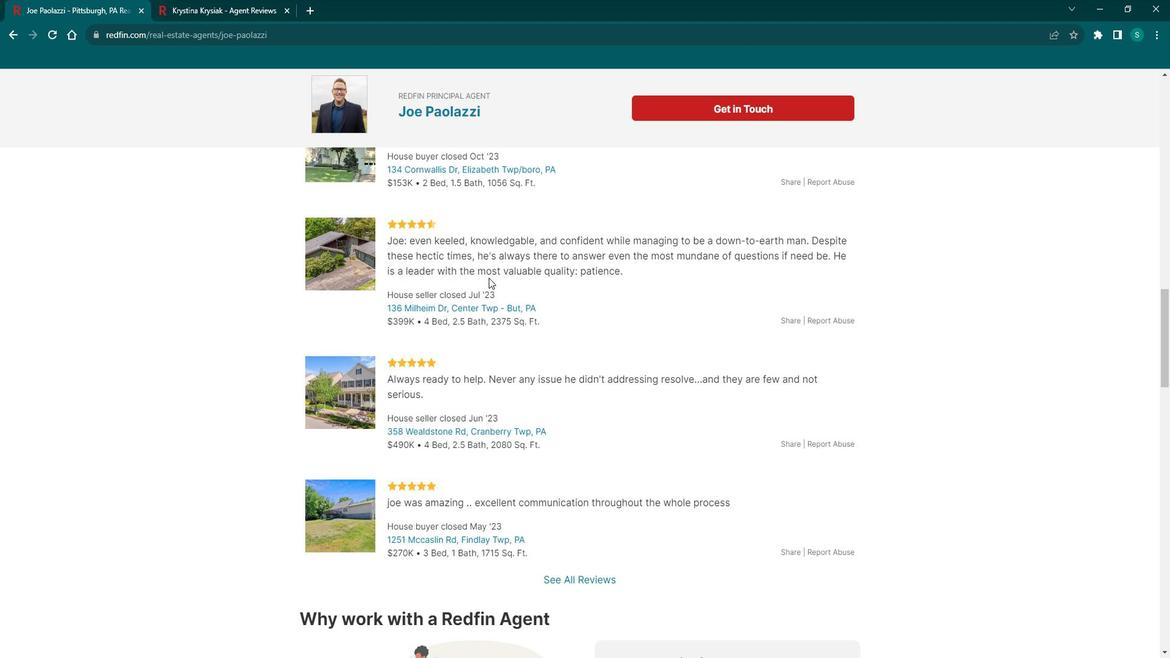 
Action: Mouse scrolled (486, 278) with delta (0, -1)
Screenshot: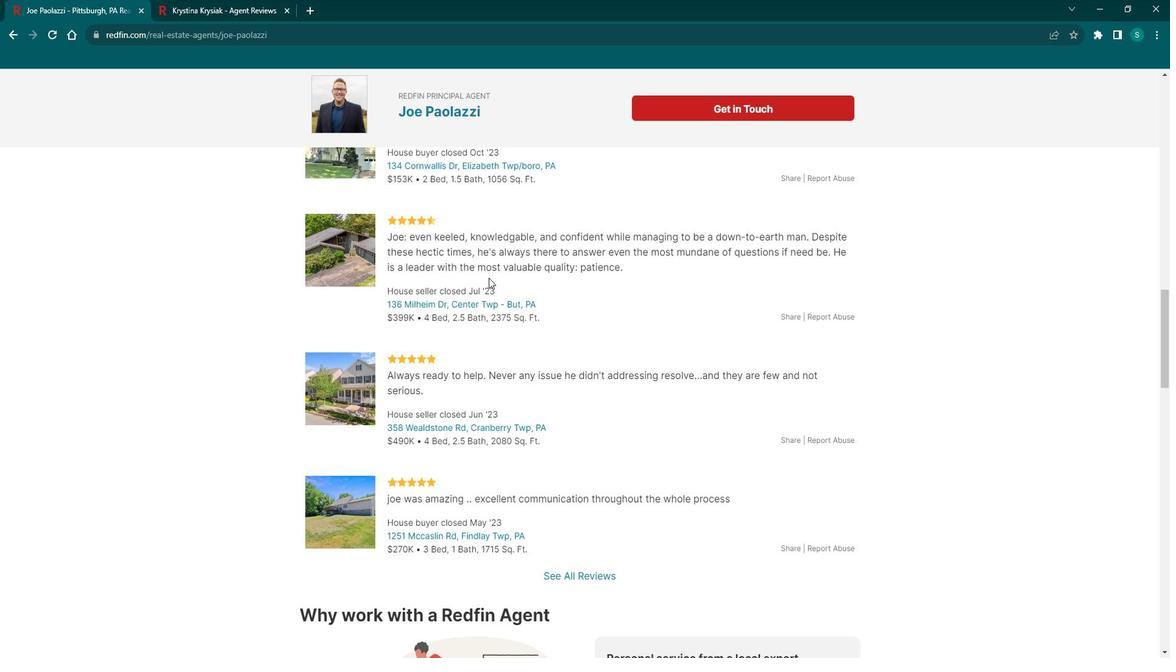
Action: Mouse scrolled (486, 278) with delta (0, -1)
Screenshot: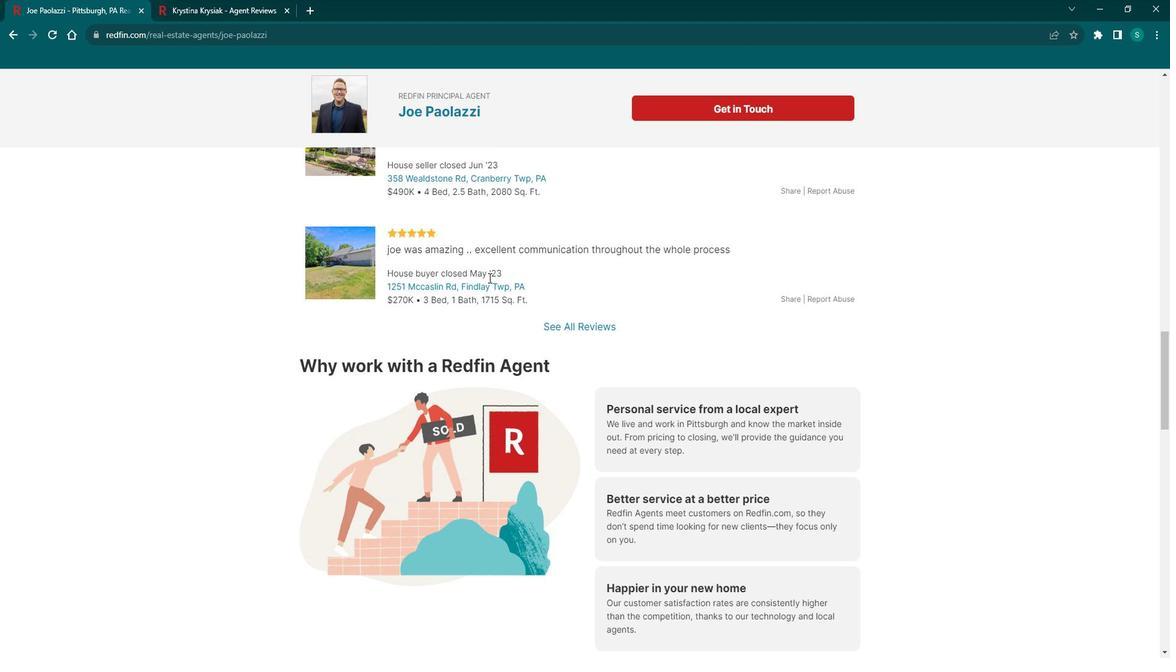 
Action: Mouse scrolled (486, 278) with delta (0, -1)
Screenshot: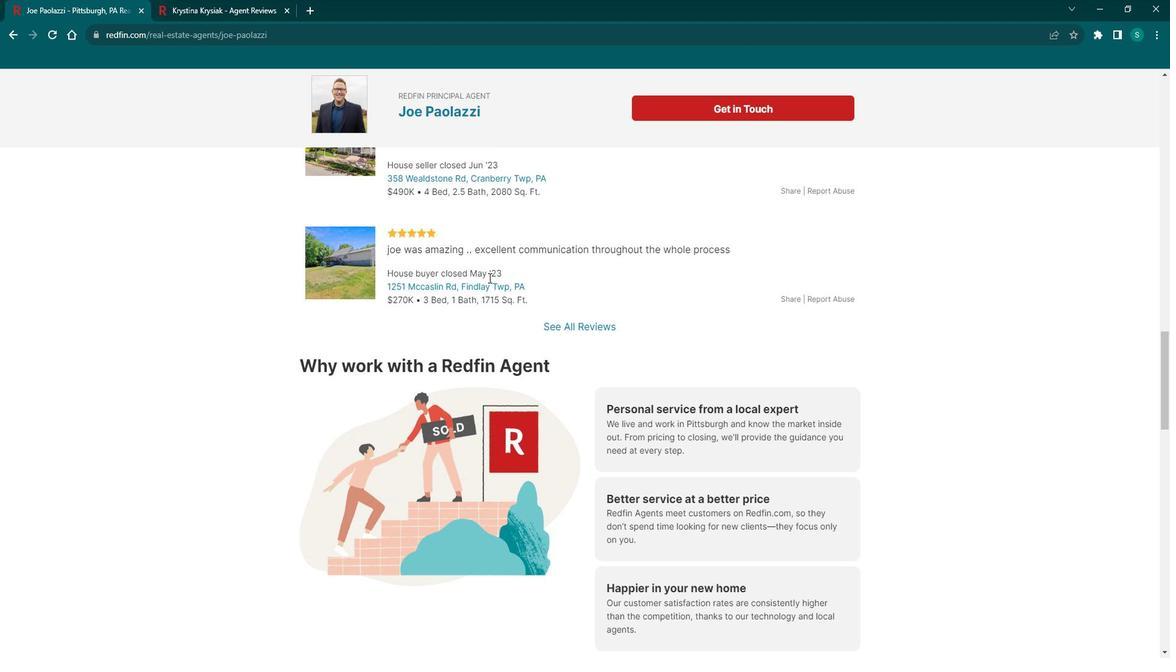 
Action: Mouse scrolled (486, 278) with delta (0, -1)
Screenshot: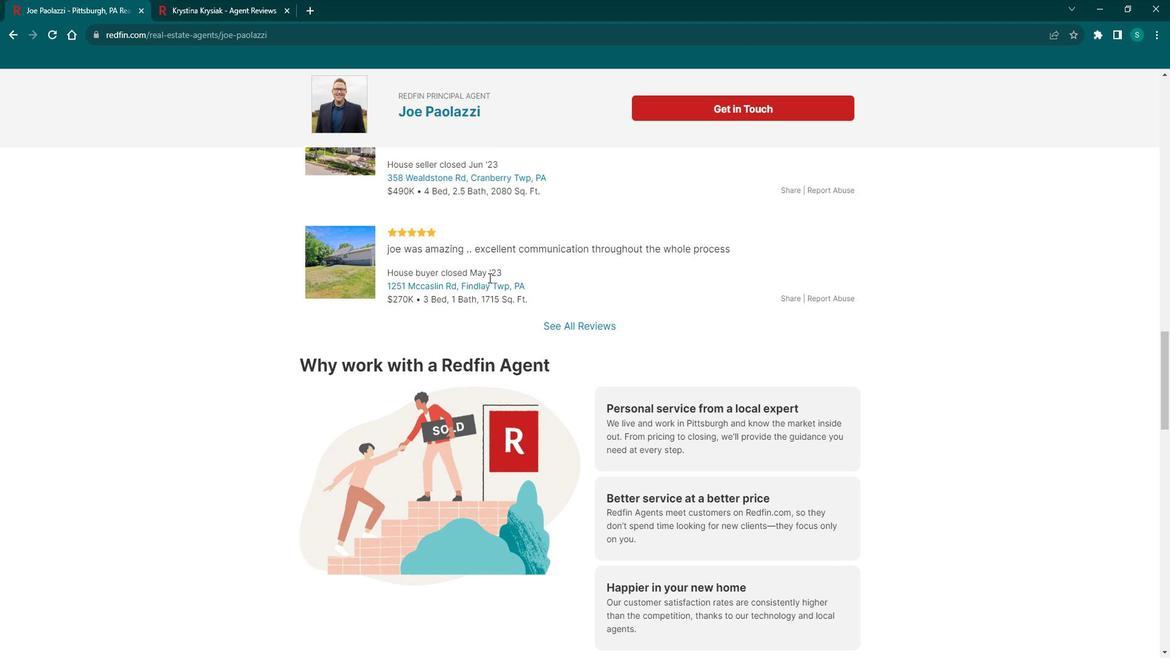 
Action: Mouse scrolled (486, 278) with delta (0, -1)
Screenshot: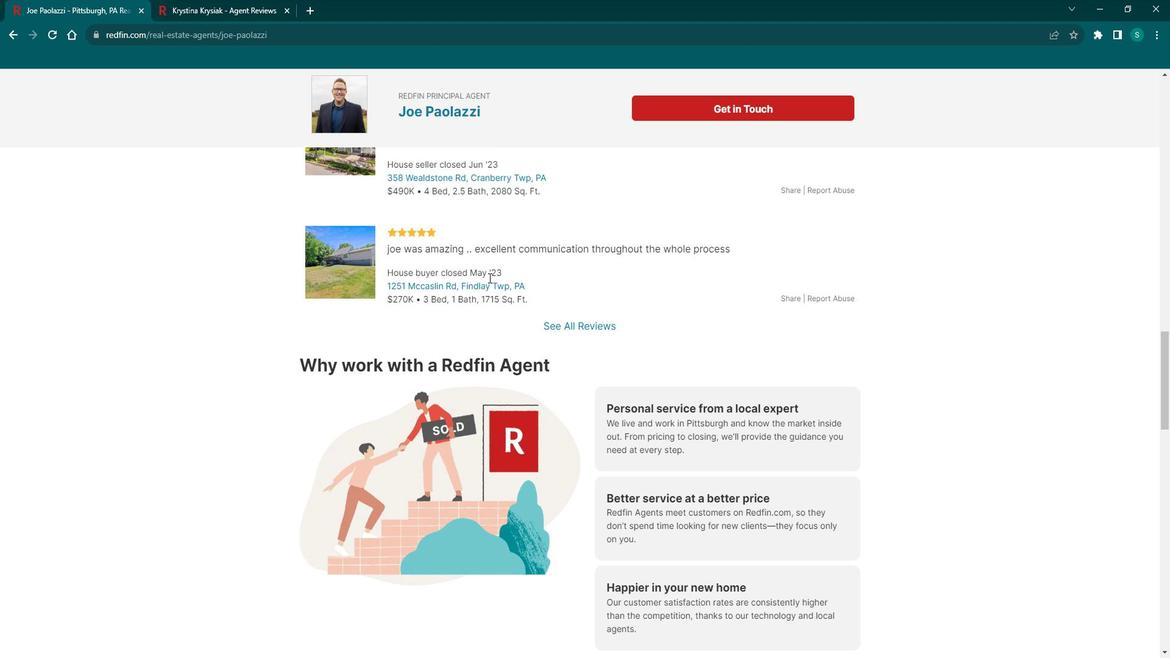 
Action: Mouse scrolled (486, 278) with delta (0, -1)
Screenshot: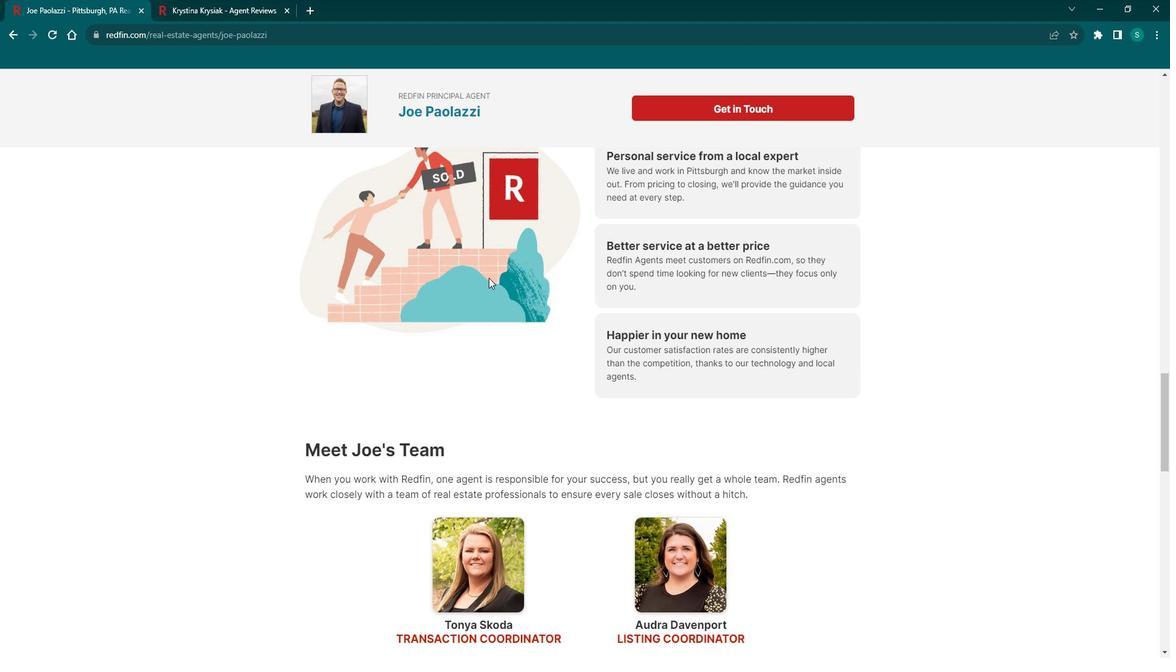 
Action: Mouse moved to (486, 279)
Screenshot: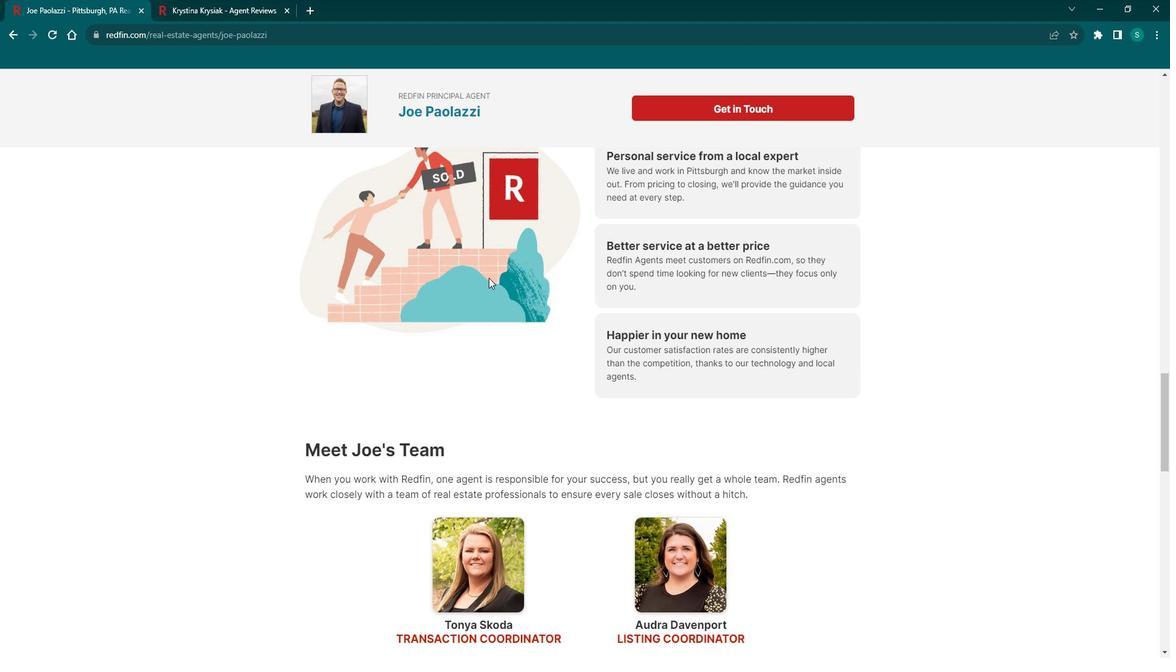 
Action: Mouse scrolled (486, 278) with delta (0, -1)
Screenshot: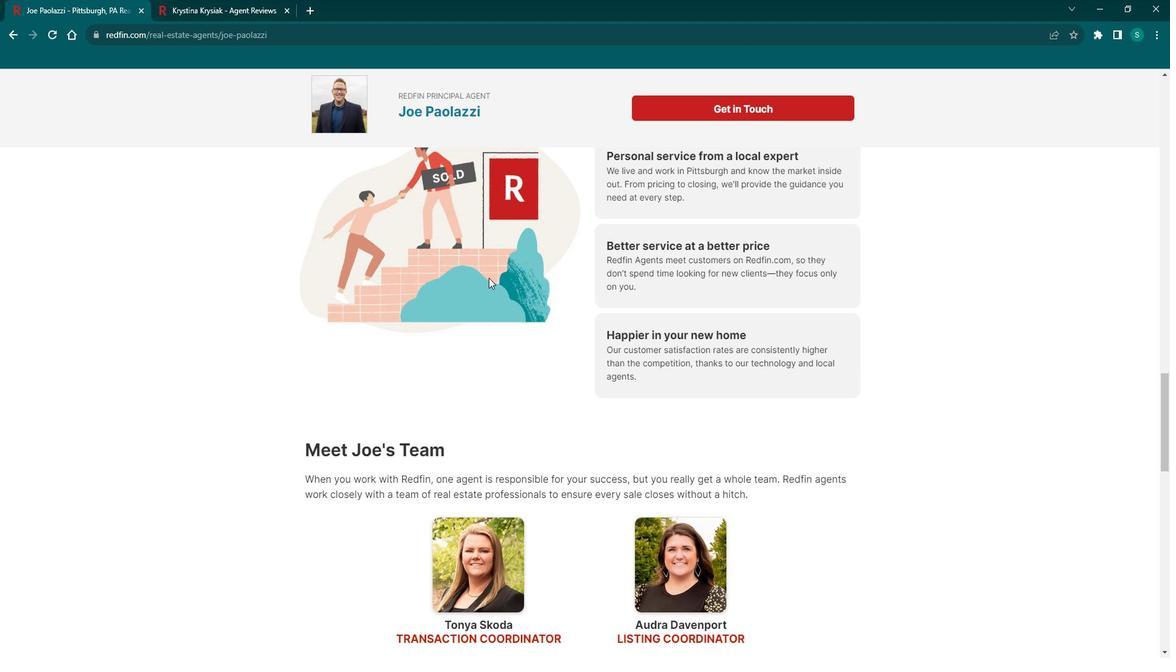 
Action: Mouse scrolled (486, 278) with delta (0, -1)
Screenshot: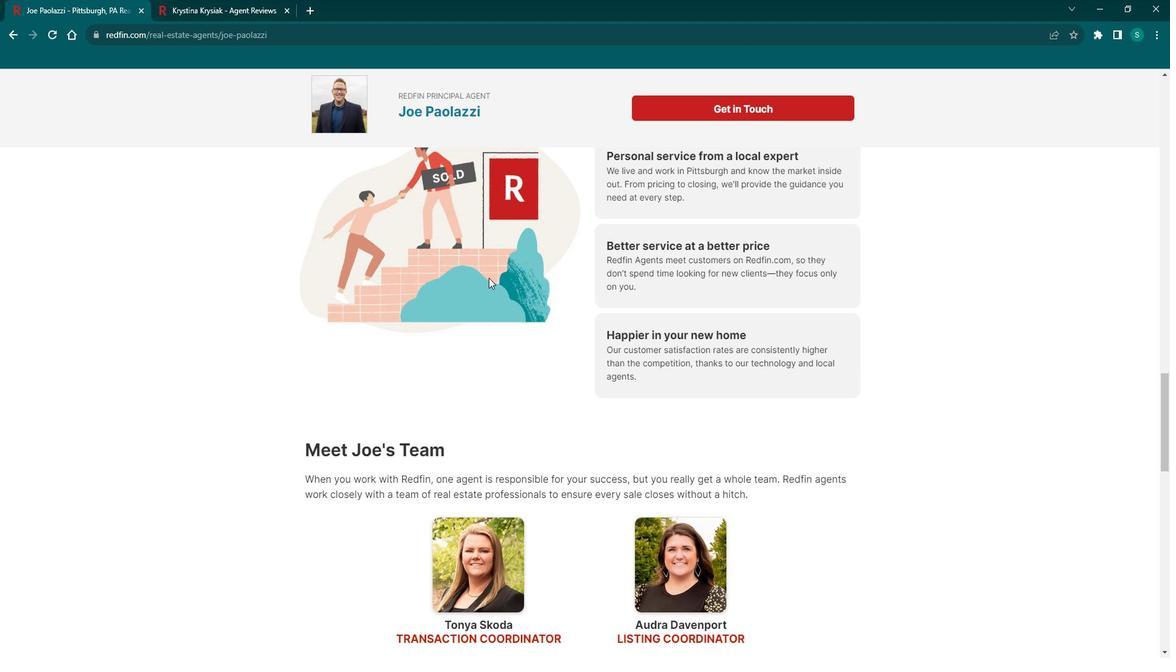
Action: Mouse scrolled (486, 278) with delta (0, -1)
Screenshot: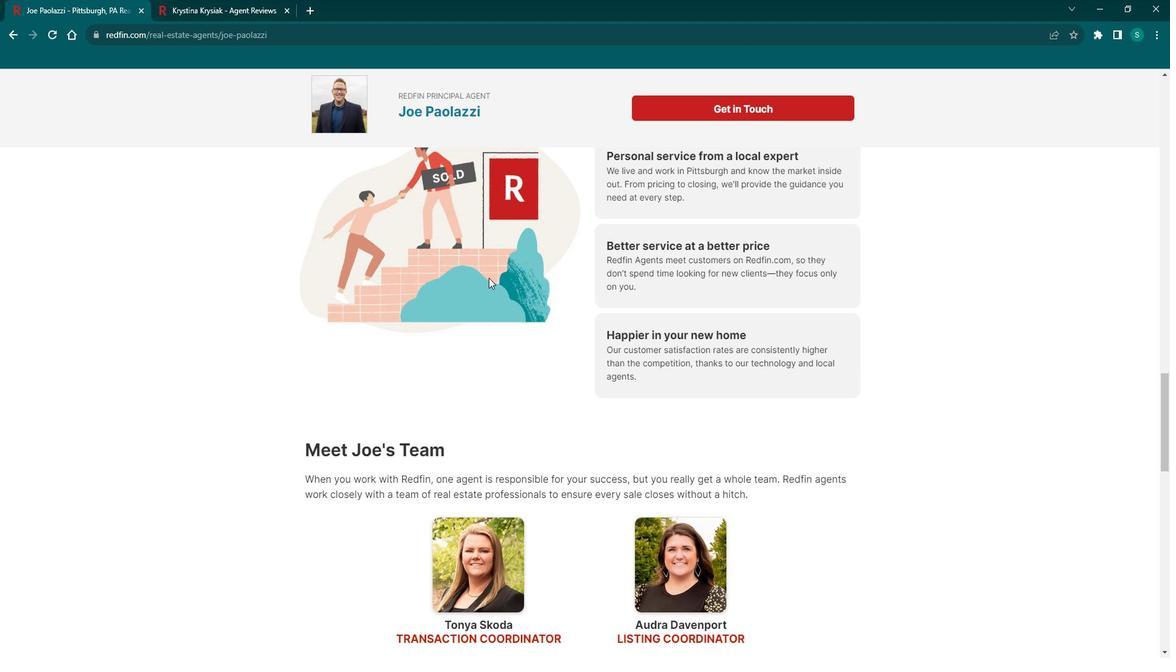 
Action: Mouse scrolled (486, 279) with delta (0, 0)
Screenshot: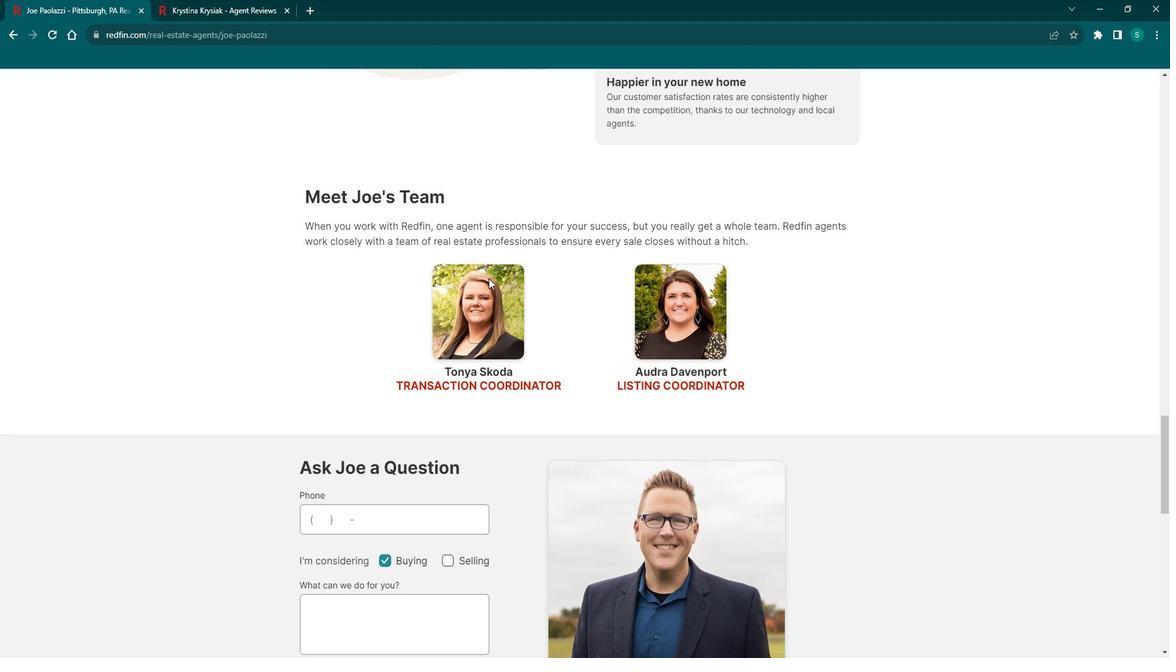 
Action: Mouse scrolled (486, 279) with delta (0, 0)
Screenshot: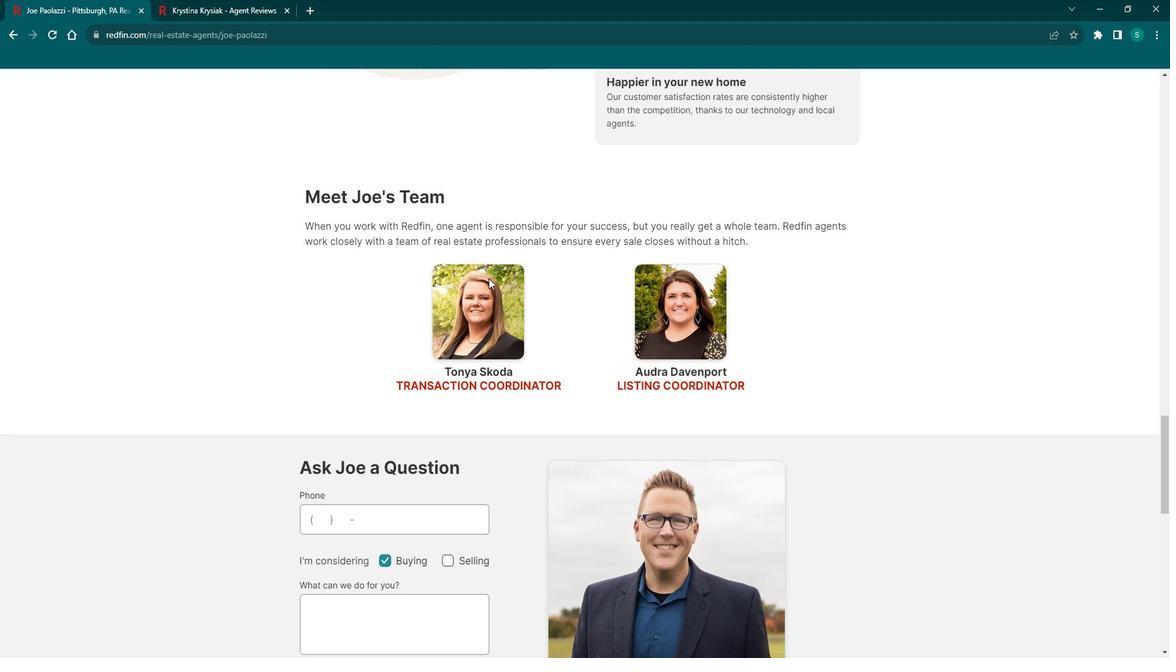 
Action: Mouse scrolled (486, 279) with delta (0, 0)
Screenshot: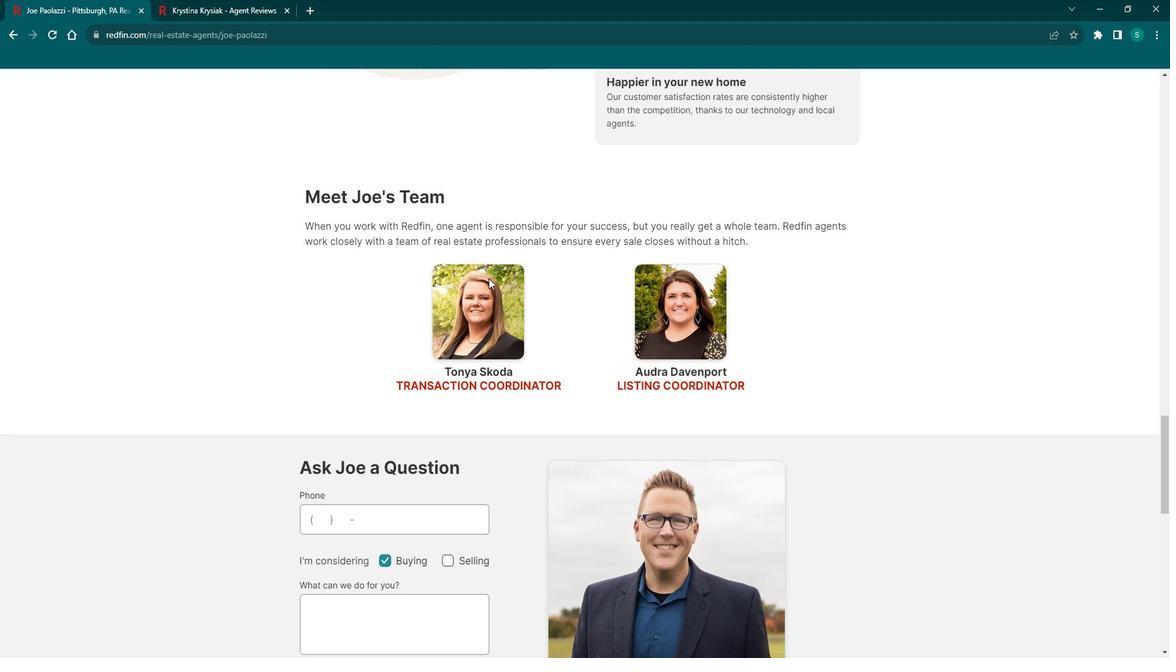 
Action: Mouse scrolled (486, 279) with delta (0, 0)
Screenshot: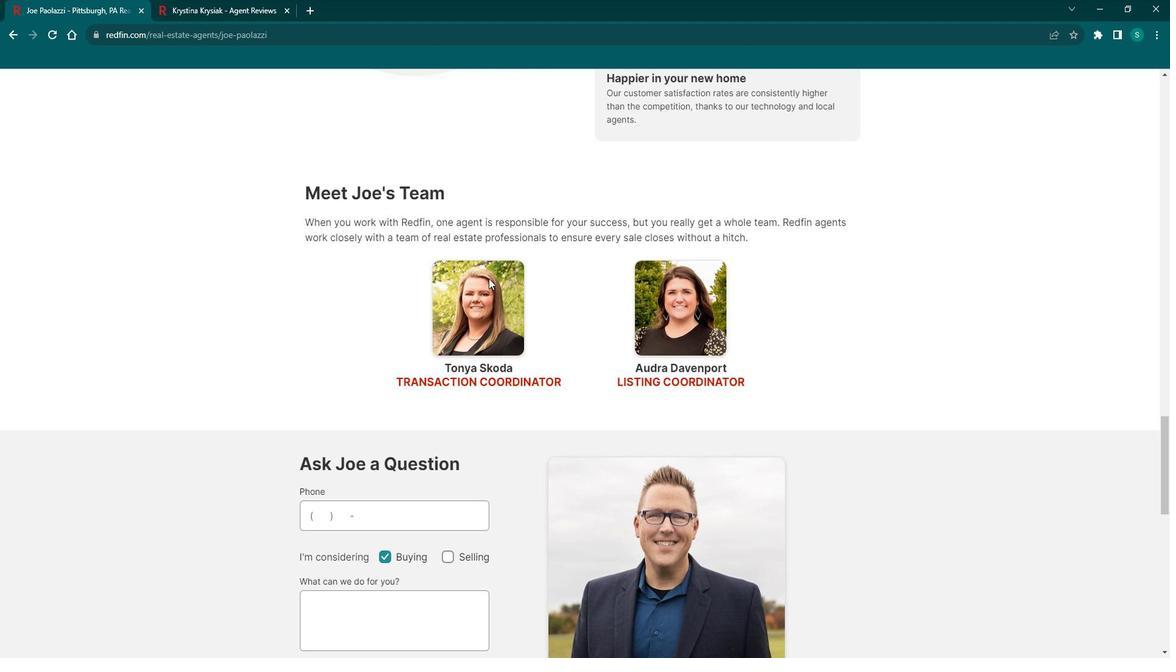 
Action: Mouse scrolled (486, 279) with delta (0, 0)
Screenshot: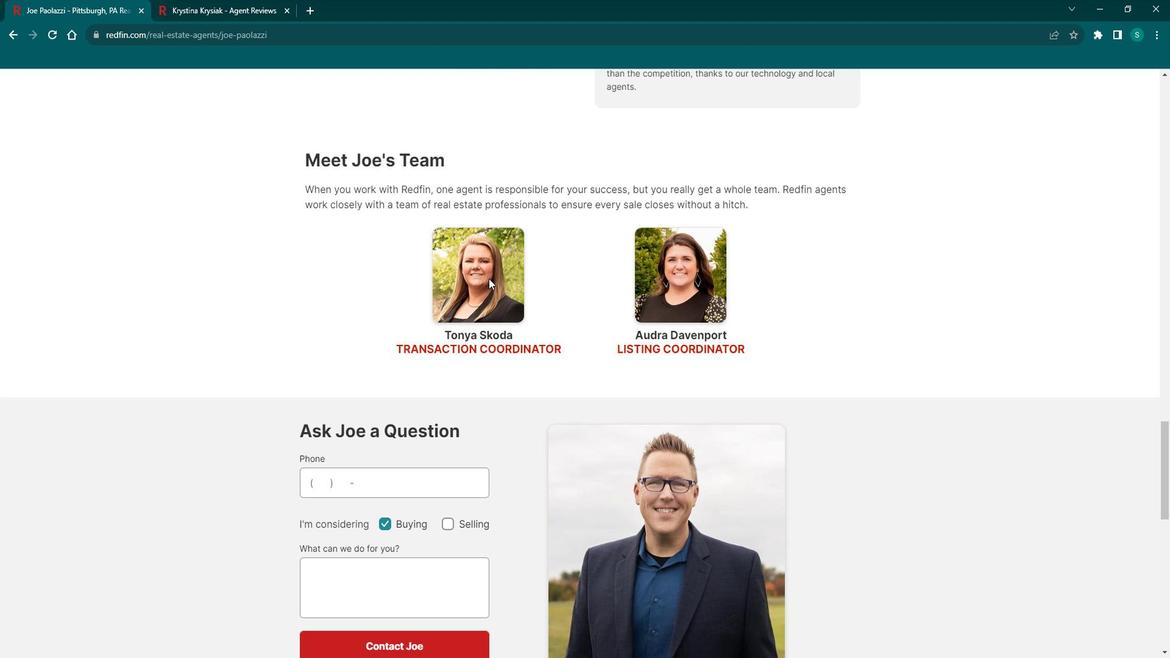 
Action: Mouse moved to (404, 112)
Screenshot: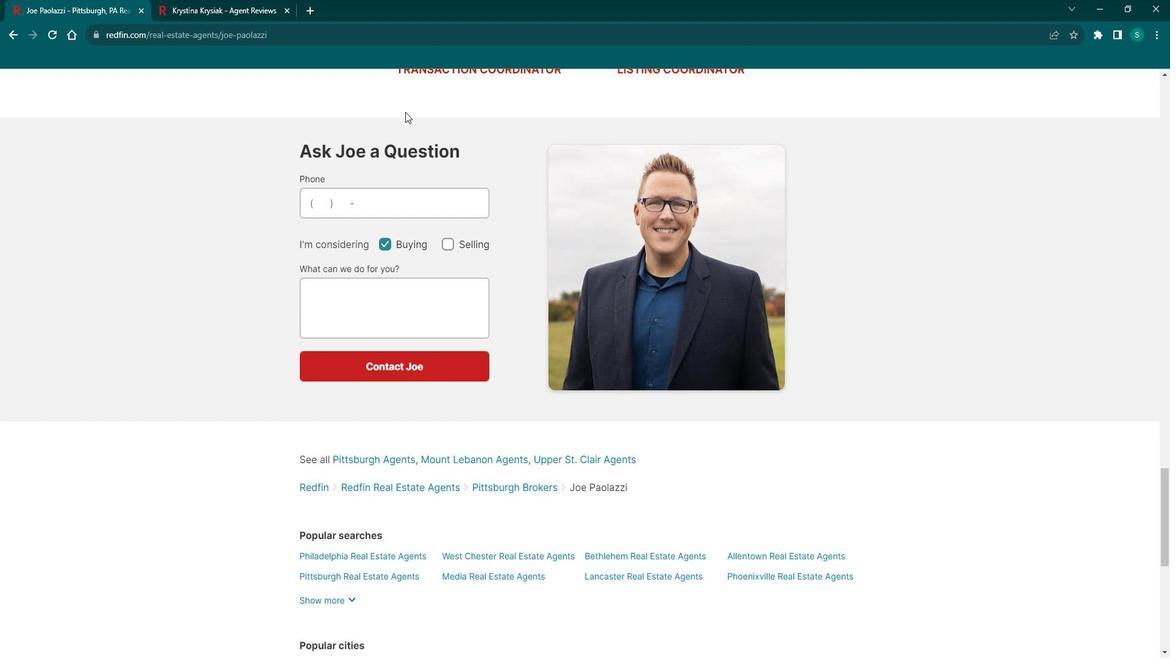
Action: Mouse scrolled (404, 113) with delta (0, 0)
Screenshot: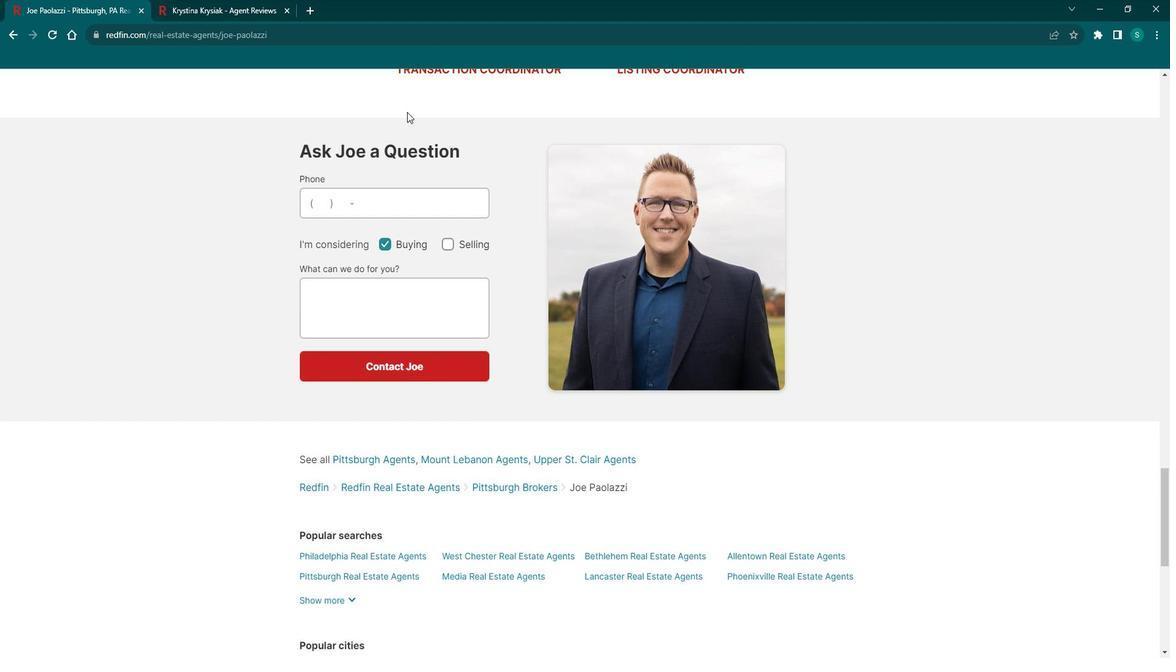 
Action: Mouse scrolled (404, 113) with delta (0, 0)
Screenshot: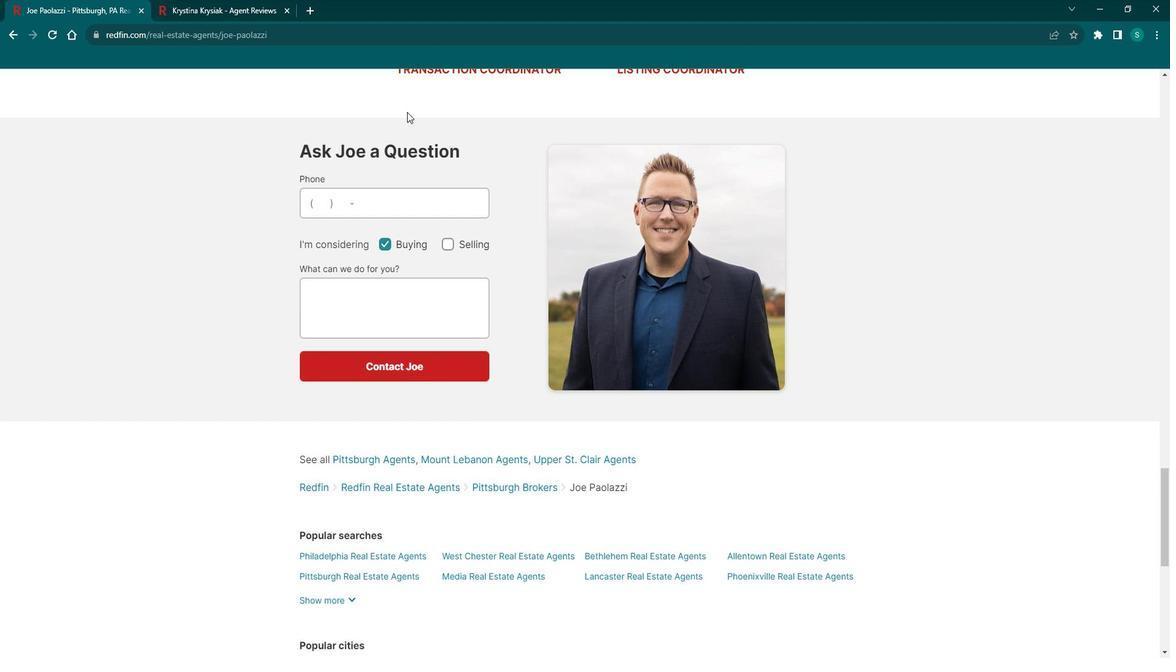 
Action: Mouse scrolled (404, 113) with delta (0, 0)
Screenshot: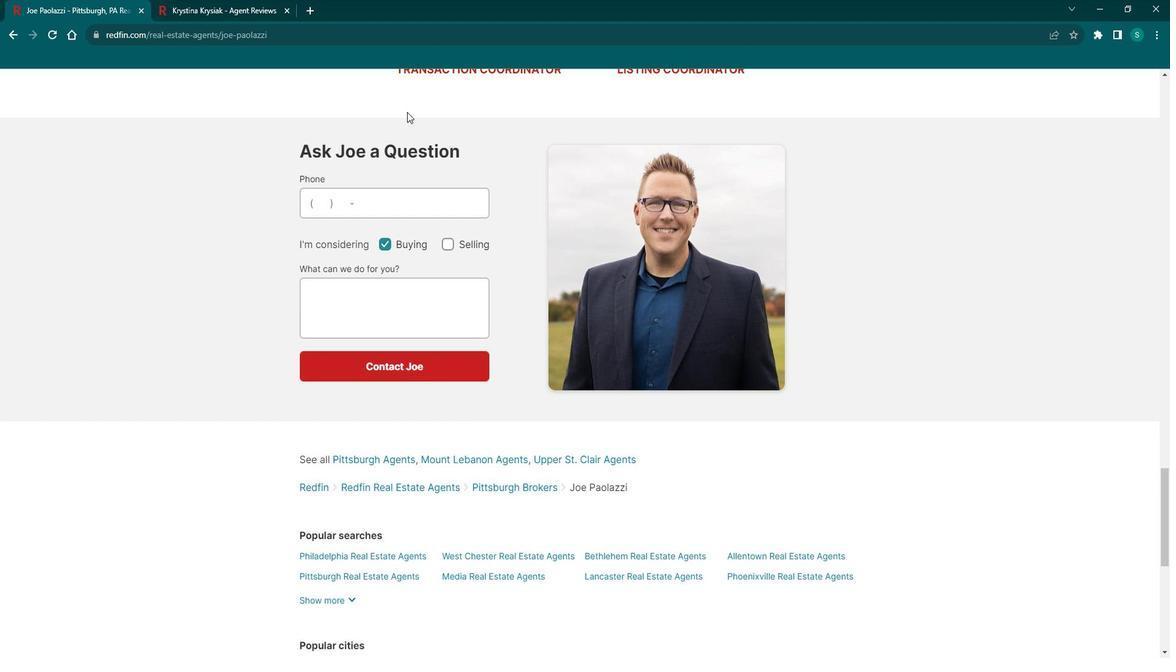 
Action: Mouse scrolled (404, 113) with delta (0, 0)
Screenshot: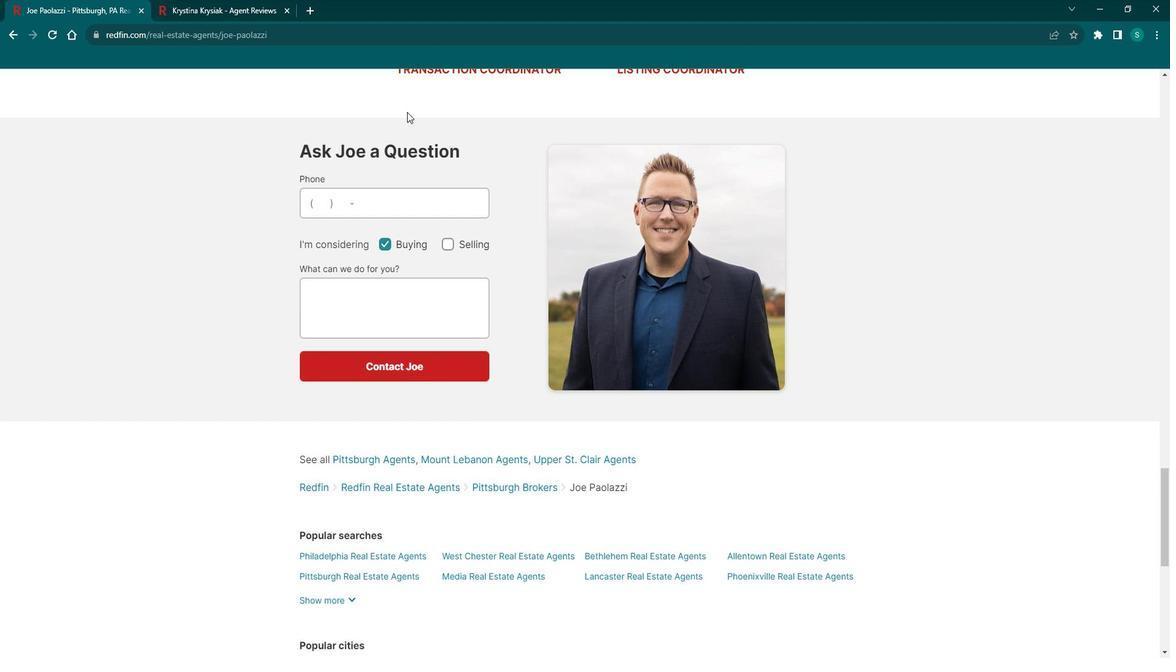 
Action: Mouse scrolled (404, 113) with delta (0, 0)
Screenshot: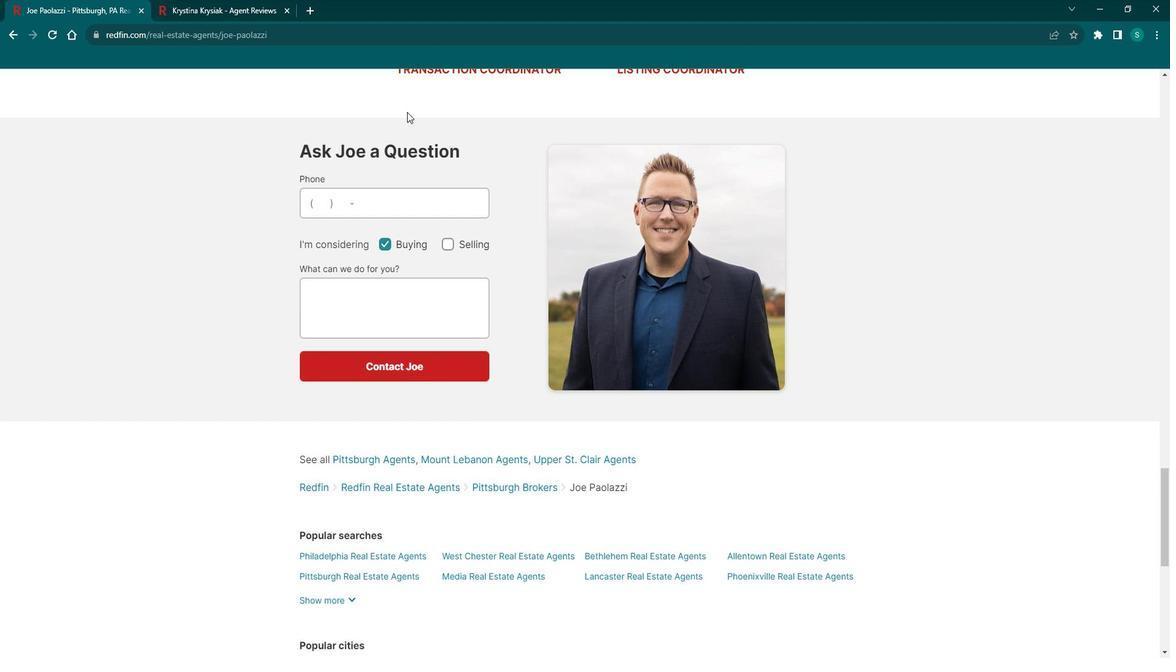 
Action: Mouse scrolled (404, 113) with delta (0, 0)
Screenshot: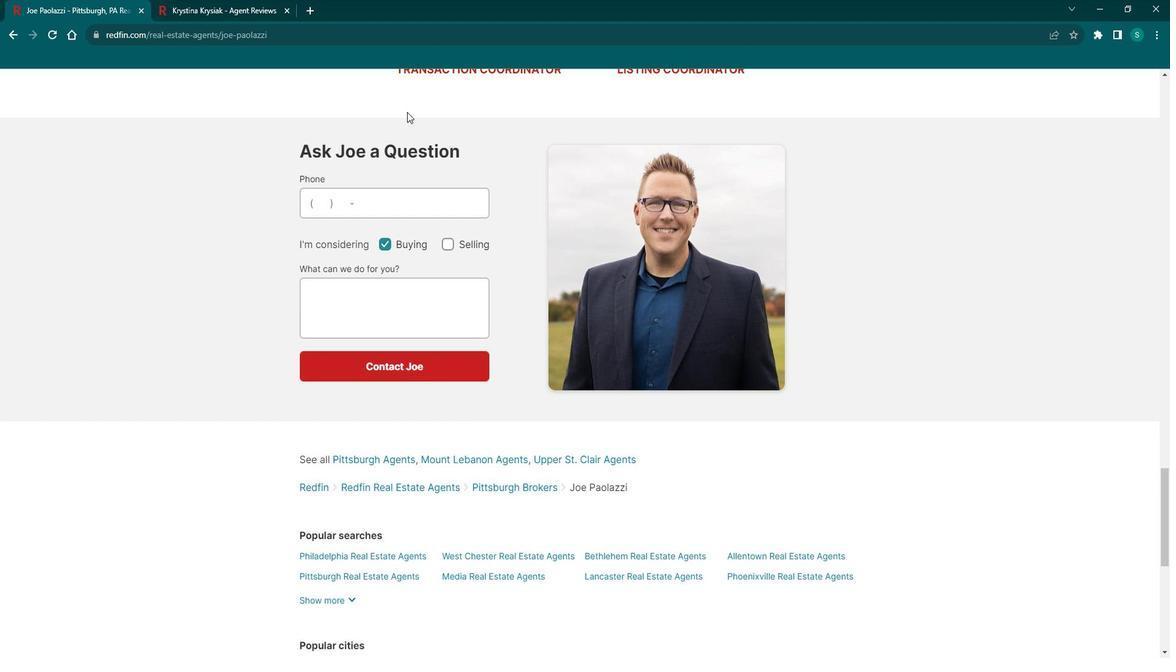 
Action: Mouse moved to (403, 112)
Screenshot: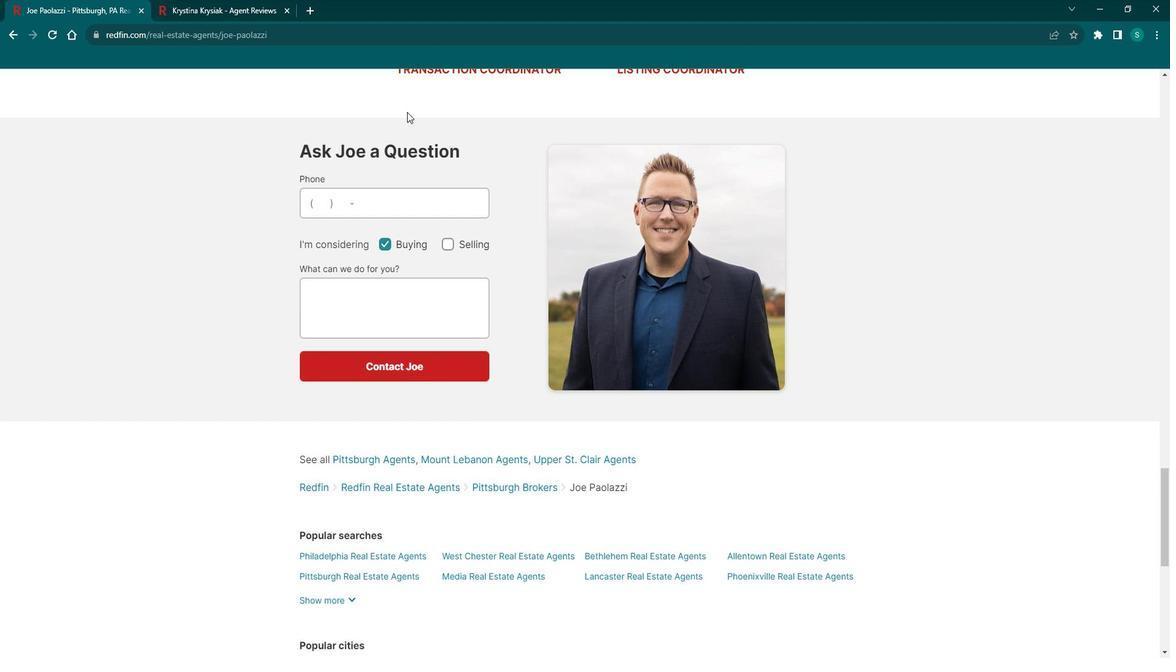 
Action: Mouse scrolled (403, 113) with delta (0, 0)
Screenshot: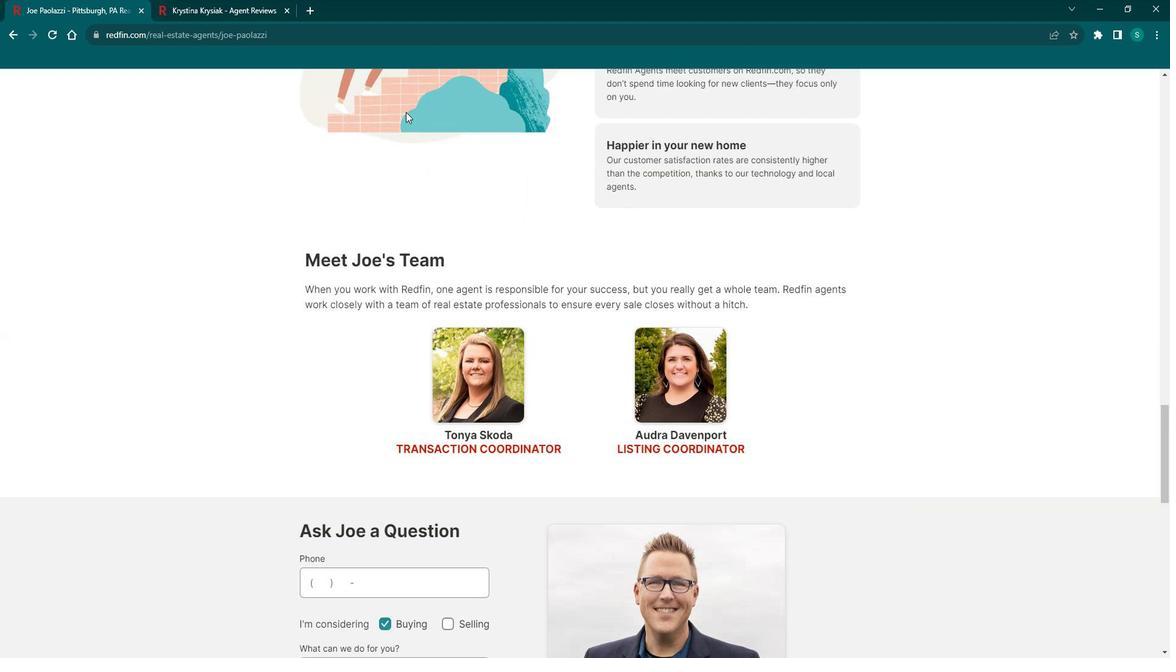 
Action: Mouse scrolled (403, 113) with delta (0, 0)
Screenshot: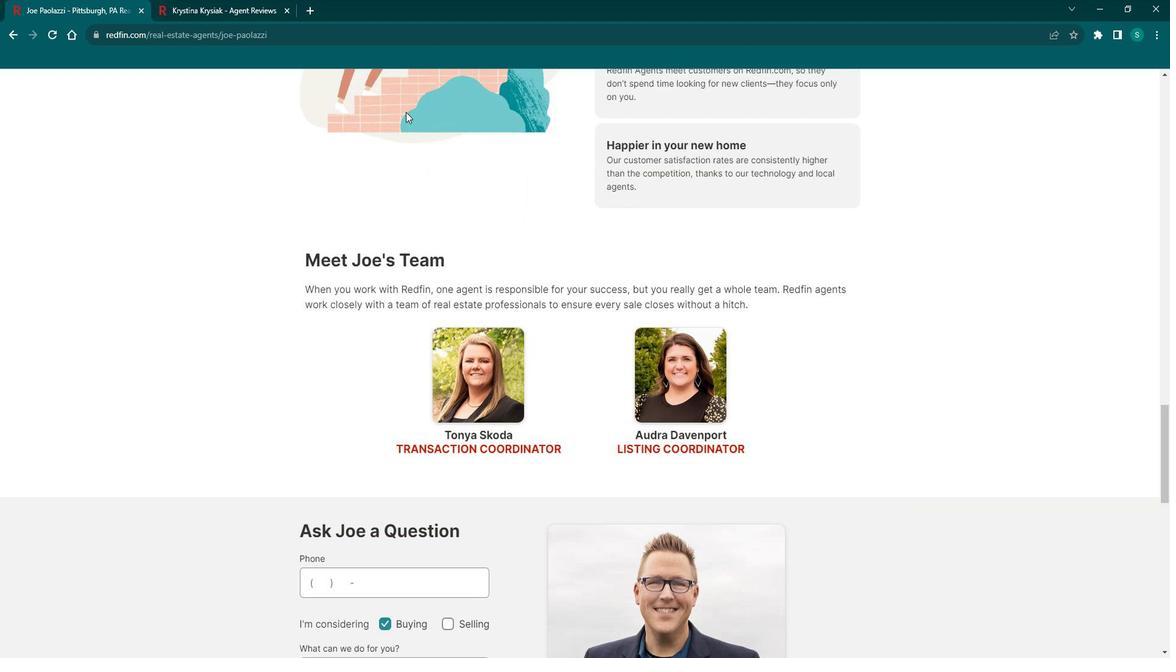 
Action: Mouse scrolled (403, 113) with delta (0, 0)
Screenshot: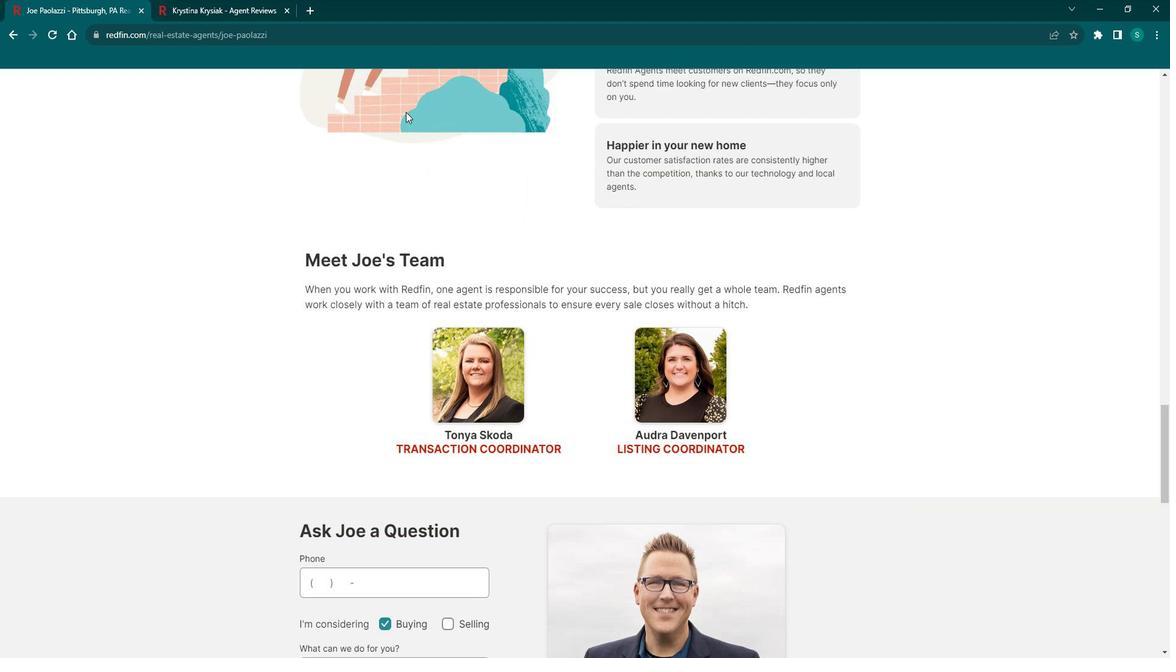 
Action: Mouse scrolled (403, 113) with delta (0, 0)
Screenshot: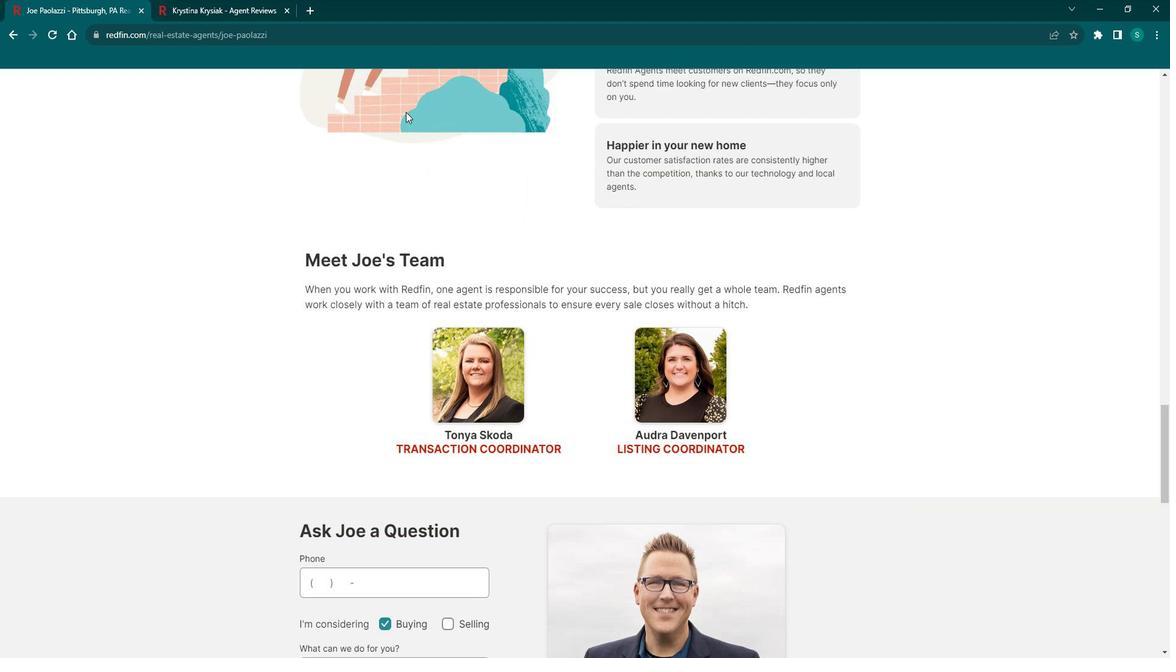 
Action: Mouse scrolled (403, 113) with delta (0, 0)
Screenshot: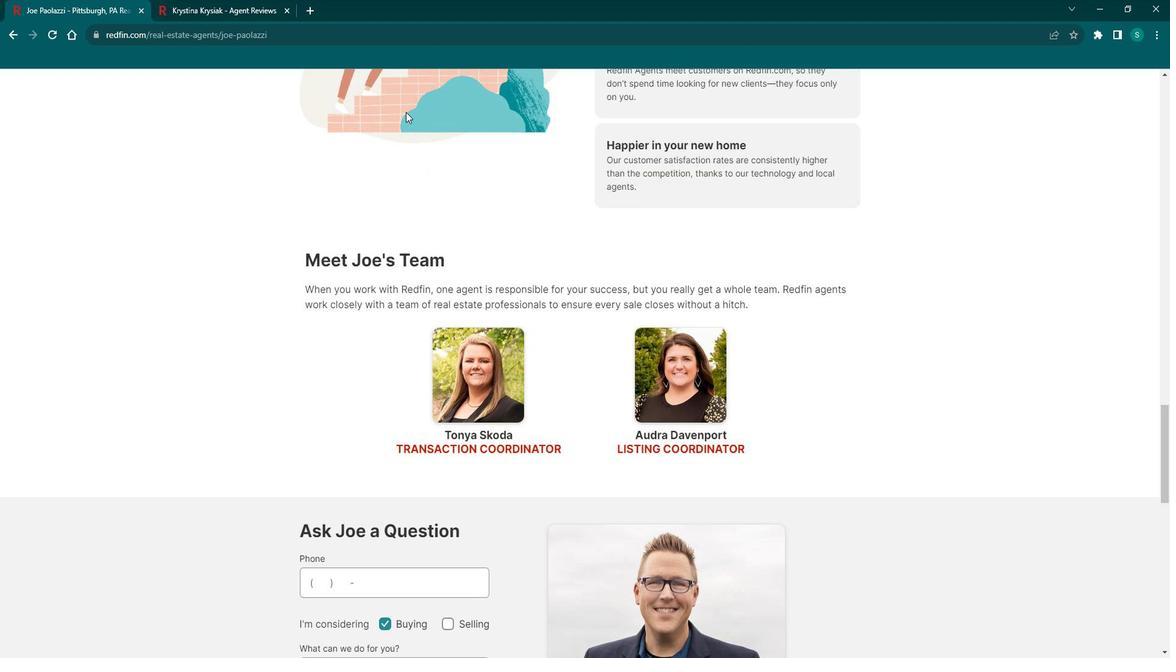
Action: Mouse scrolled (403, 113) with delta (0, 0)
Screenshot: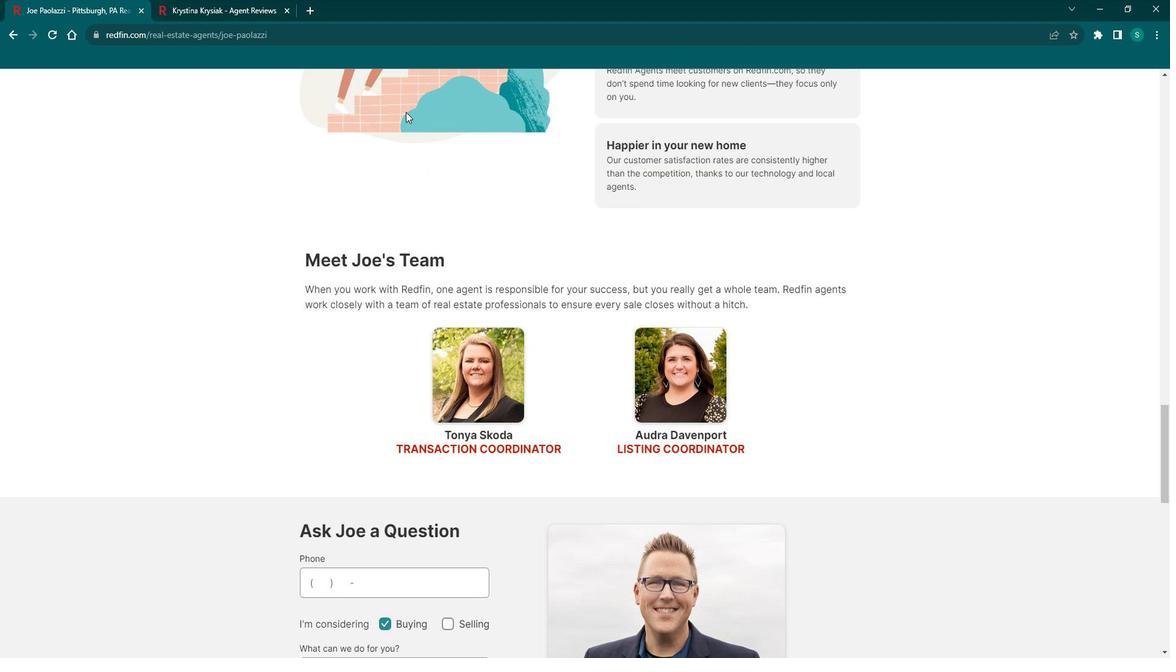 
Action: Mouse moved to (403, 112)
Screenshot: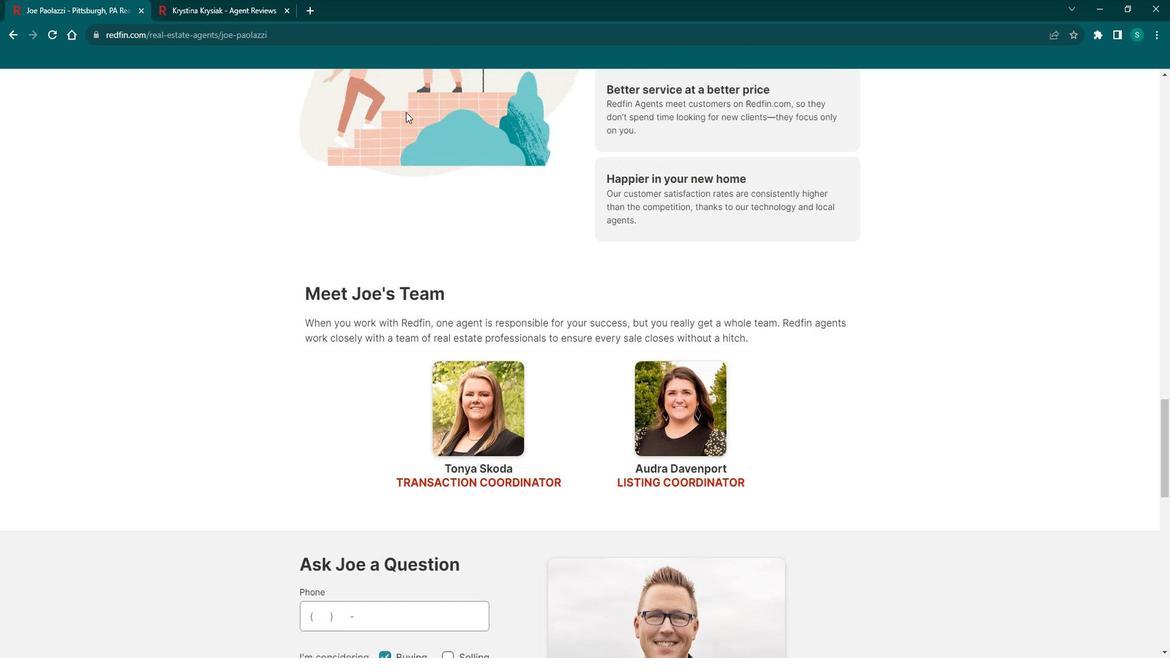 
Action: Mouse scrolled (403, 113) with delta (0, 0)
Screenshot: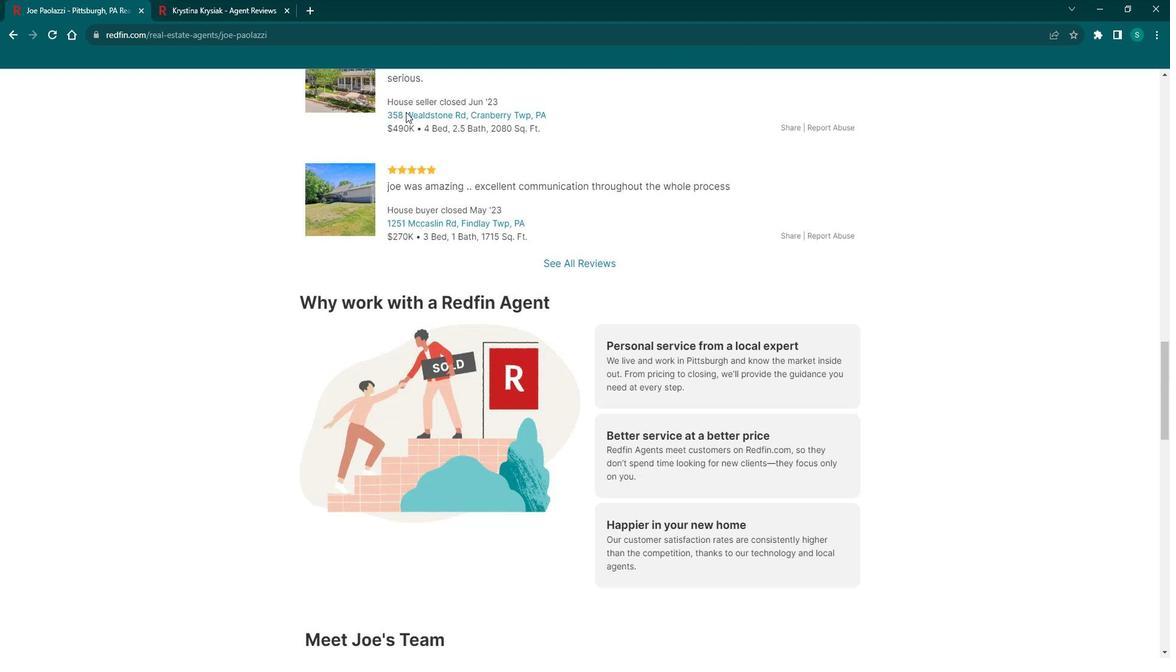 
Action: Mouse scrolled (403, 113) with delta (0, 0)
Screenshot: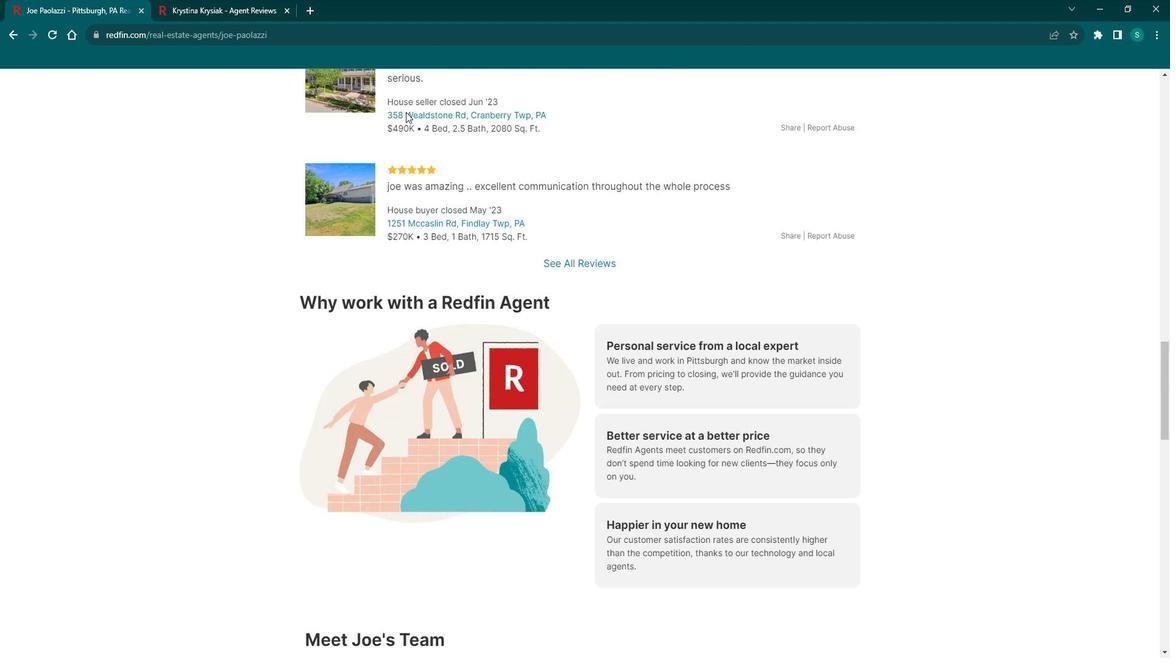 
Action: Mouse scrolled (403, 113) with delta (0, 0)
Screenshot: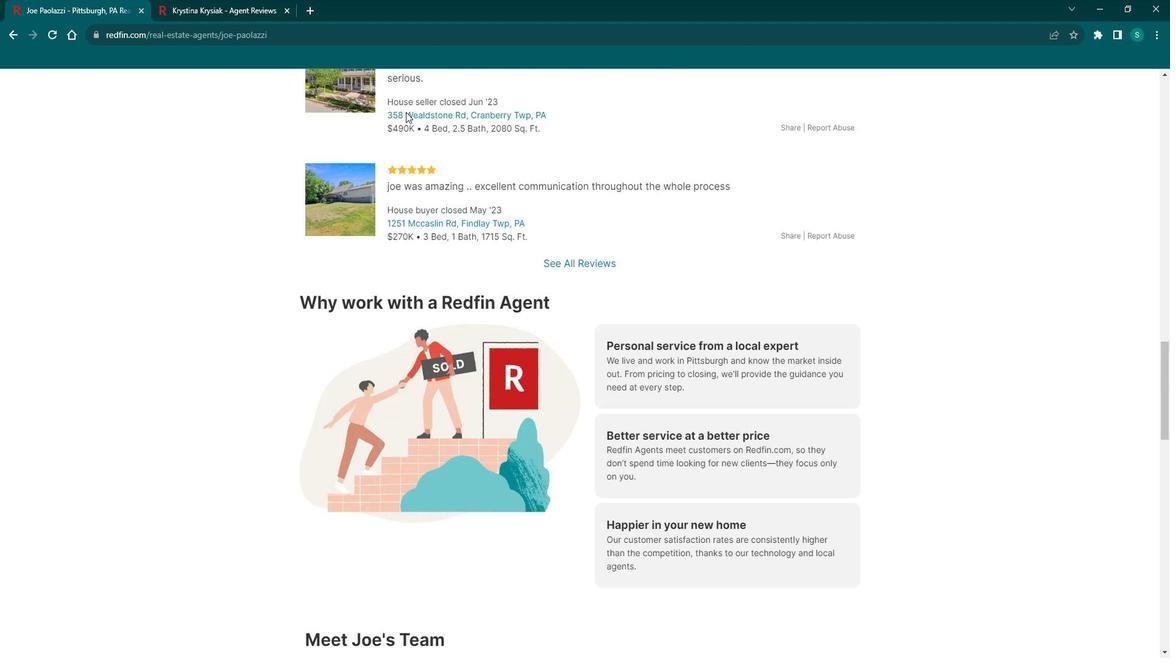 
Action: Mouse scrolled (403, 113) with delta (0, 0)
Screenshot: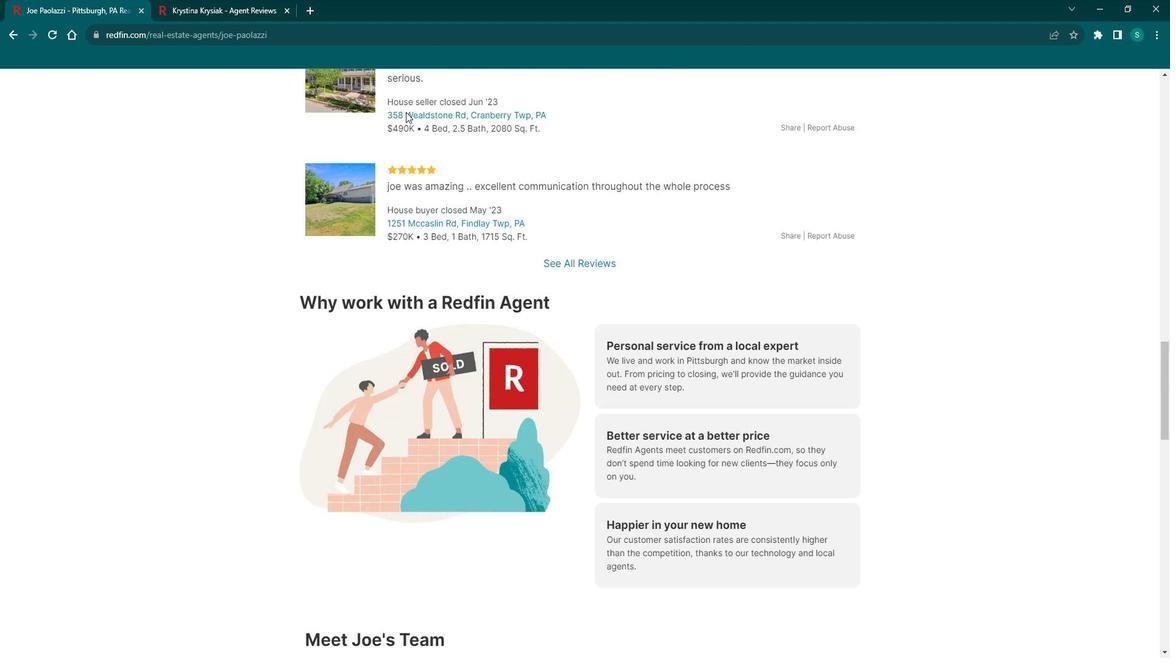
Action: Mouse scrolled (403, 113) with delta (0, 0)
Screenshot: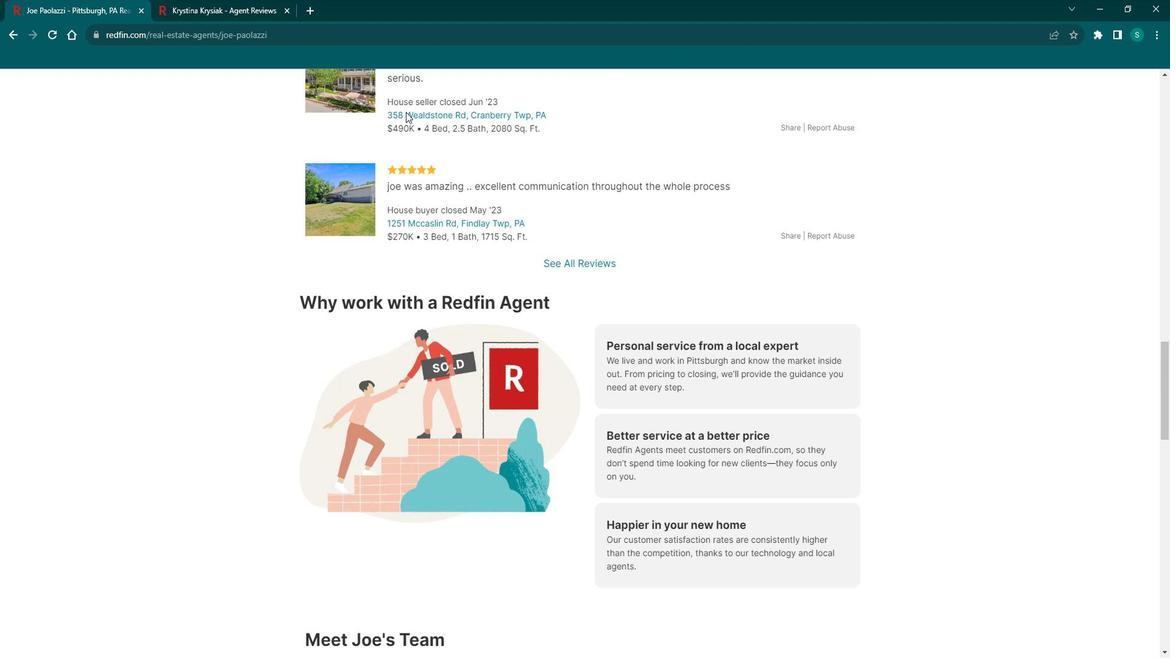 
Action: Mouse scrolled (403, 113) with delta (0, 0)
Screenshot: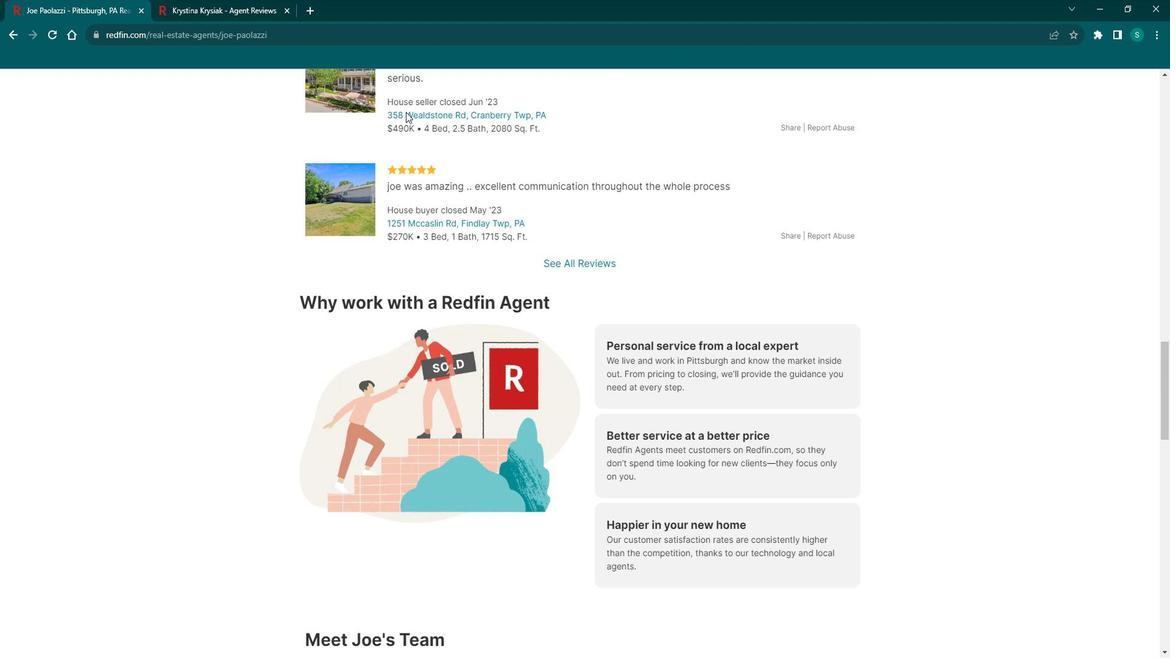 
Action: Mouse scrolled (403, 113) with delta (0, 0)
Screenshot: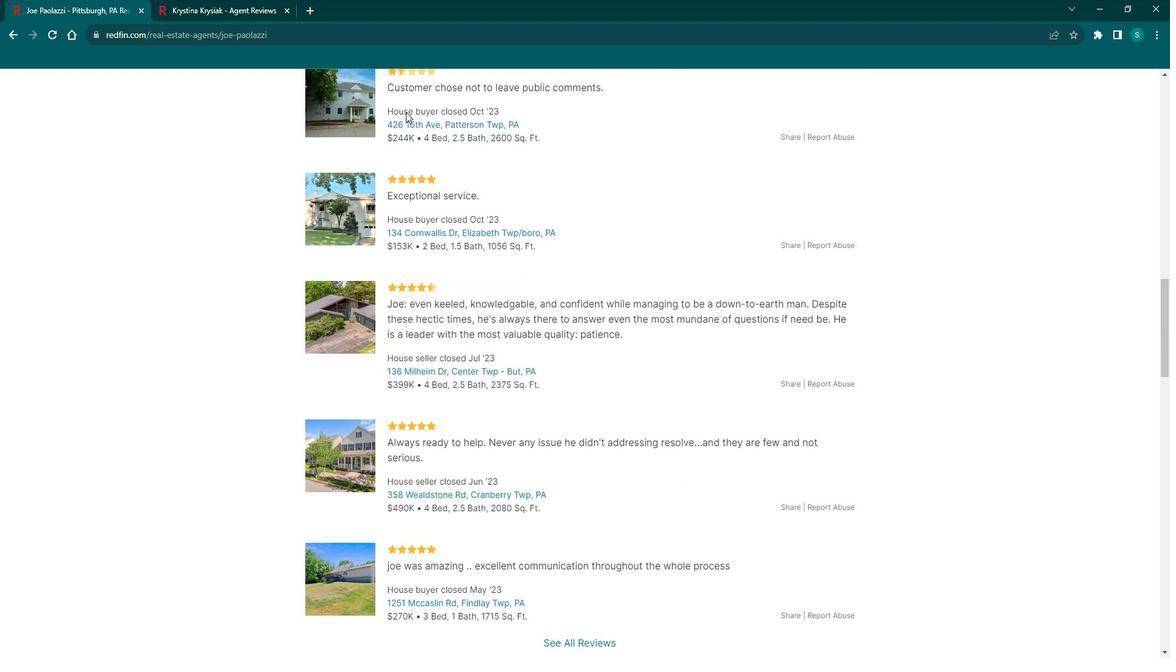 
Action: Mouse scrolled (403, 113) with delta (0, 0)
Screenshot: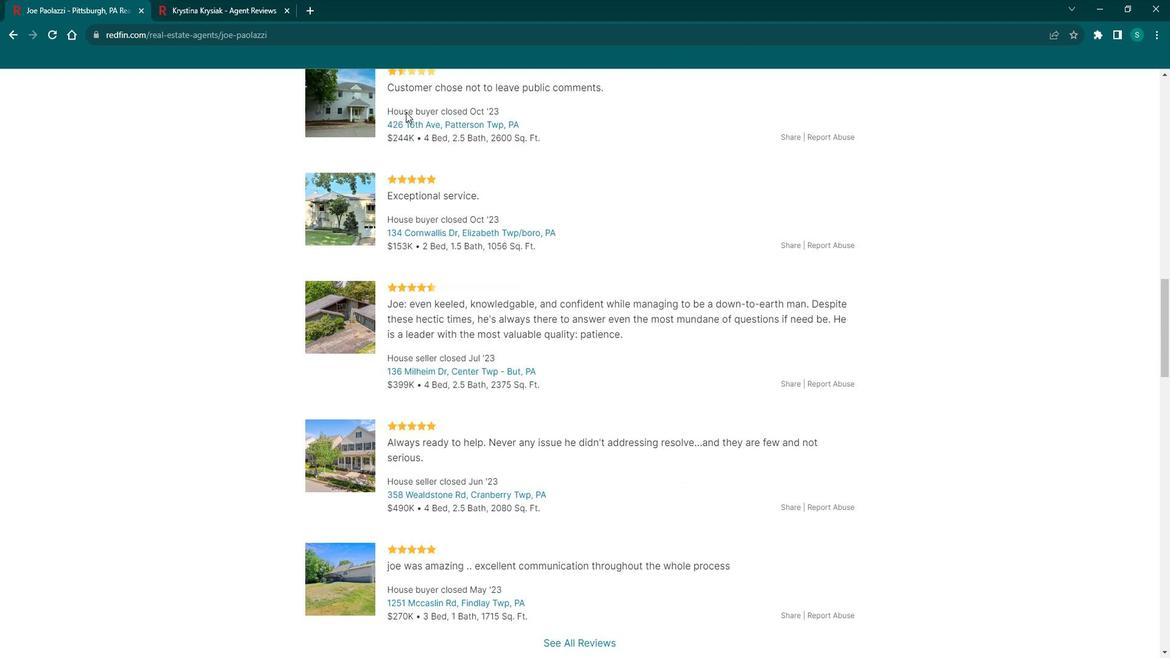 
Action: Mouse scrolled (403, 113) with delta (0, 0)
Screenshot: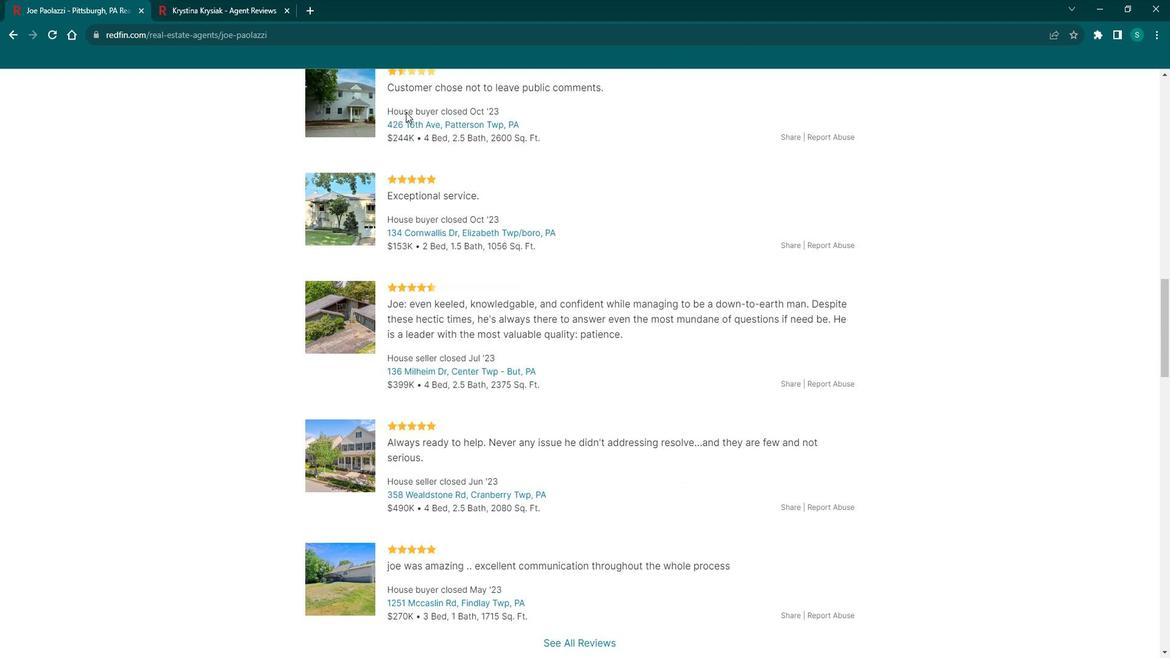 
Action: Mouse scrolled (403, 113) with delta (0, 0)
Screenshot: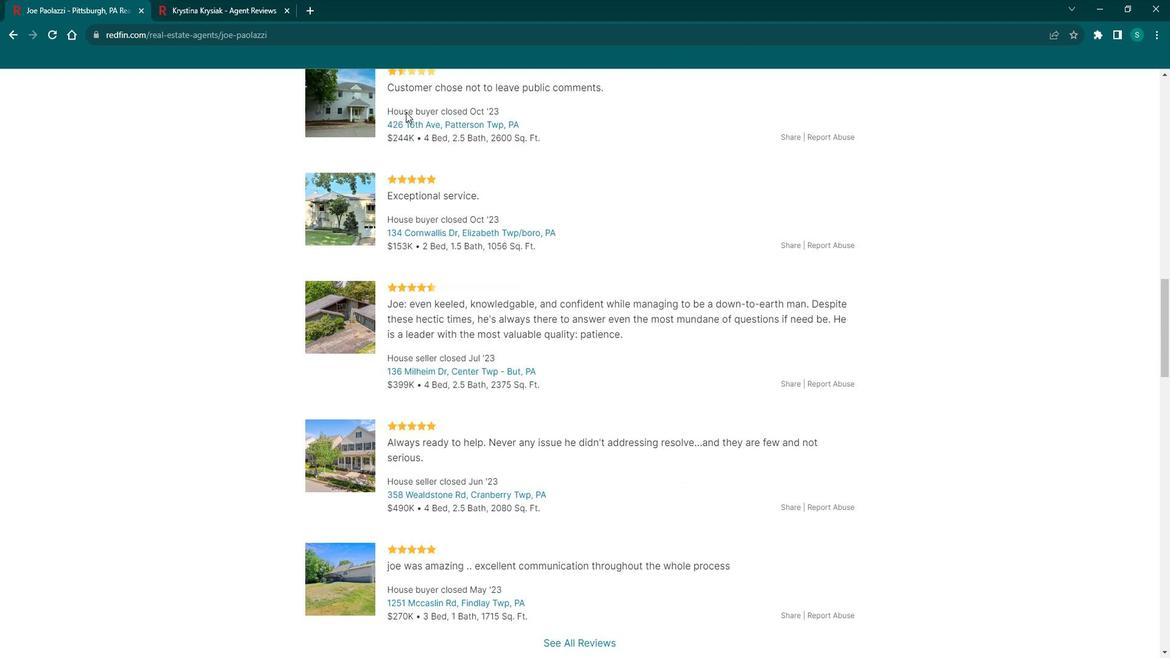 
Action: Mouse scrolled (403, 113) with delta (0, 0)
Screenshot: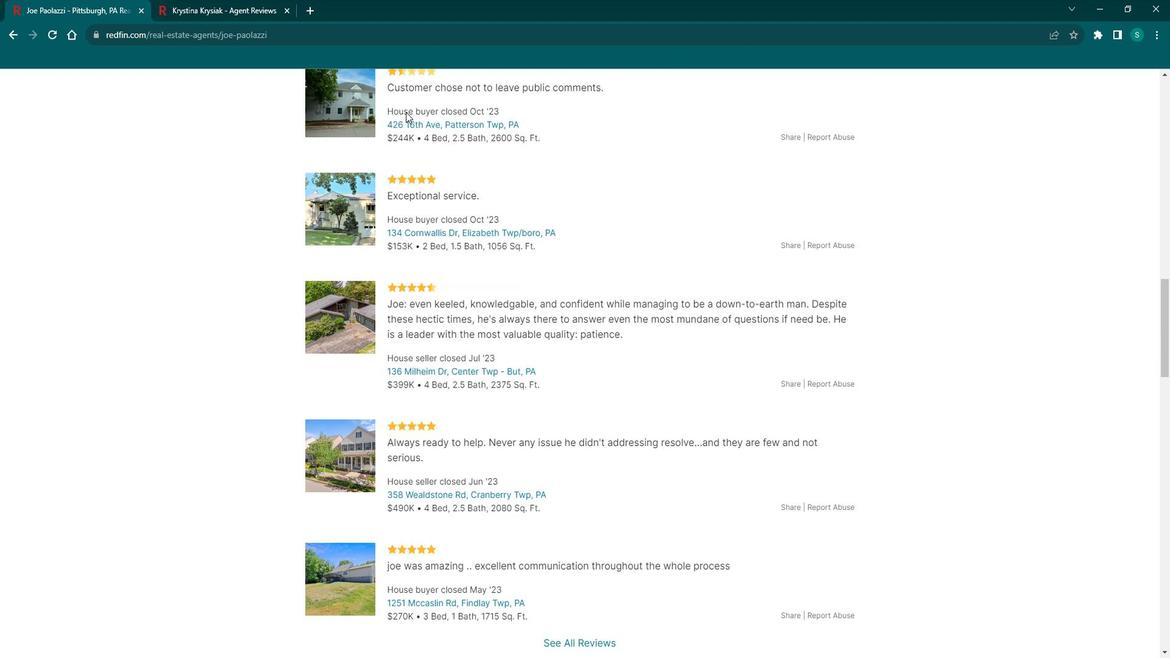 
Action: Mouse scrolled (403, 113) with delta (0, 0)
Screenshot: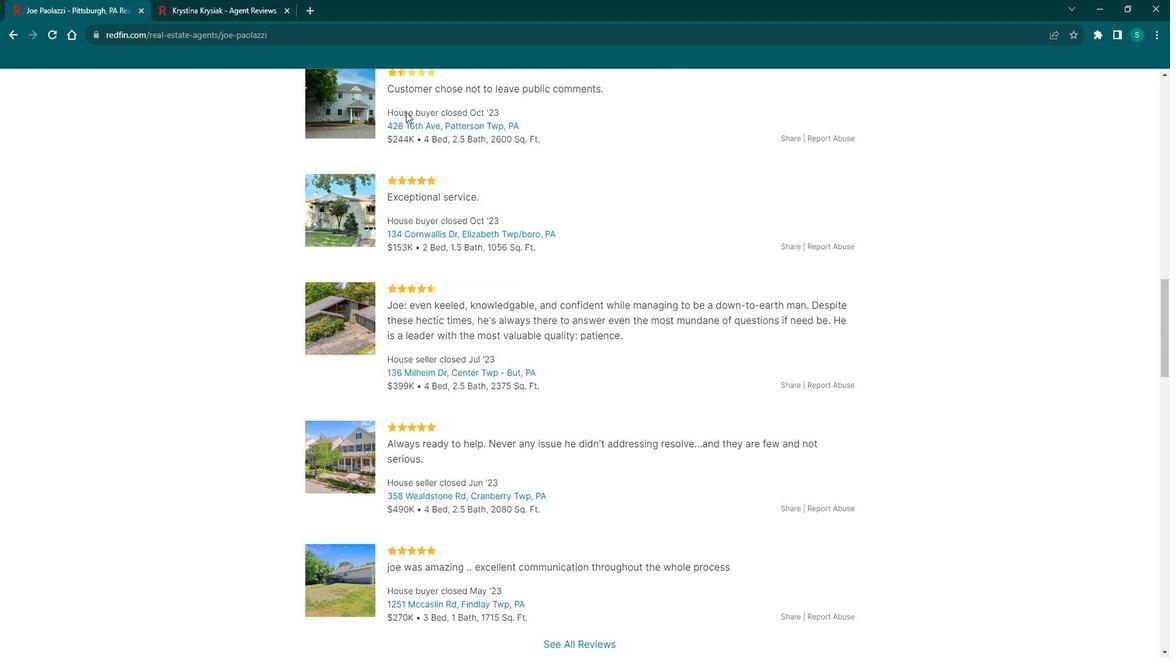 
Action: Mouse scrolled (403, 113) with delta (0, 0)
Screenshot: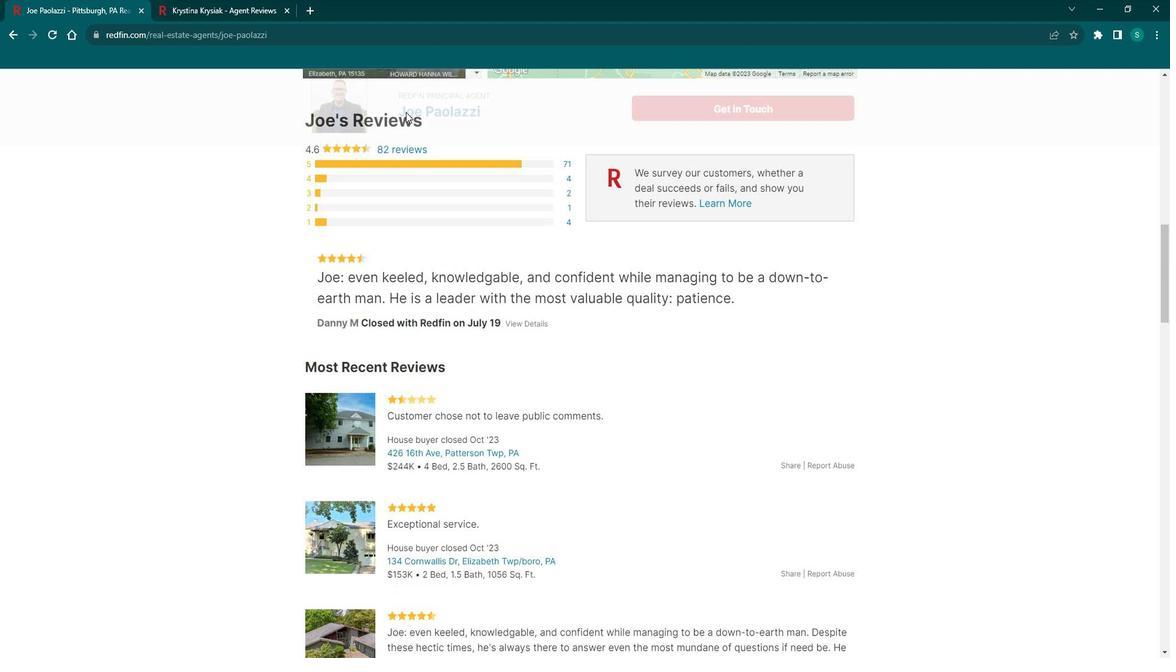 
Action: Mouse scrolled (403, 113) with delta (0, 0)
Screenshot: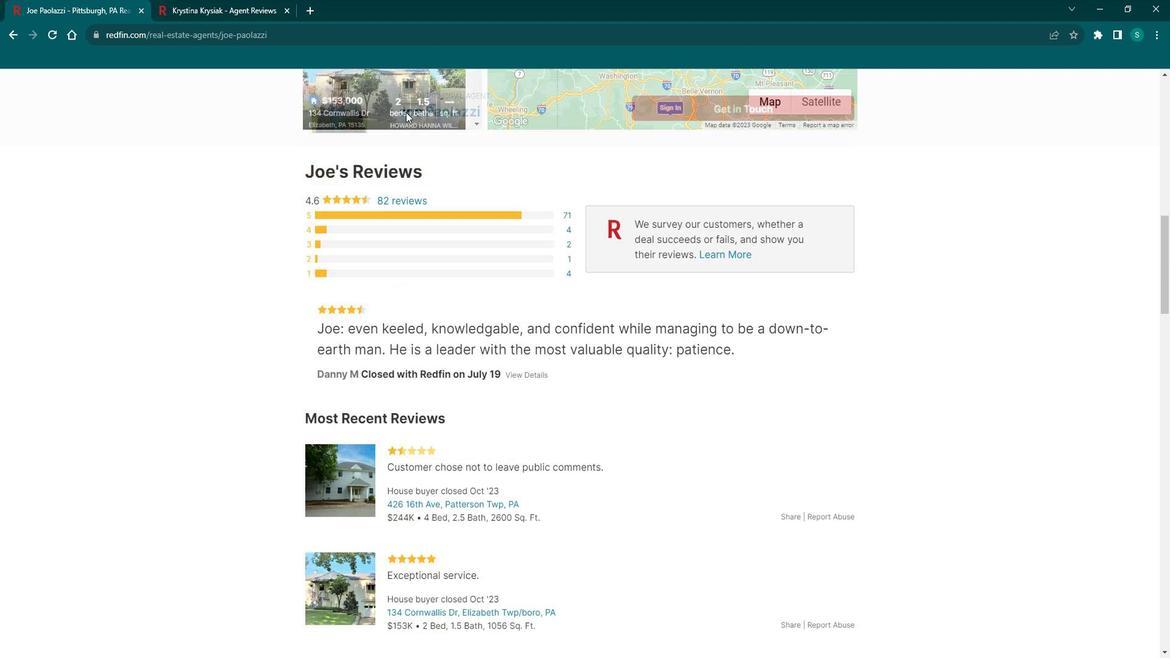 
Action: Mouse scrolled (403, 113) with delta (0, 0)
Screenshot: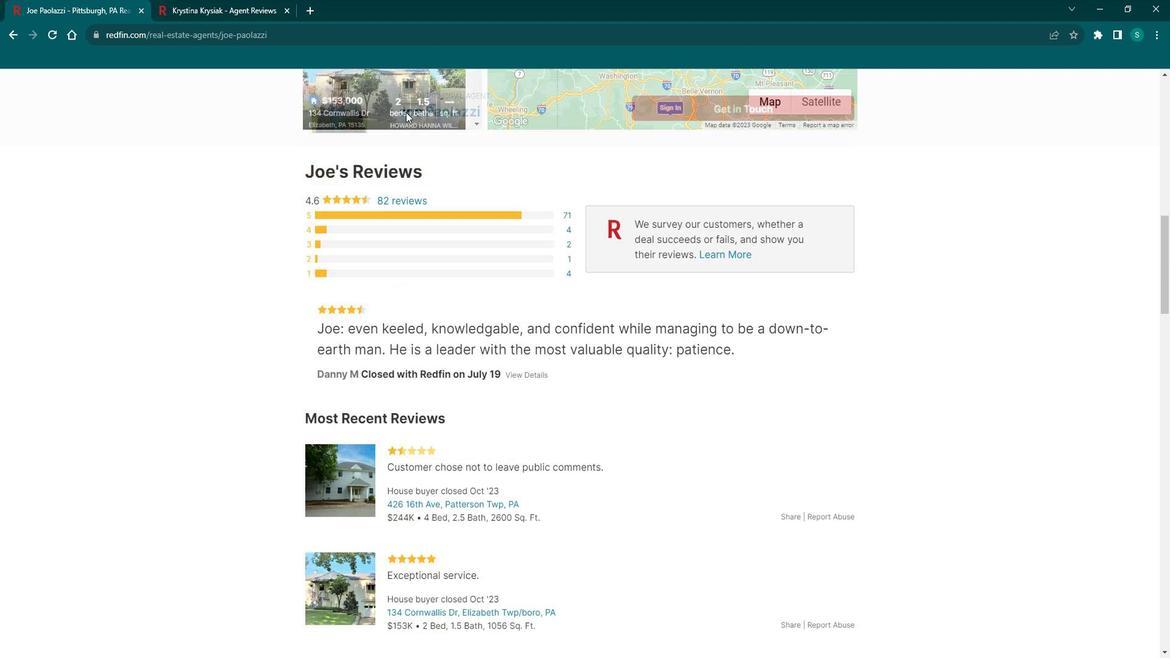 
Action: Mouse scrolled (403, 113) with delta (0, 0)
Screenshot: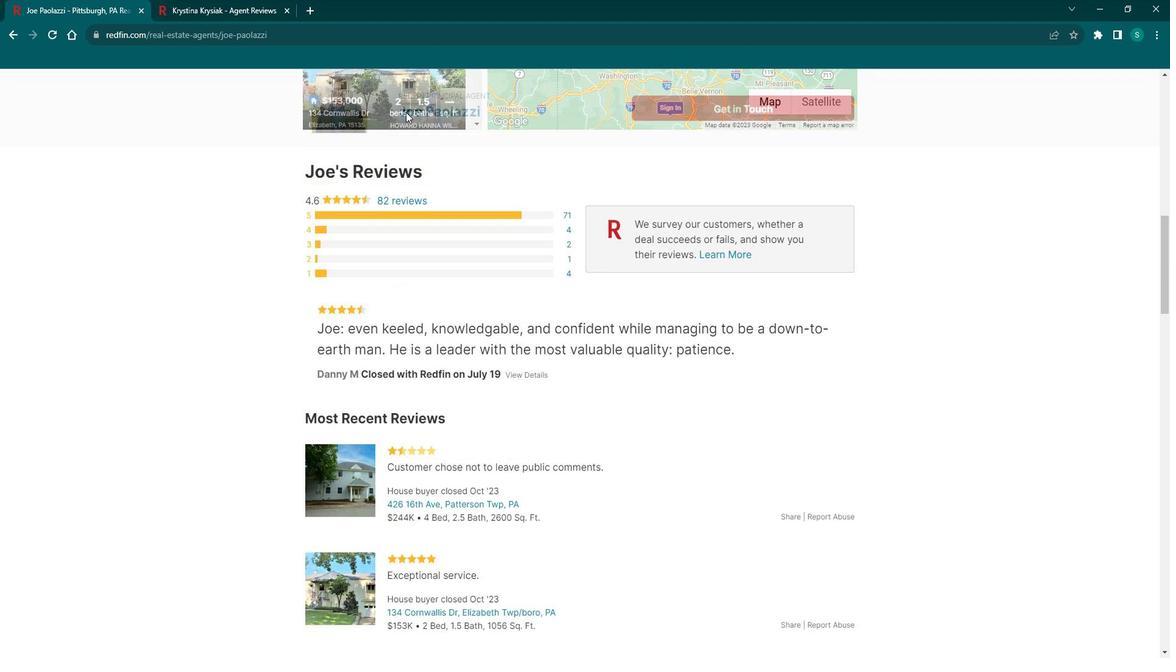 
Action: Mouse scrolled (403, 113) with delta (0, 0)
Screenshot: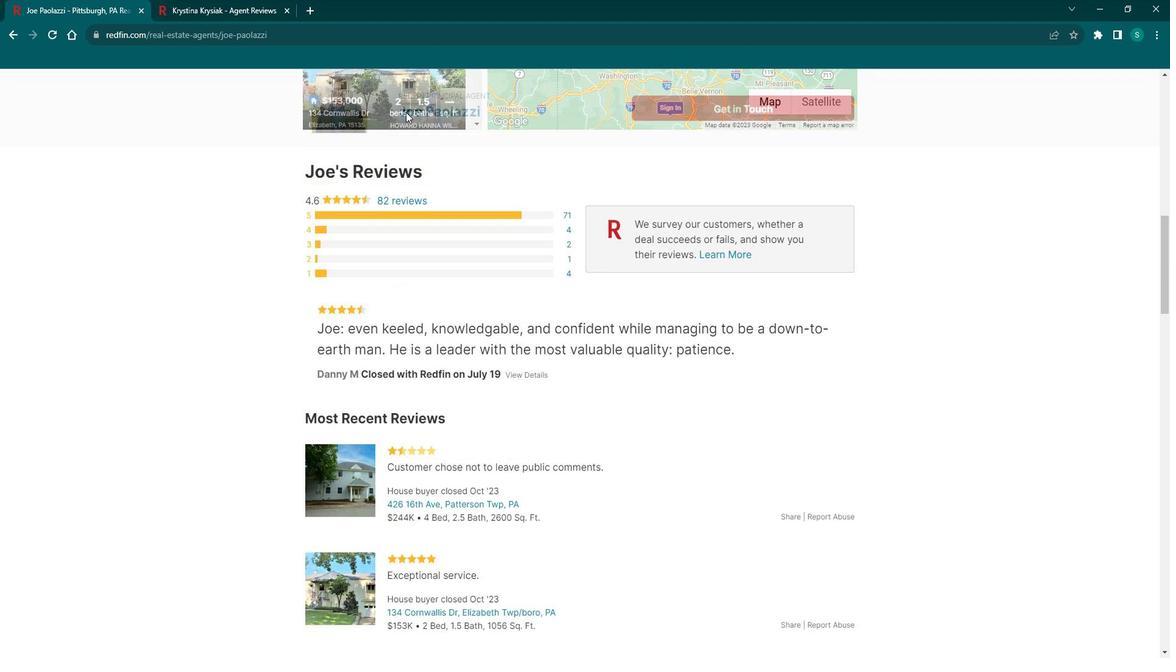 
Action: Mouse scrolled (403, 113) with delta (0, 0)
Screenshot: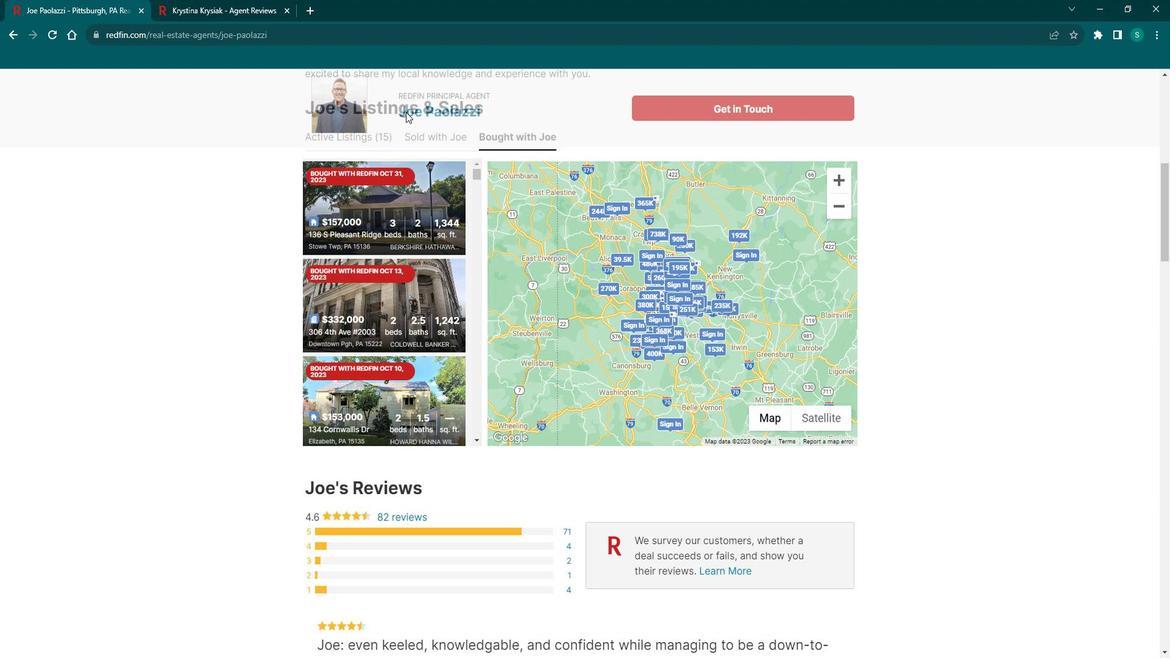
Action: Mouse scrolled (403, 113) with delta (0, 0)
Screenshot: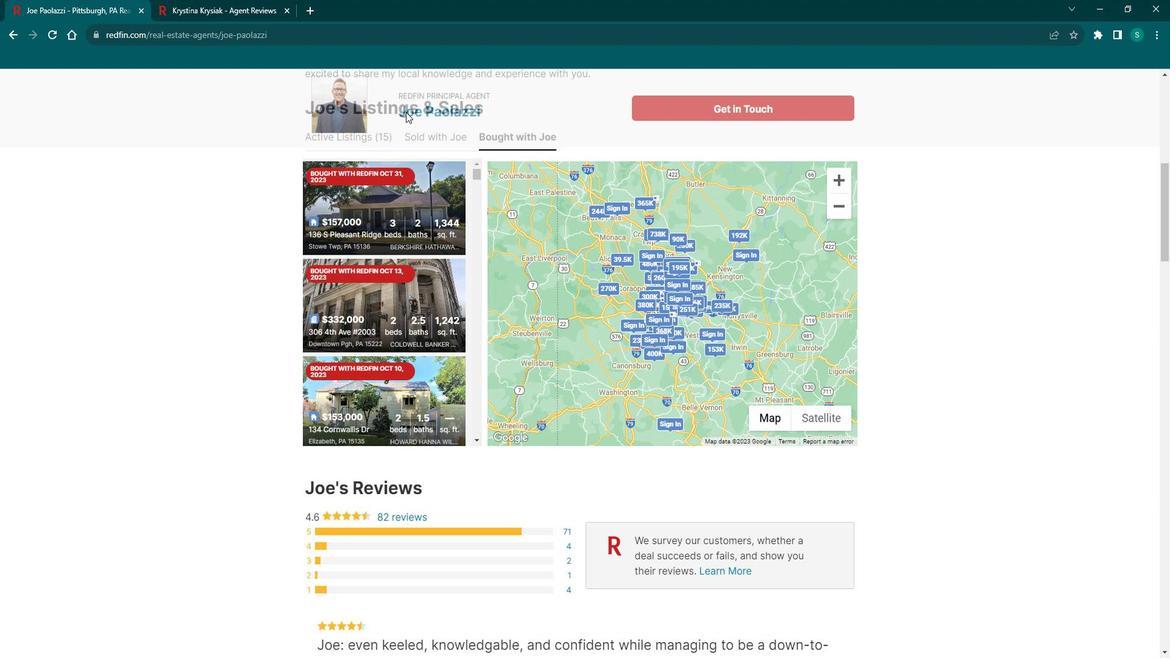 
Action: Mouse scrolled (403, 113) with delta (0, 0)
Screenshot: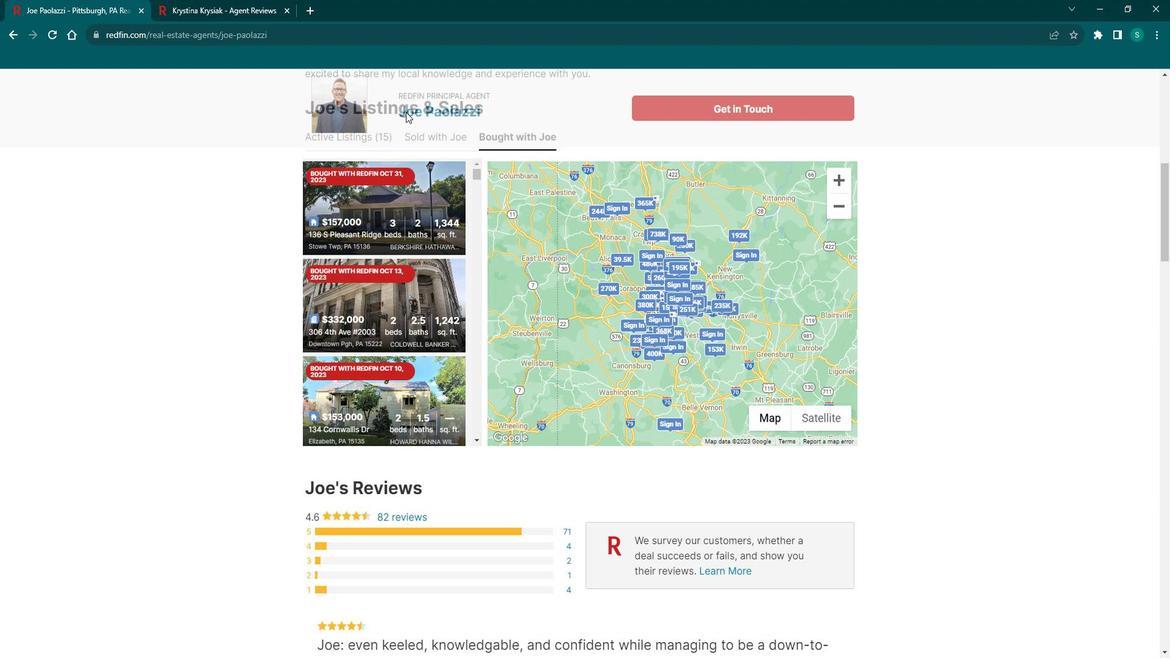 
Action: Mouse scrolled (403, 113) with delta (0, 0)
Screenshot: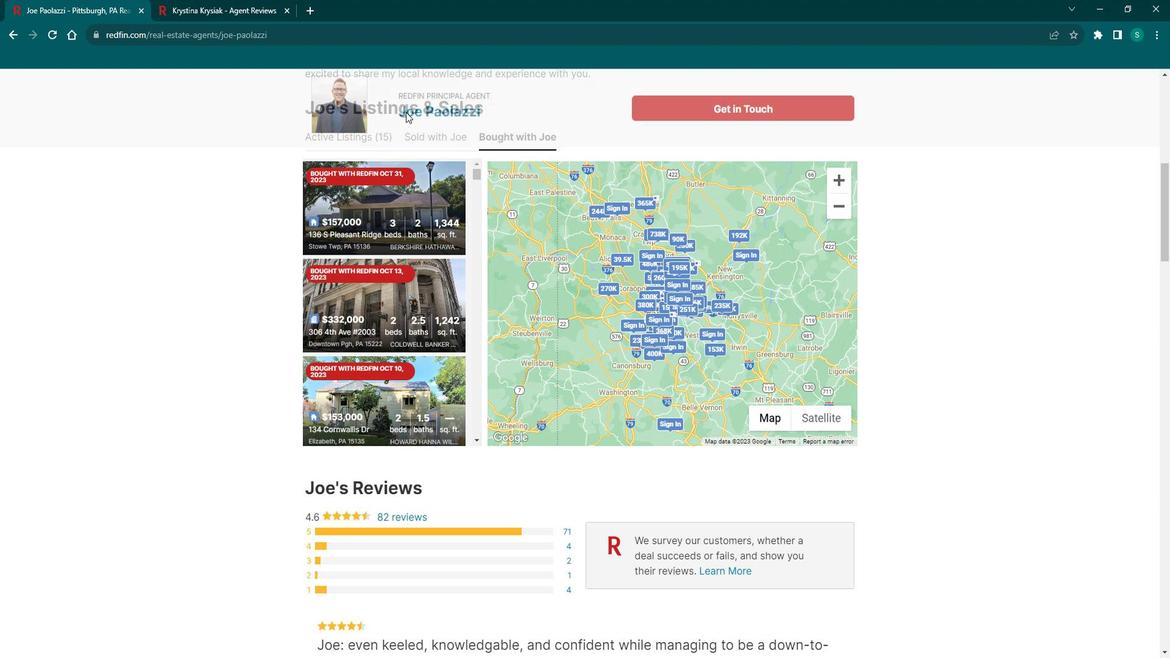 
Action: Mouse scrolled (403, 113) with delta (0, 0)
Screenshot: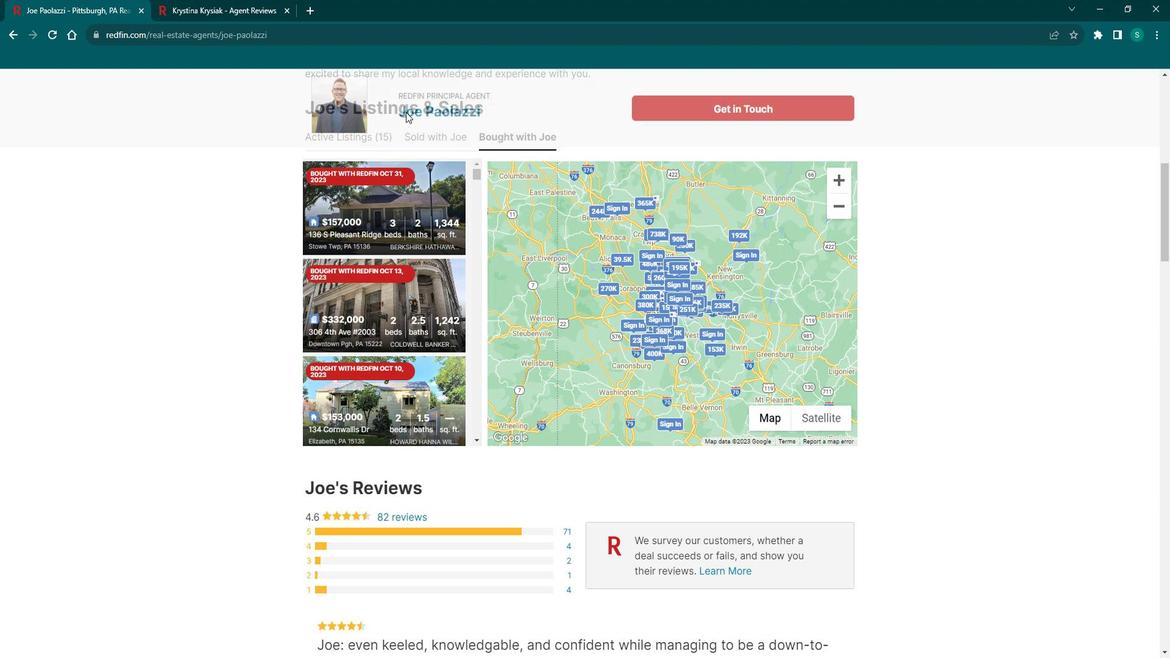 
Action: Mouse scrolled (403, 113) with delta (0, 0)
Screenshot: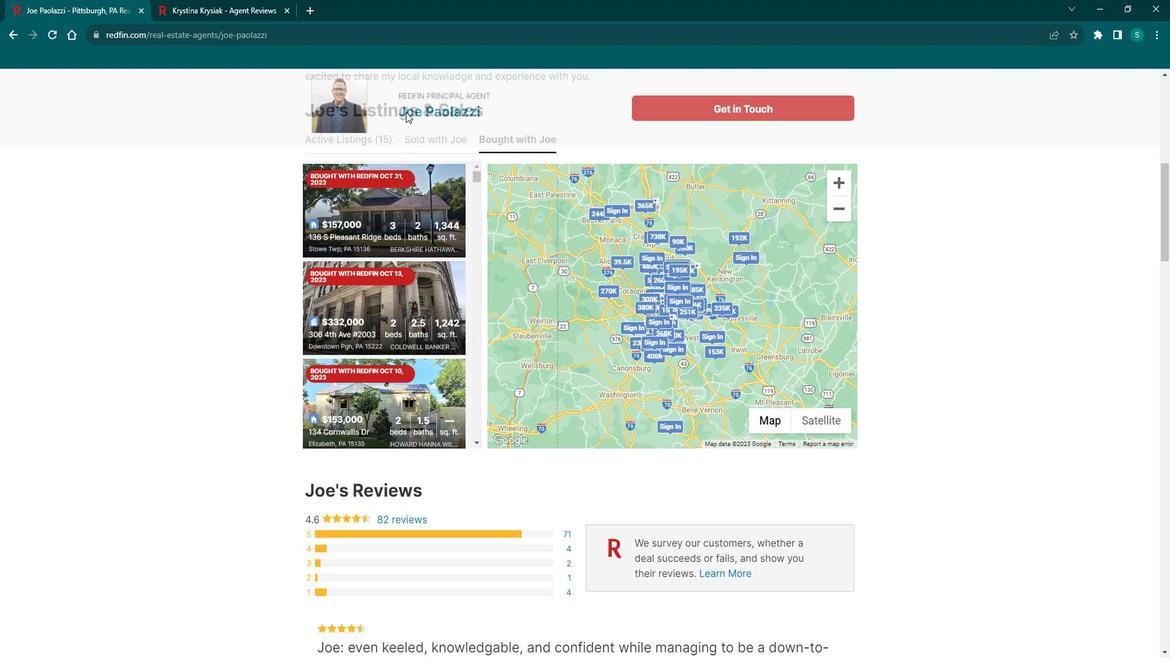 
Action: Mouse scrolled (403, 113) with delta (0, 0)
Screenshot: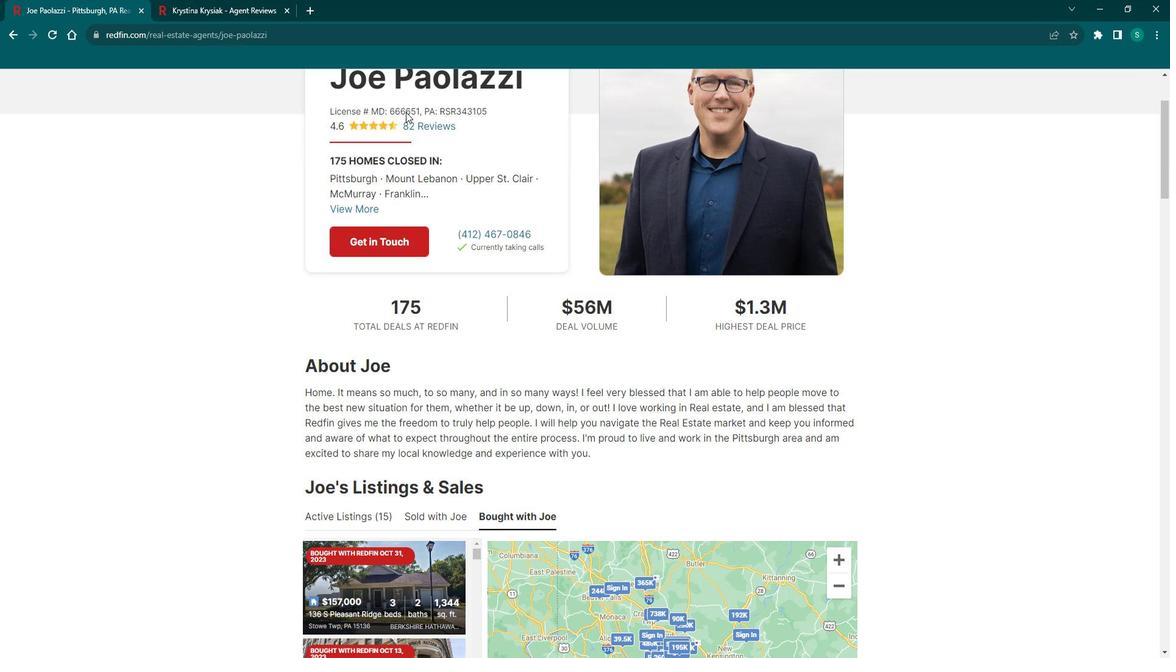 
Action: Mouse scrolled (403, 113) with delta (0, 0)
Screenshot: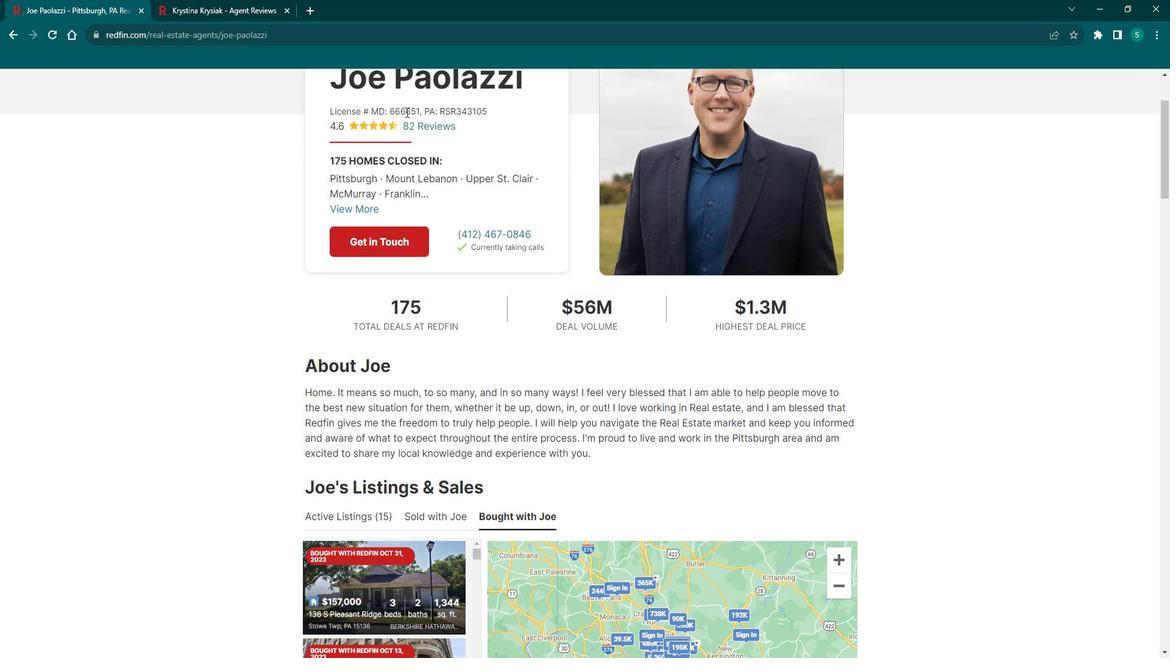 
Action: Mouse scrolled (403, 113) with delta (0, 0)
Screenshot: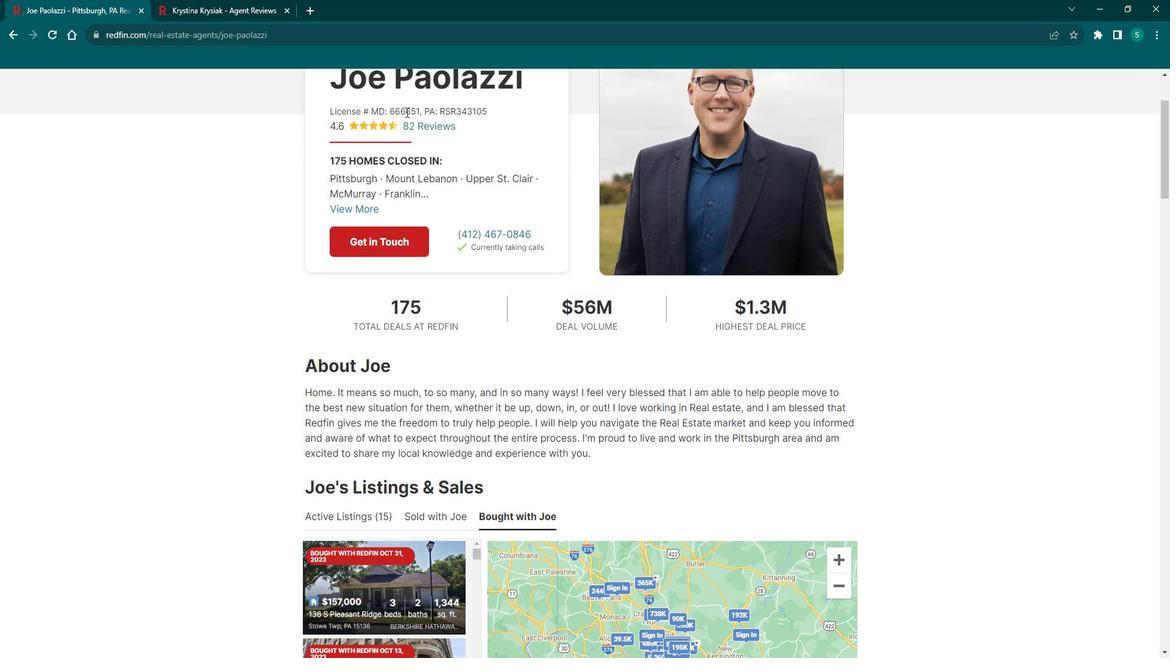 
Action: Mouse scrolled (403, 113) with delta (0, 0)
Screenshot: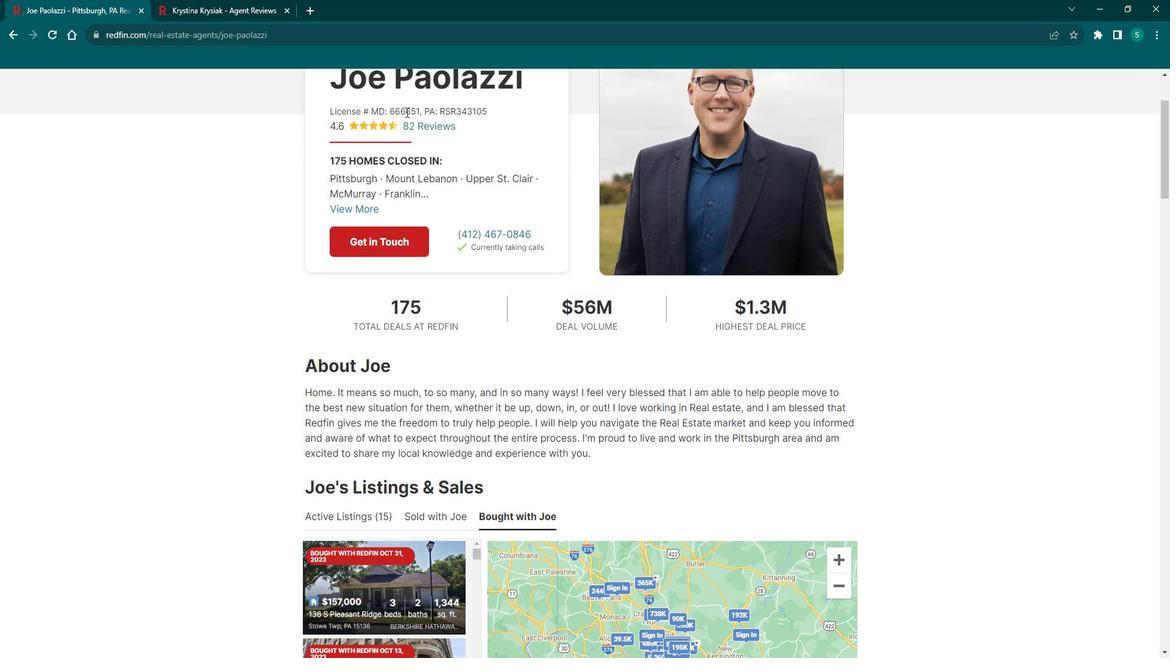 
Action: Mouse scrolled (403, 113) with delta (0, 0)
Screenshot: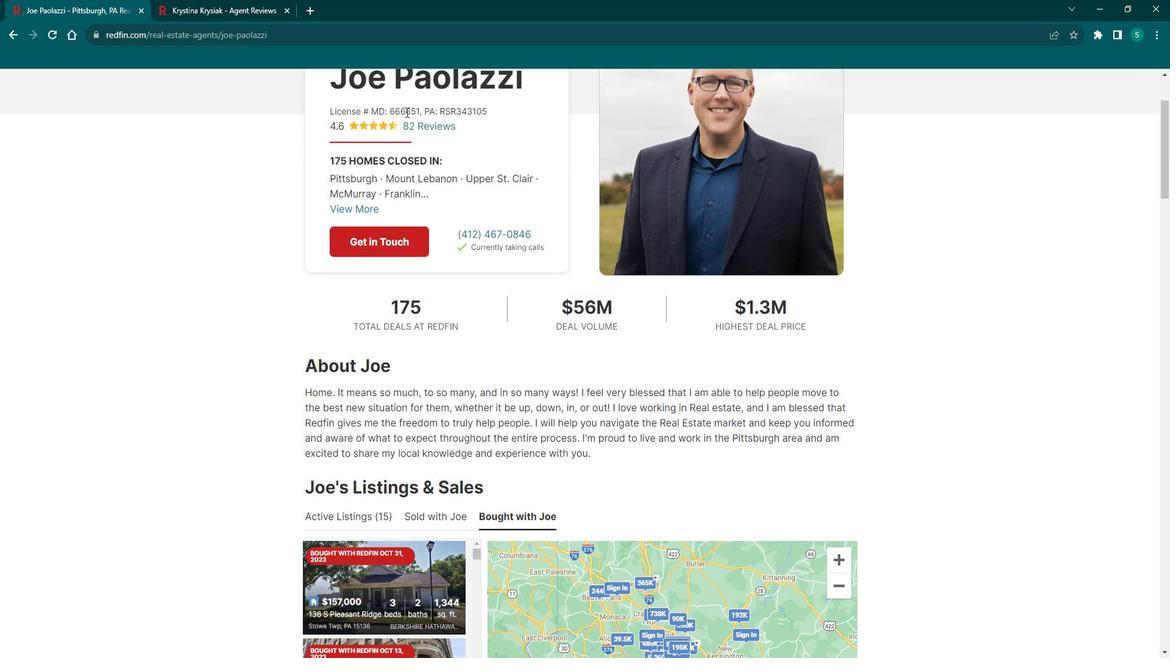 
Action: Mouse scrolled (403, 113) with delta (0, 0)
Screenshot: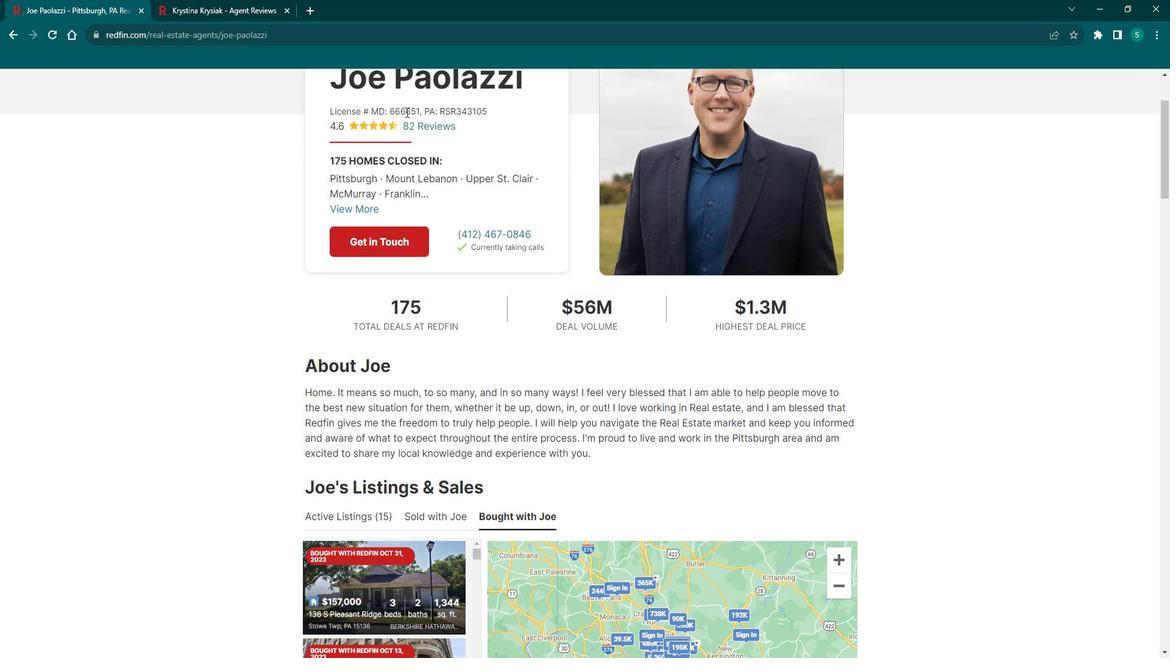 
Action: Mouse moved to (376, 129)
Screenshot: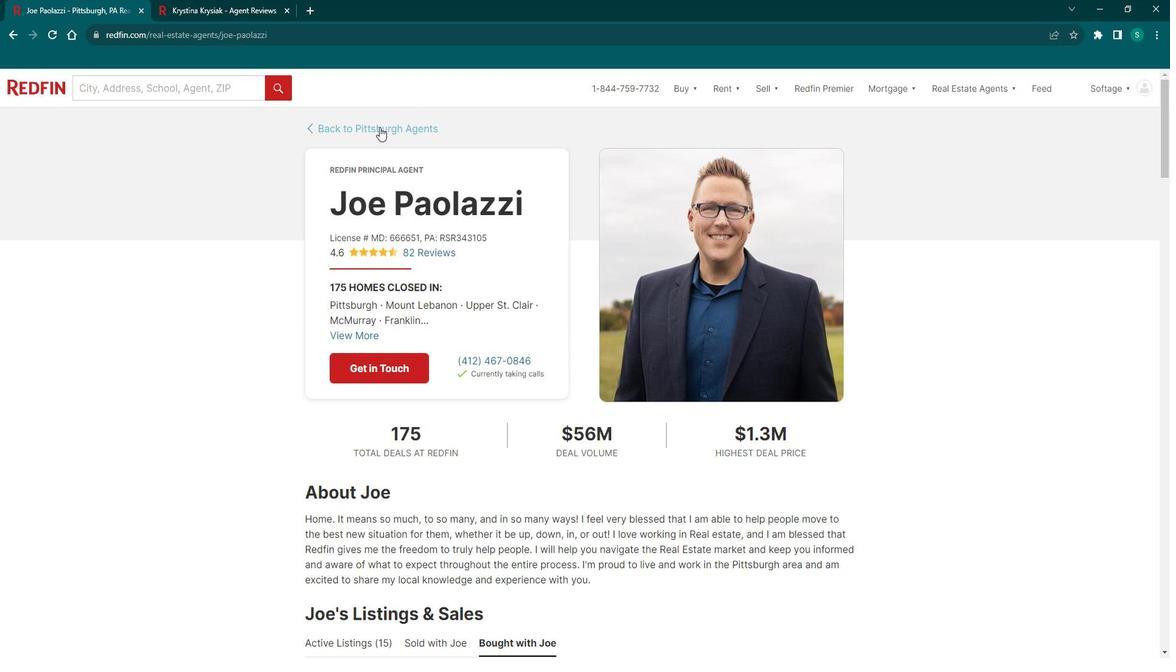 
Action: Mouse pressed left at (376, 129)
Screenshot: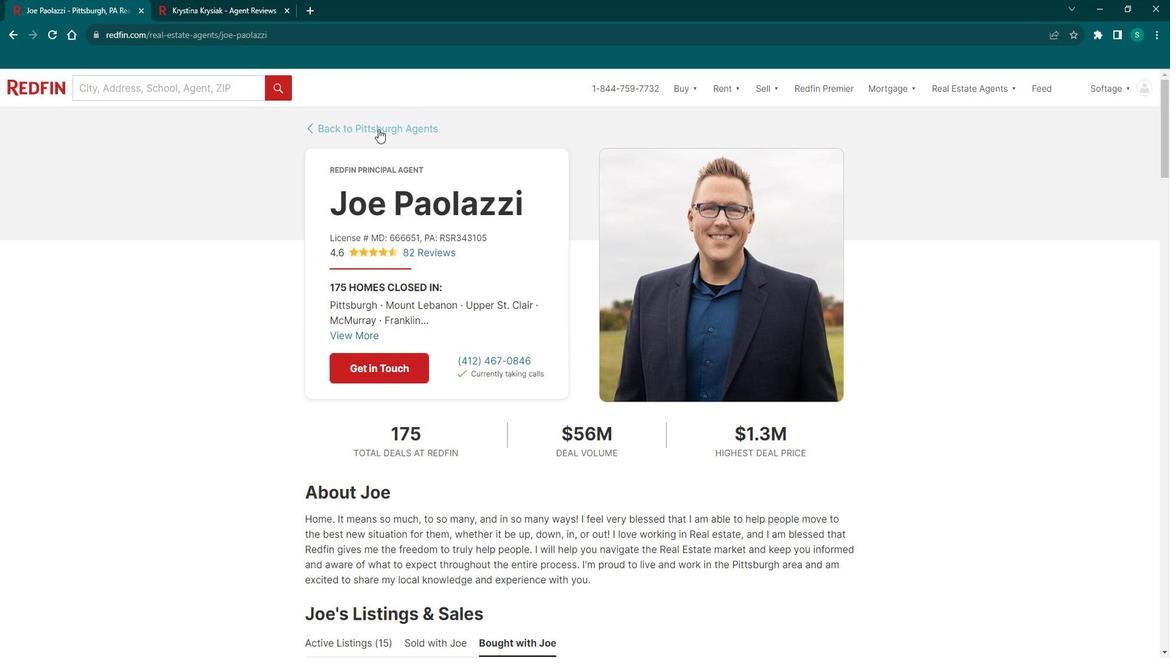 
Action: Mouse moved to (528, 409)
Screenshot: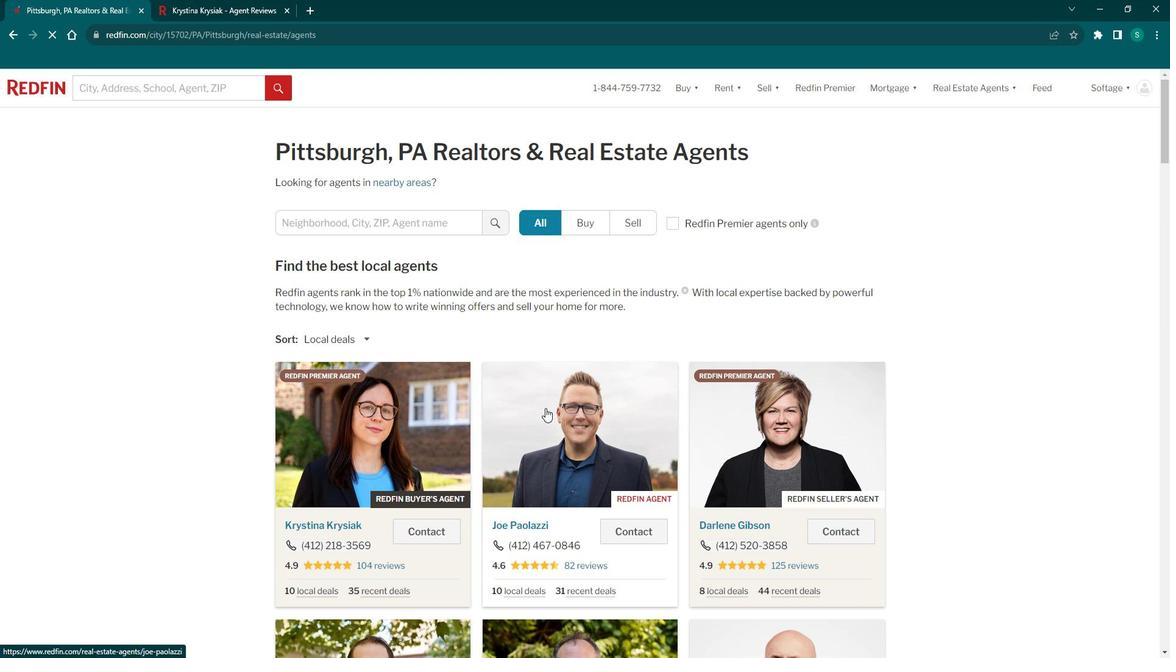 
Action: Mouse scrolled (528, 409) with delta (0, 0)
Screenshot: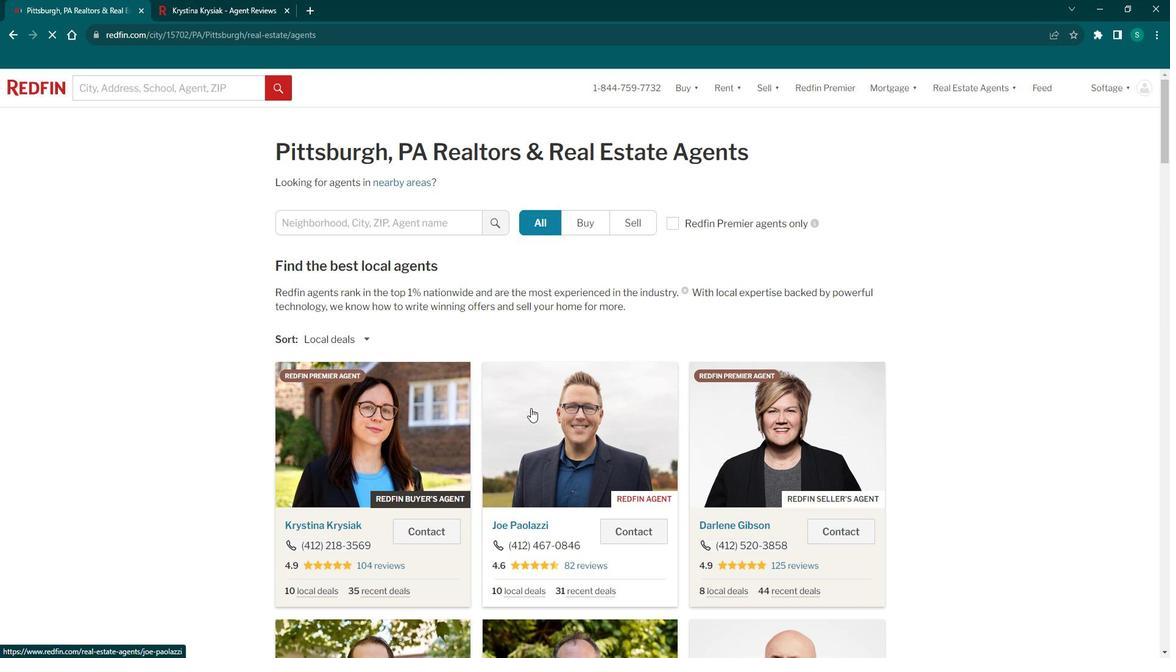 
Action: Mouse scrolled (528, 409) with delta (0, 0)
Screenshot: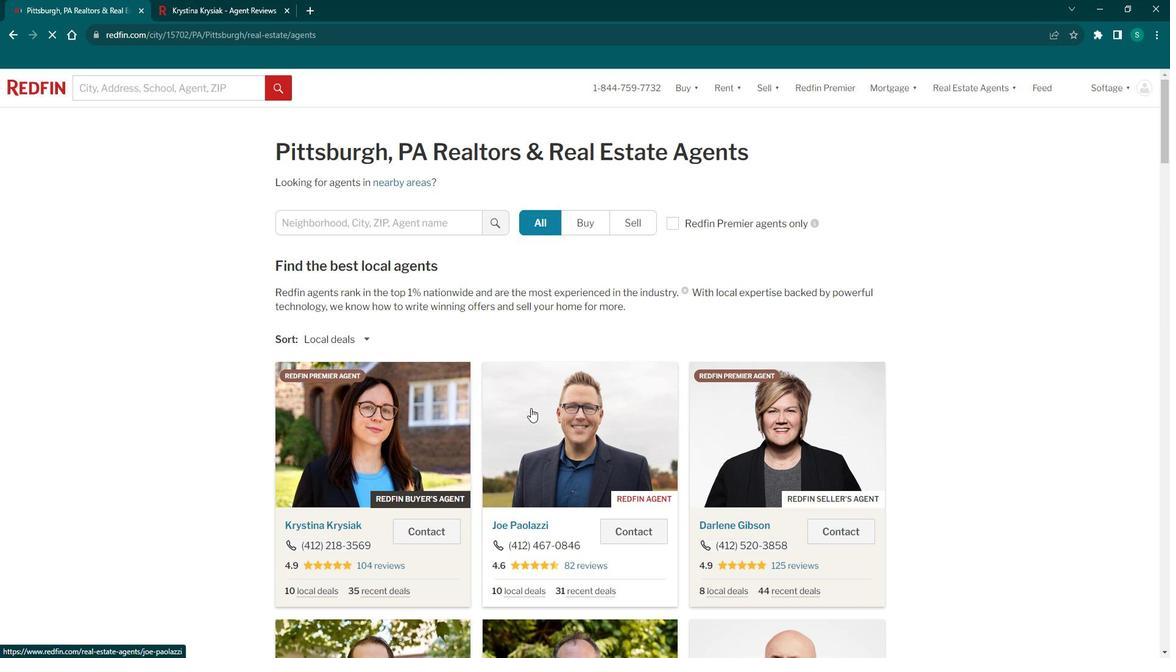 
Action: Mouse scrolled (528, 409) with delta (0, 0)
Screenshot: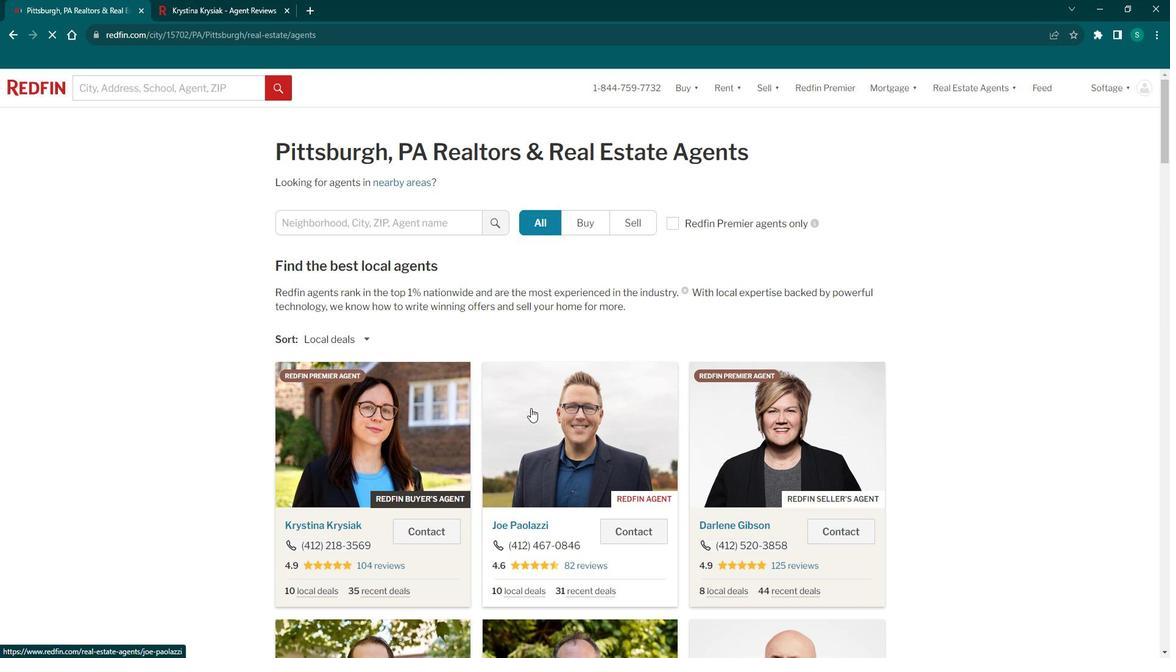 
Action: Mouse scrolled (528, 409) with delta (0, 0)
Screenshot: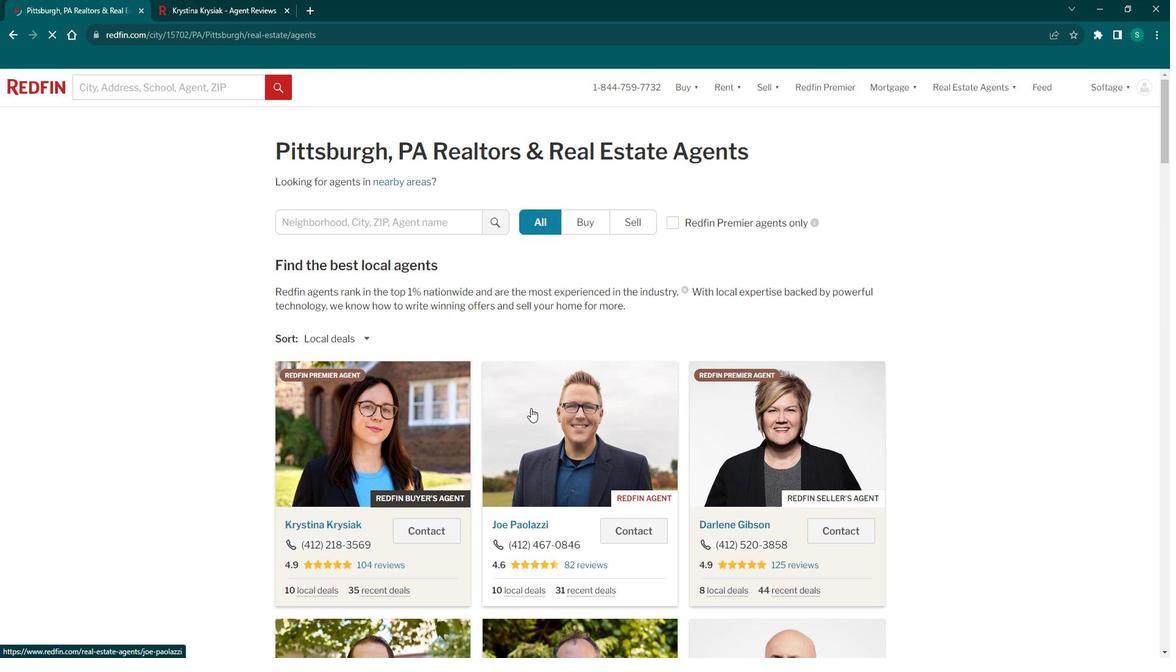 
Action: Mouse moved to (527, 409)
Screenshot: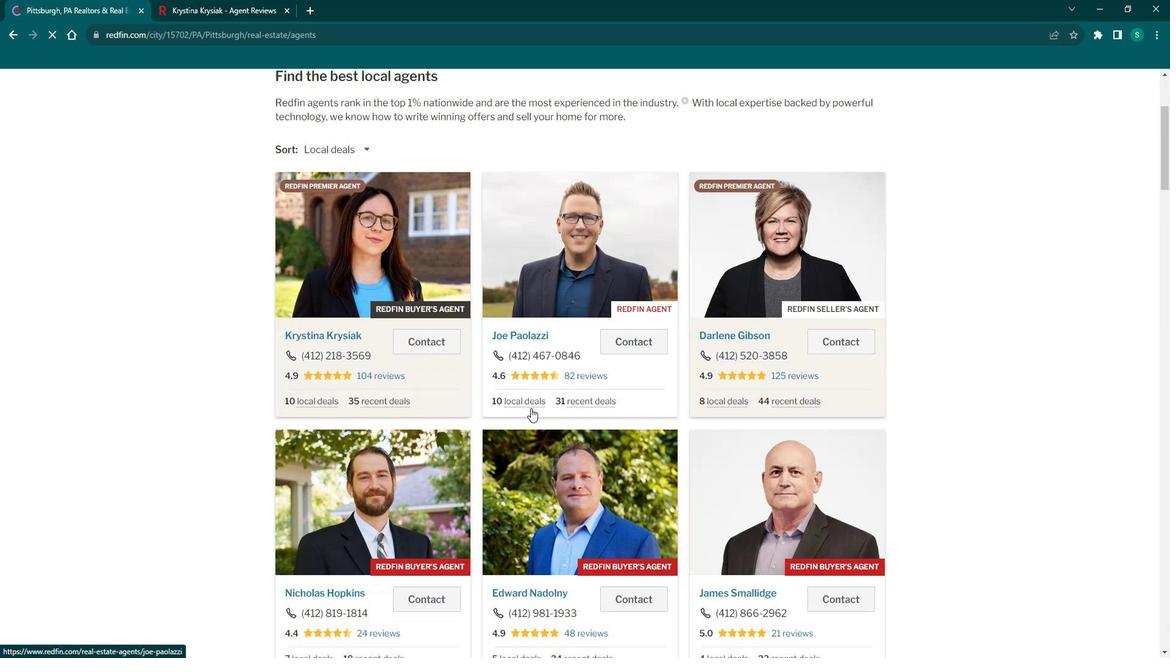 
Action: Mouse scrolled (527, 410) with delta (0, 0)
Screenshot: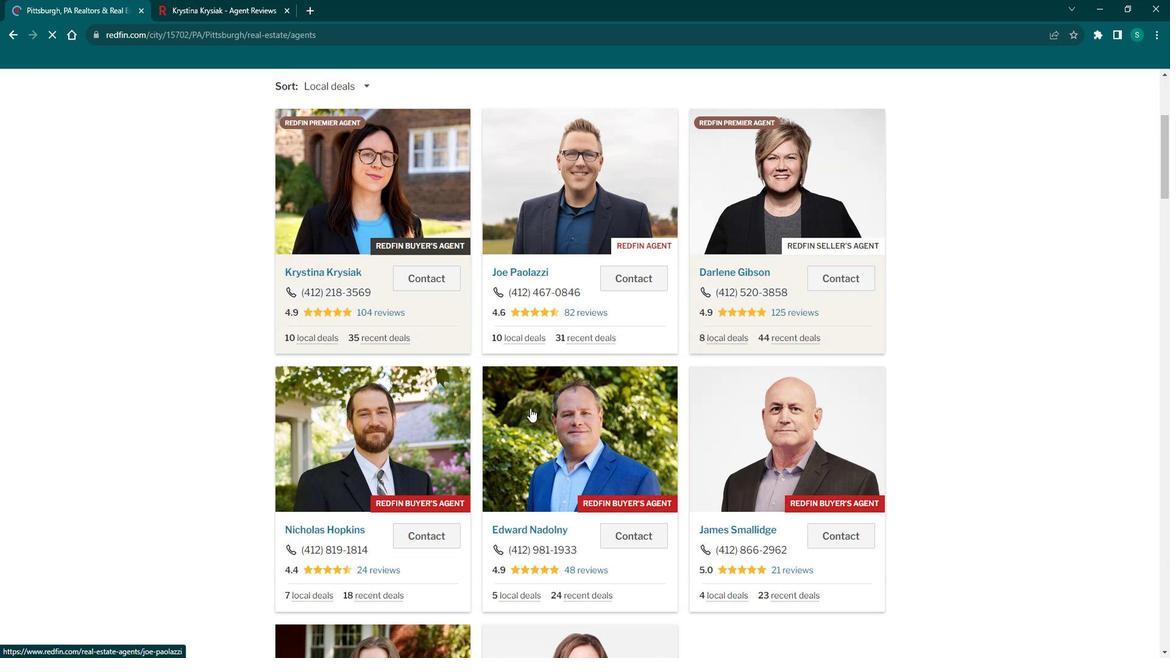 
Action: Mouse scrolled (527, 410) with delta (0, 0)
Screenshot: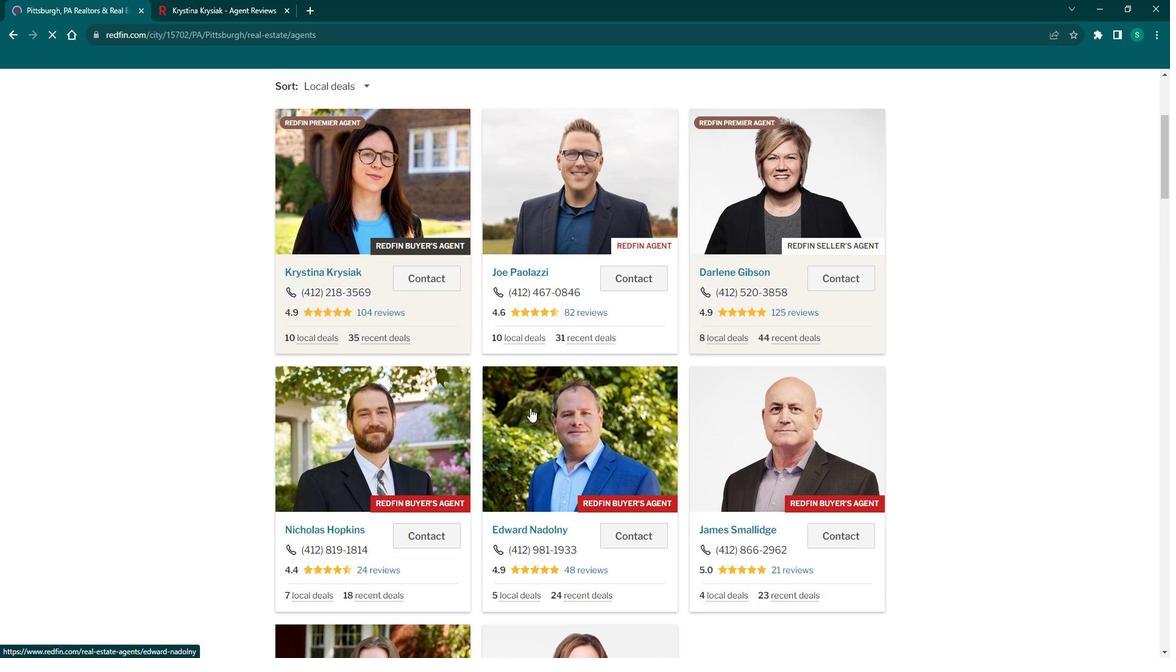 
Action: Mouse scrolled (527, 409) with delta (0, 0)
Screenshot: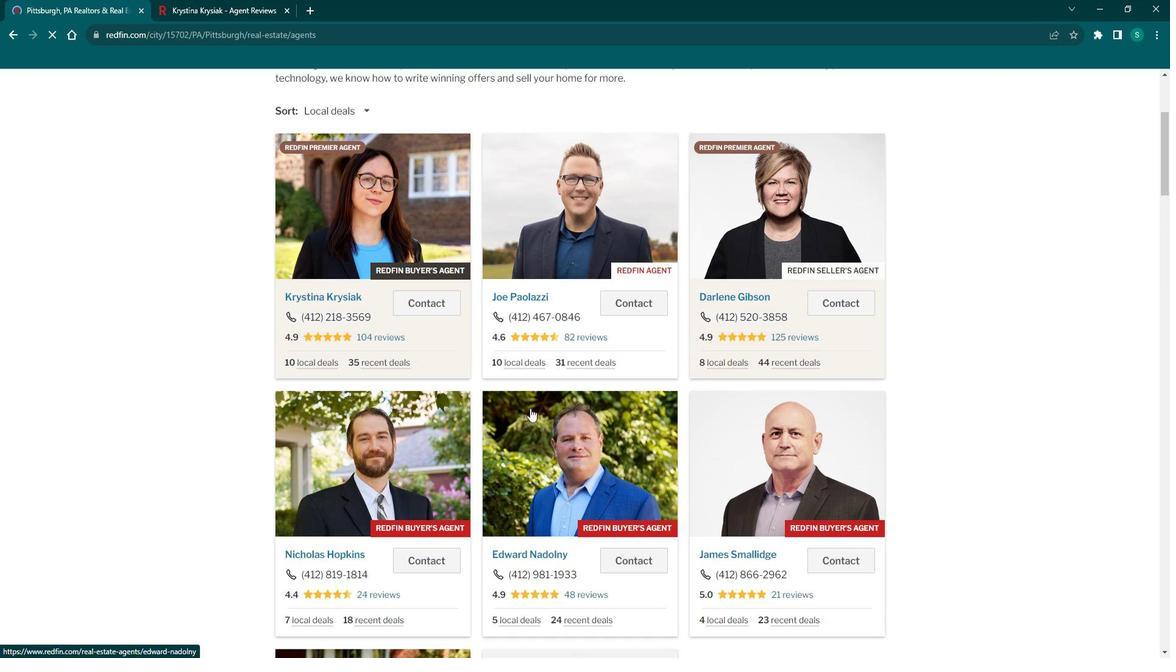 
Action: Mouse moved to (741, 327)
Screenshot: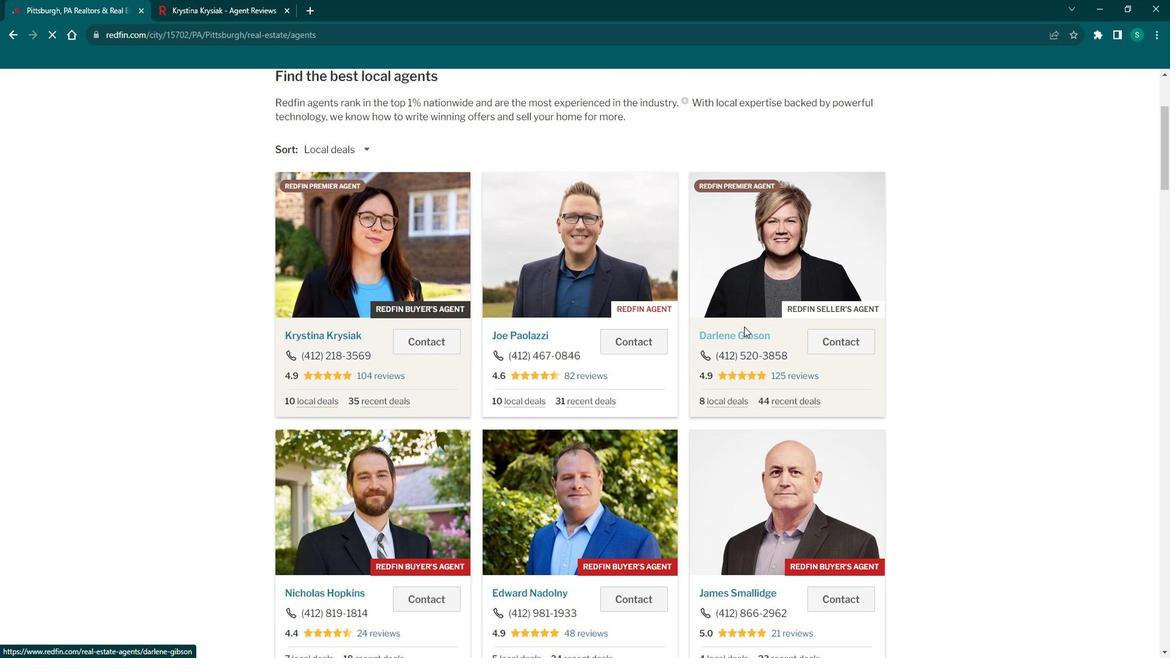 
Action: Mouse pressed left at (741, 327)
